 Task: Draw Realistic Clouds.
Action: Mouse moved to (367, 51)
Screenshot: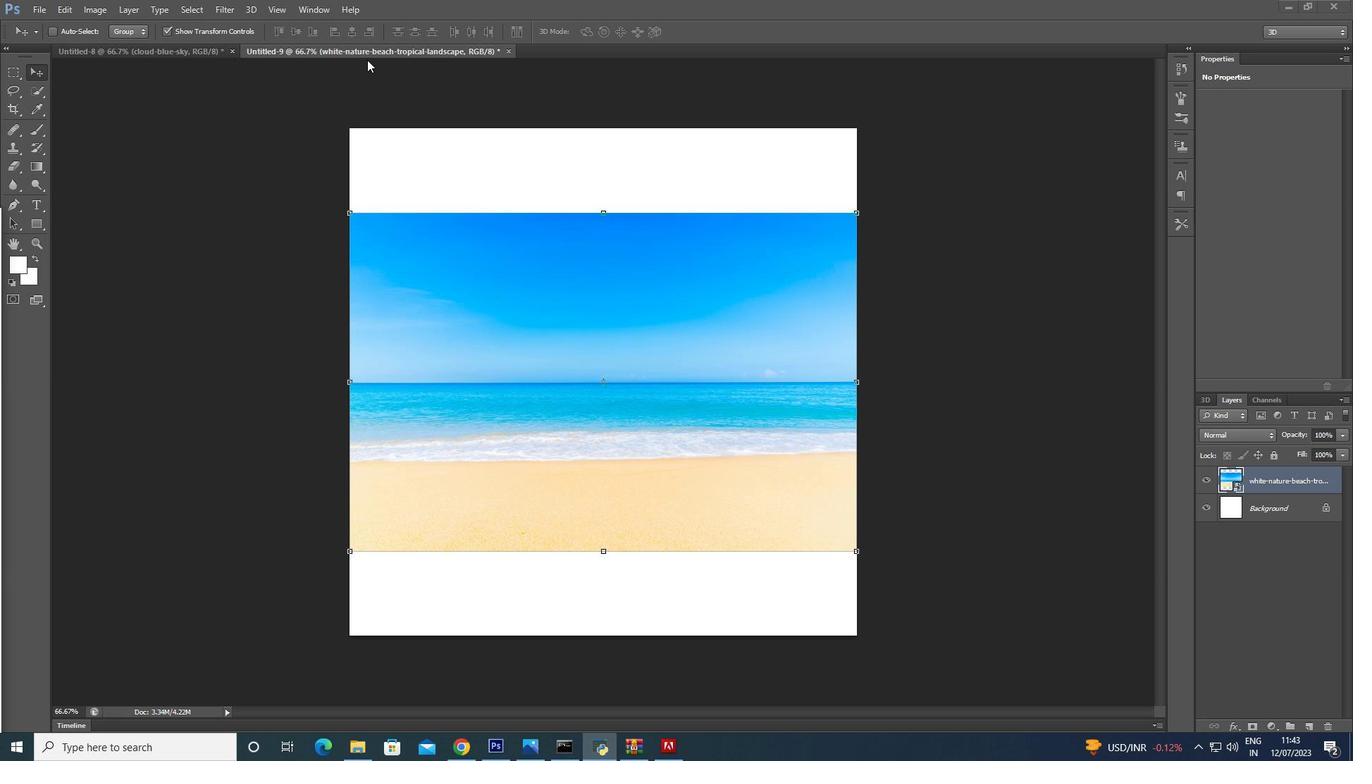 
Action: Mouse pressed left at (367, 51)
Screenshot: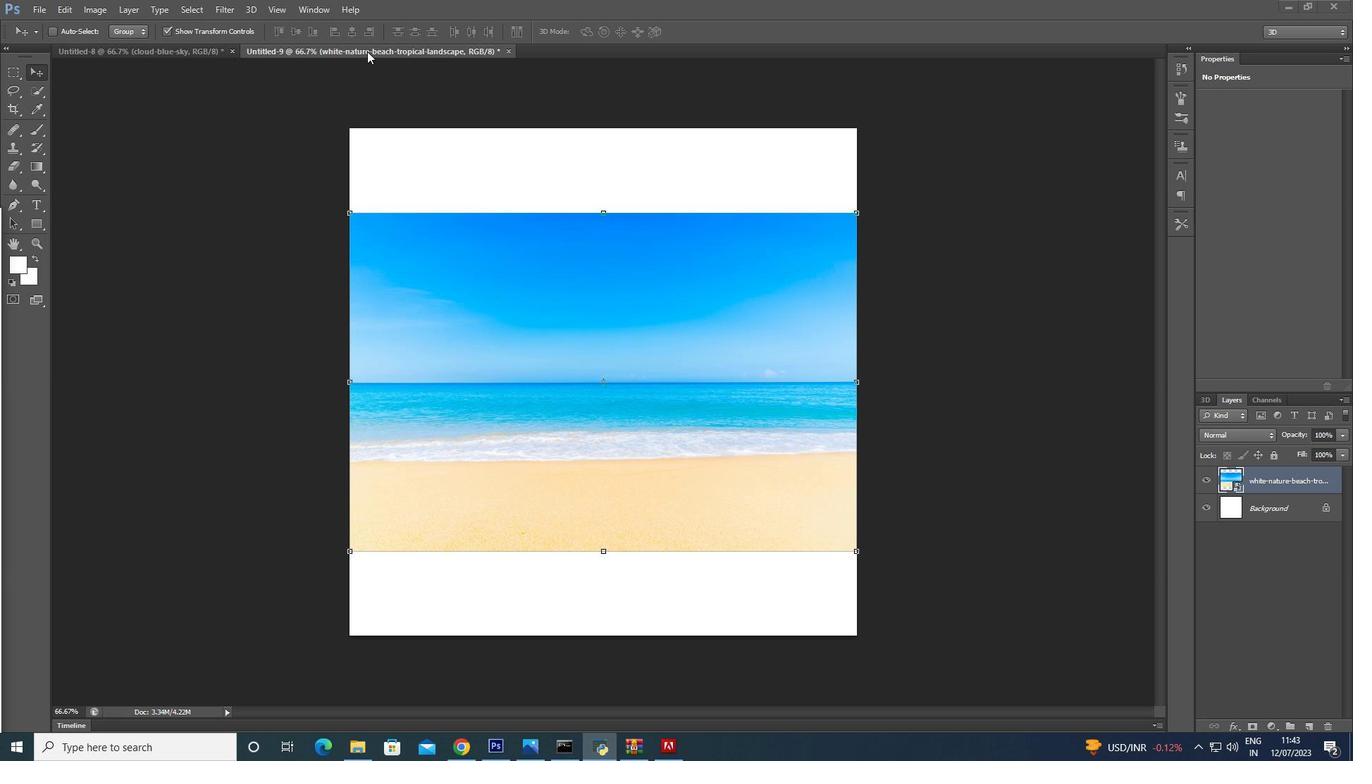 
Action: Mouse pressed left at (367, 51)
Screenshot: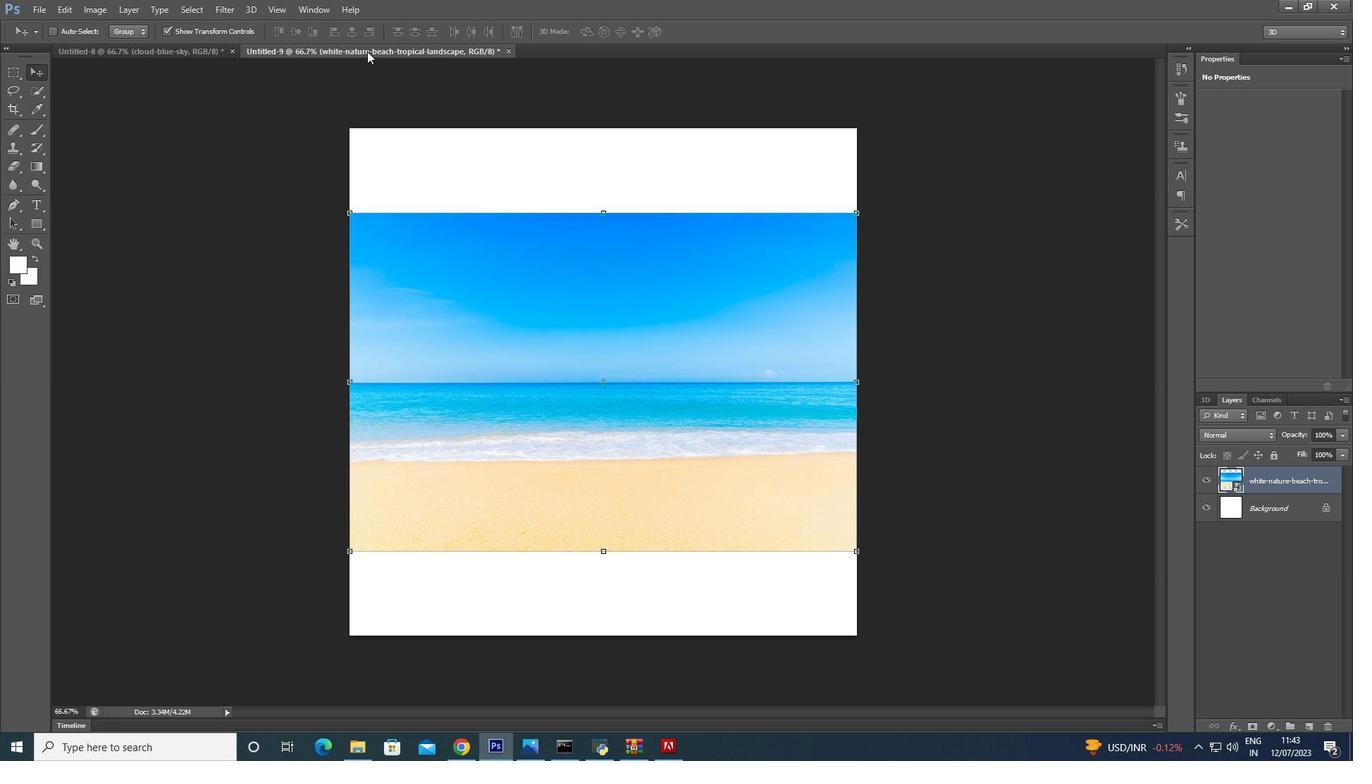 
Action: Mouse moved to (181, 52)
Screenshot: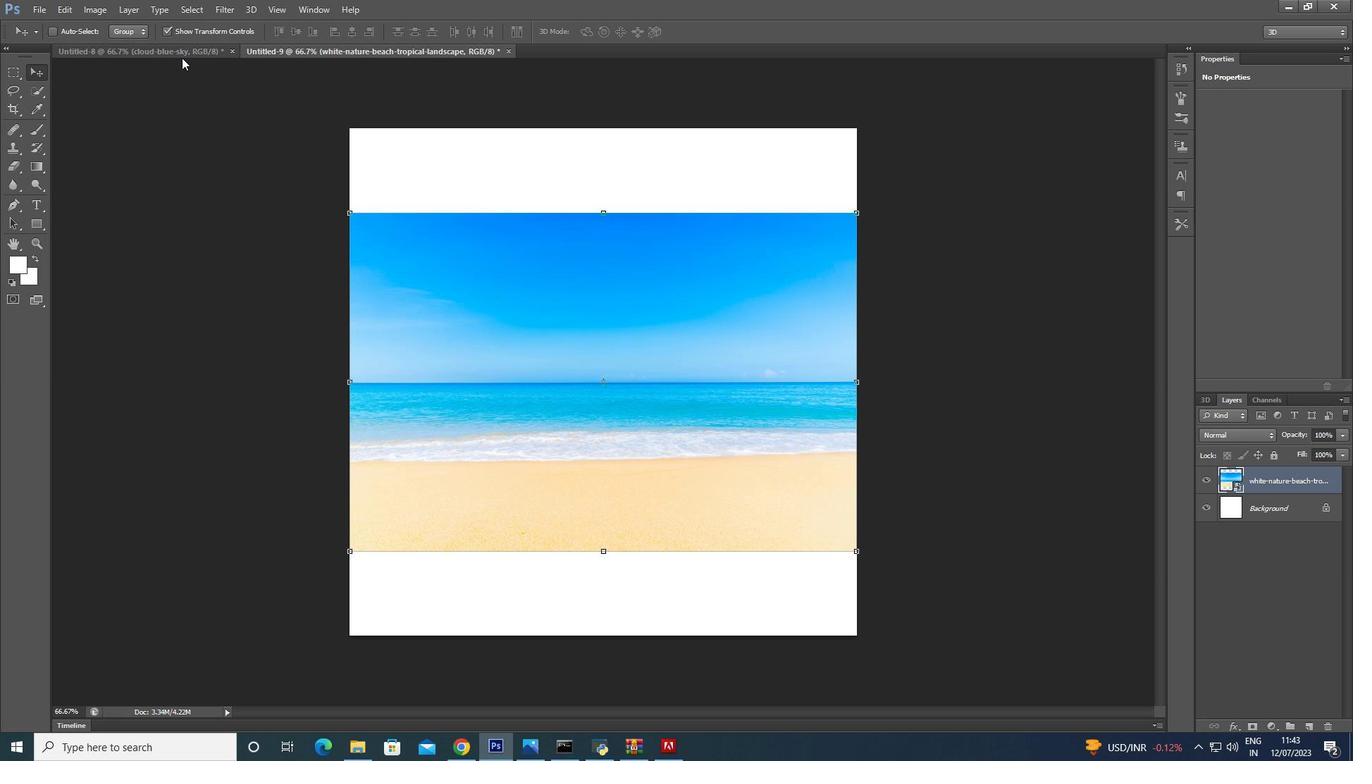 
Action: Mouse pressed left at (181, 52)
Screenshot: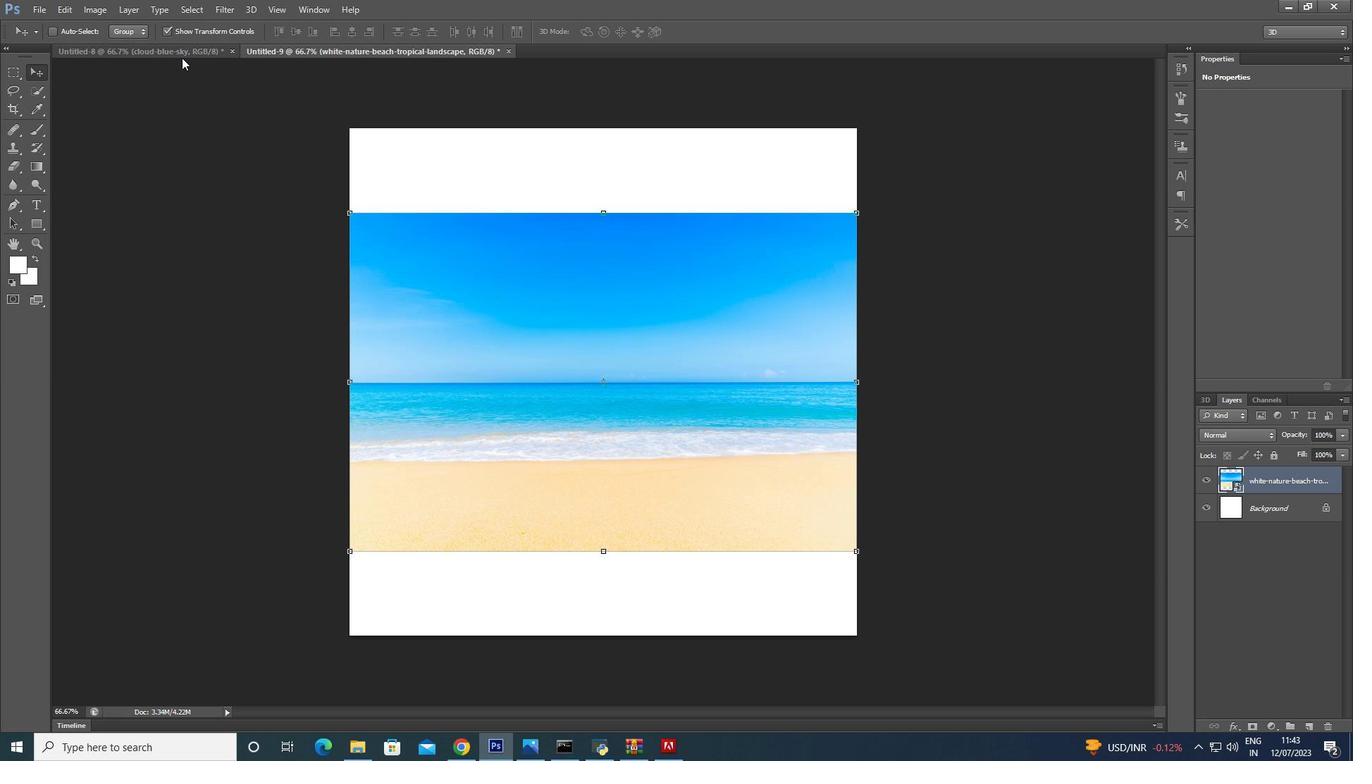 
Action: Mouse moved to (579, 348)
Screenshot: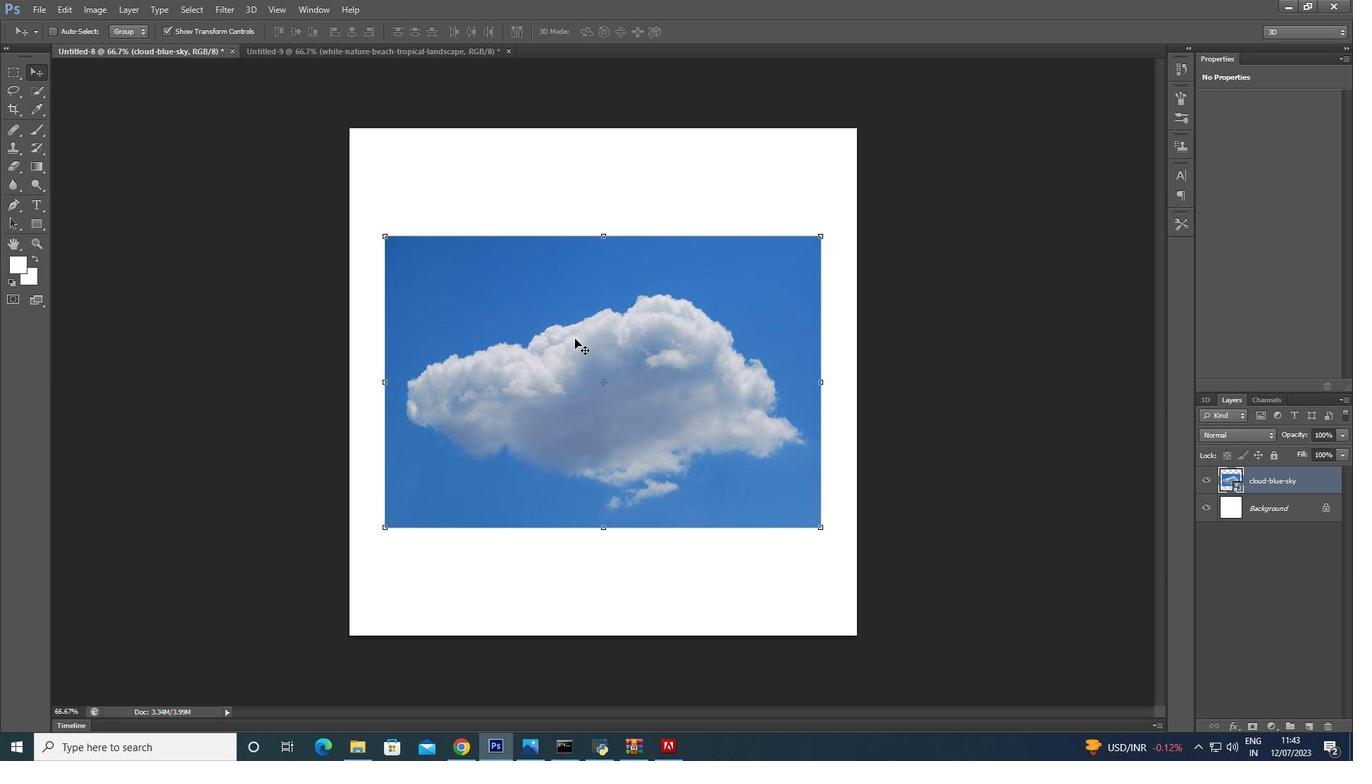 
Action: Mouse pressed left at (579, 348)
Screenshot: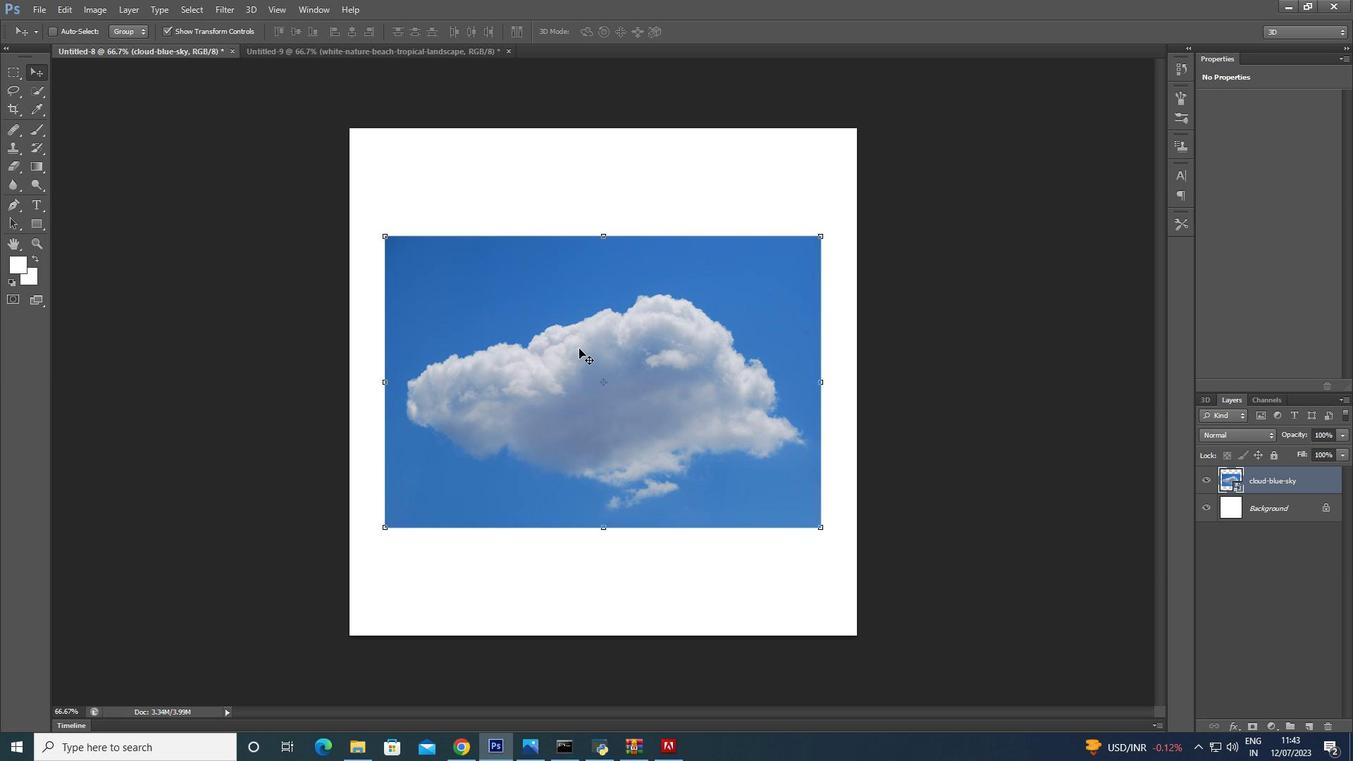 
Action: Mouse moved to (41, 93)
Screenshot: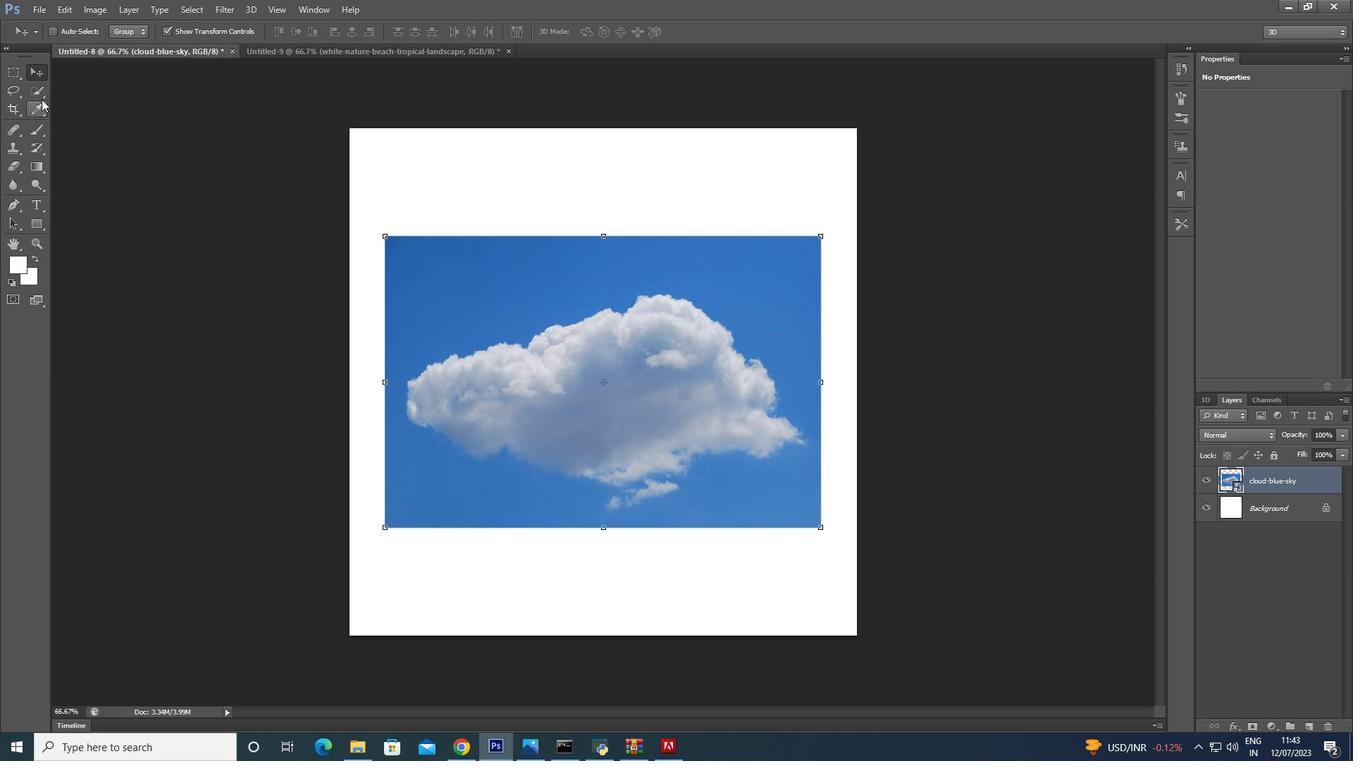 
Action: Mouse pressed left at (41, 93)
Screenshot: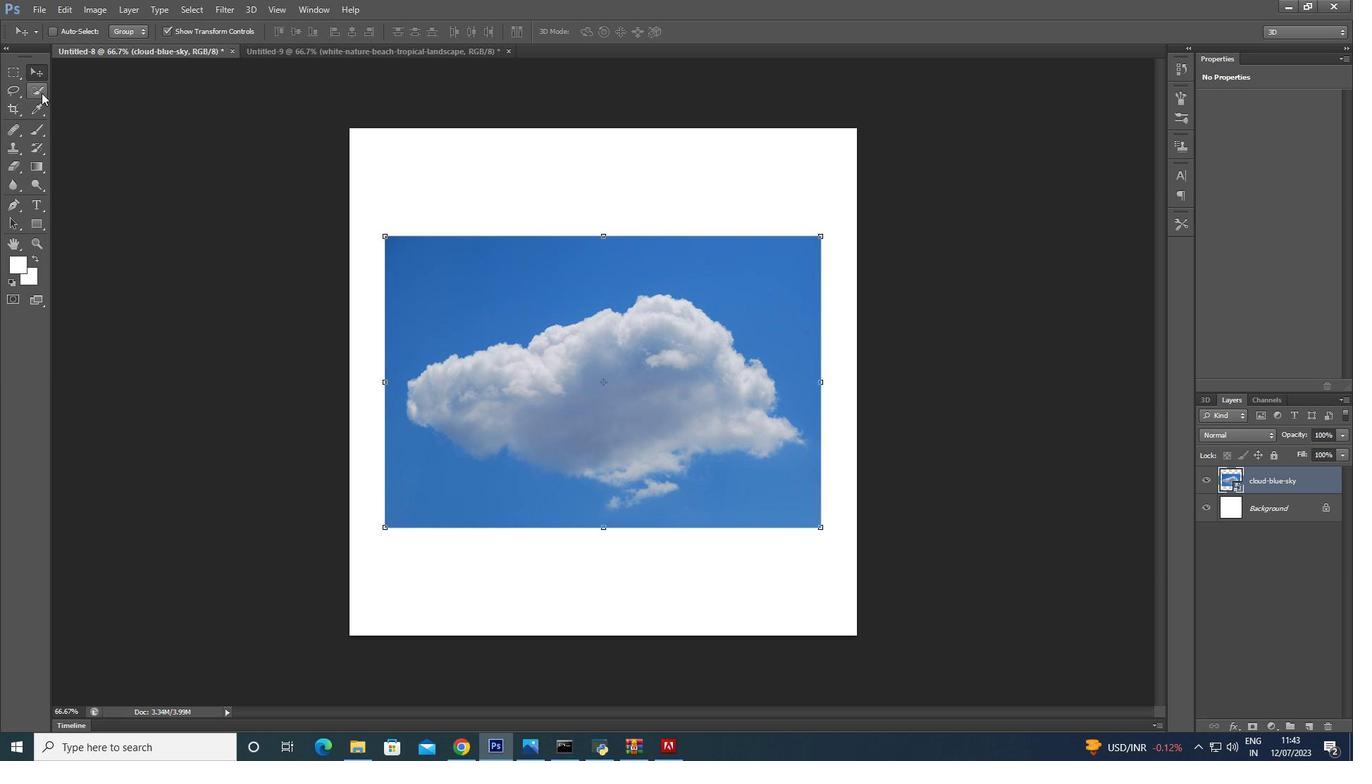 
Action: Mouse moved to (40, 93)
Screenshot: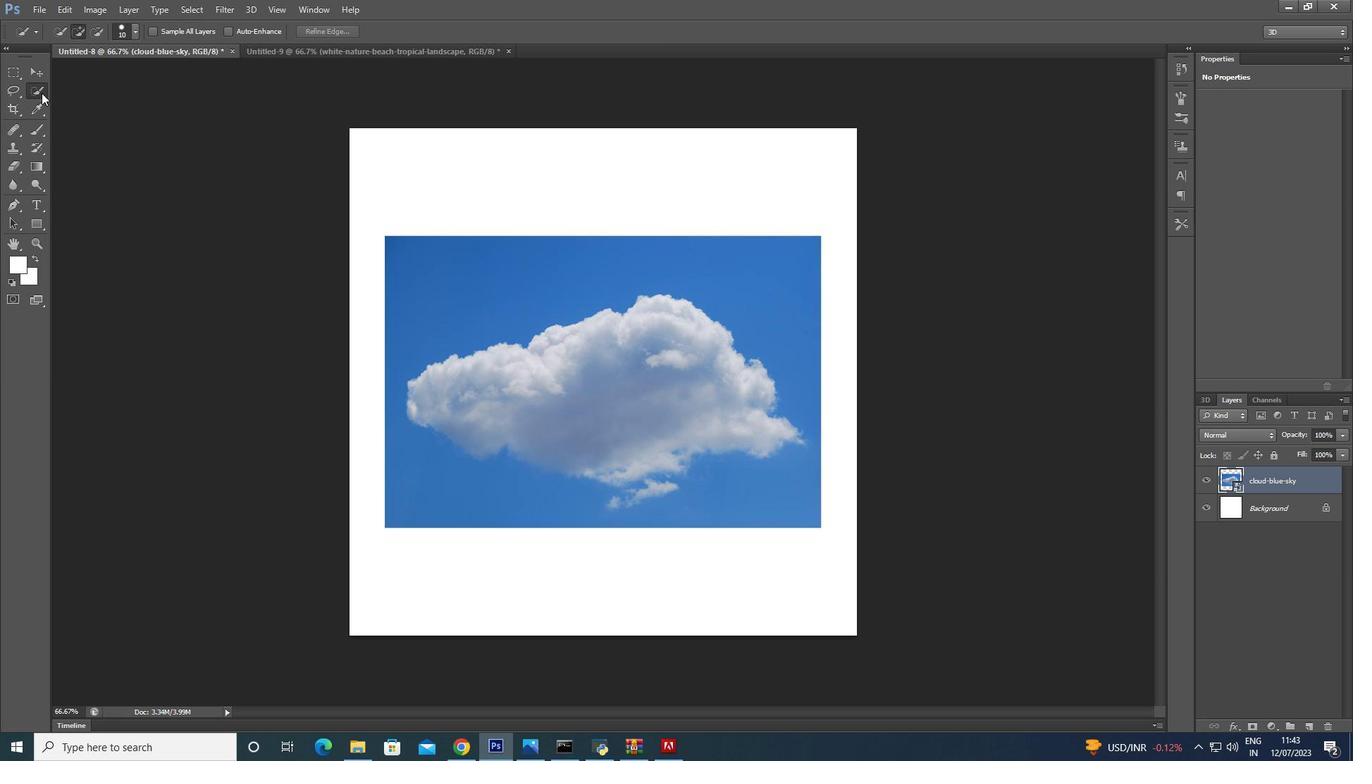 
Action: Mouse pressed left at (40, 93)
Screenshot: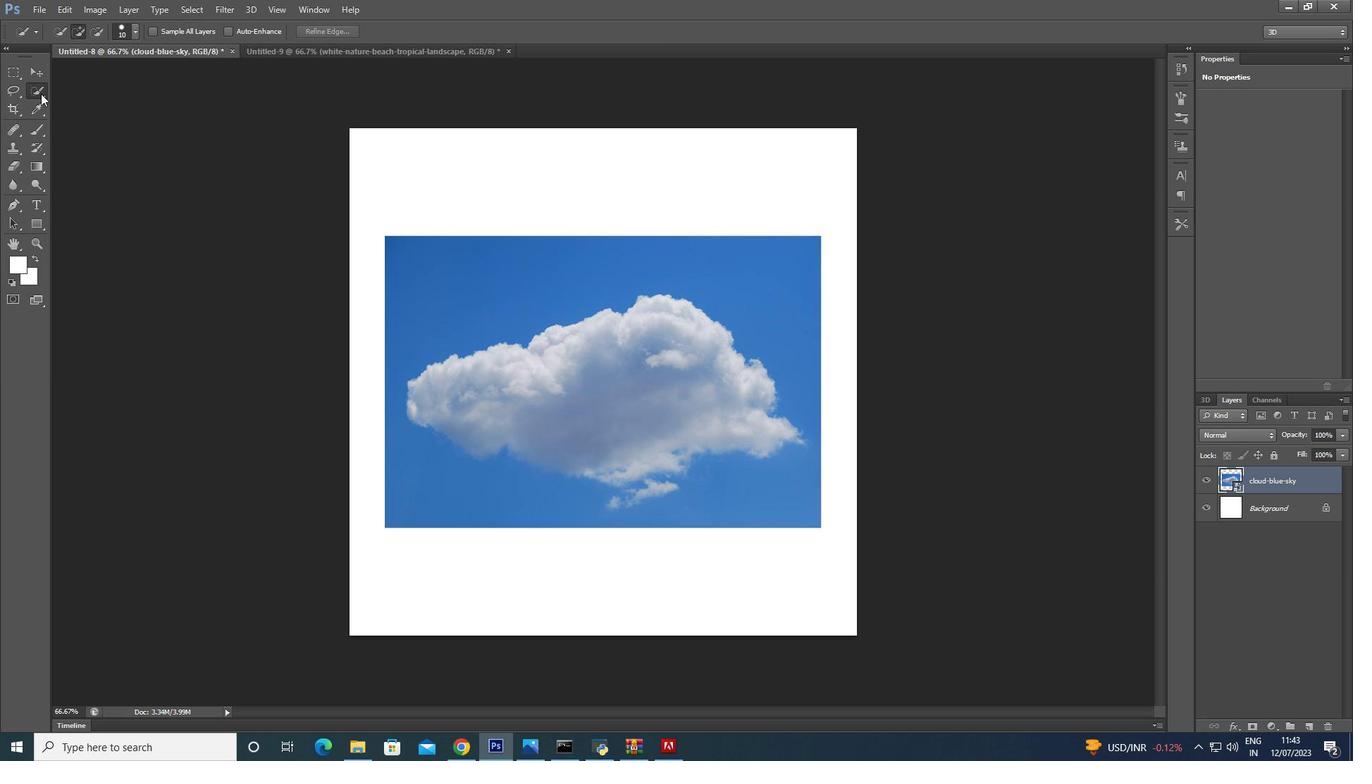 
Action: Mouse moved to (483, 323)
Screenshot: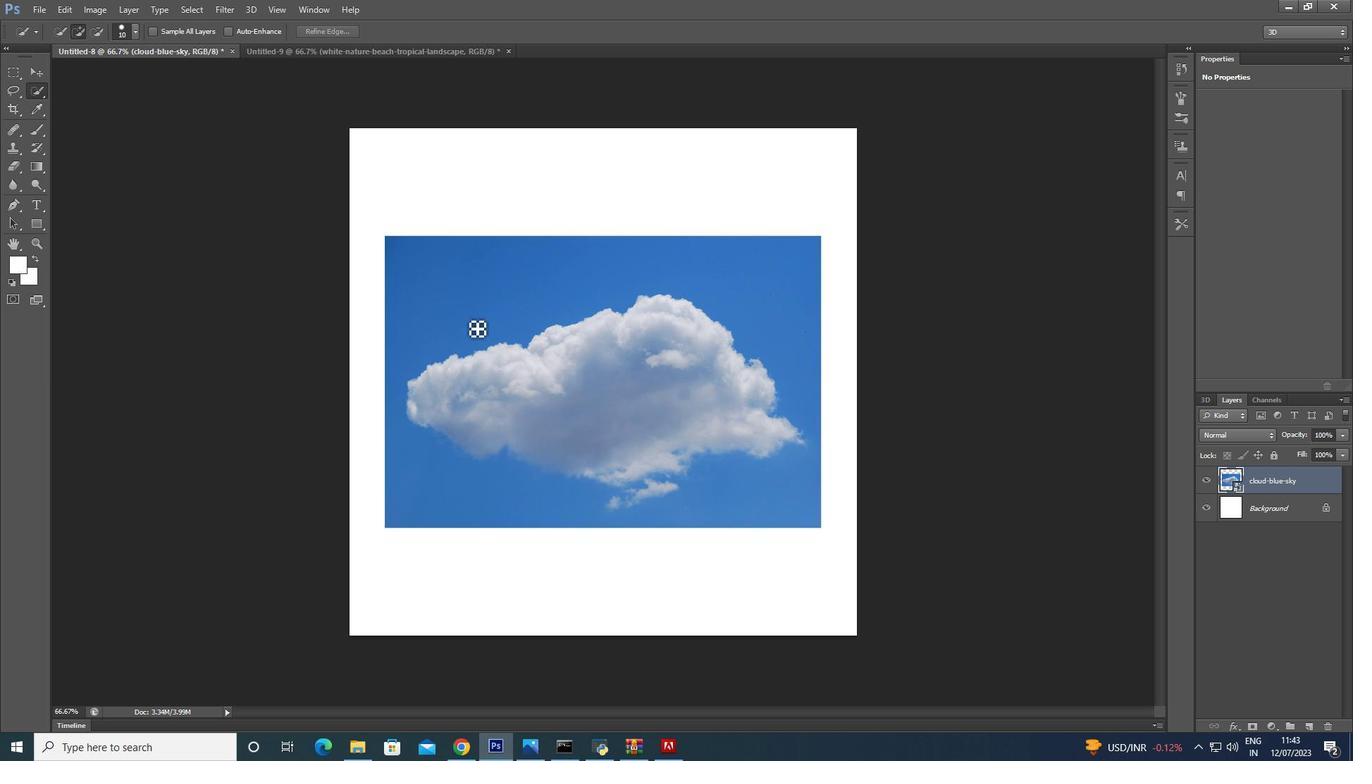
Action: Key pressed <Key.cmd_r><Key.cmd_r><Key.cmd_r><Key.cmd_r><Key.cmd_r><Key.cmd_r><Key.cmd_r><Key.cmd_r>[
Screenshot: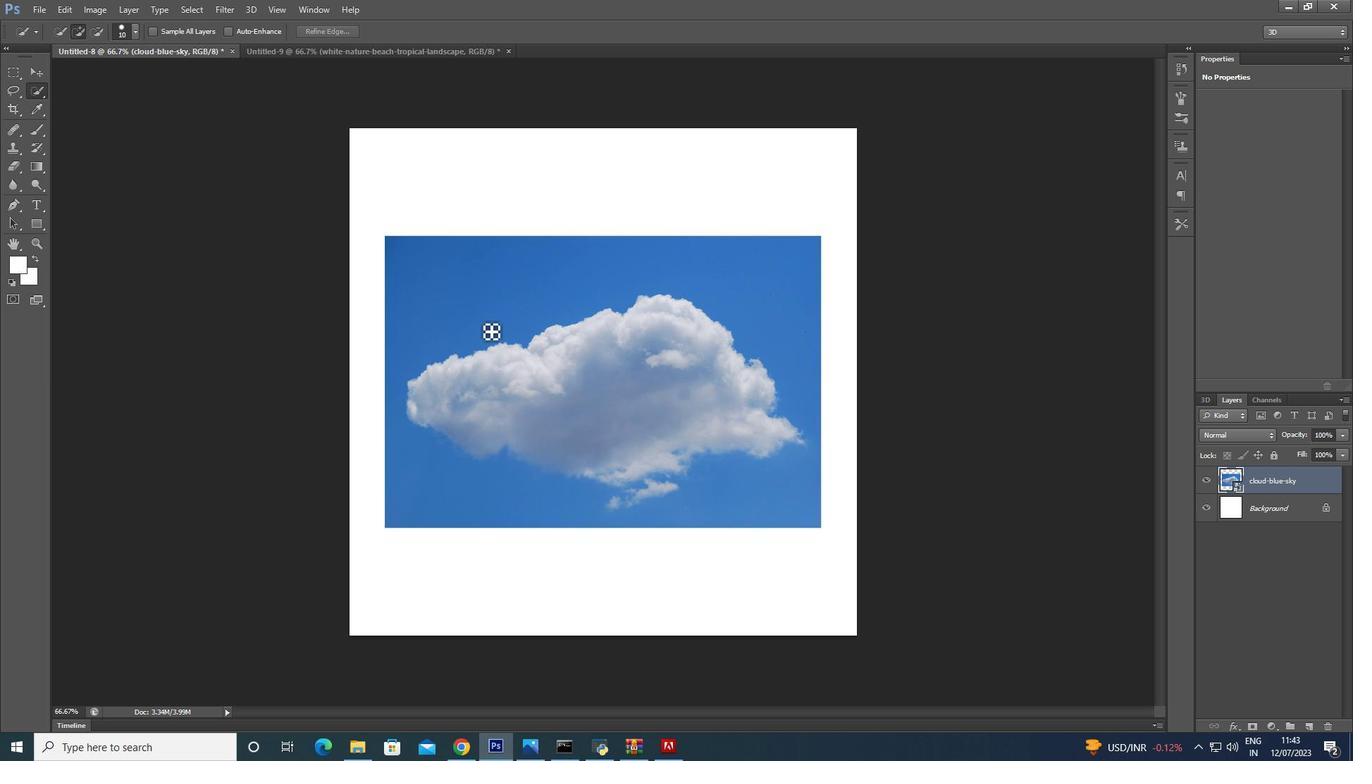 
Action: Mouse moved to (491, 323)
Screenshot: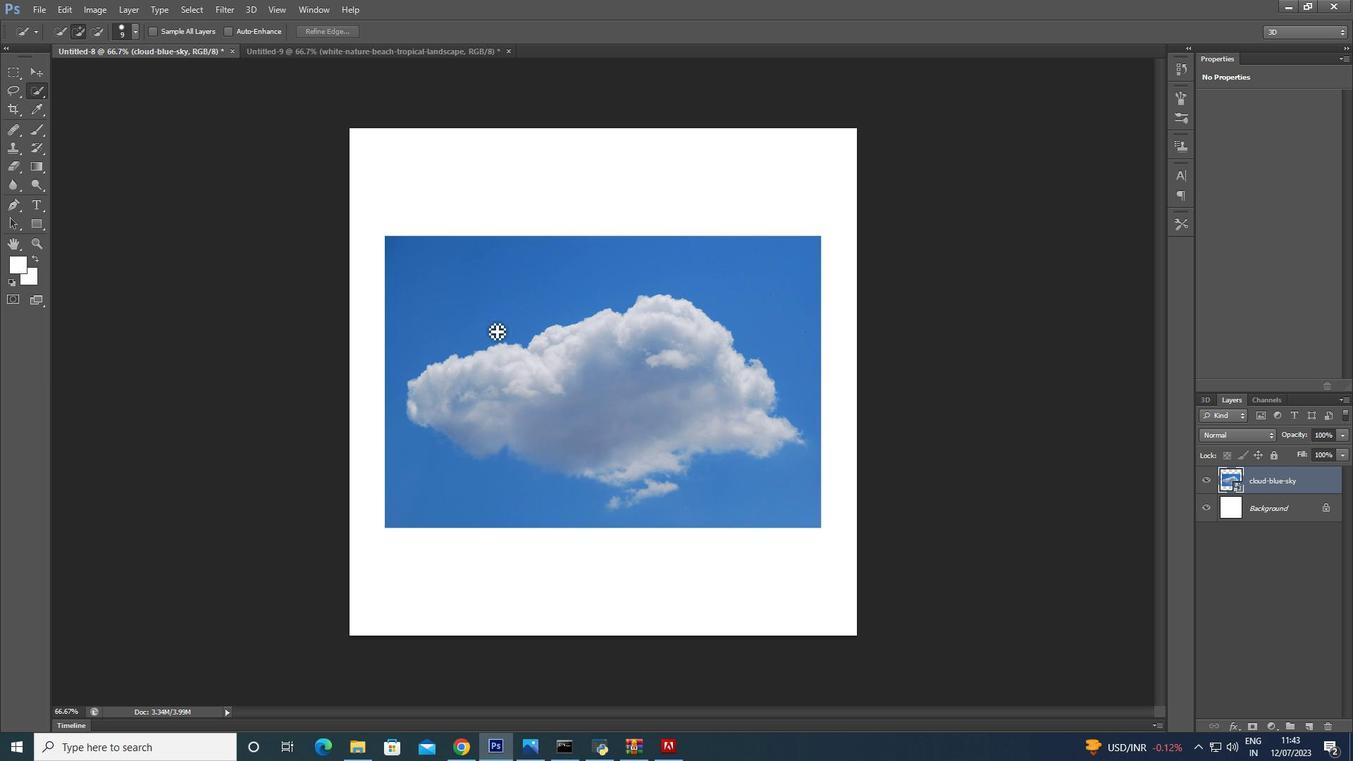 
Action: Key pressed [
Screenshot: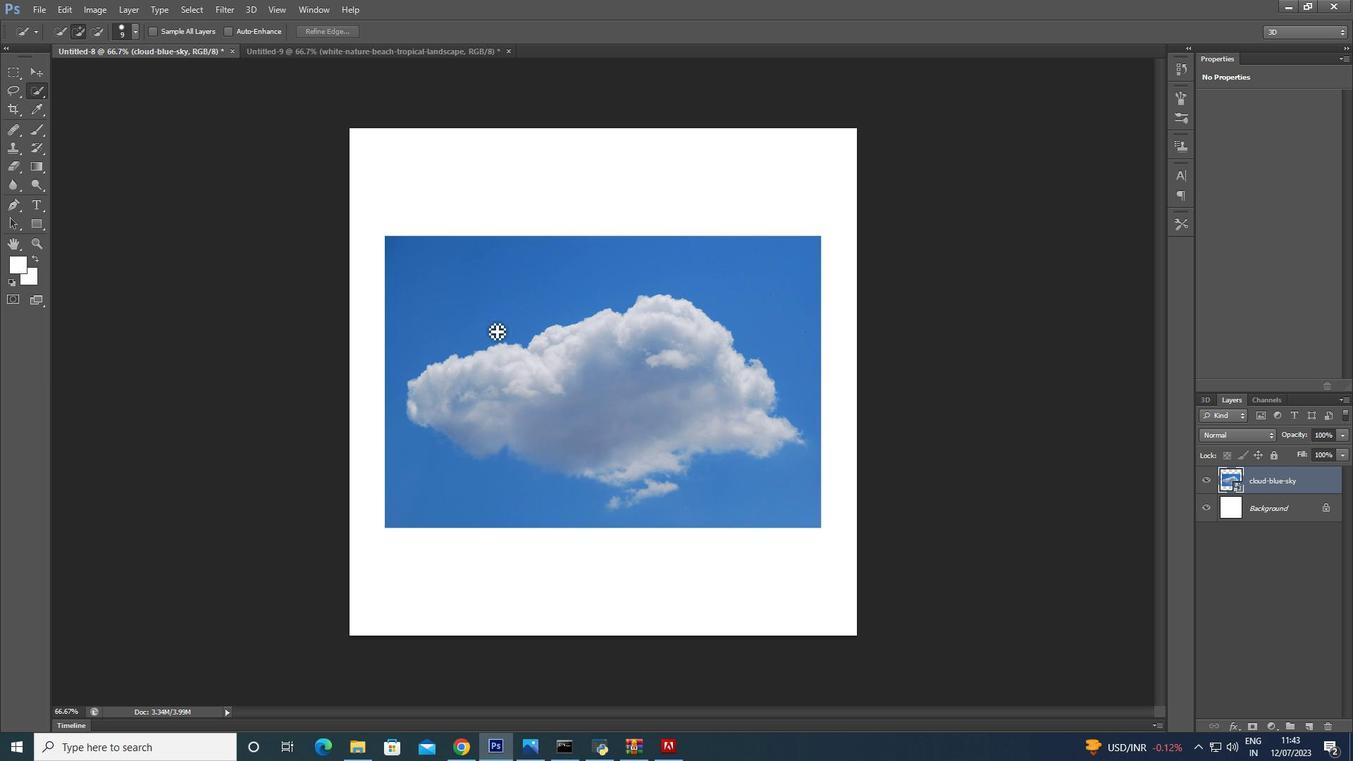 
Action: Mouse moved to (491, 323)
Screenshot: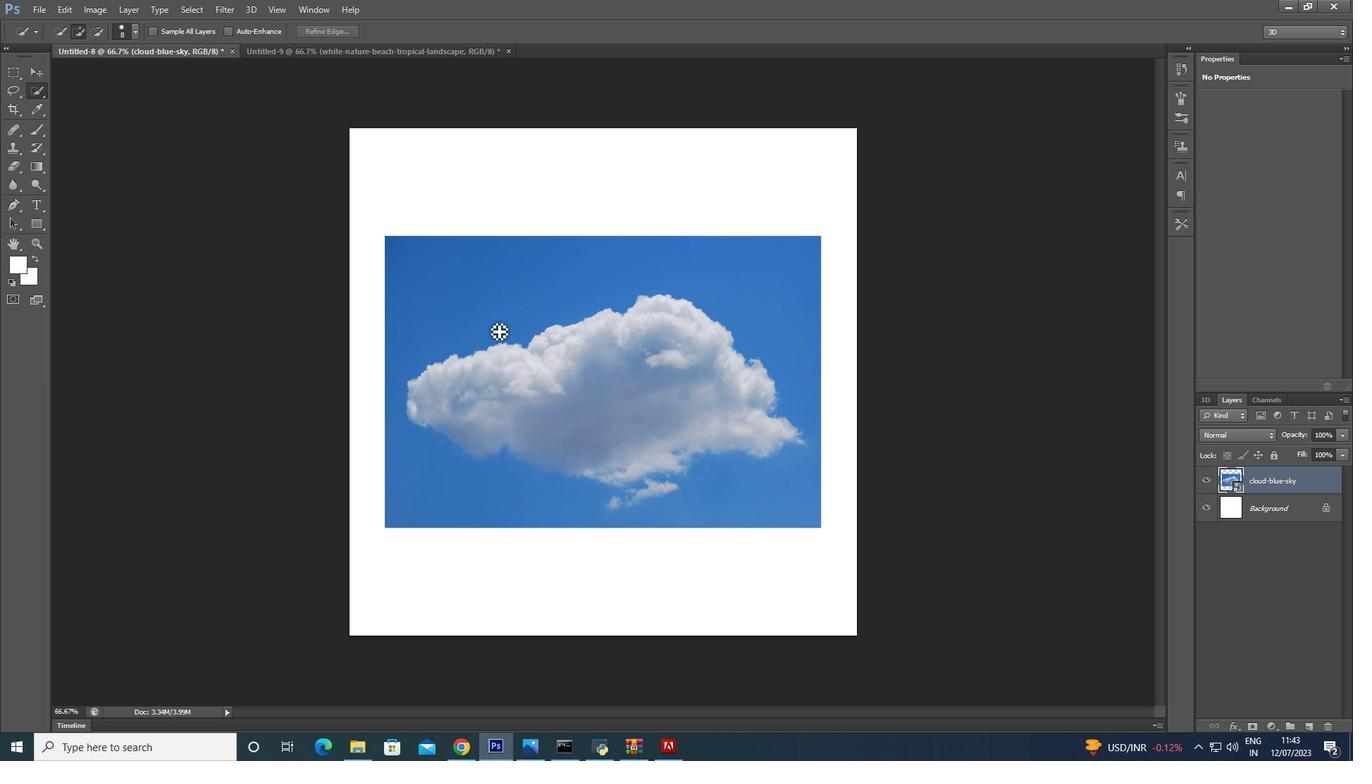 
Action: Key pressed []
Screenshot: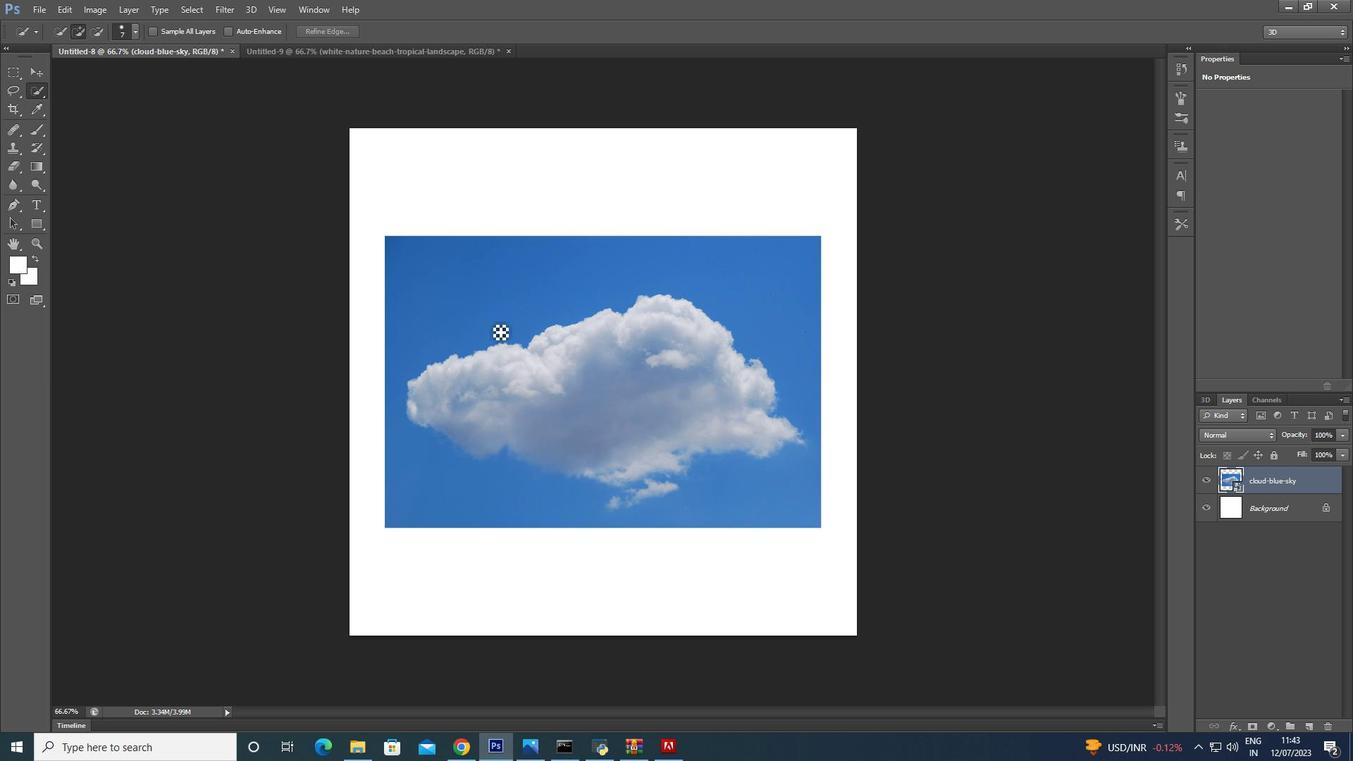 
Action: Mouse moved to (492, 323)
Screenshot: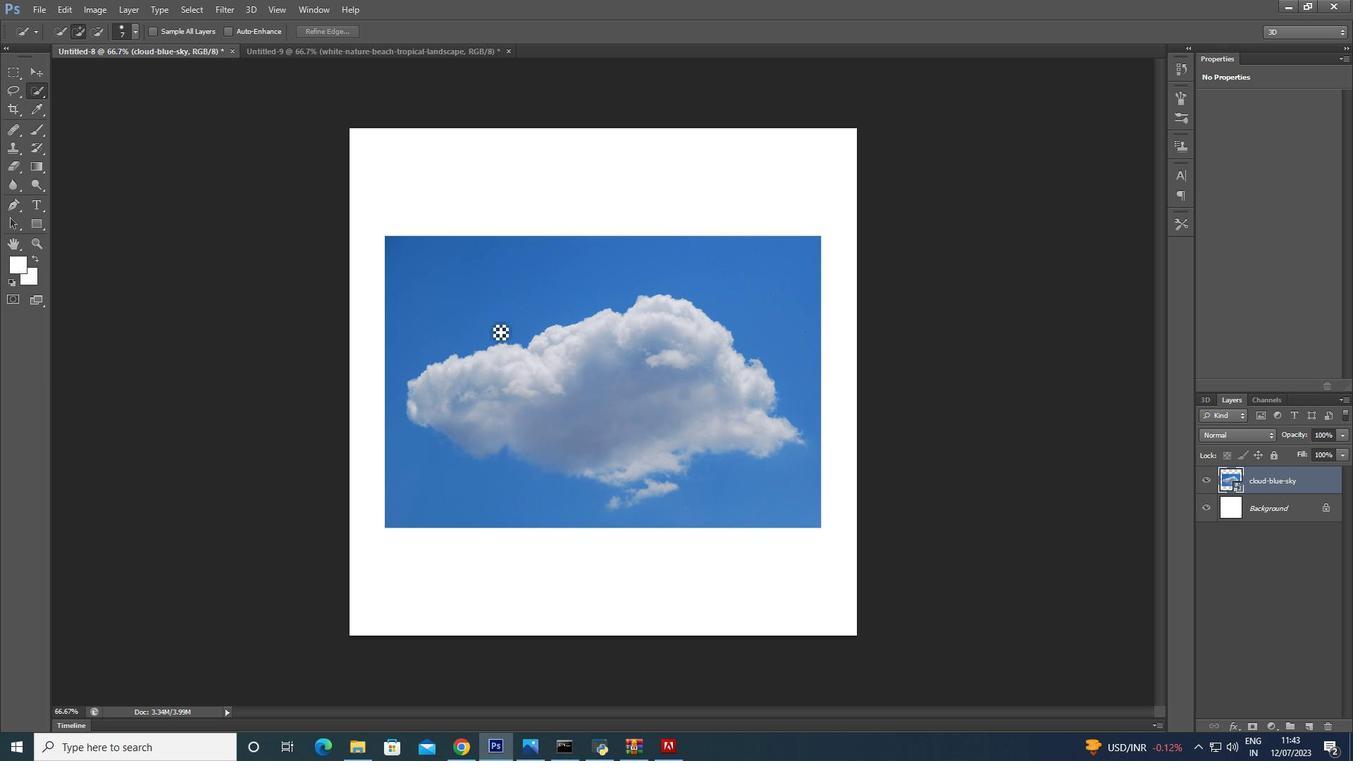 
Action: Key pressed ]
Screenshot: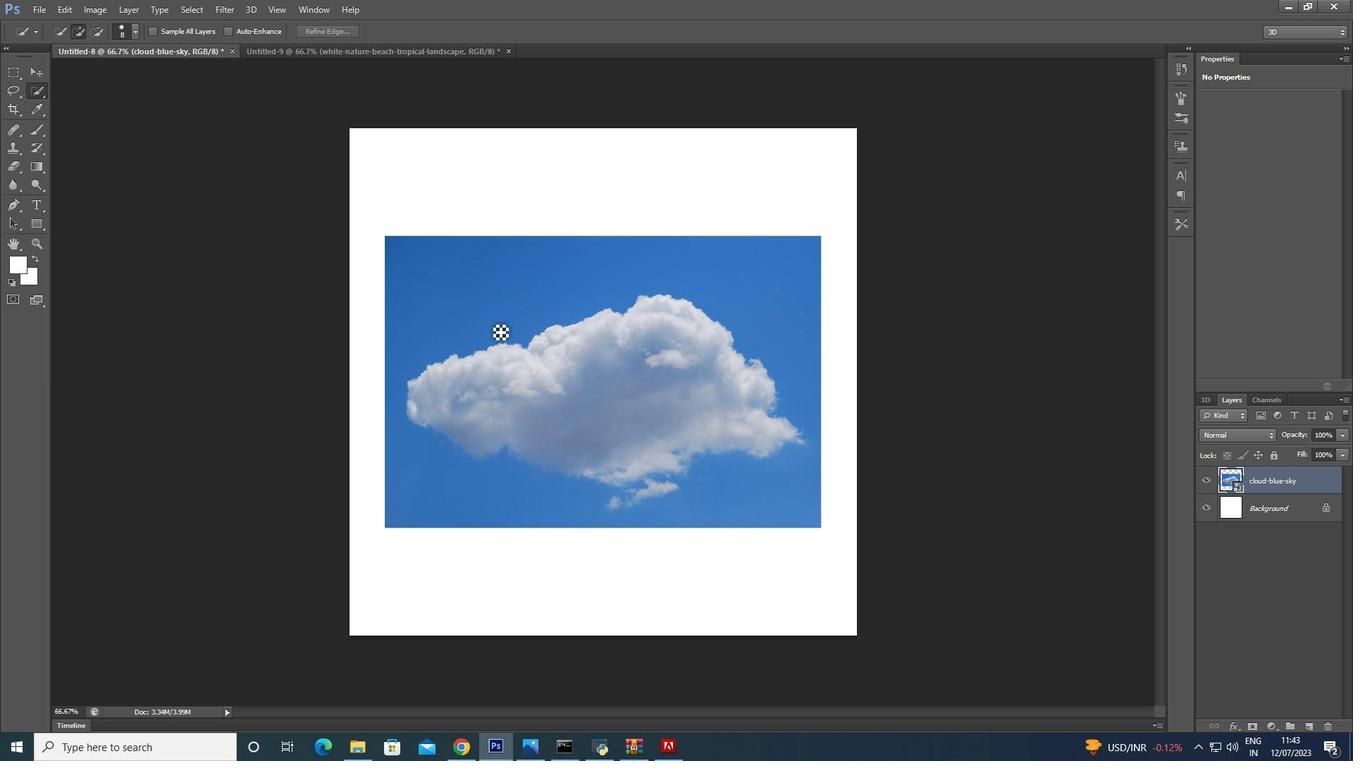 
Action: Mouse moved to (495, 323)
Screenshot: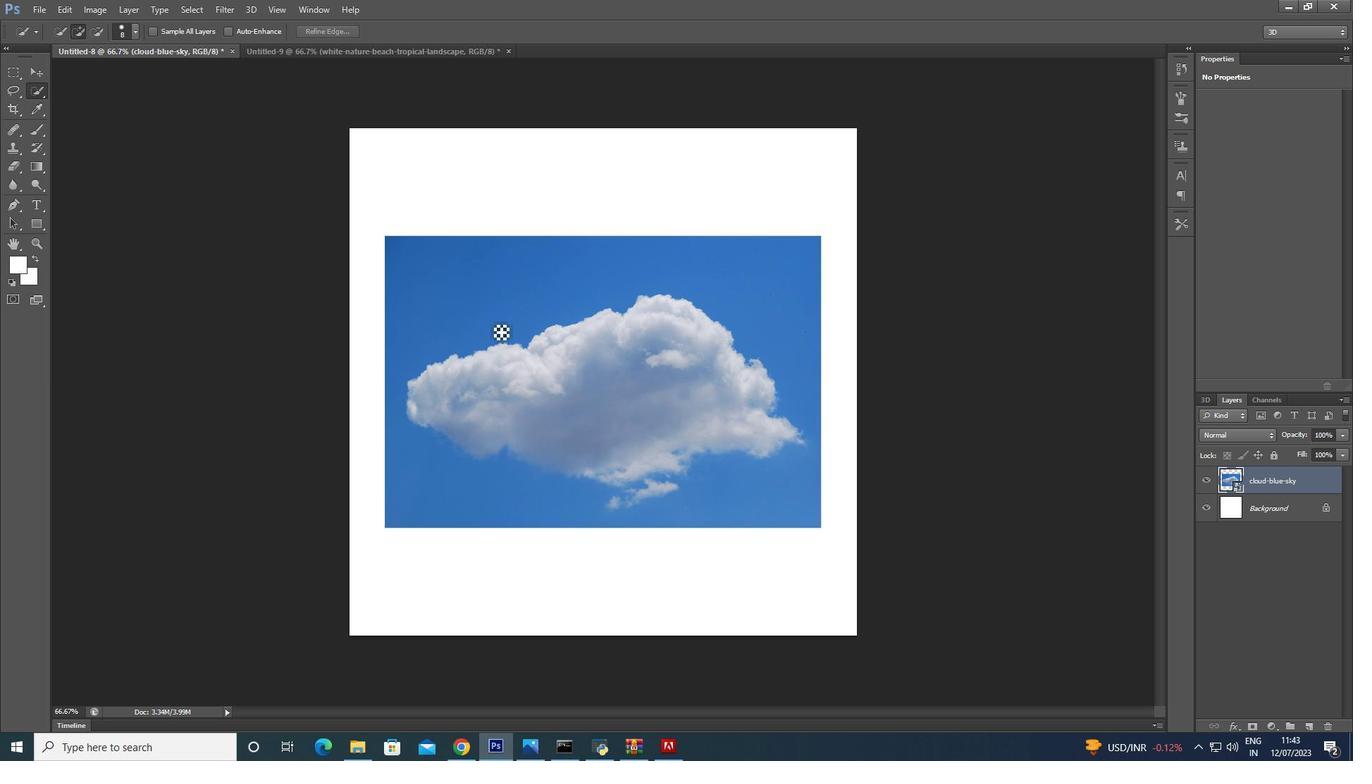 
Action: Key pressed ]
Screenshot: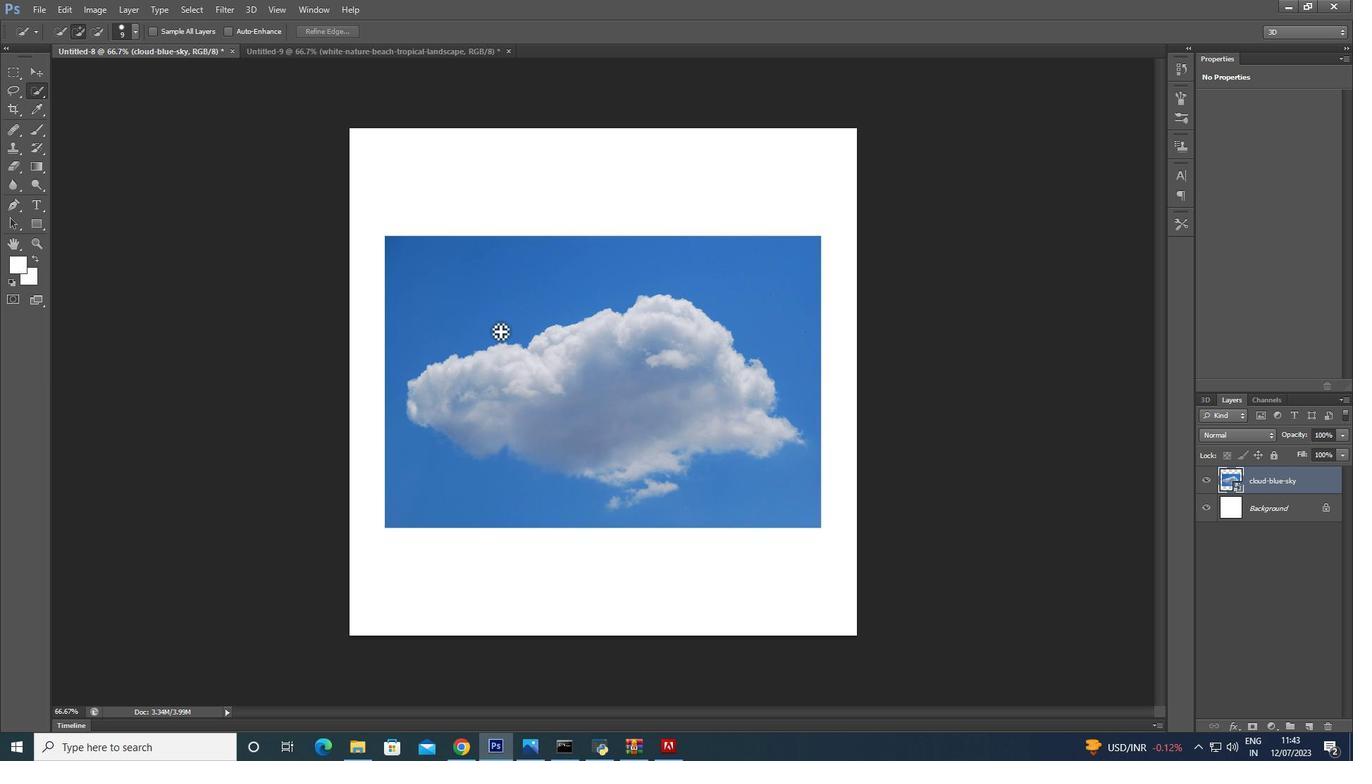 
Action: Mouse moved to (497, 323)
Screenshot: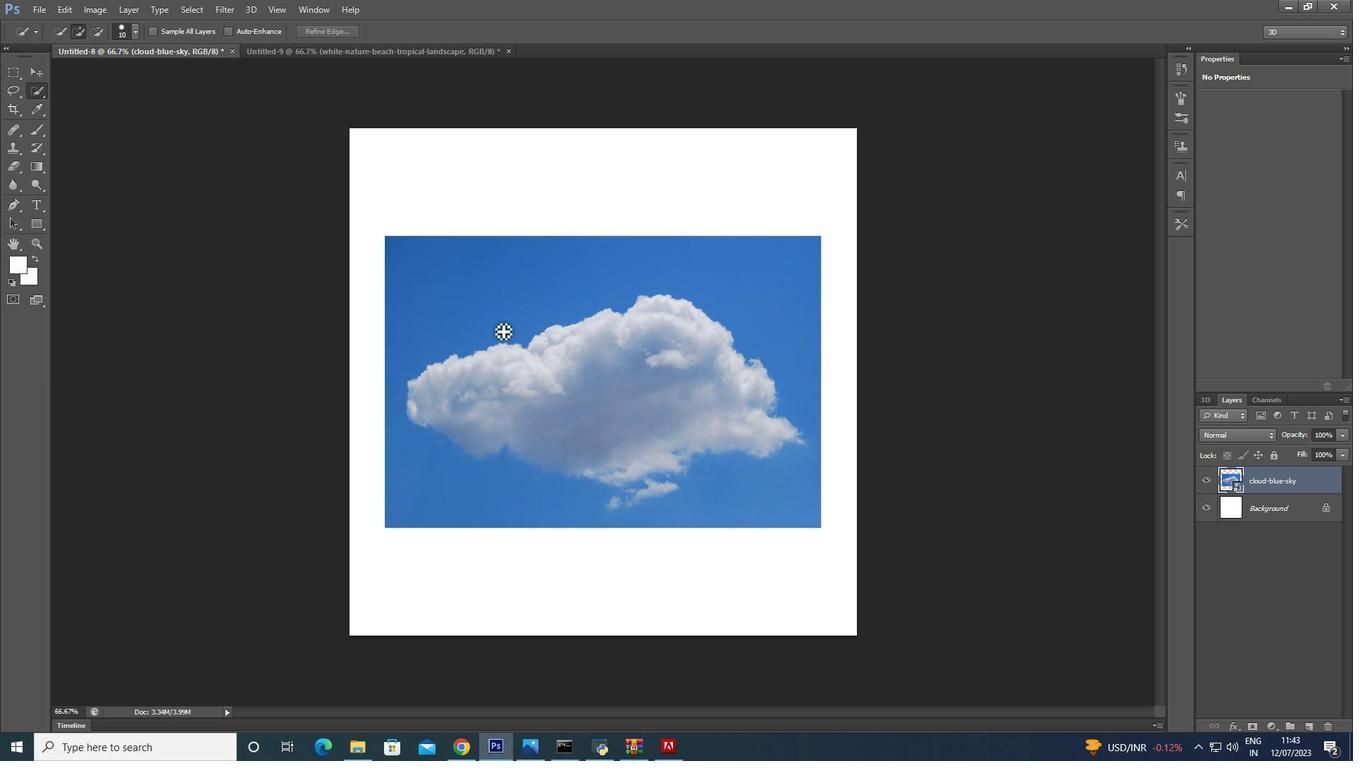 
Action: Key pressed ]
Screenshot: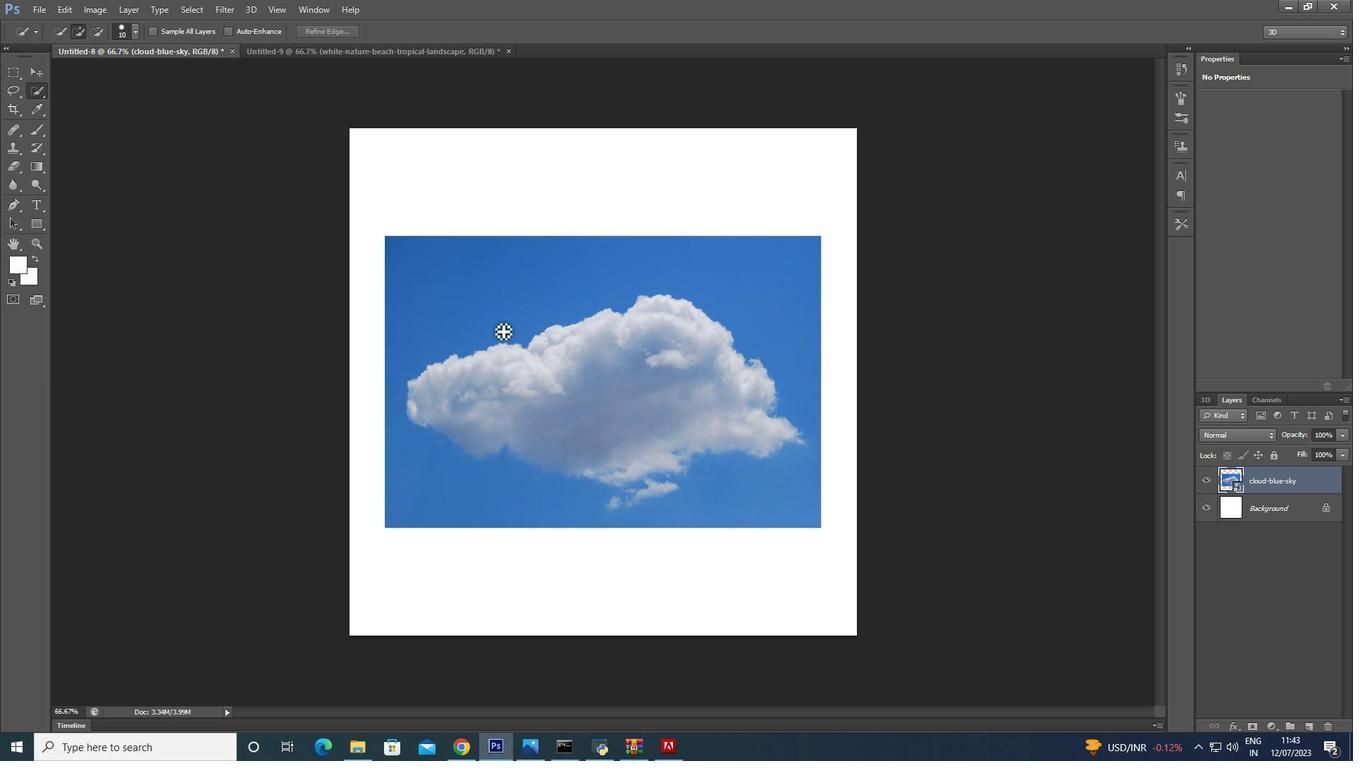 
Action: Mouse moved to (498, 323)
Screenshot: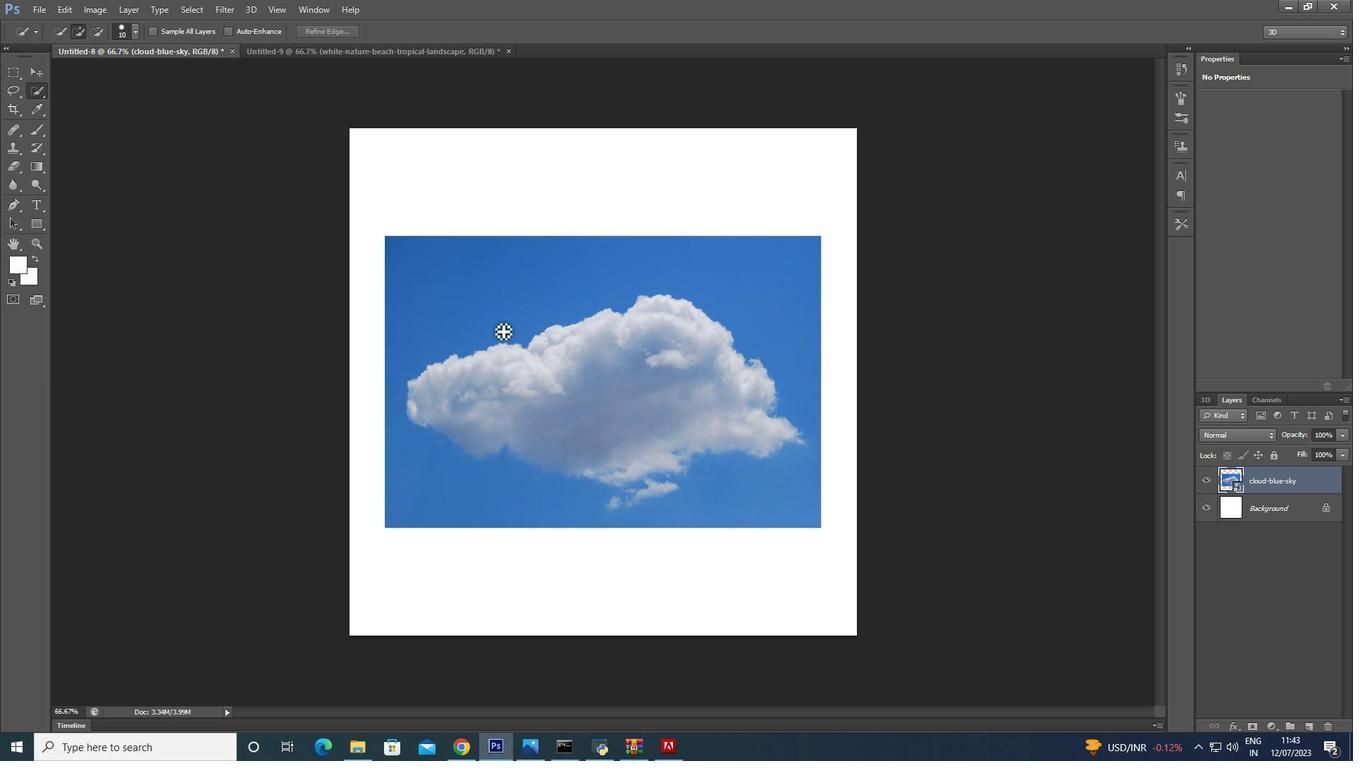 
Action: Key pressed ]]]]]]
Screenshot: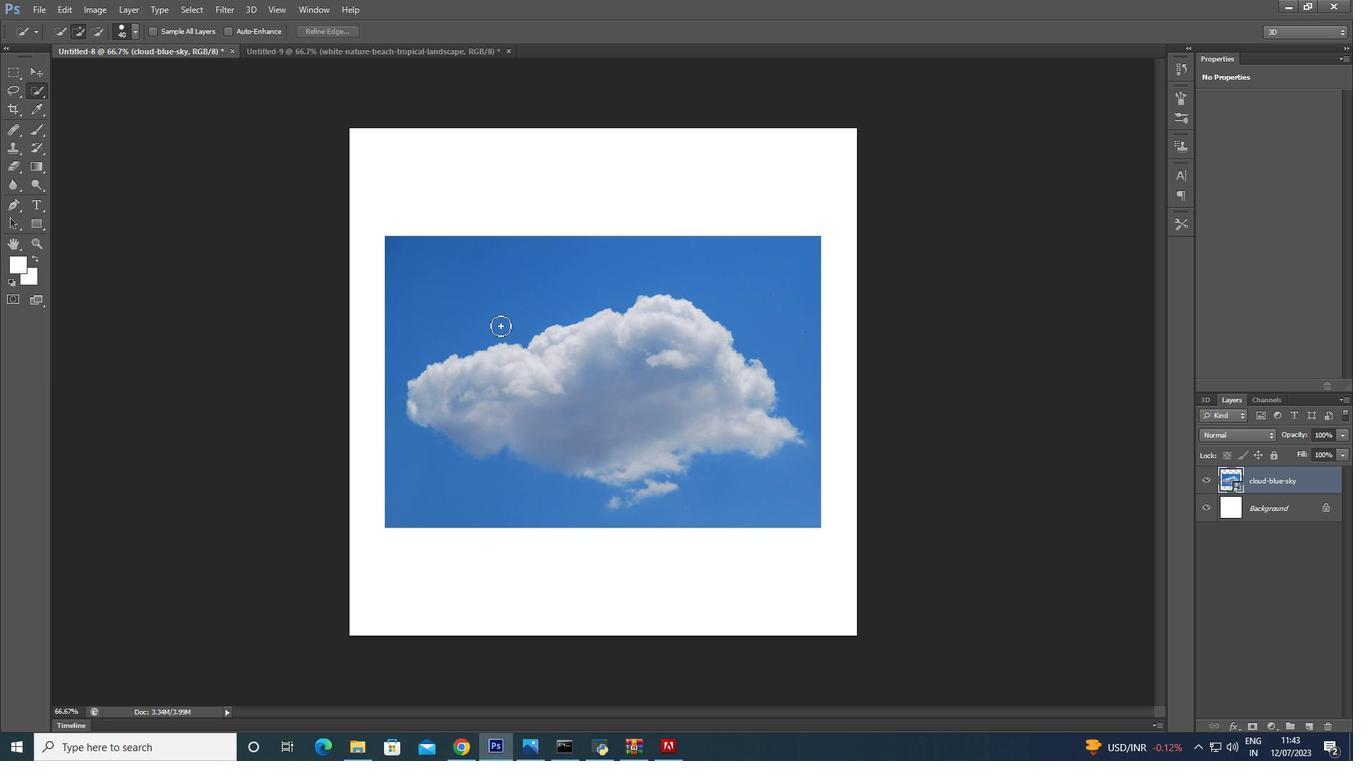 
Action: Mouse moved to (492, 343)
Screenshot: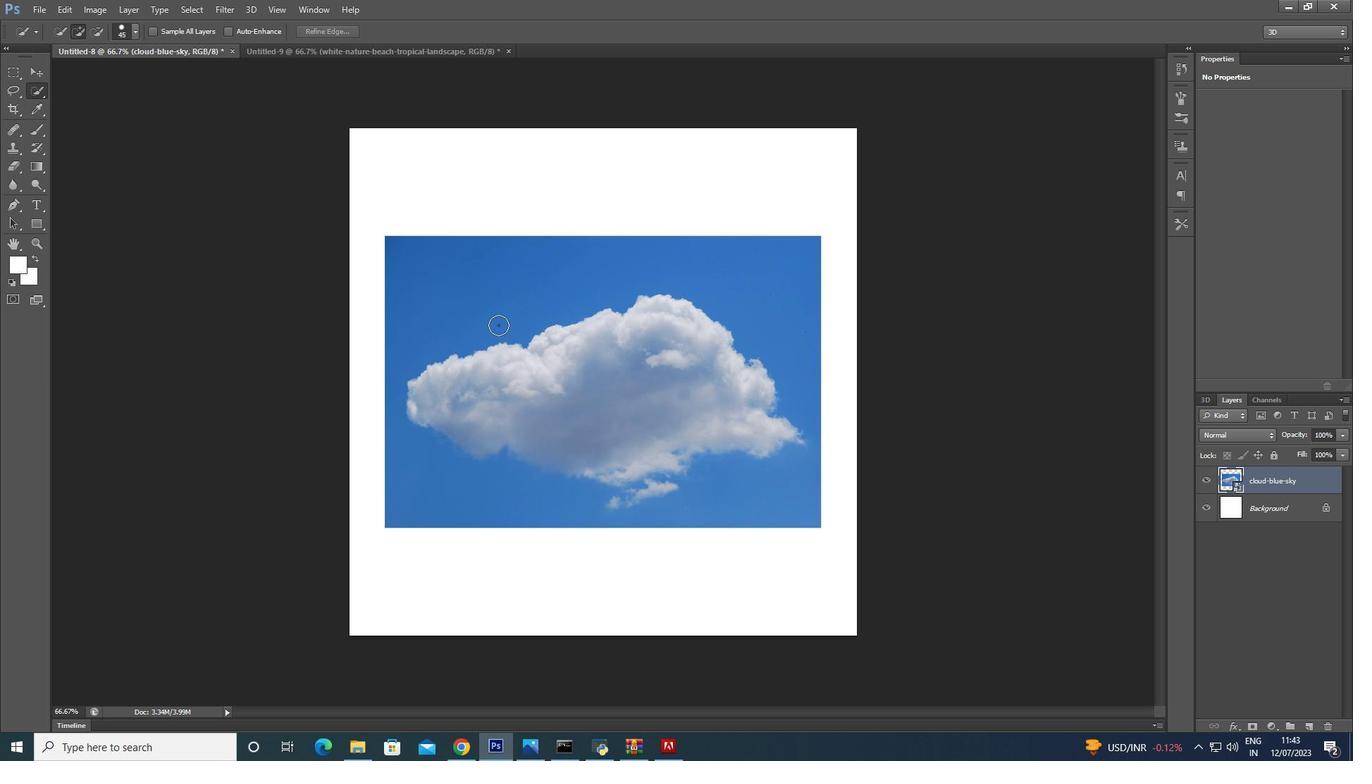 
Action: Key pressed ]
Screenshot: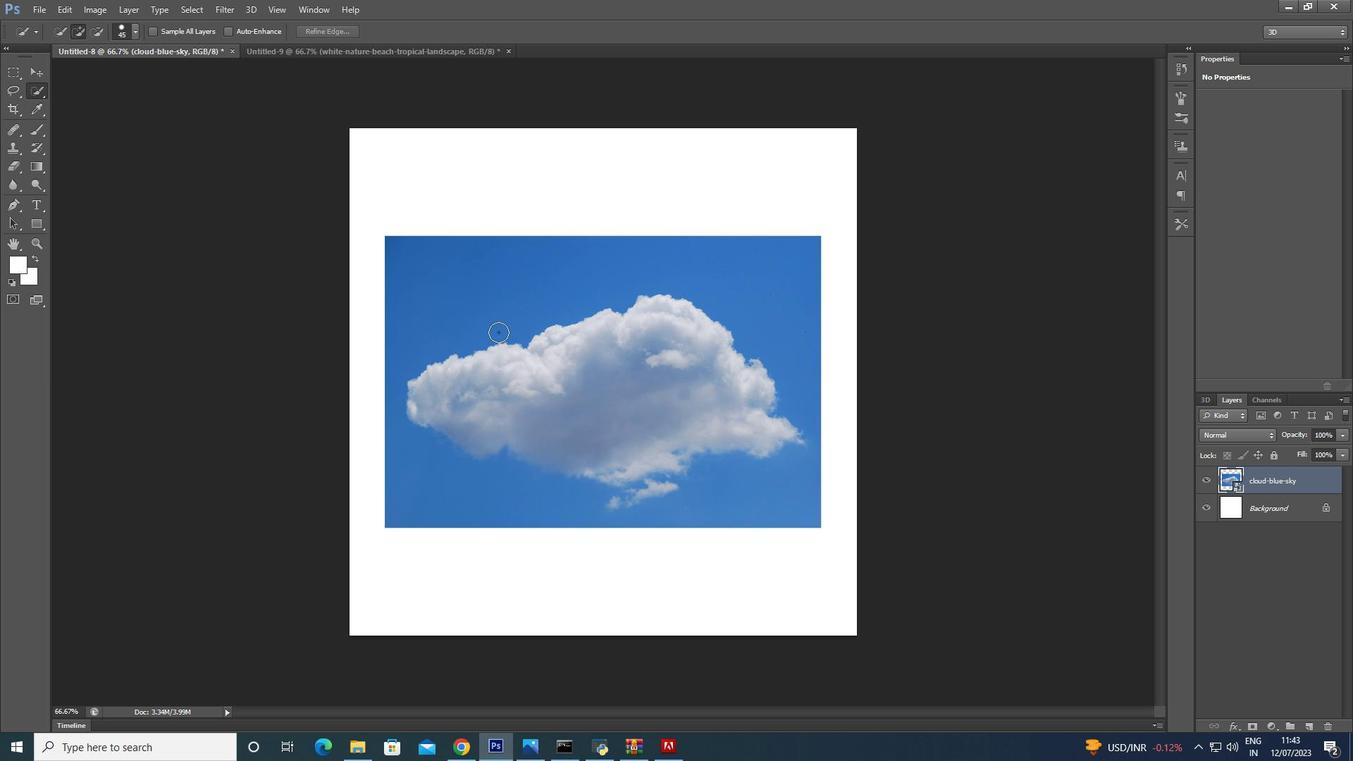 
Action: Mouse moved to (578, 332)
Screenshot: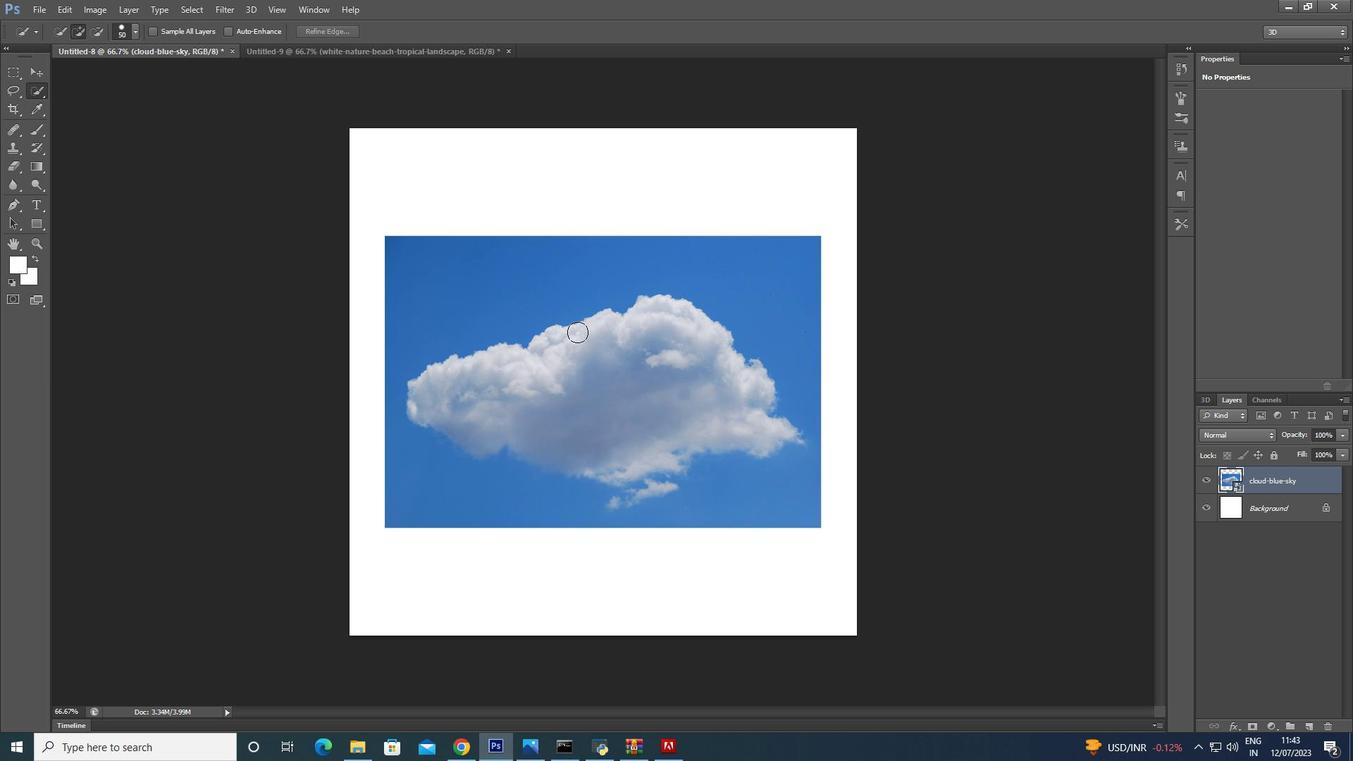 
Action: Mouse pressed left at (578, 332)
Screenshot: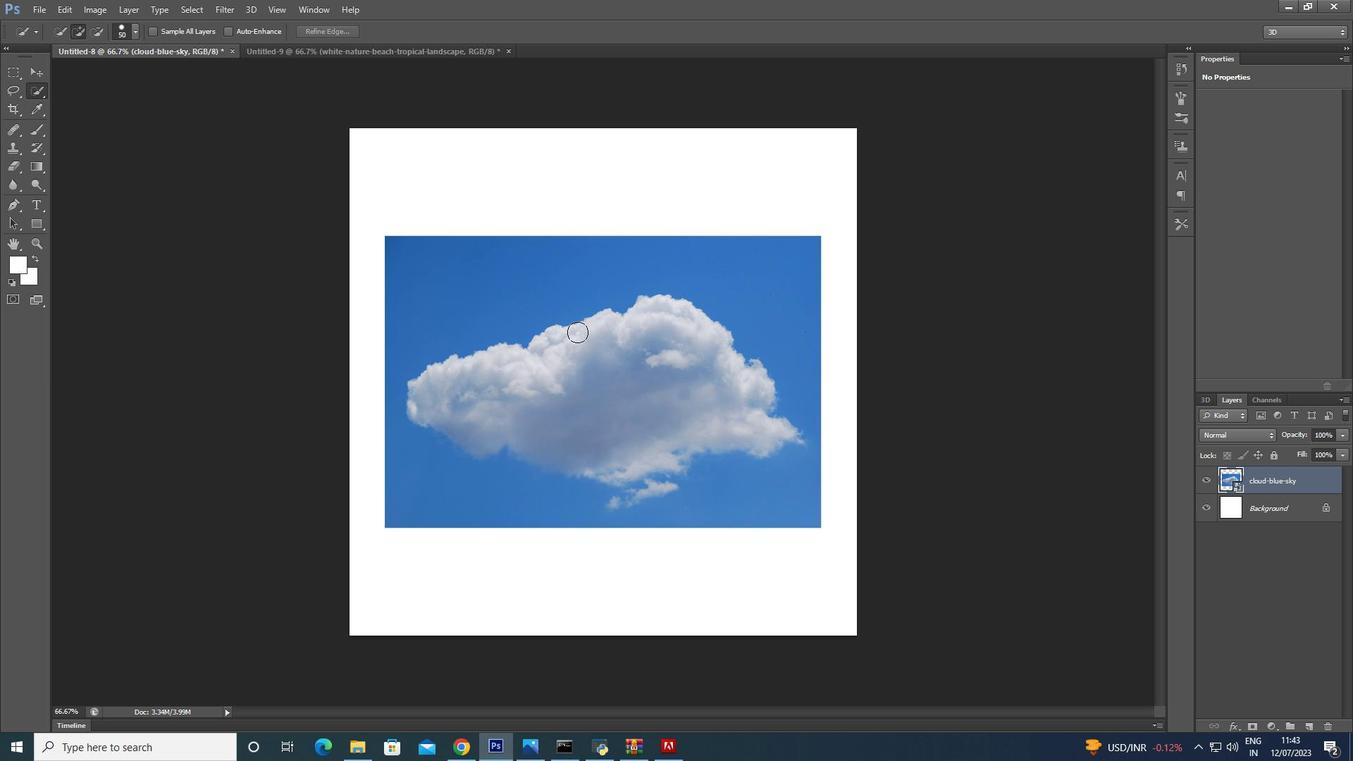 
Action: Mouse moved to (599, 335)
Screenshot: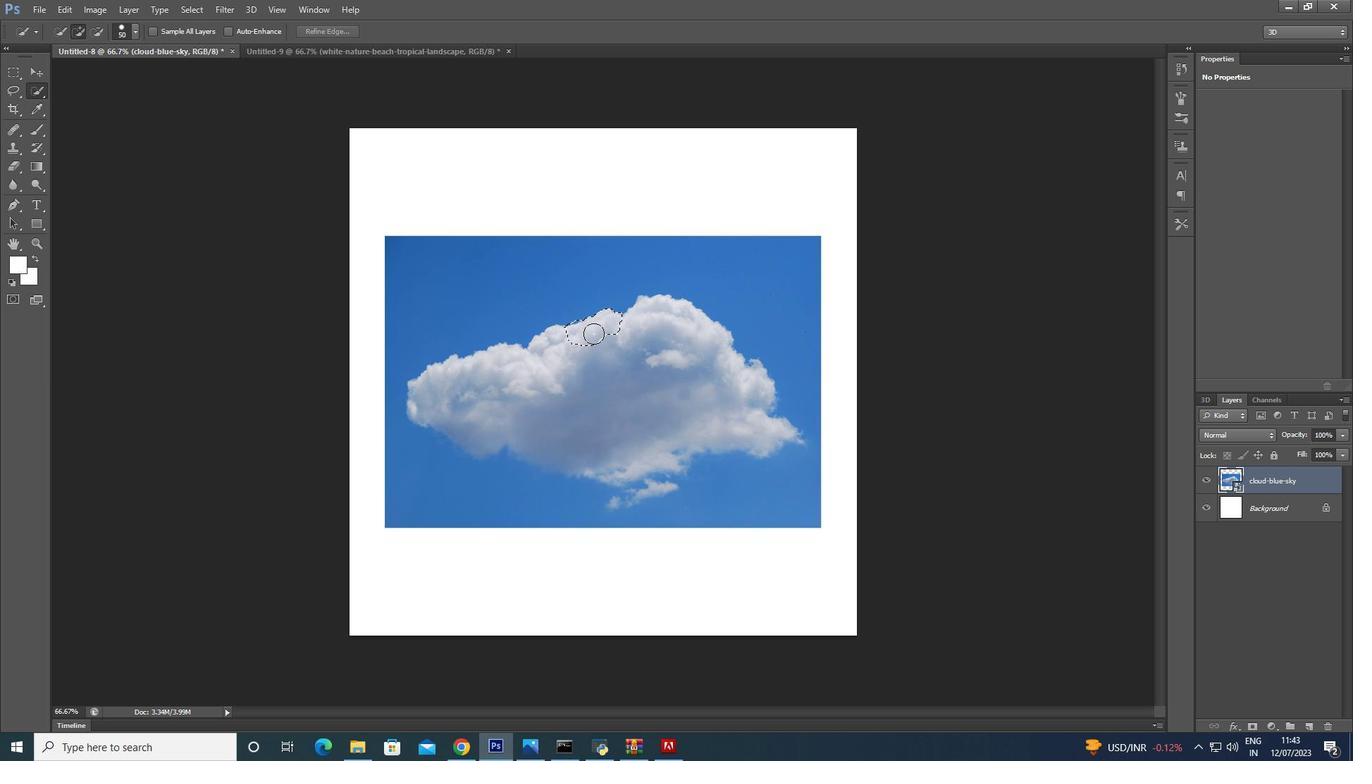 
Action: Mouse pressed left at (596, 335)
Screenshot: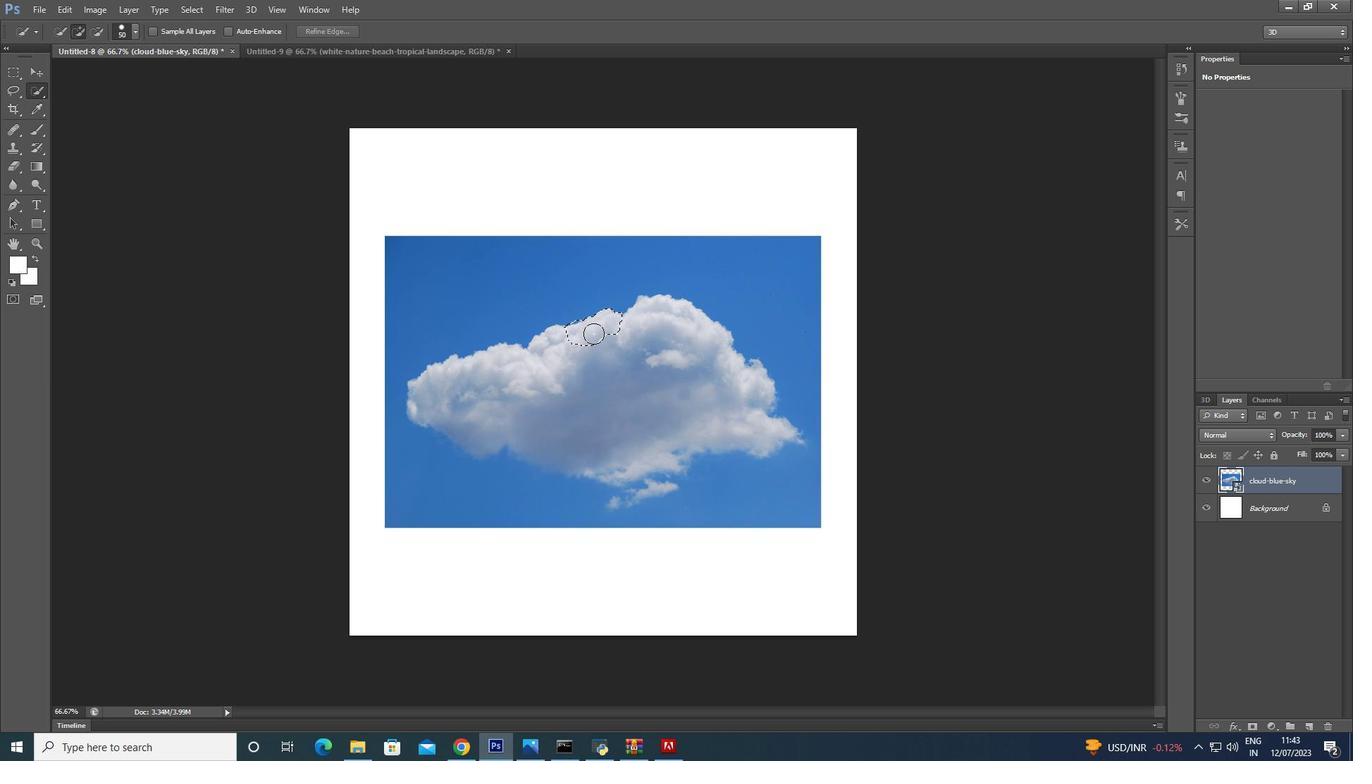 
Action: Mouse moved to (601, 336)
Screenshot: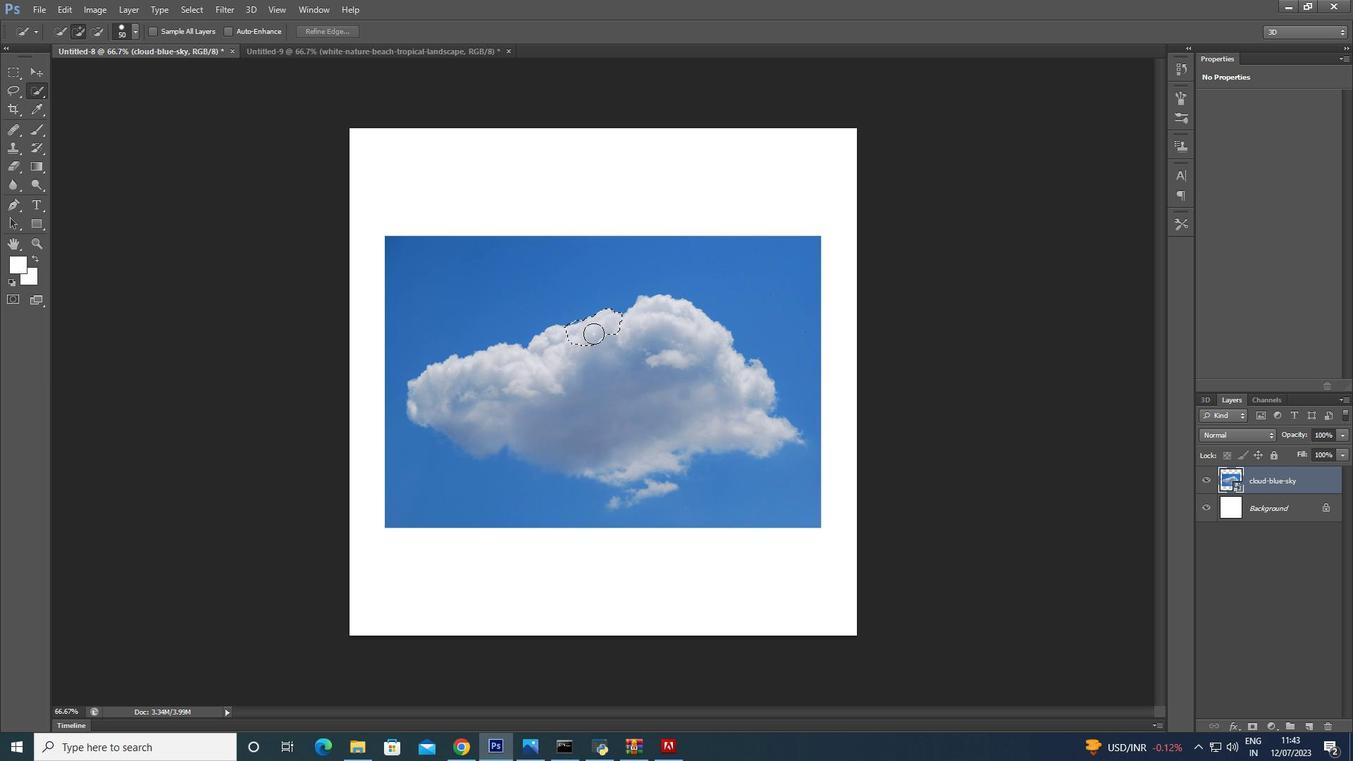 
Action: Mouse pressed left at (599, 335)
Screenshot: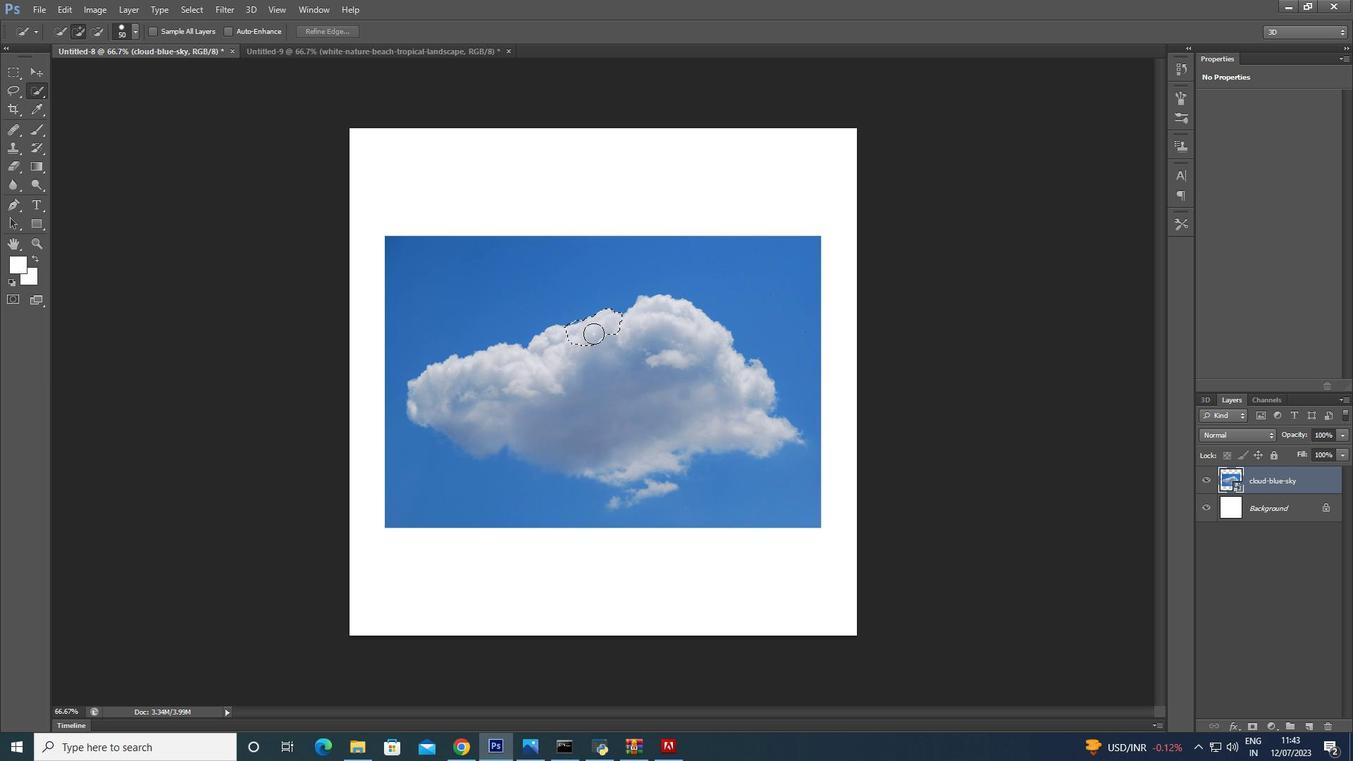
Action: Mouse moved to (606, 337)
Screenshot: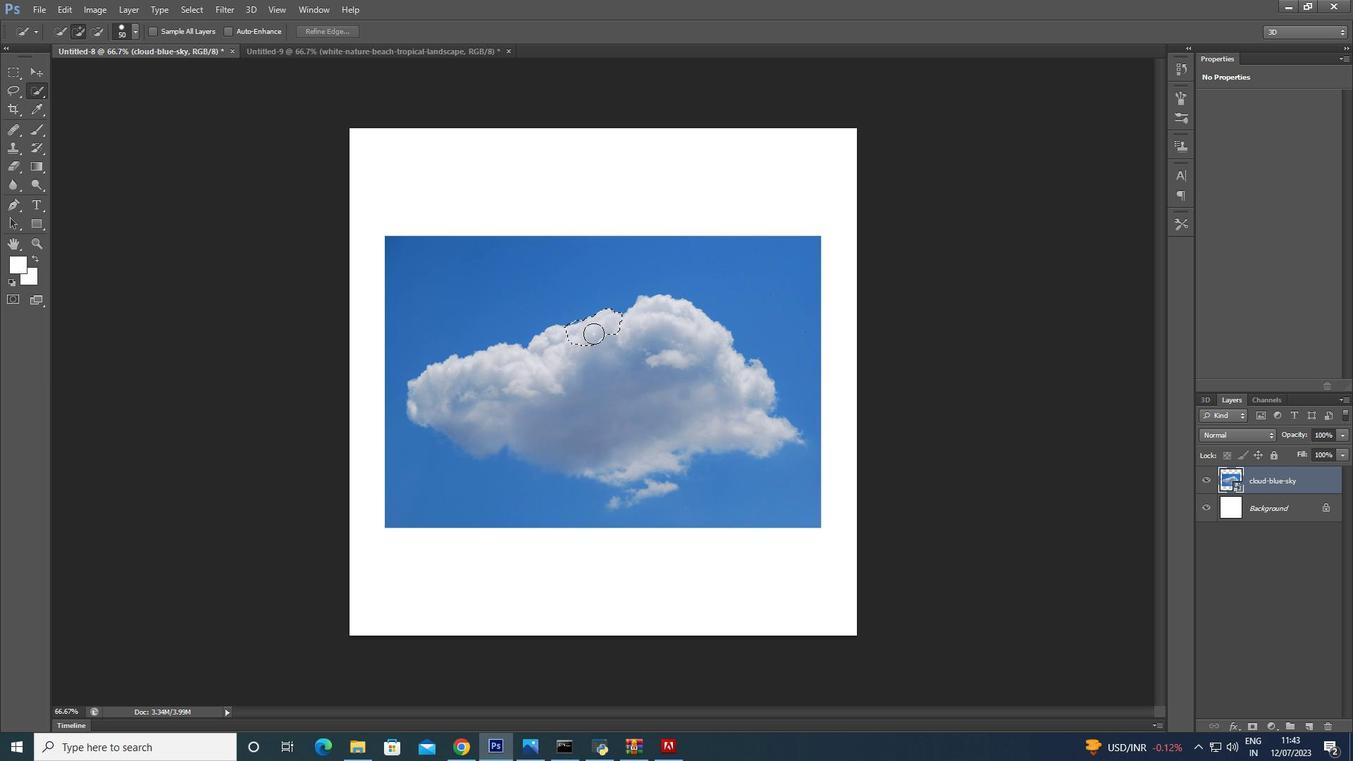 
Action: Mouse pressed right at (599, 335)
Screenshot: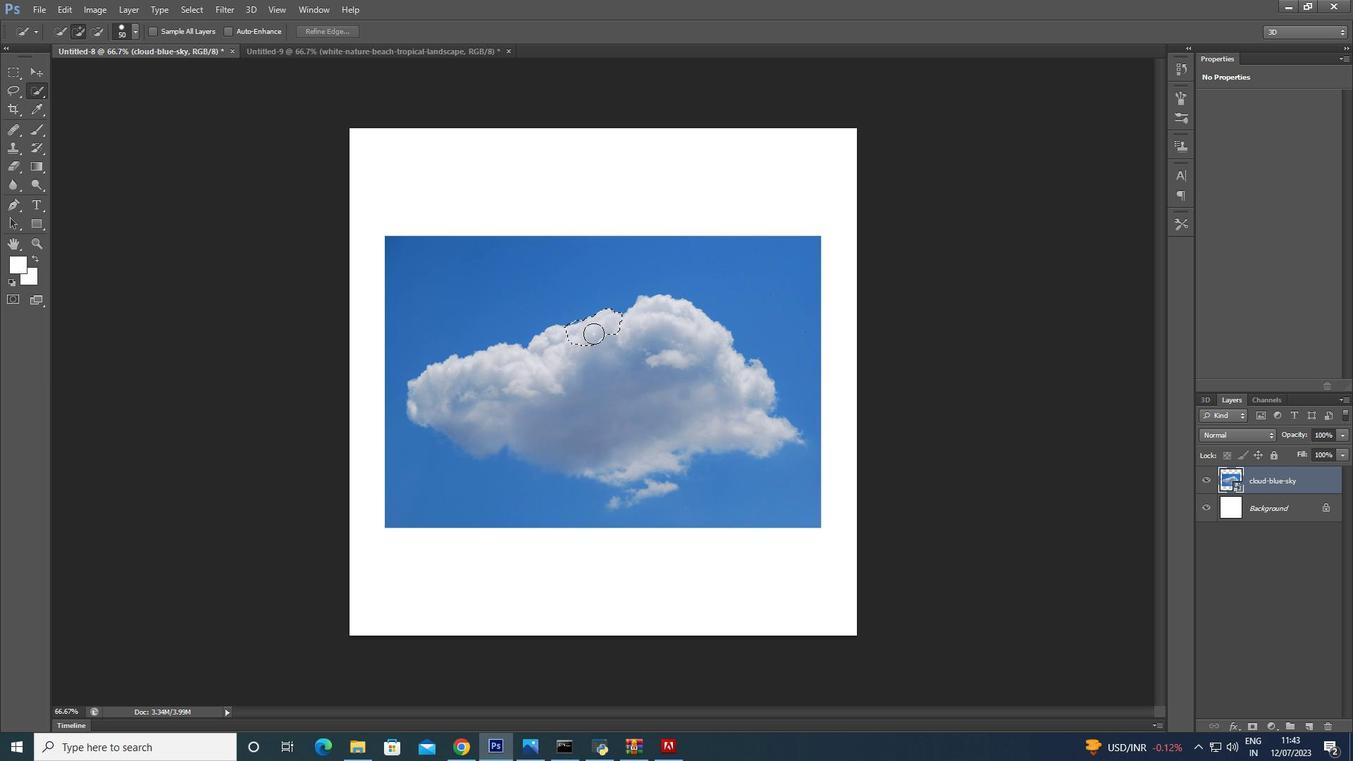 
Action: Mouse moved to (671, 374)
Screenshot: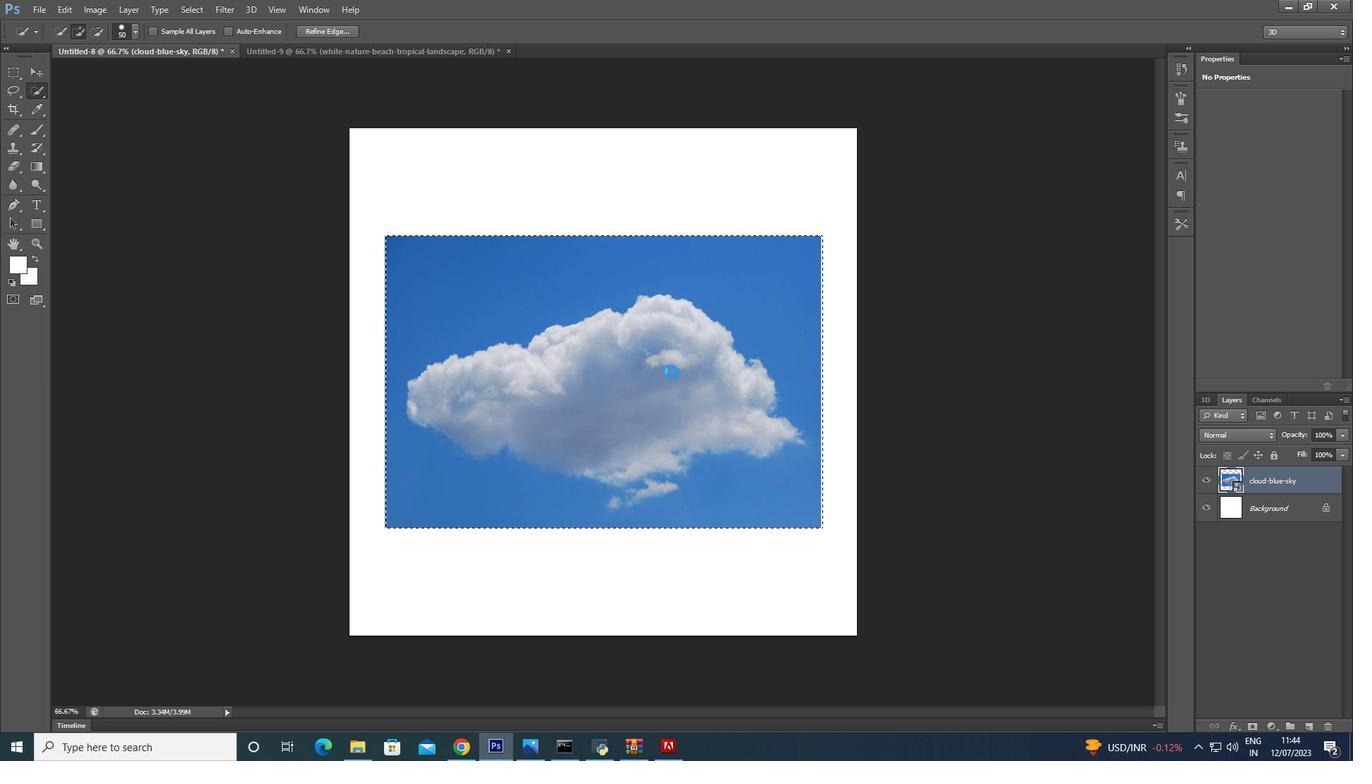 
Action: Mouse pressed left at (671, 374)
Screenshot: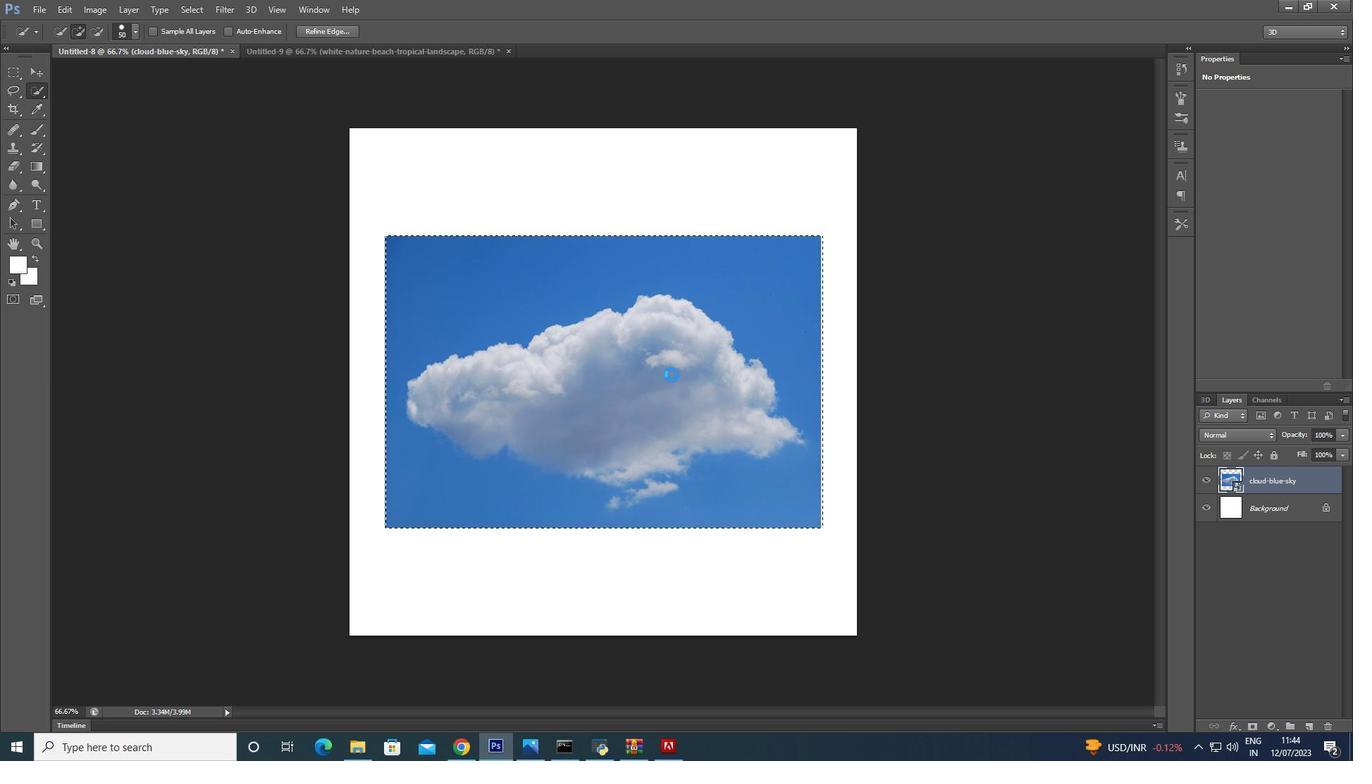 
Action: Mouse moved to (661, 357)
Screenshot: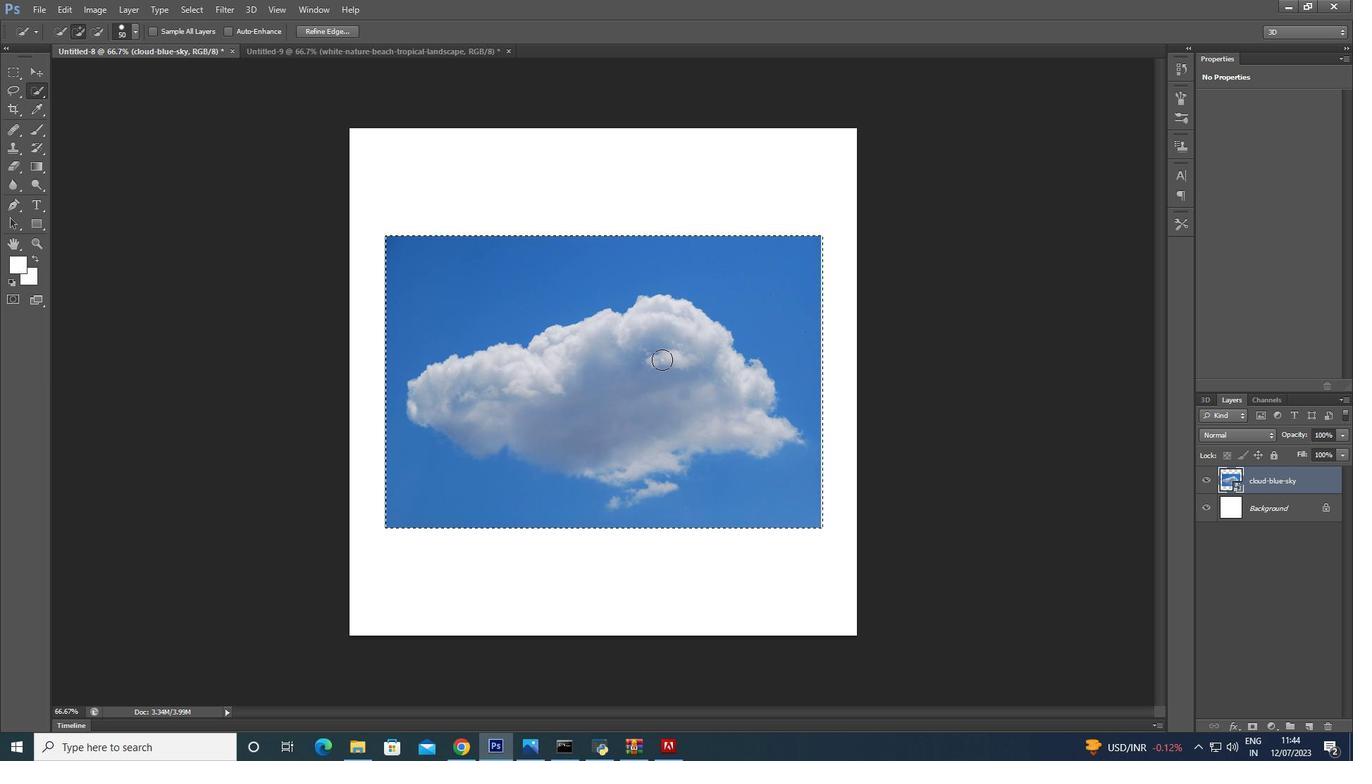 
Action: Key pressed ctrl+D
Screenshot: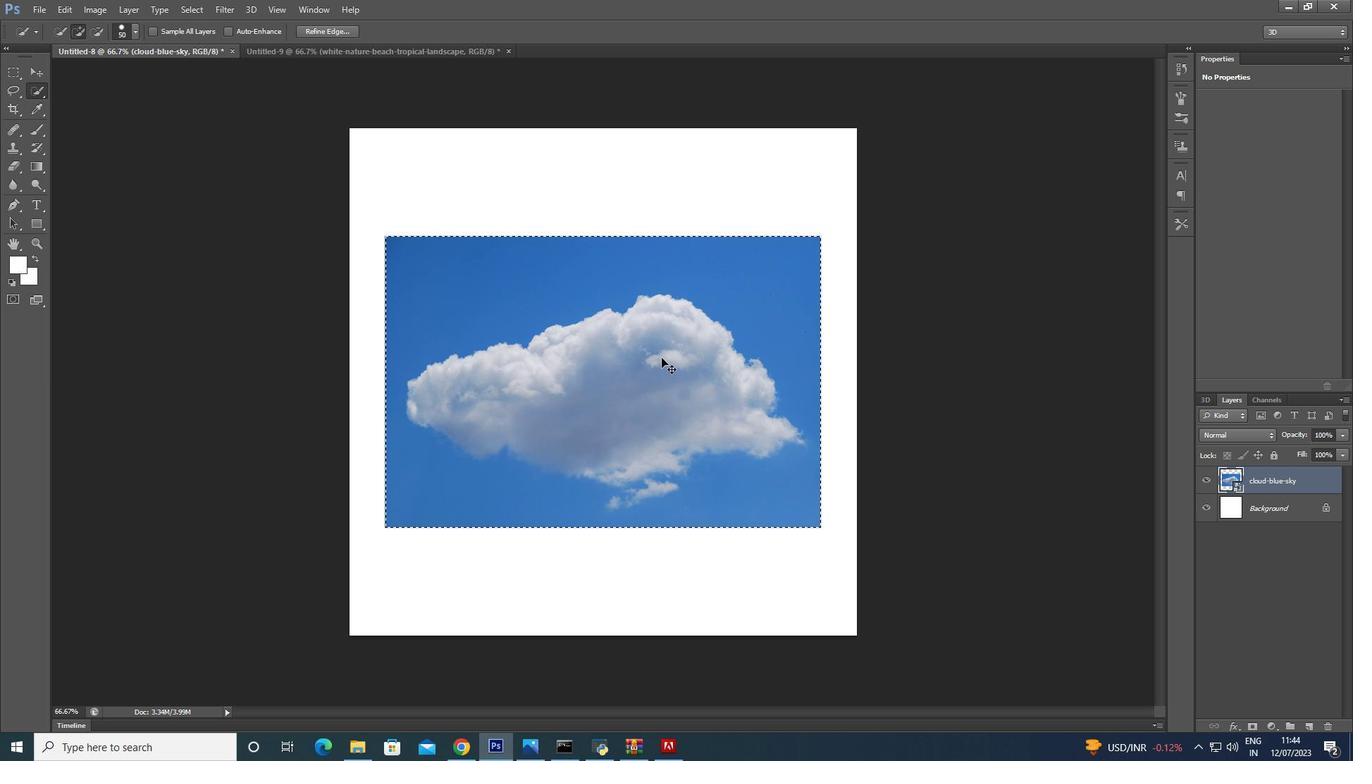 
Action: Mouse moved to (618, 321)
Screenshot: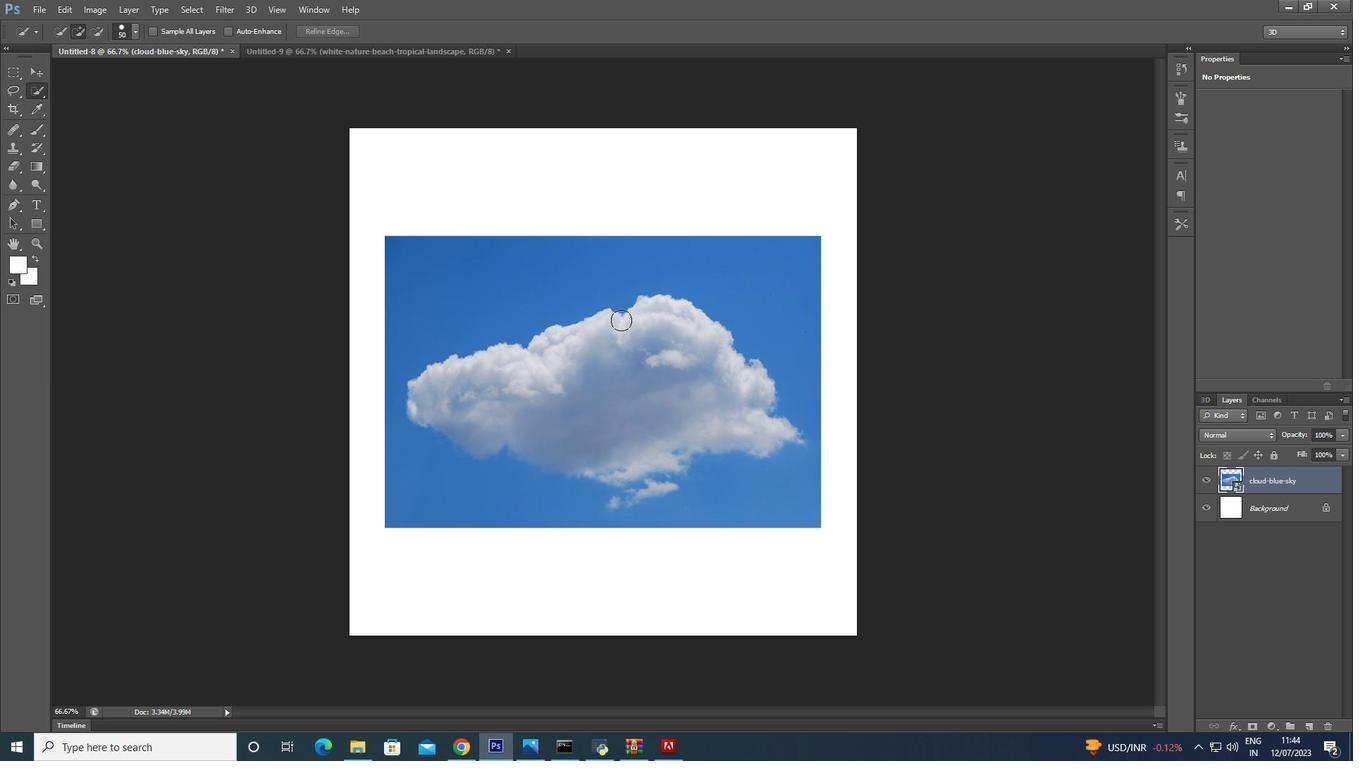 
Action: Mouse pressed left at (618, 321)
Screenshot: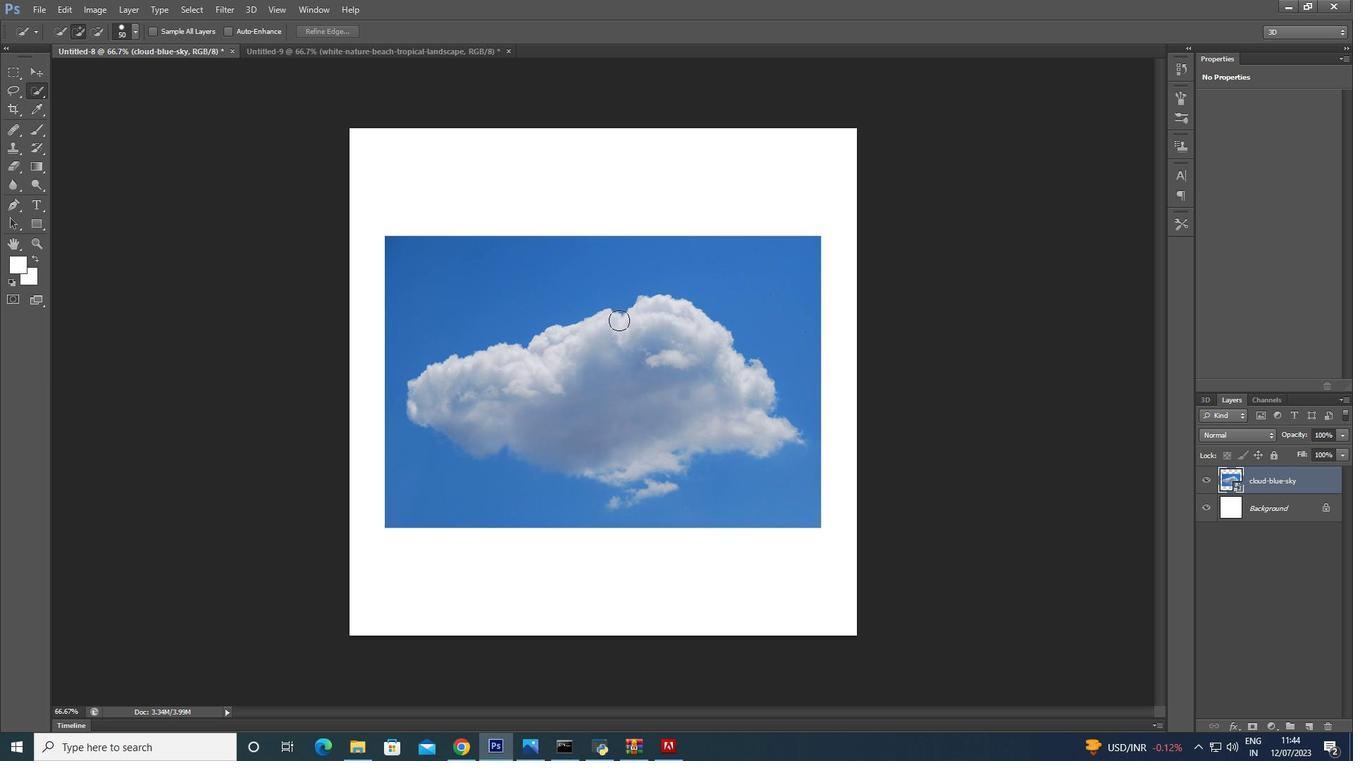 
Action: Mouse moved to (666, 353)
Screenshot: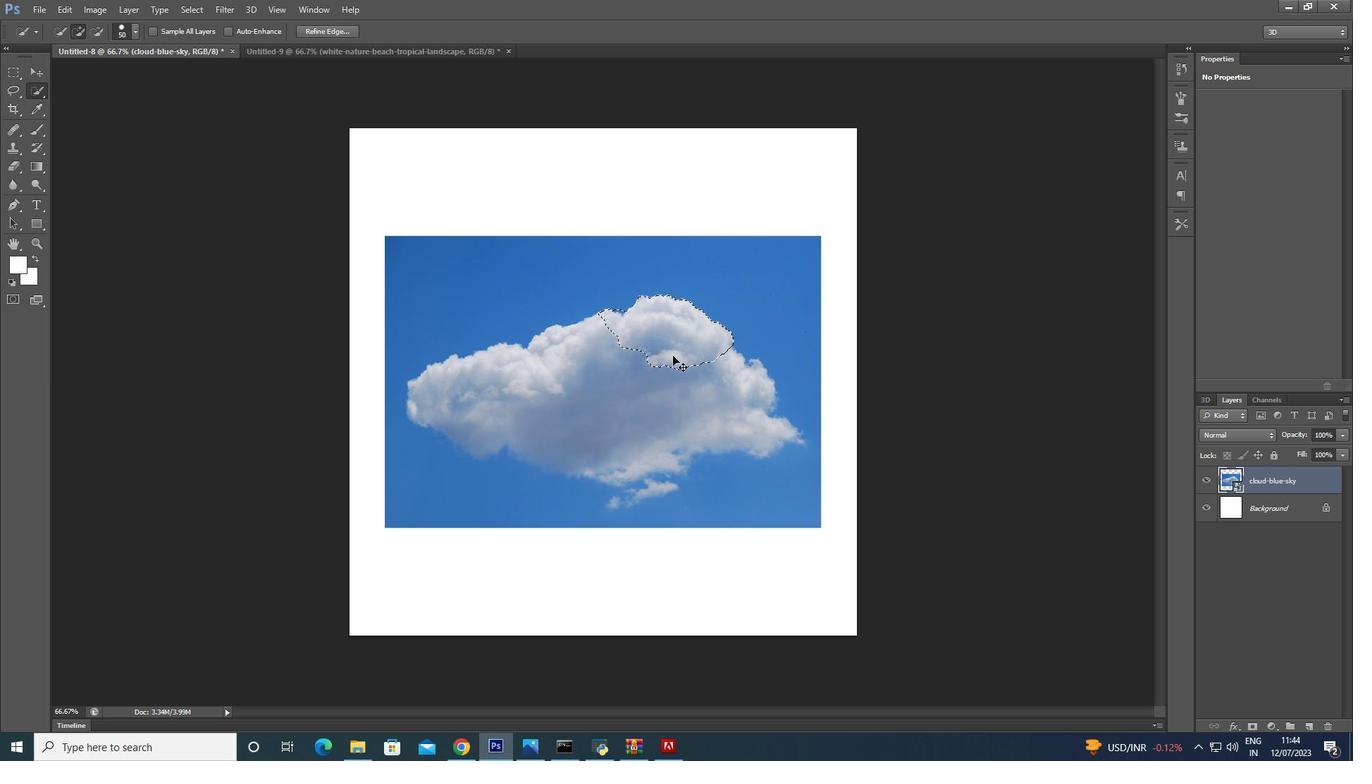 
Action: Key pressed ctrl+C<'\x03'><'\x03'><'\x03'><'\x03'><'\x03'><'\x03'><'\x03'><'\x03'><'\x03'><'\x03'>
Screenshot: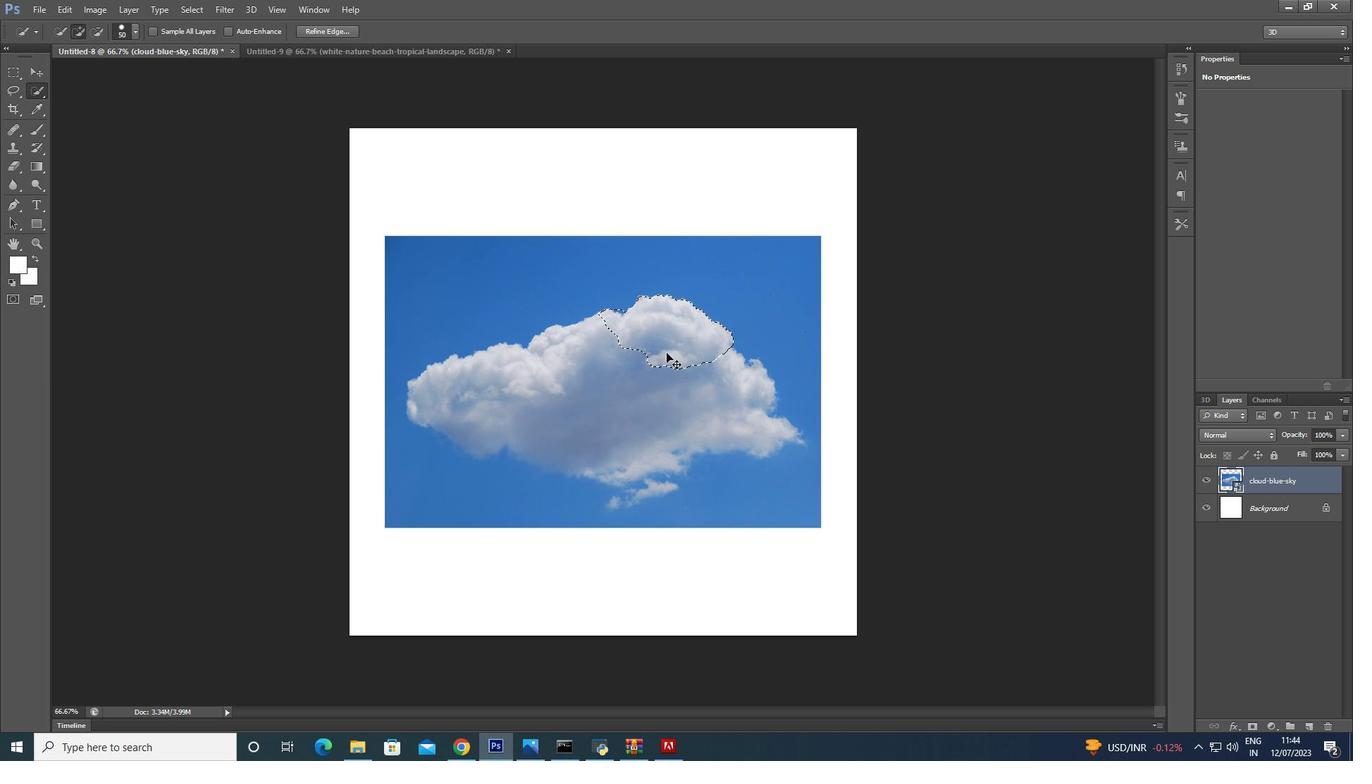 
Action: Mouse moved to (666, 353)
Screenshot: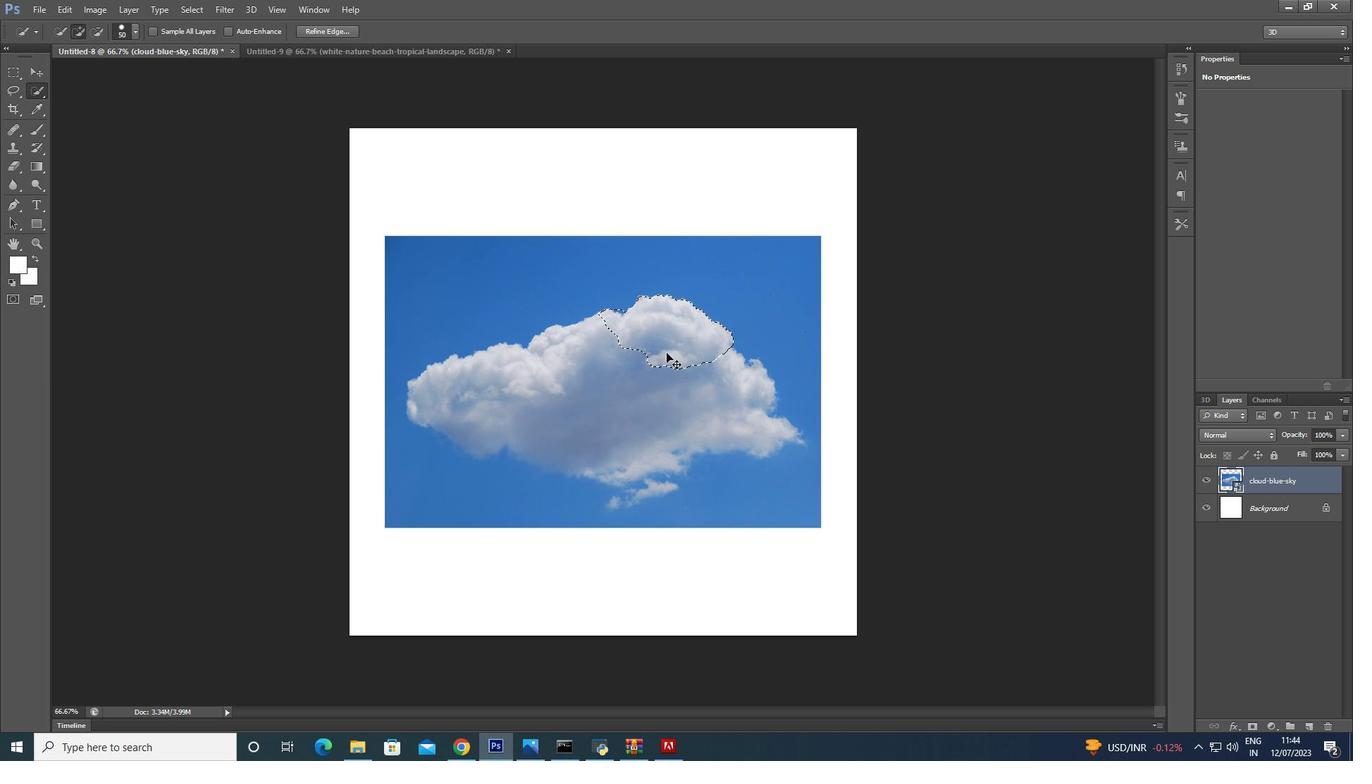 
Action: Key pressed <'\x03'>
Screenshot: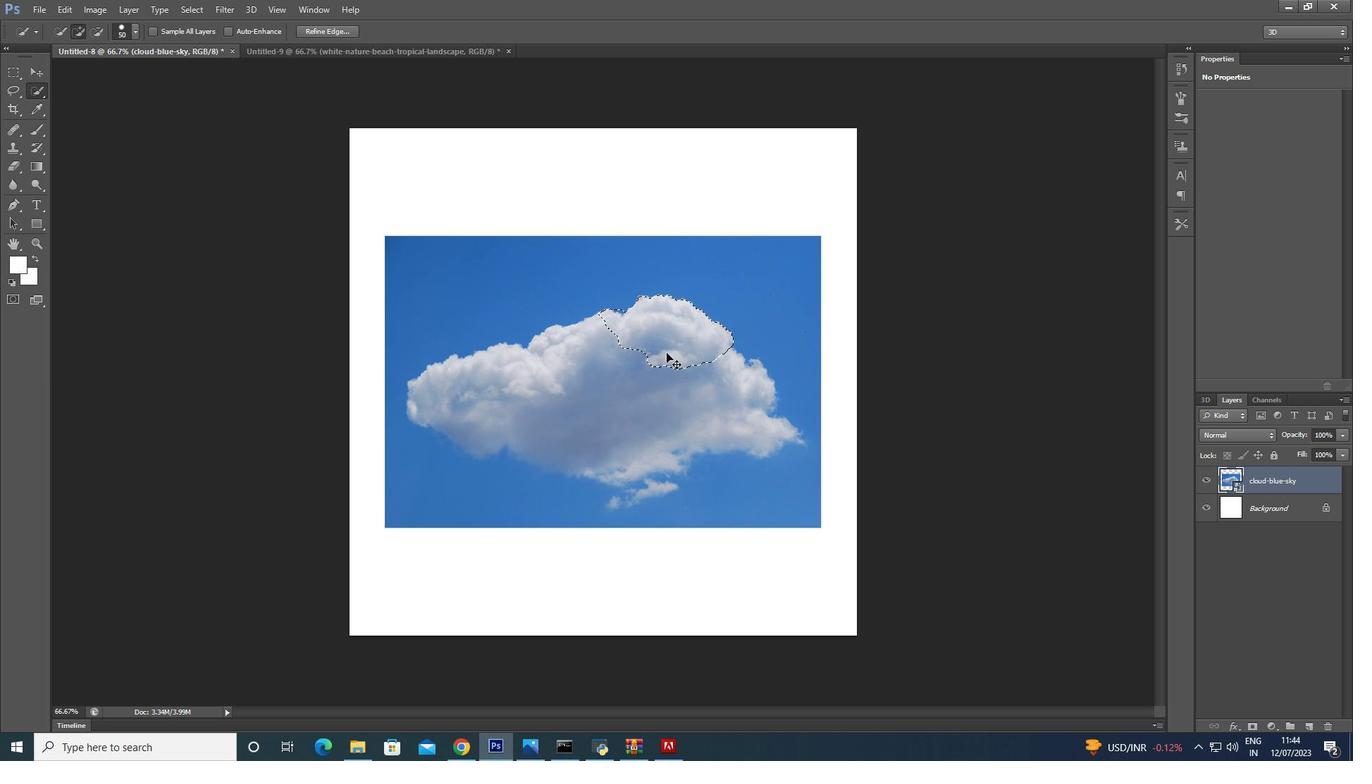 
Action: Mouse moved to (665, 350)
Screenshot: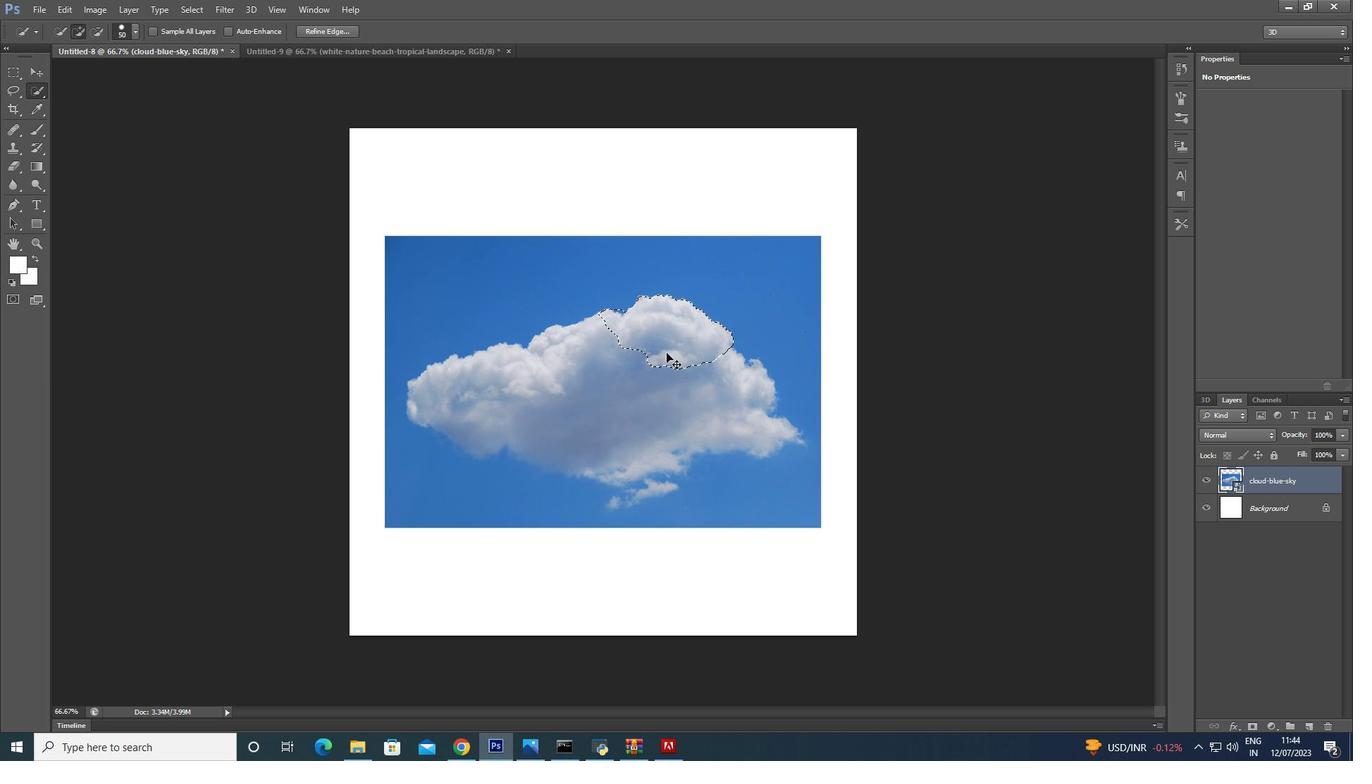 
Action: Key pressed <'\x03'>
Screenshot: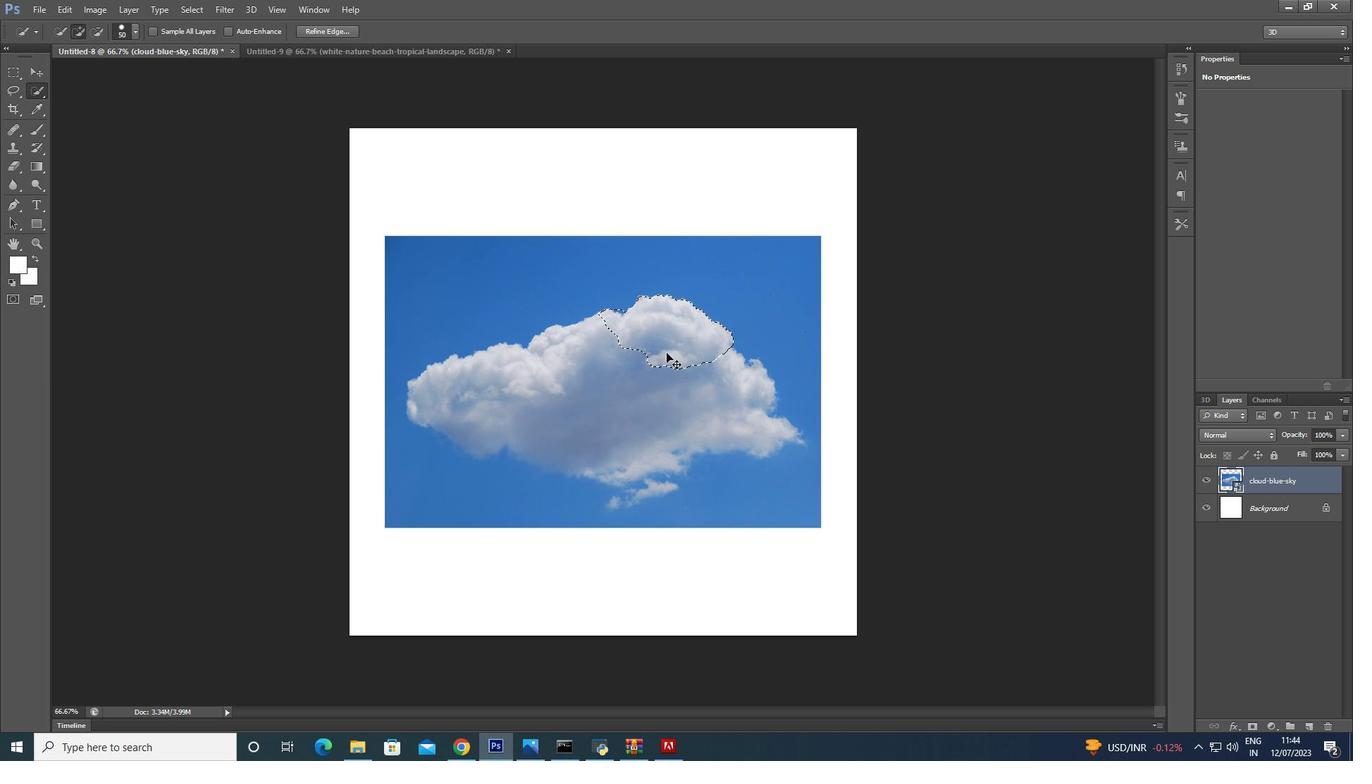 
Action: Mouse moved to (391, 50)
Screenshot: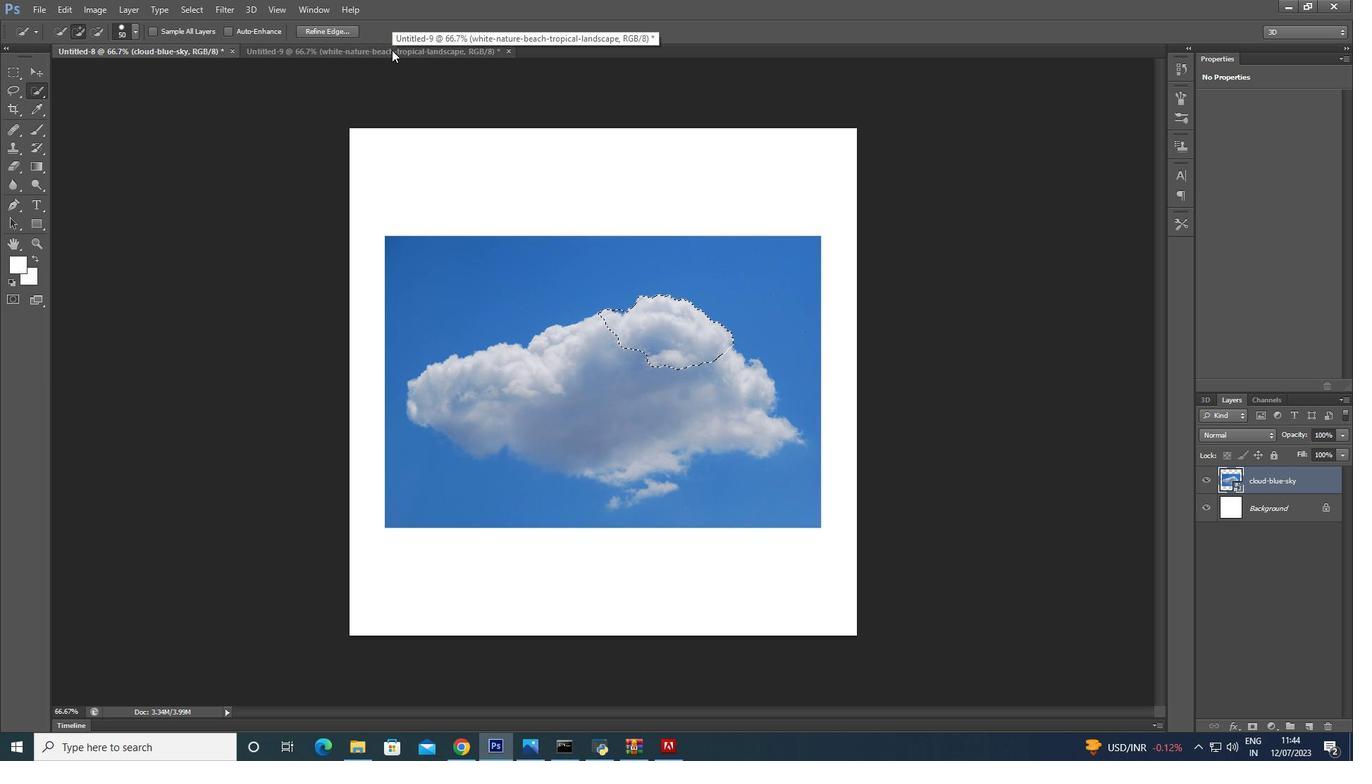 
Action: Mouse pressed left at (391, 50)
Screenshot: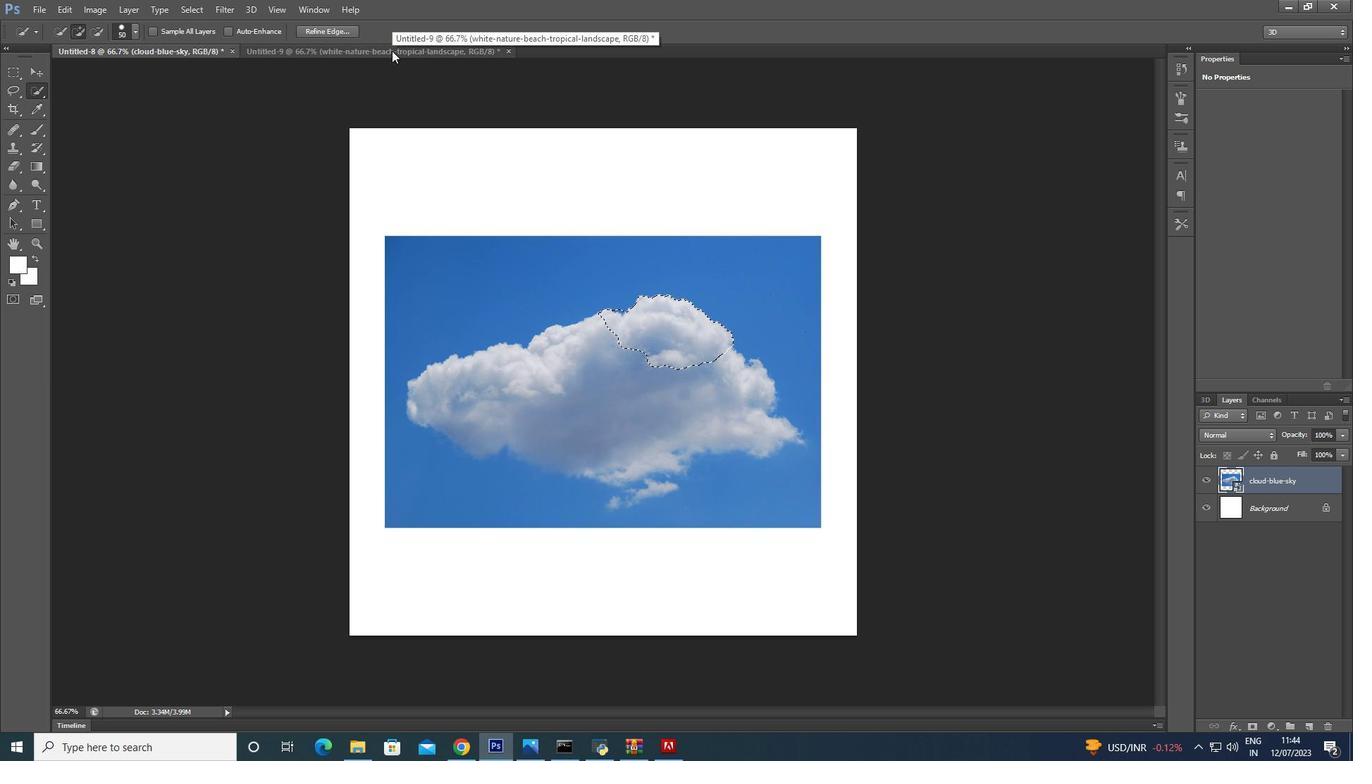 
Action: Mouse moved to (113, 56)
Screenshot: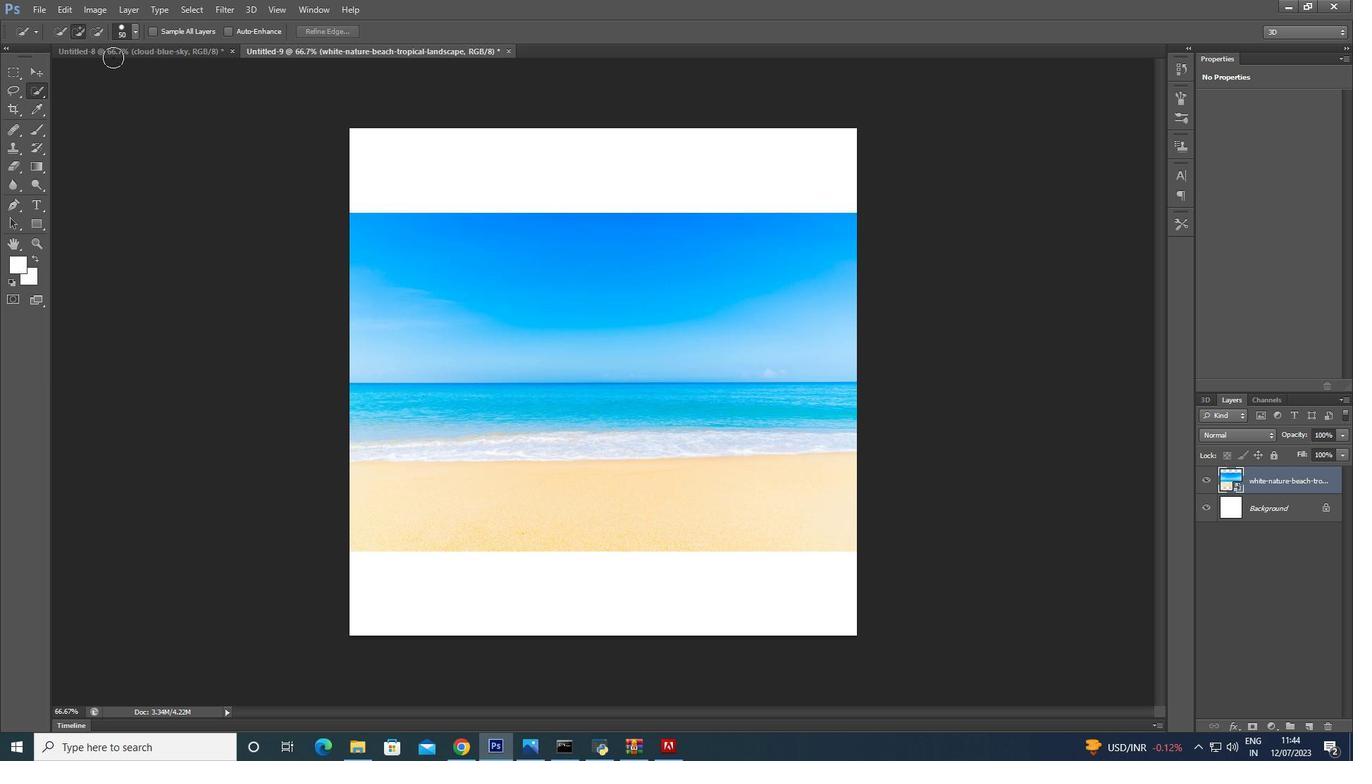 
Action: Mouse pressed left at (113, 56)
Screenshot: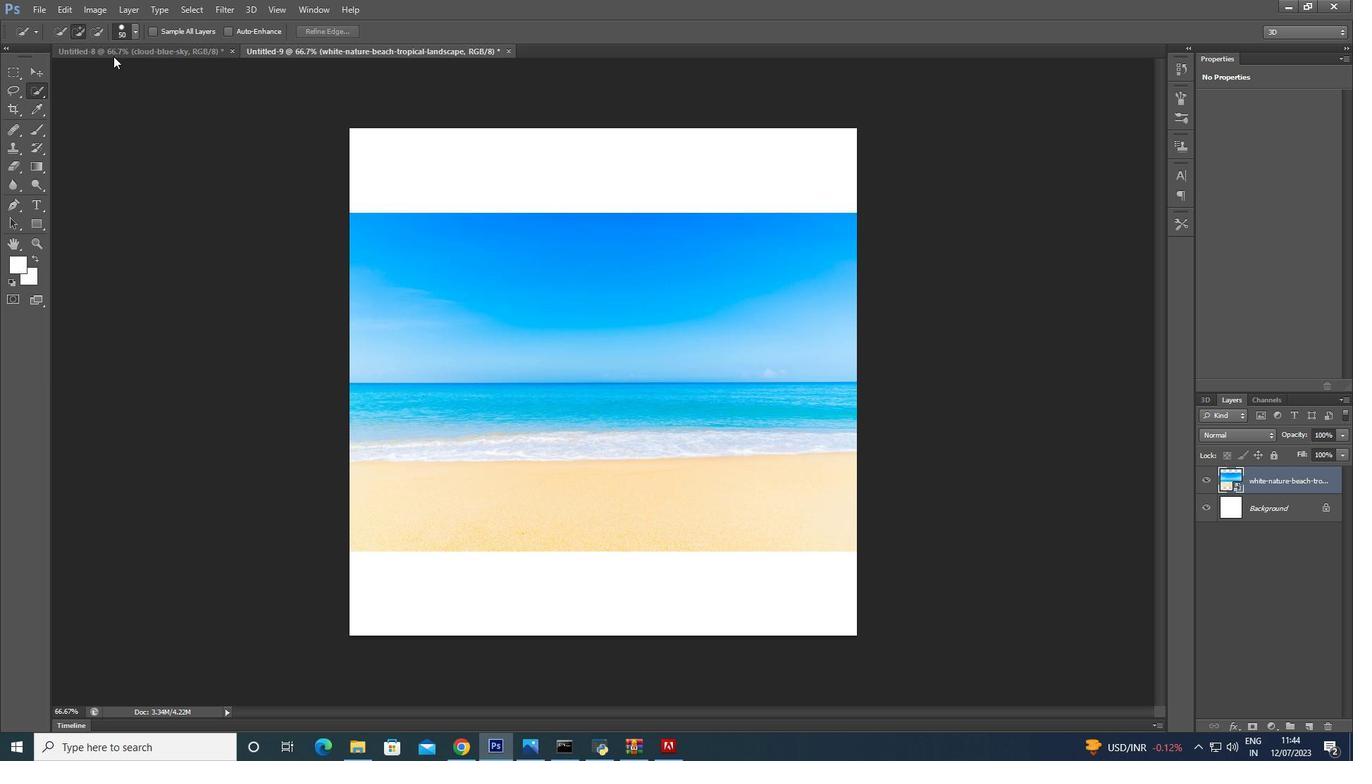 
Action: Mouse pressed right at (113, 56)
Screenshot: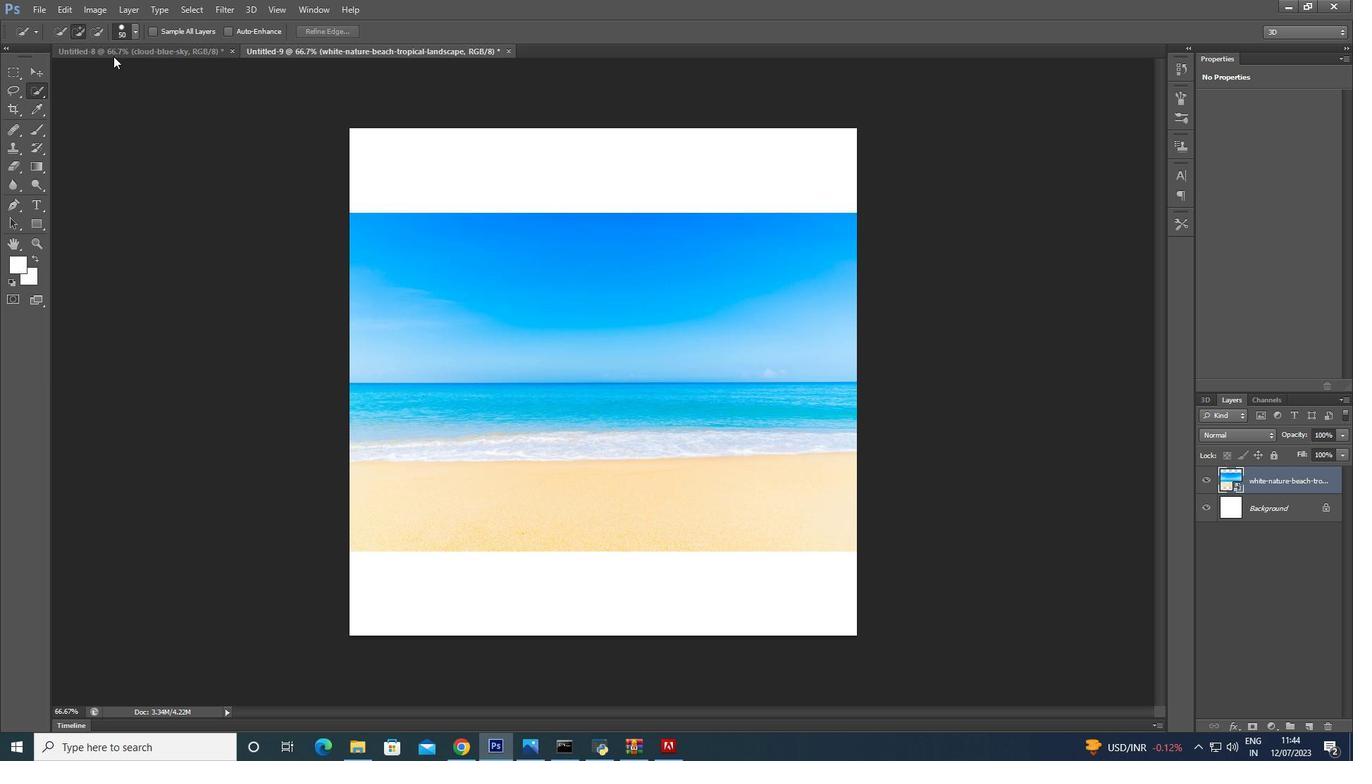 
Action: Mouse moved to (64, 9)
Screenshot: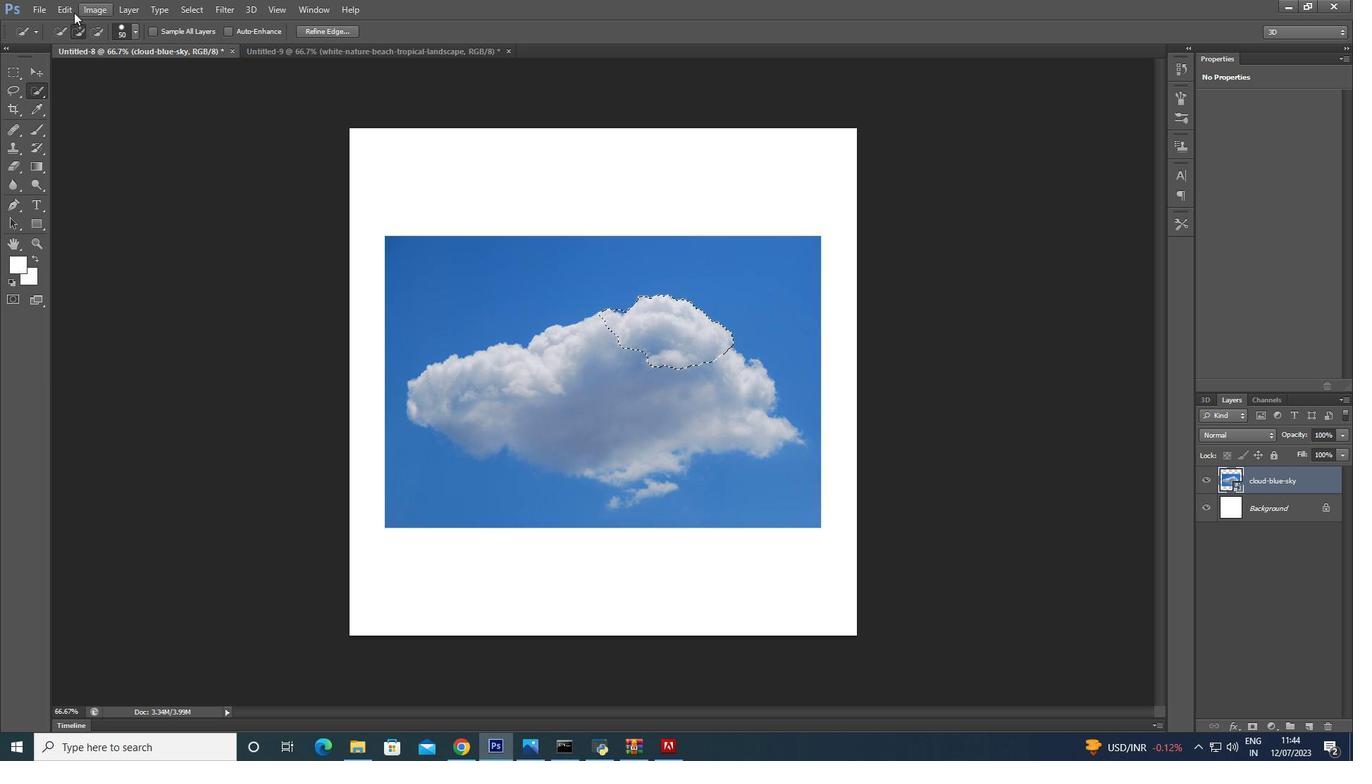 
Action: Mouse pressed left at (64, 9)
Screenshot: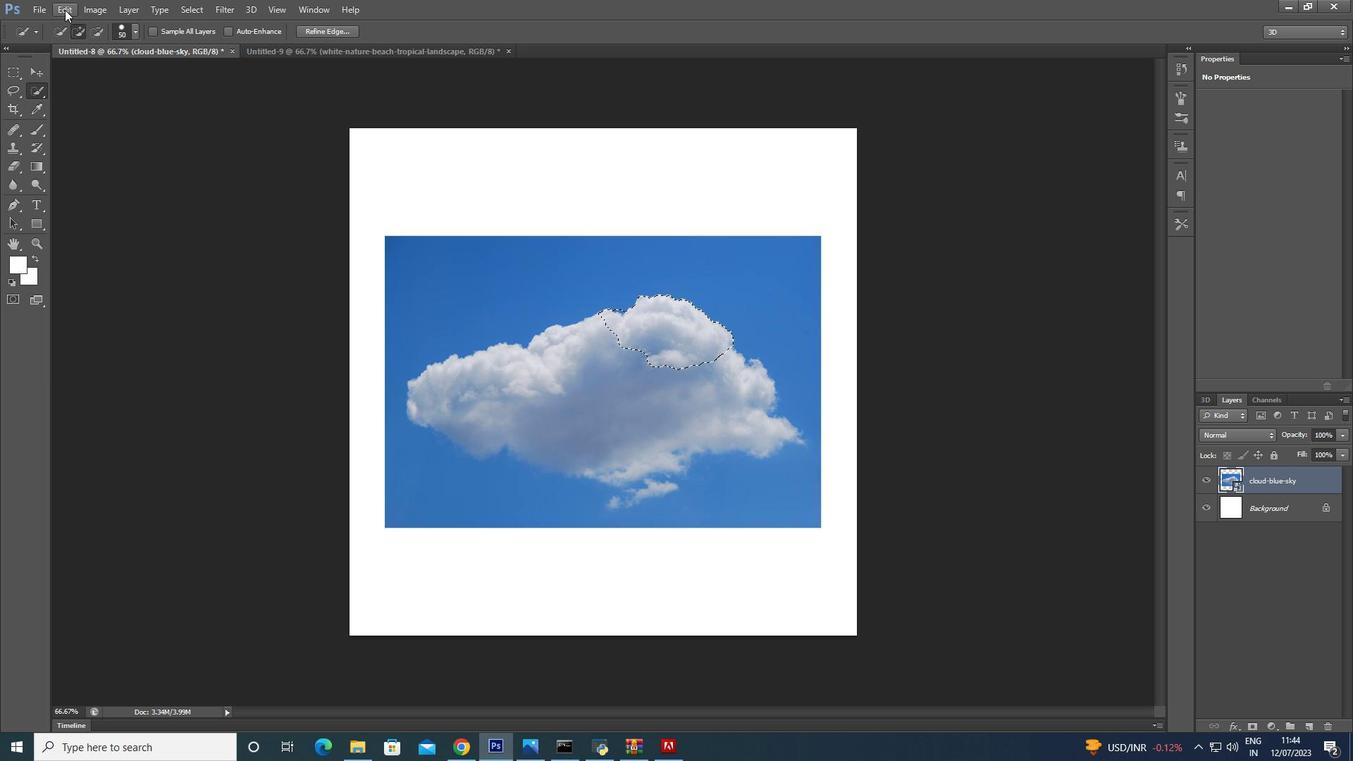 
Action: Mouse moved to (137, 326)
Screenshot: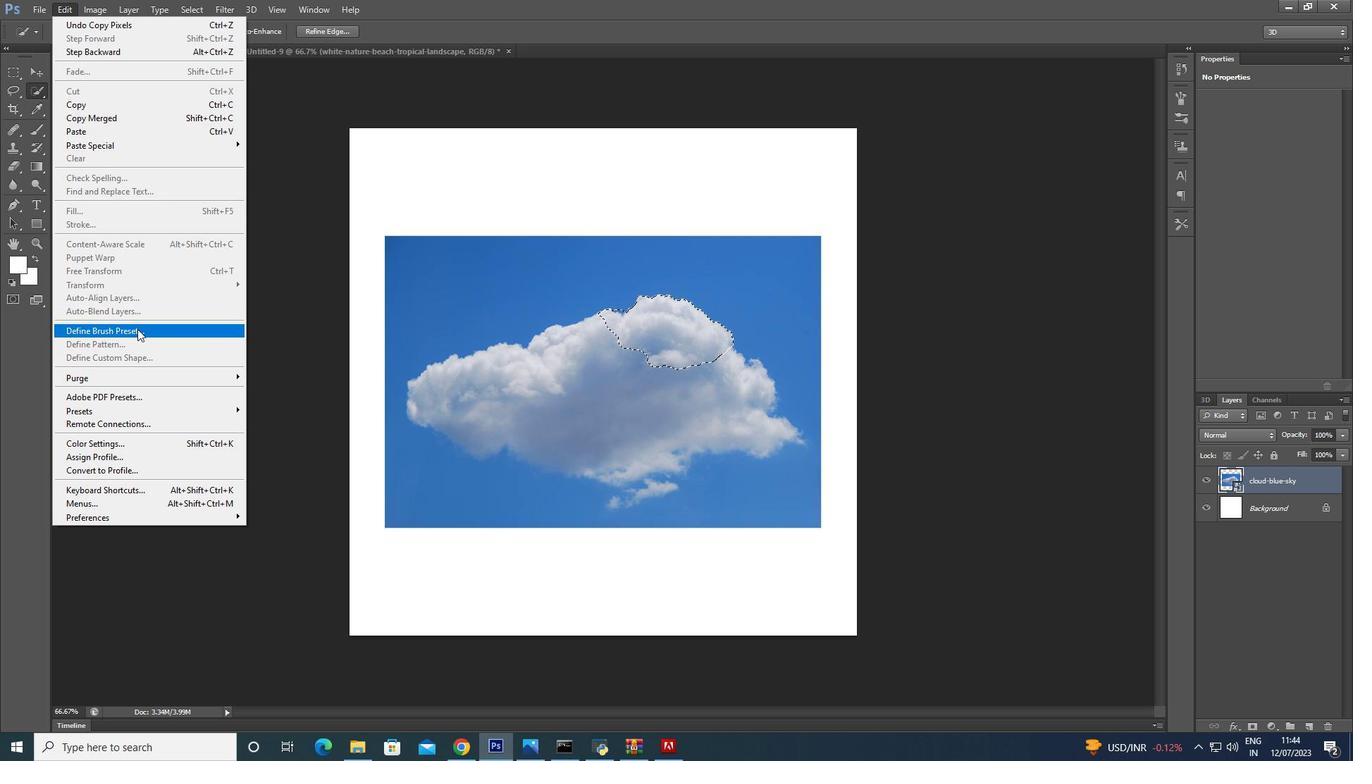 
Action: Mouse pressed left at (137, 326)
Screenshot: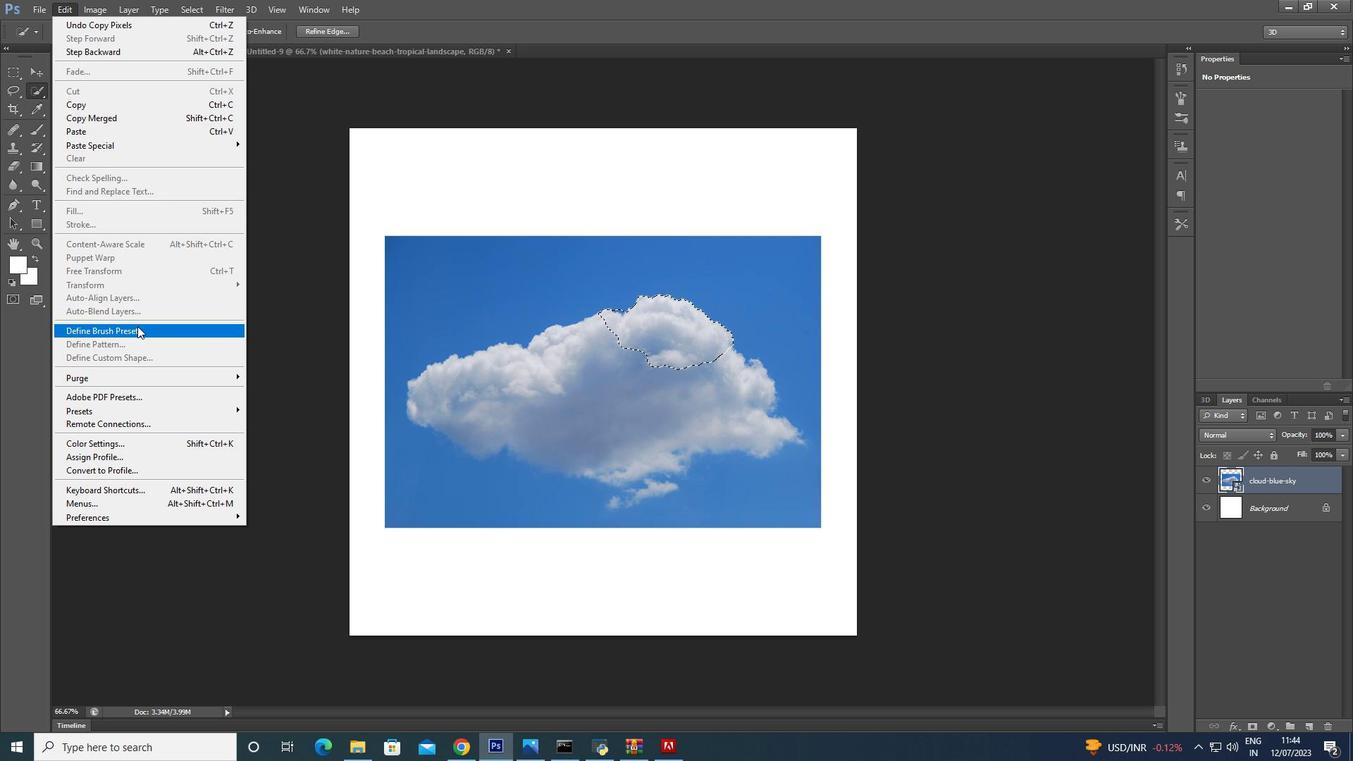 
Action: Mouse moved to (587, 257)
Screenshot: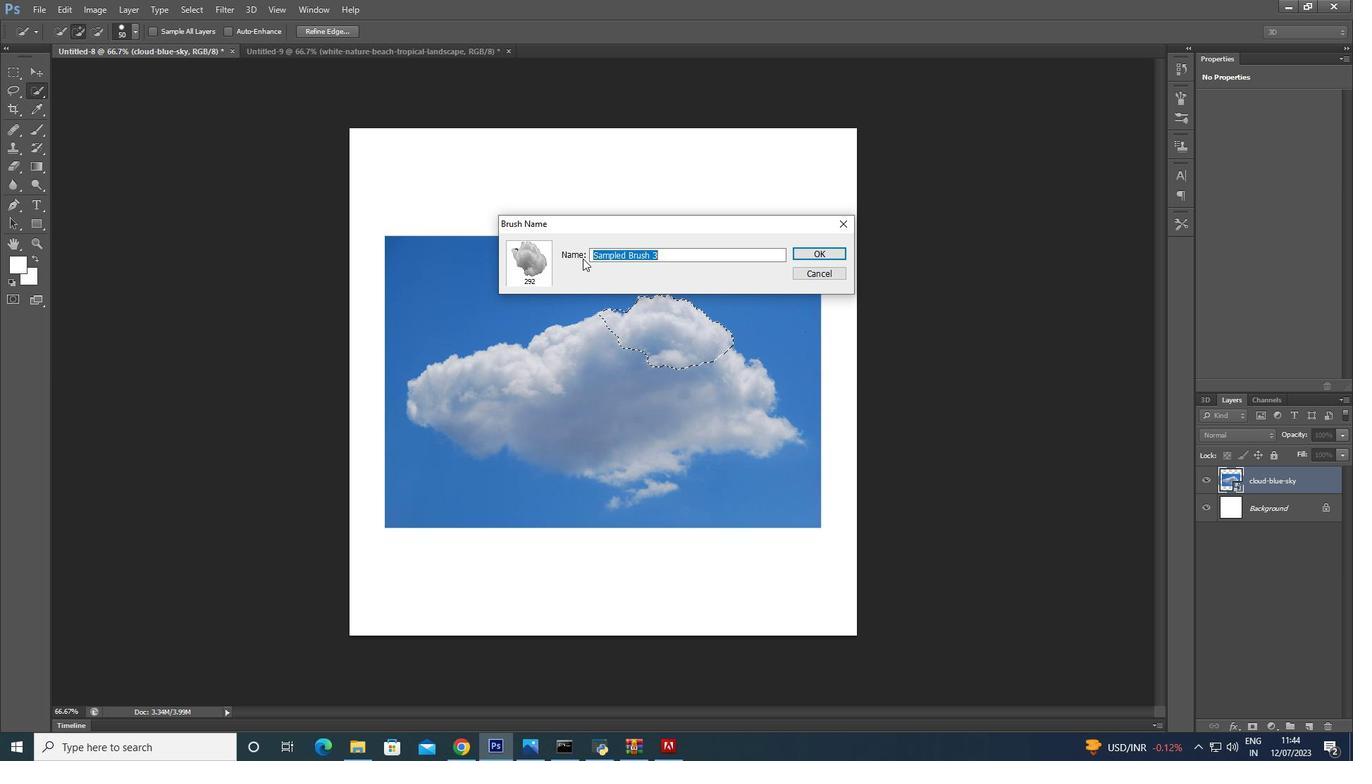 
Action: Key pressed cloud<Key.enter>
Screenshot: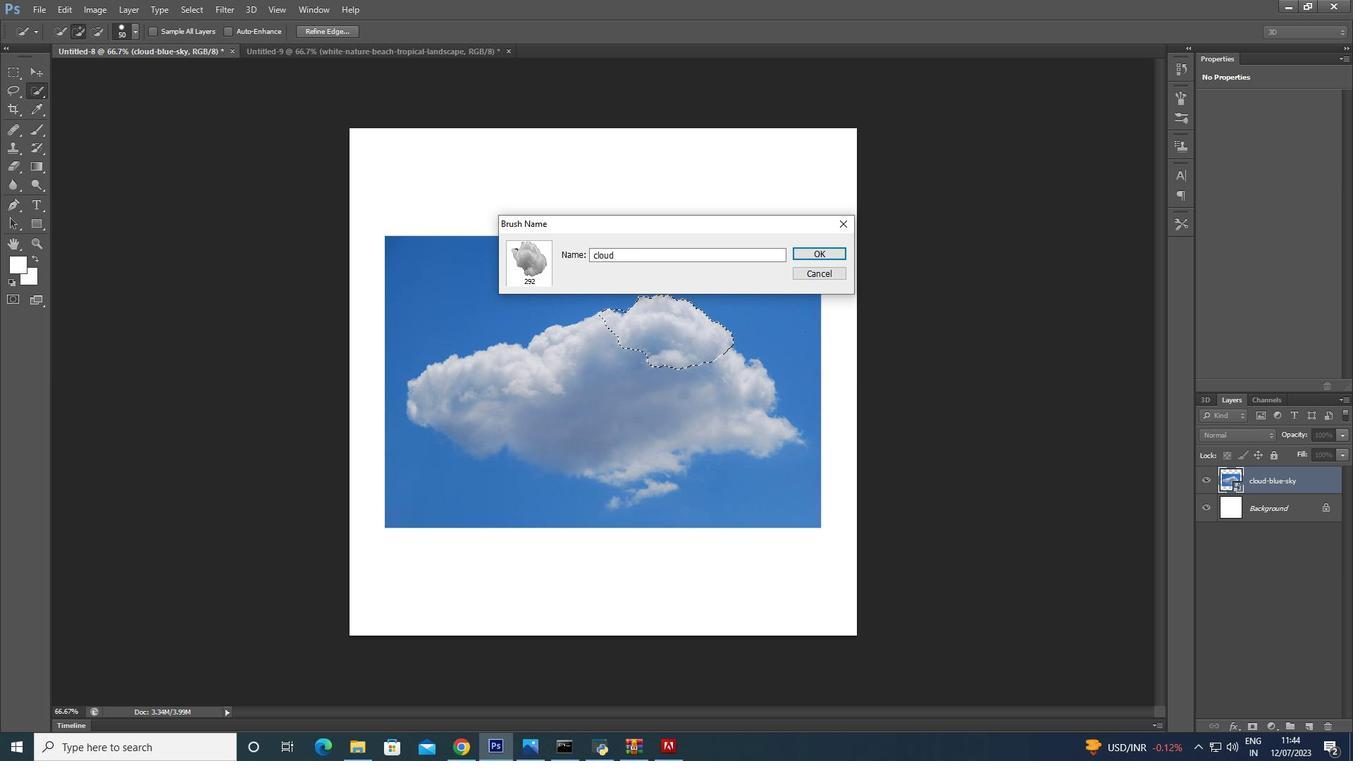 
Action: Mouse moved to (373, 50)
Screenshot: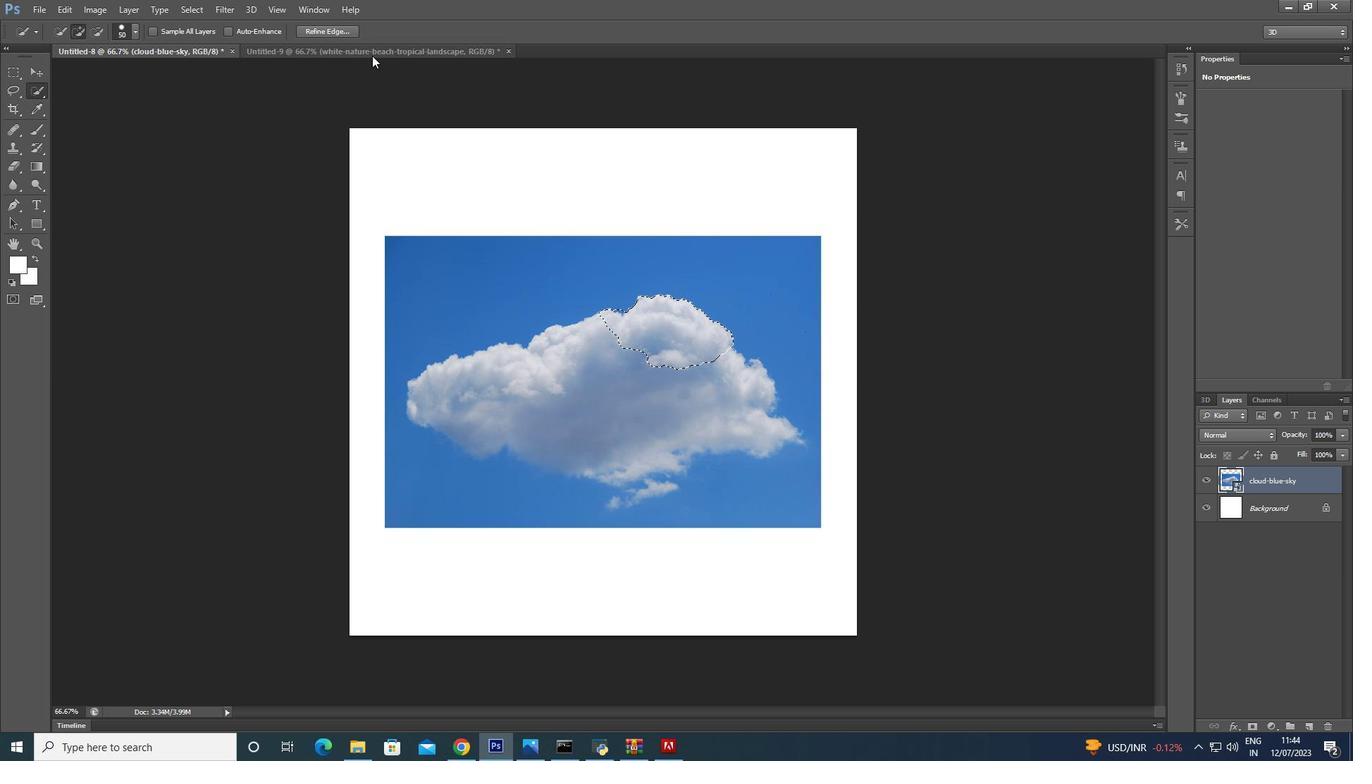 
Action: Mouse pressed left at (373, 50)
Screenshot: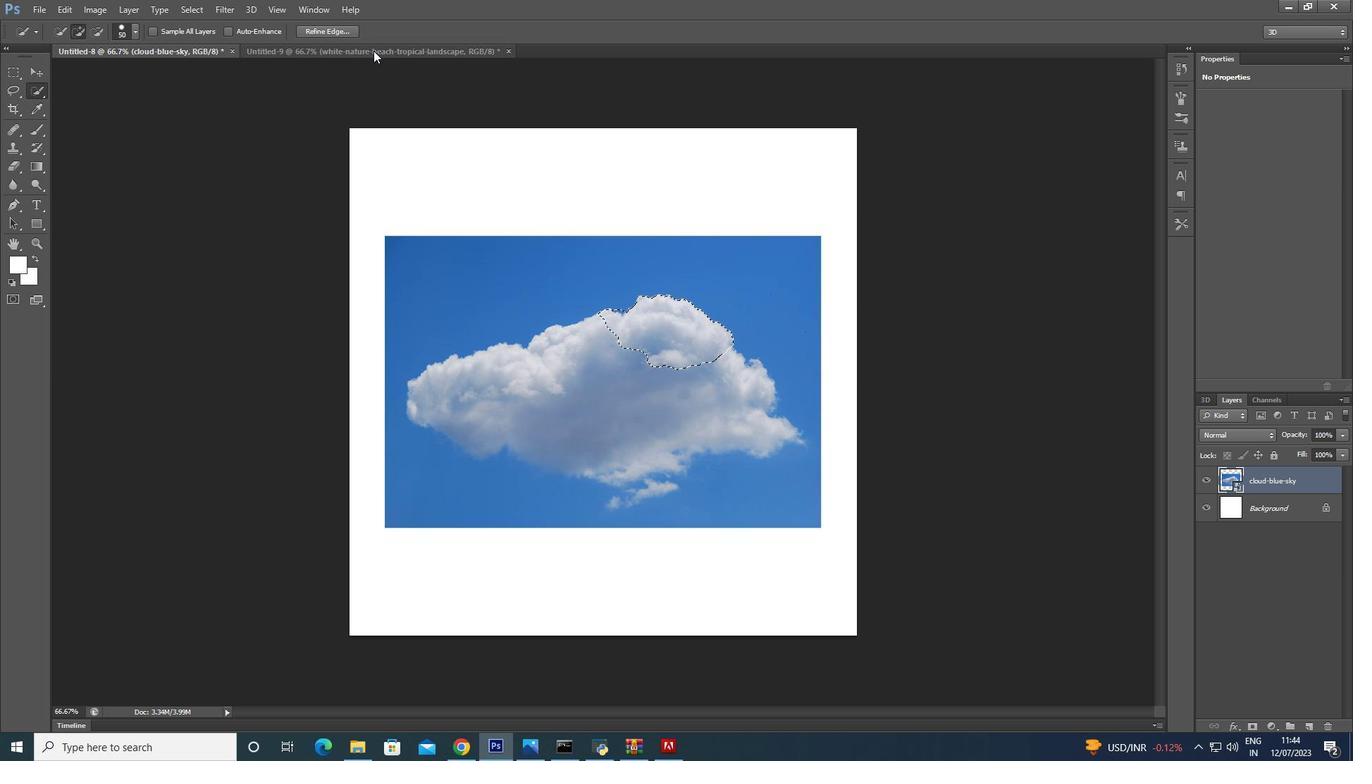 
Action: Mouse moved to (41, 135)
Screenshot: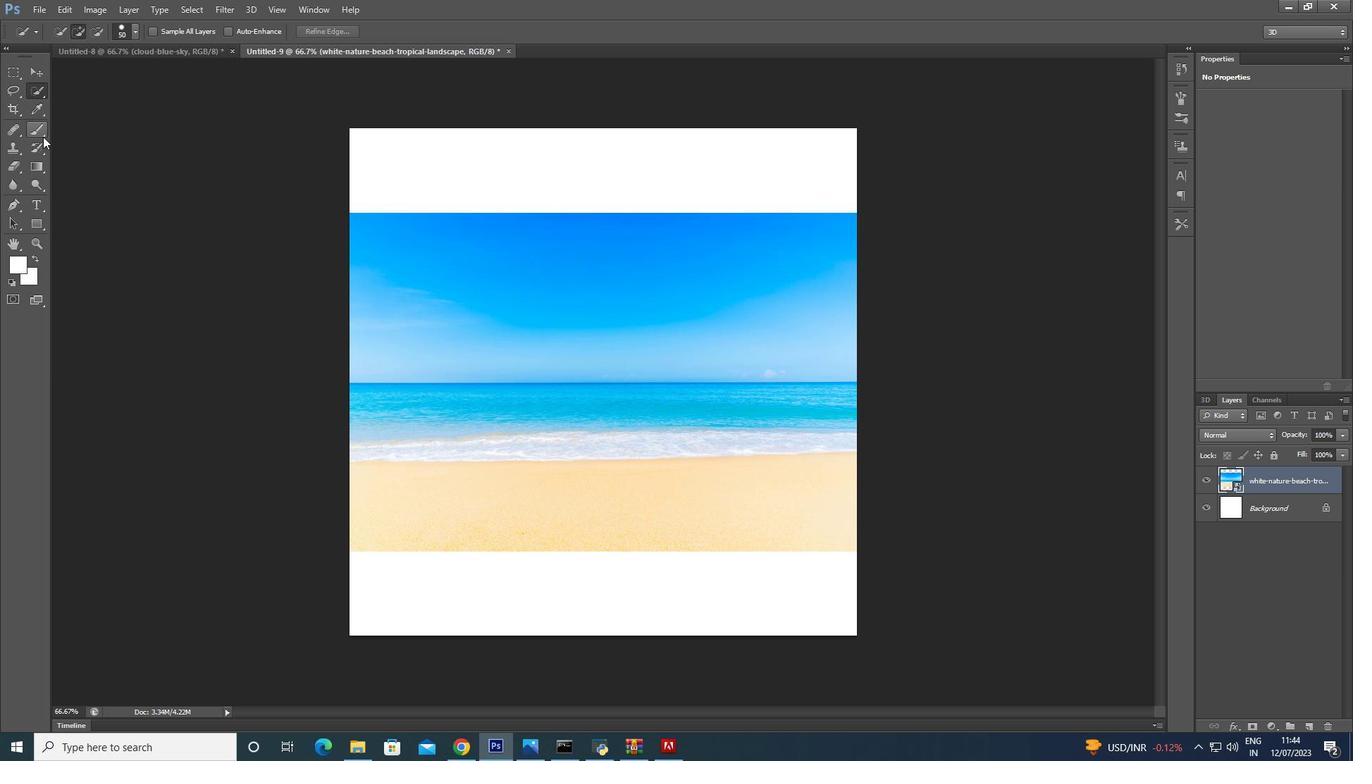 
Action: Mouse pressed left at (41, 135)
Screenshot: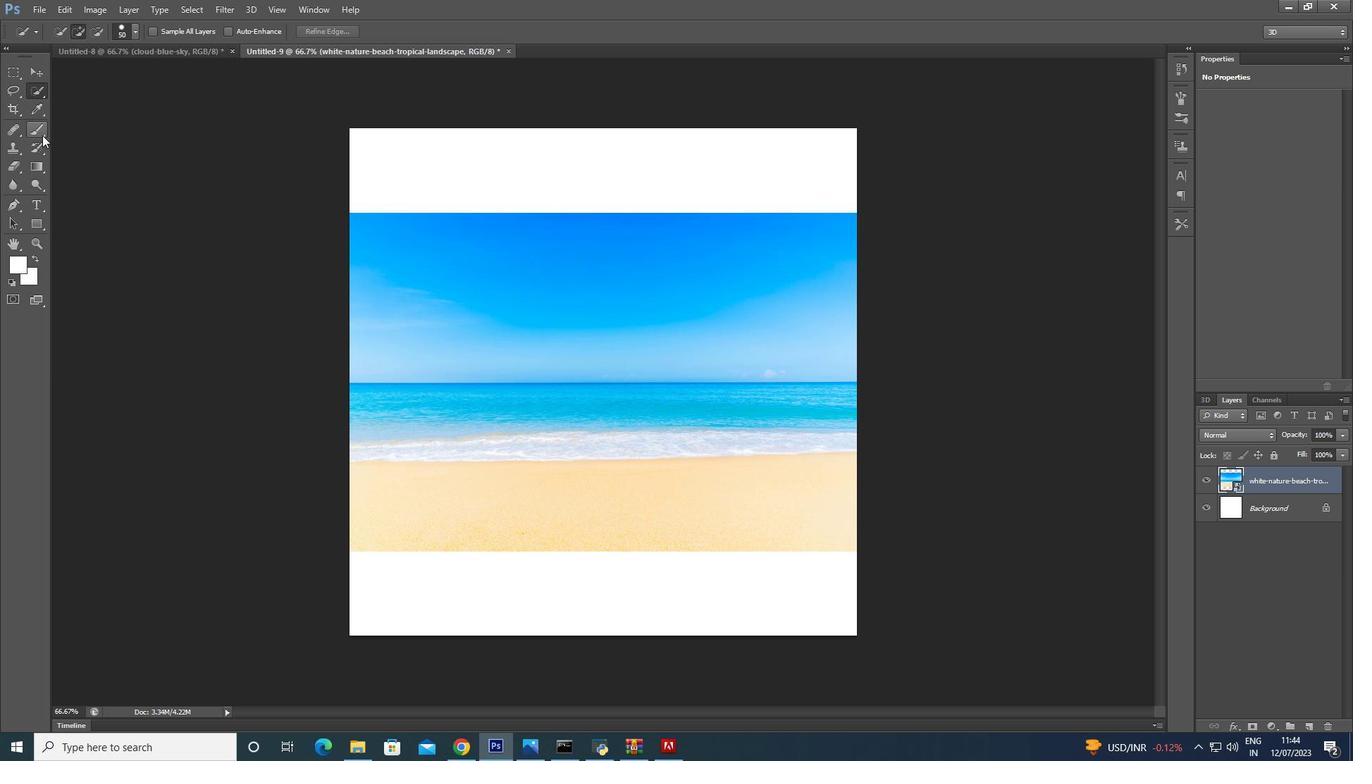 
Action: Mouse moved to (38, 133)
Screenshot: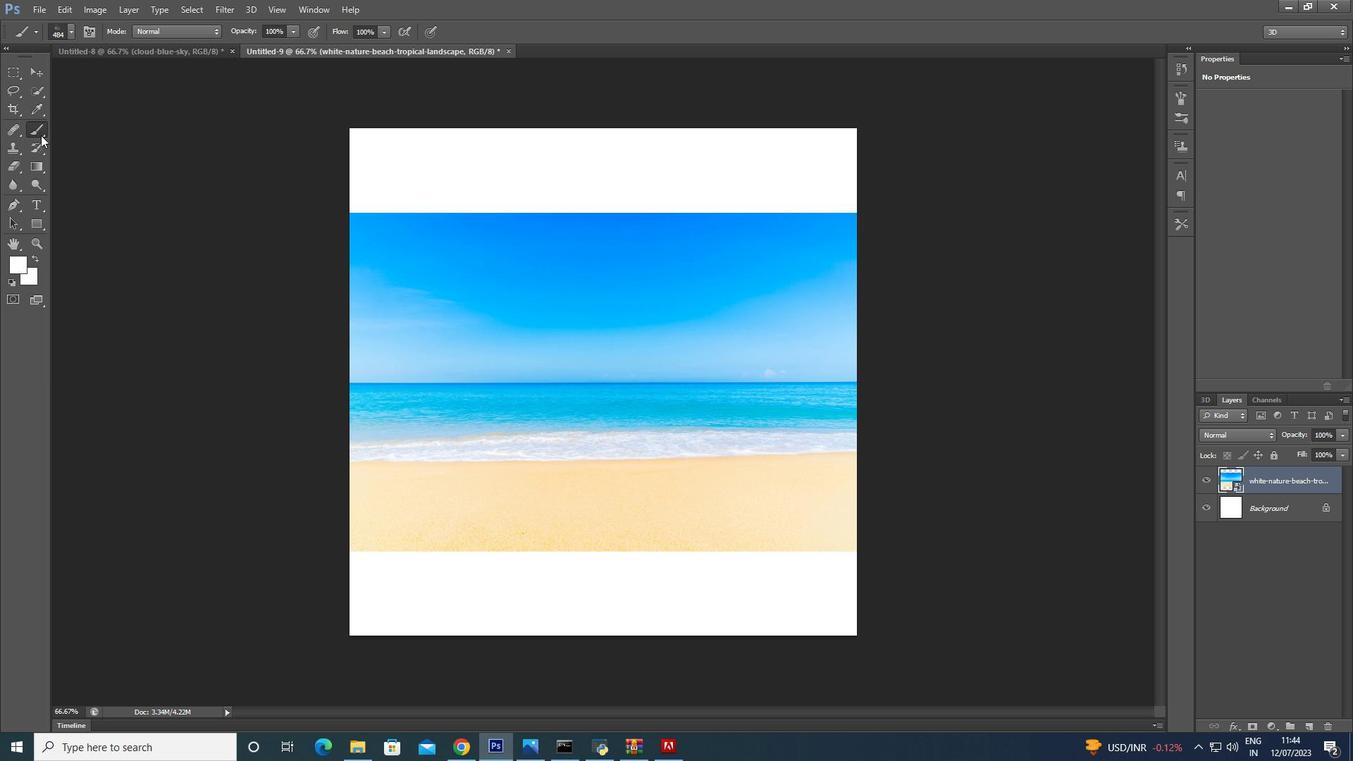 
Action: Mouse pressed left at (38, 133)
Screenshot: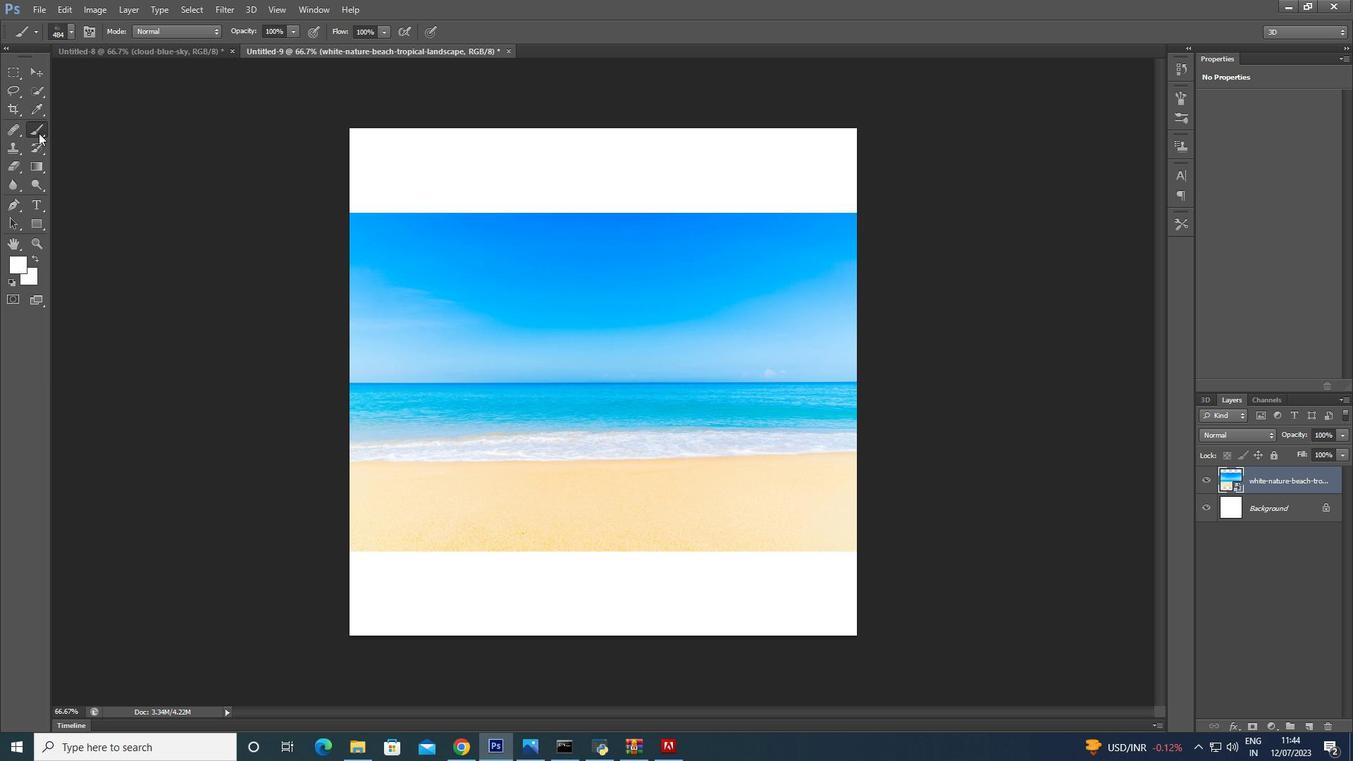 
Action: Mouse pressed right at (38, 133)
Screenshot: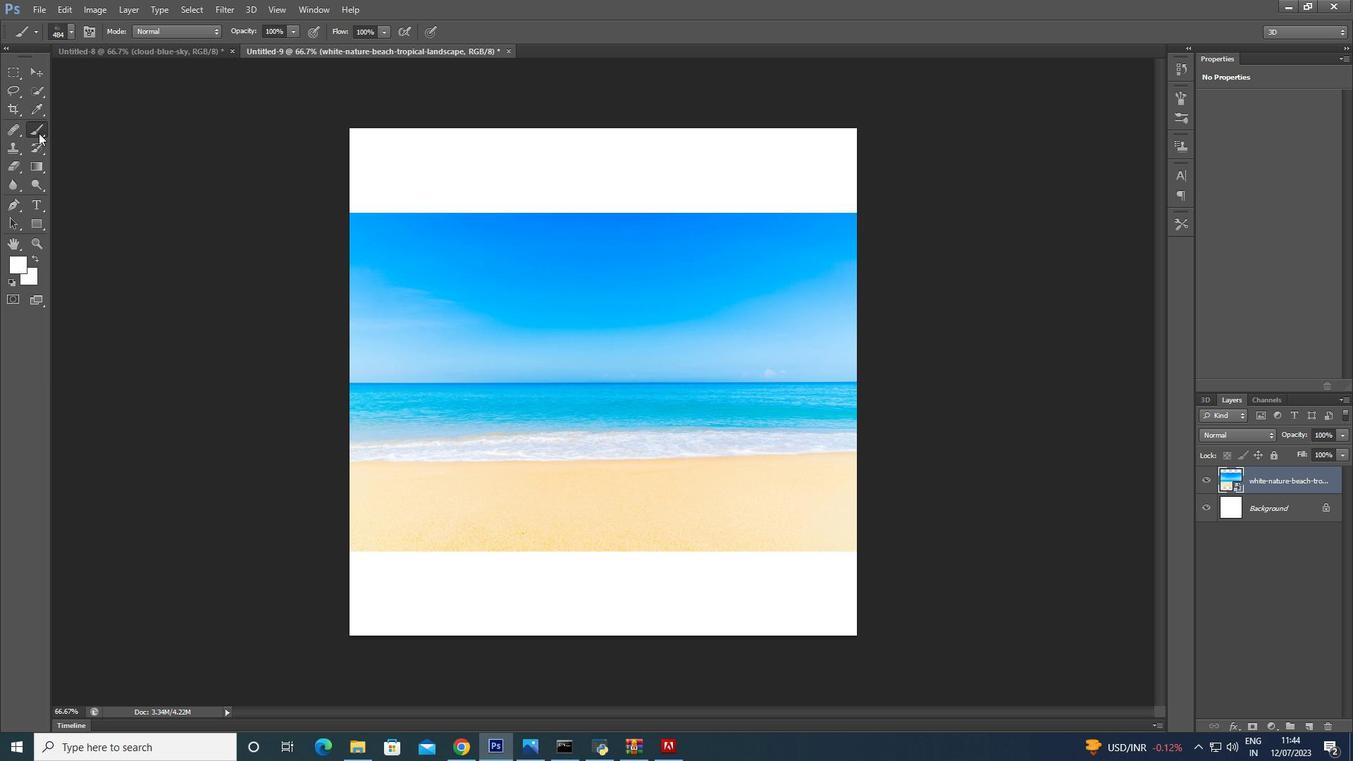 
Action: Mouse moved to (84, 128)
Screenshot: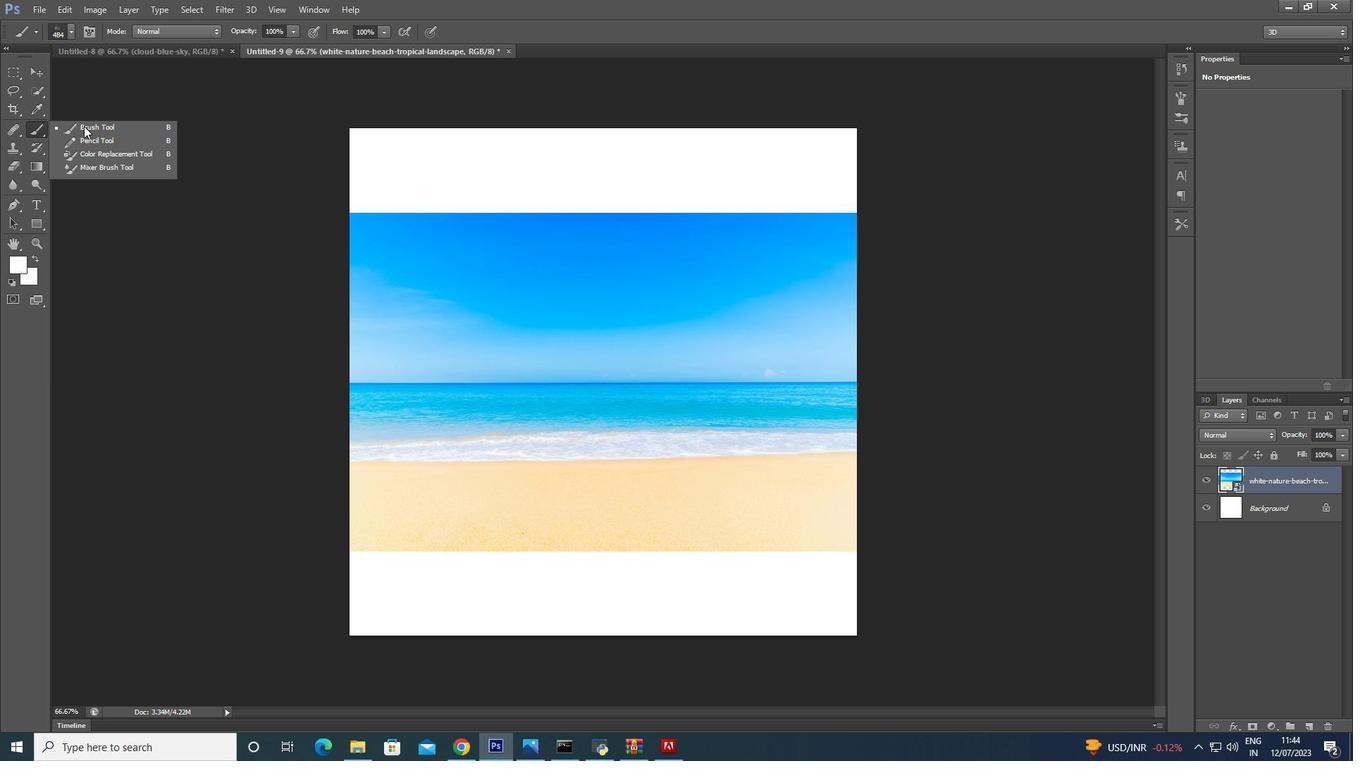 
Action: Mouse pressed left at (84, 128)
Screenshot: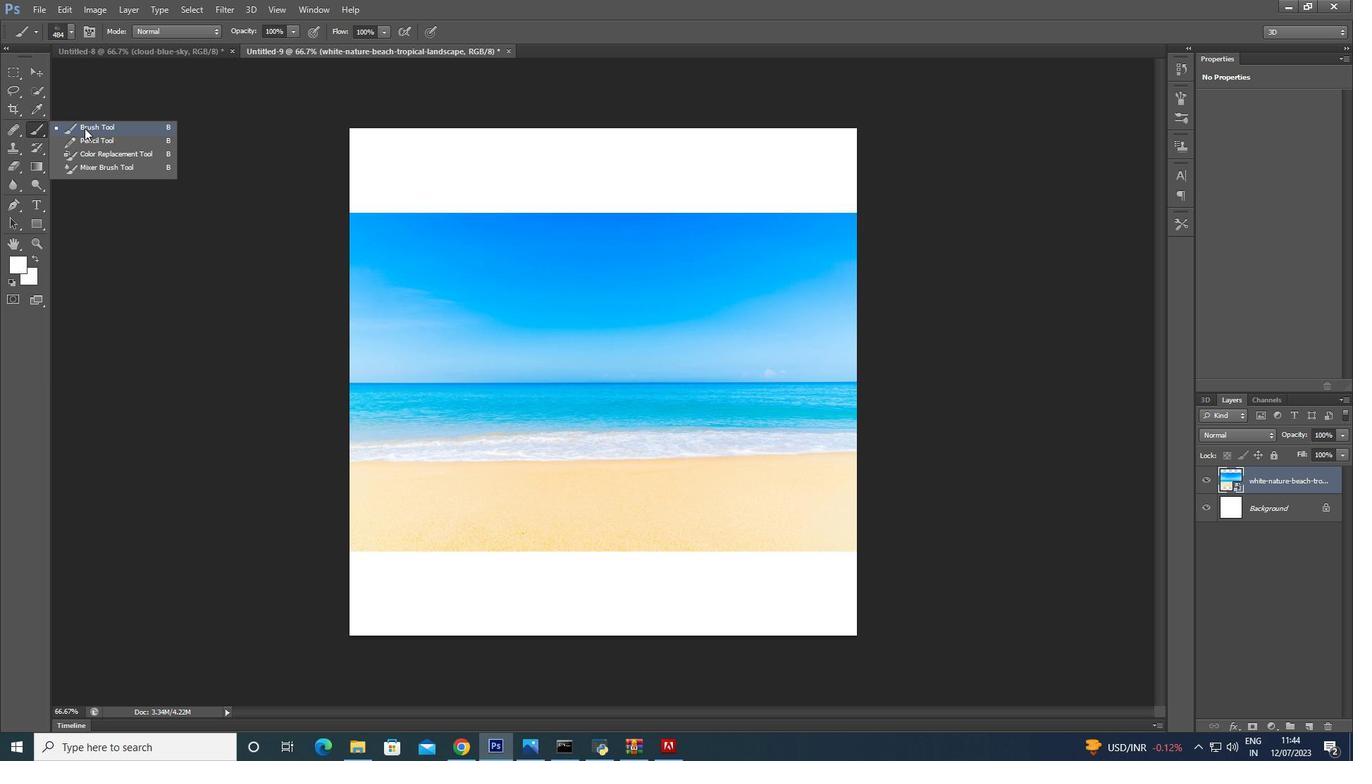 
Action: Mouse pressed right at (84, 128)
Screenshot: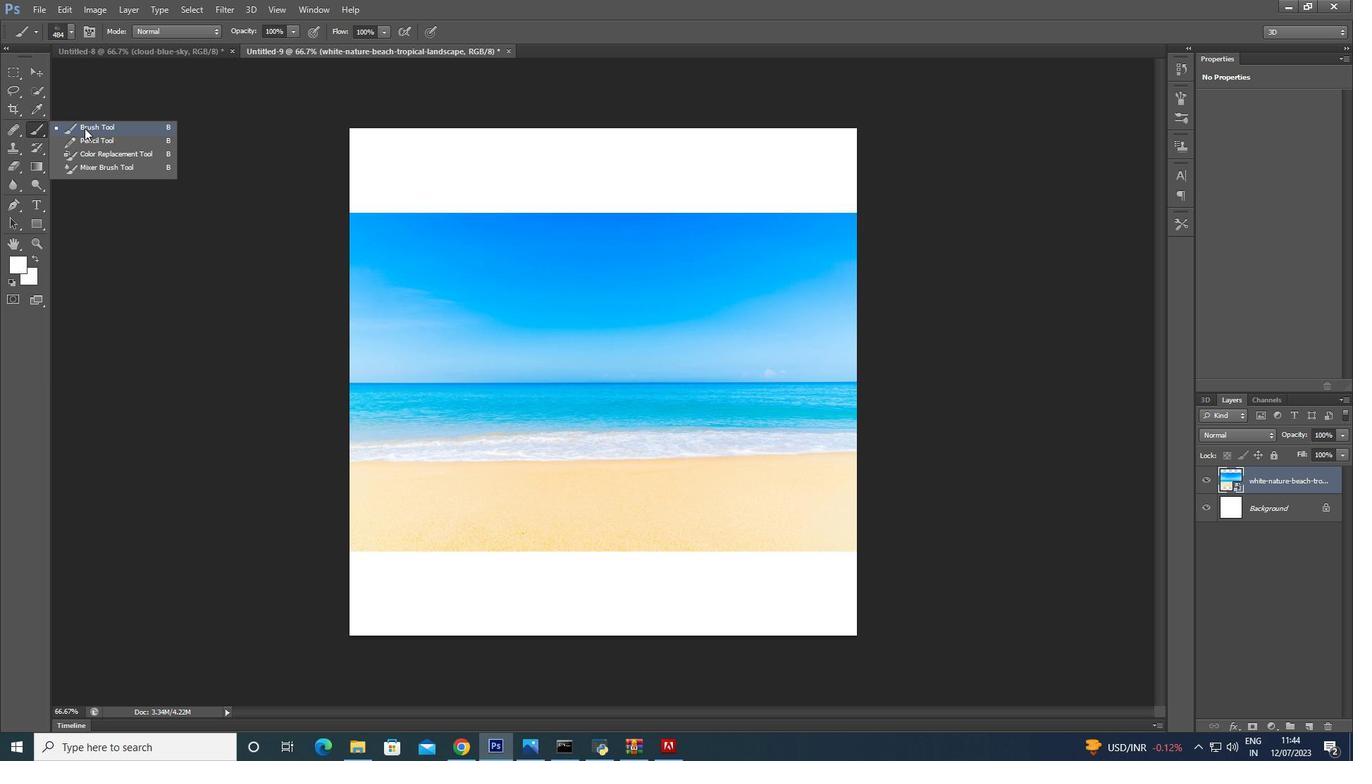 
Action: Mouse moved to (104, 128)
Screenshot: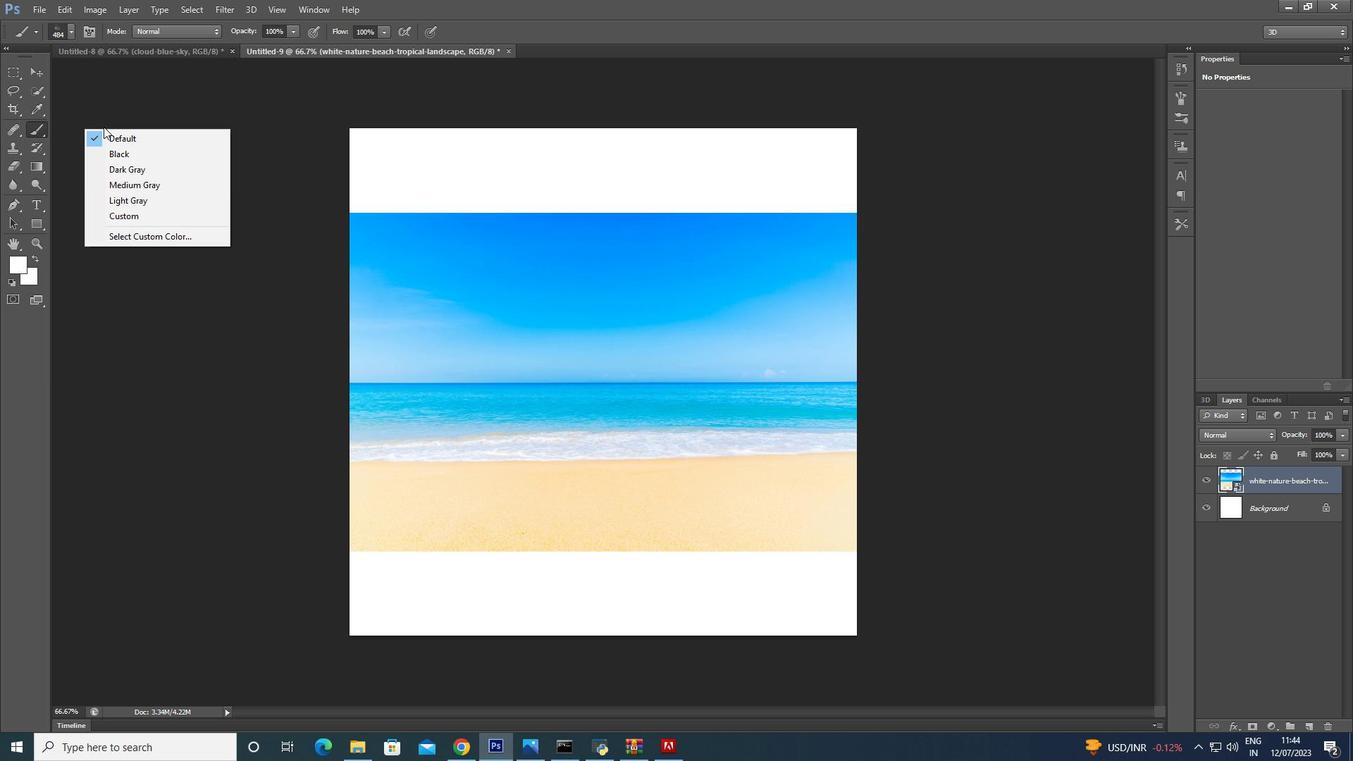 
Action: Mouse pressed left at (104, 128)
Screenshot: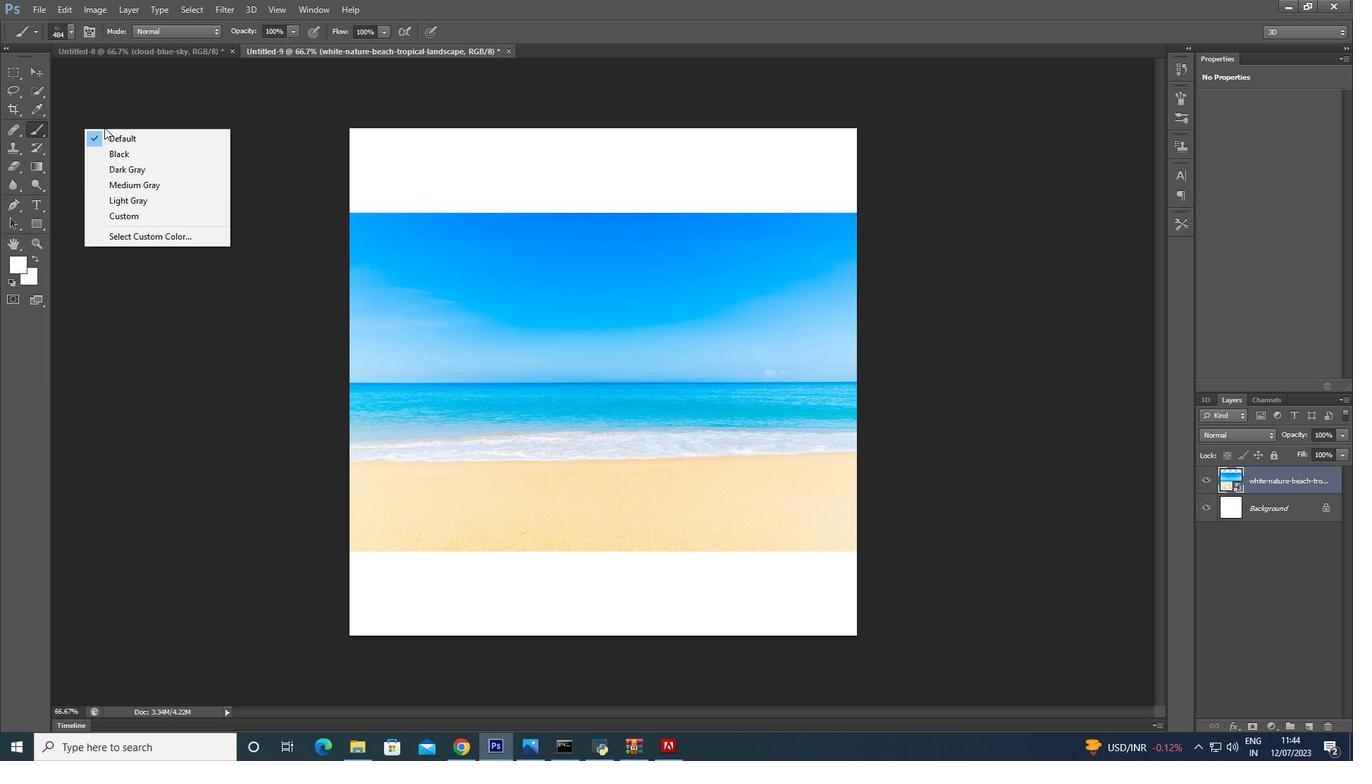 
Action: Mouse pressed right at (104, 128)
Screenshot: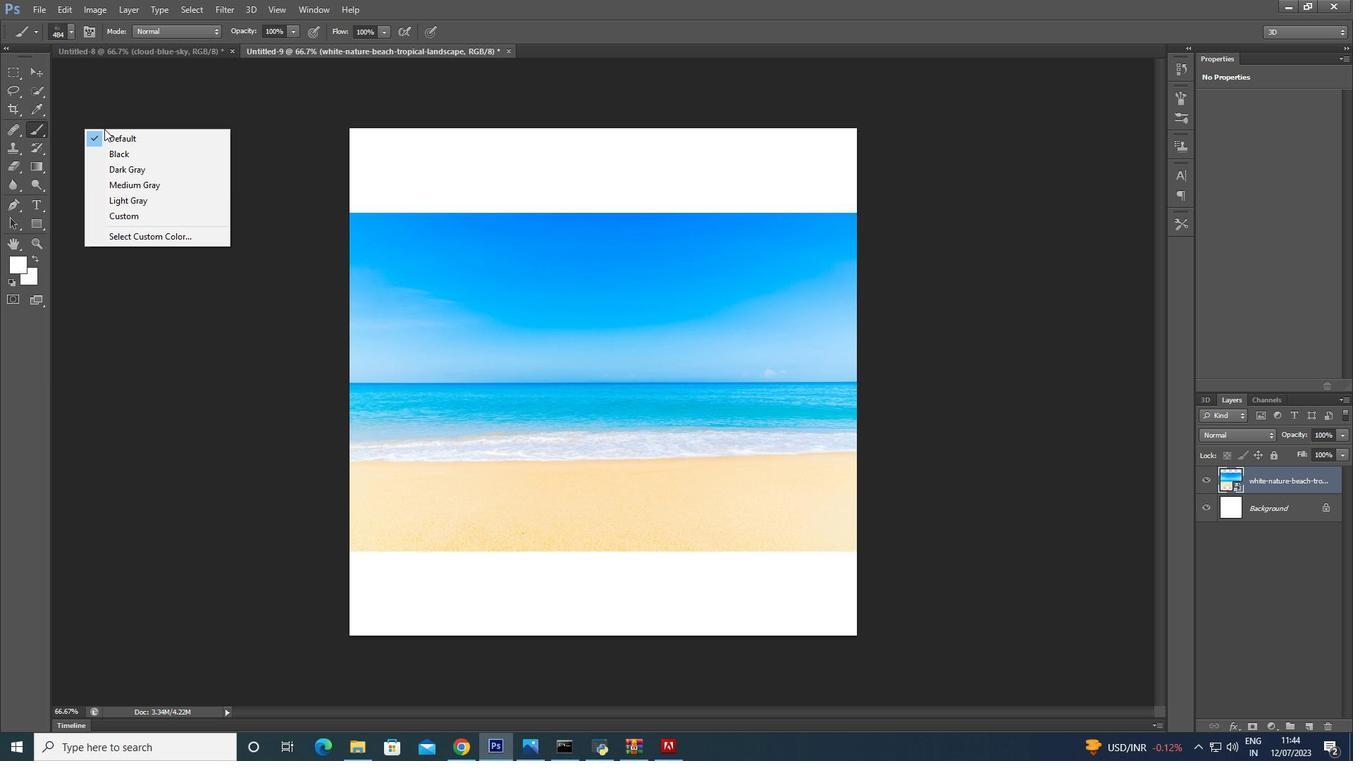 
Action: Mouse moved to (72, 28)
Screenshot: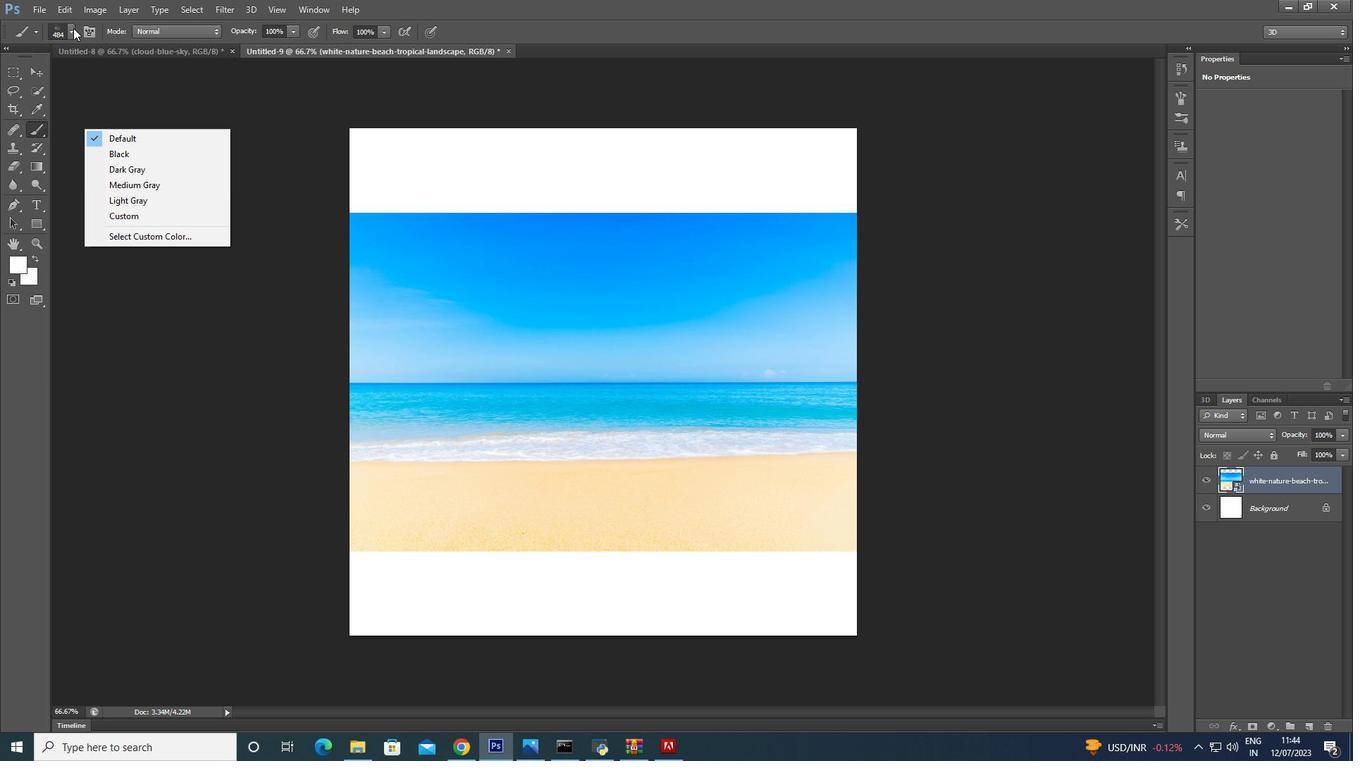 
Action: Mouse pressed left at (72, 28)
Screenshot: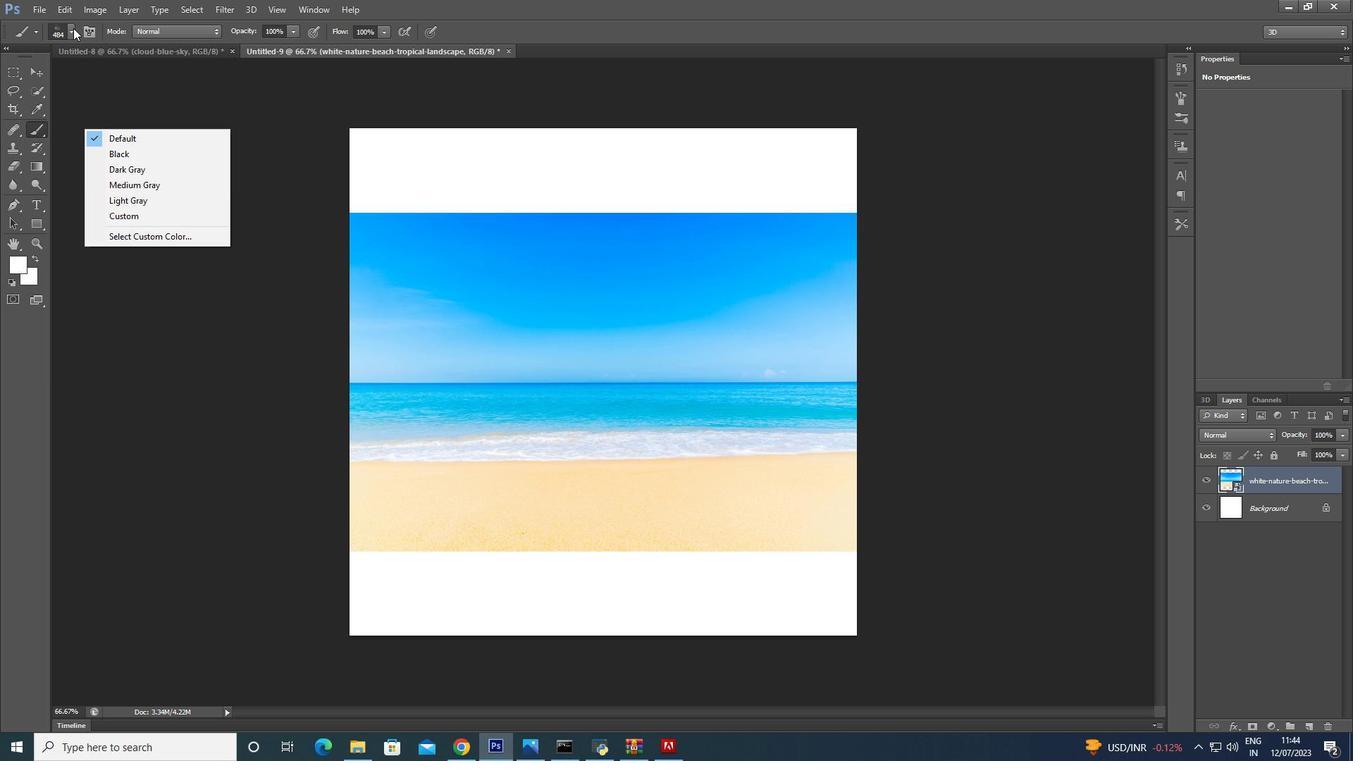 
Action: Mouse moved to (71, 36)
Screenshot: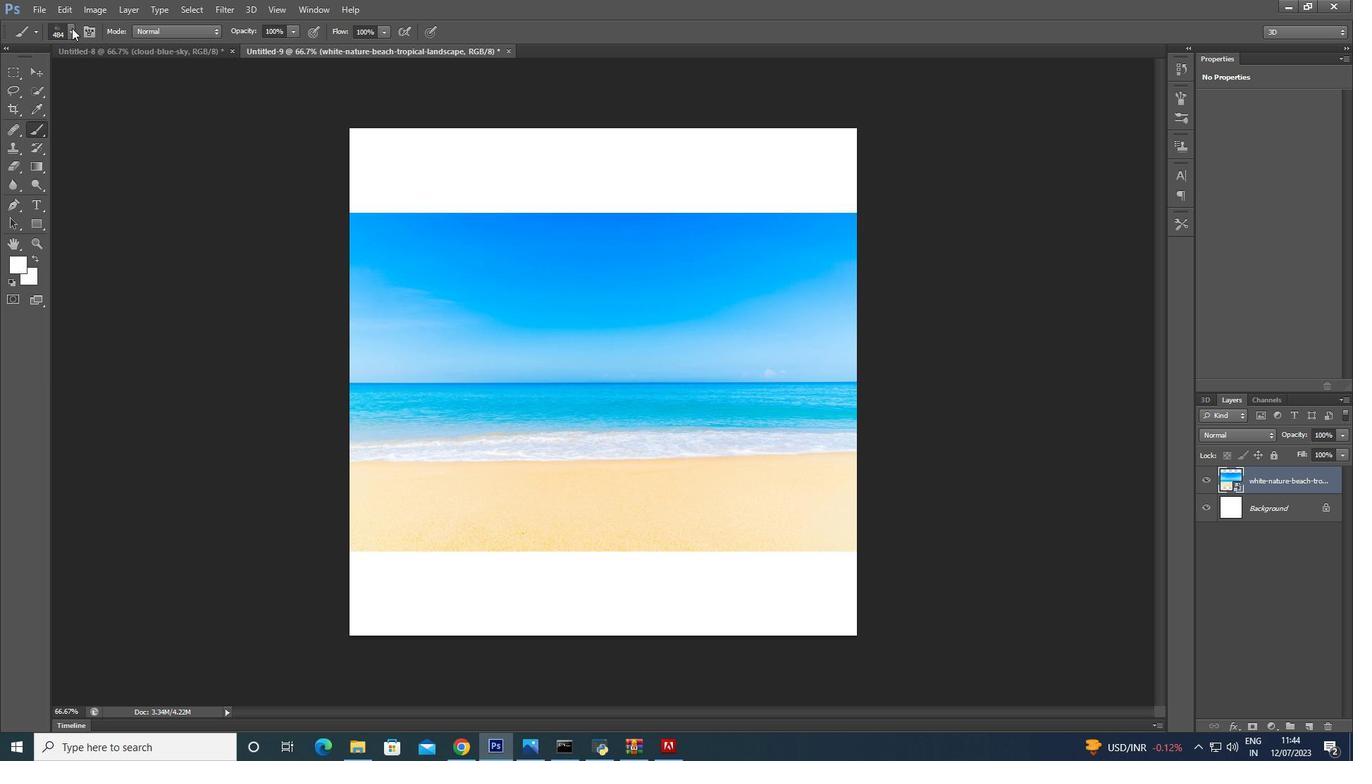 
Action: Mouse pressed left at (71, 36)
Screenshot: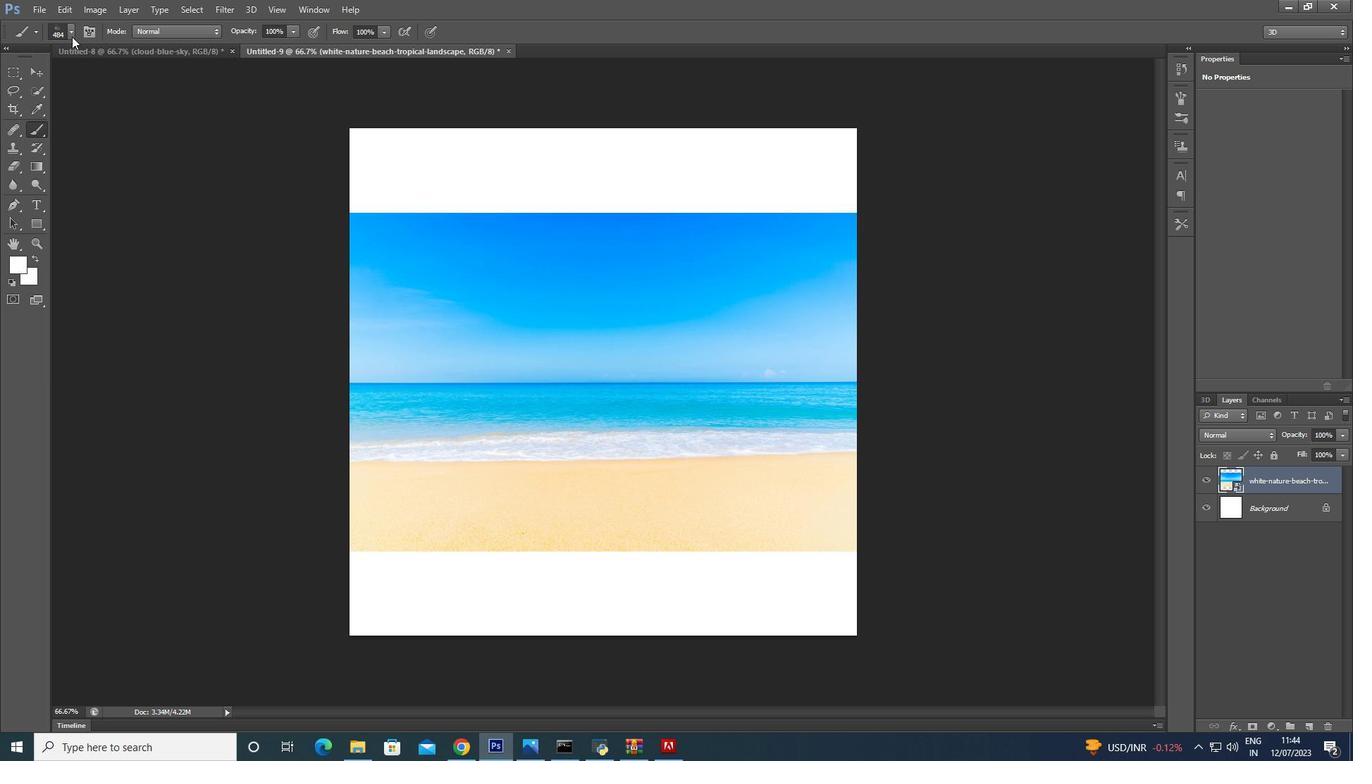 
Action: Mouse moved to (101, 168)
Screenshot: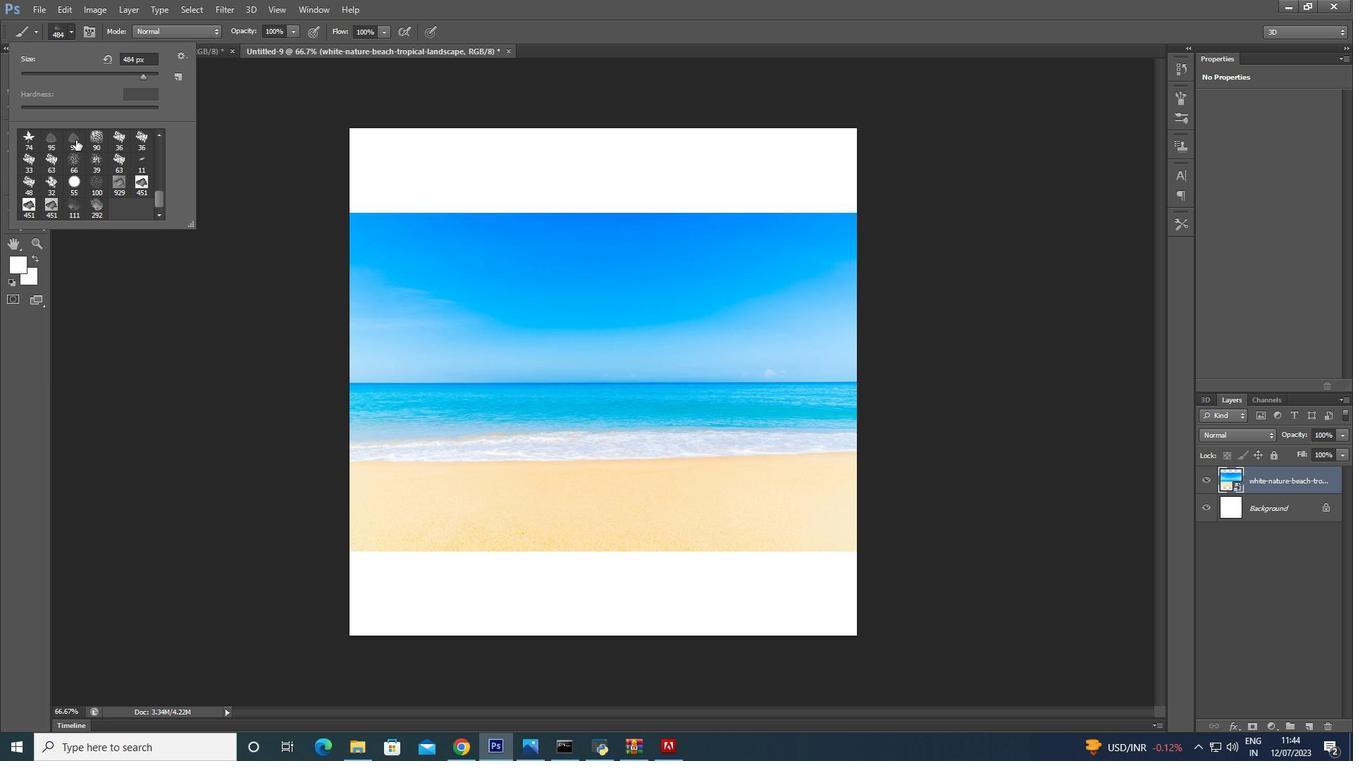 
Action: Mouse scrolled (101, 167) with delta (0, 0)
Screenshot: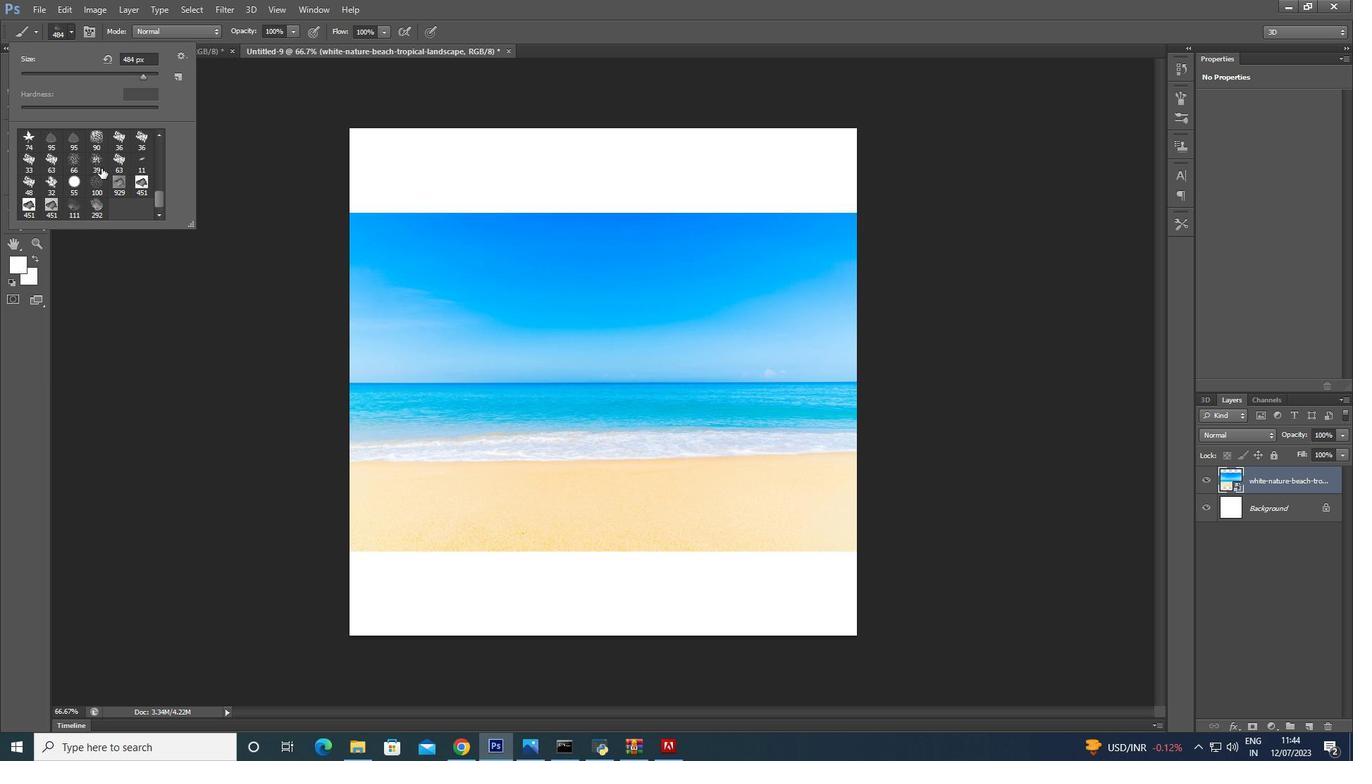 
Action: Mouse moved to (102, 168)
Screenshot: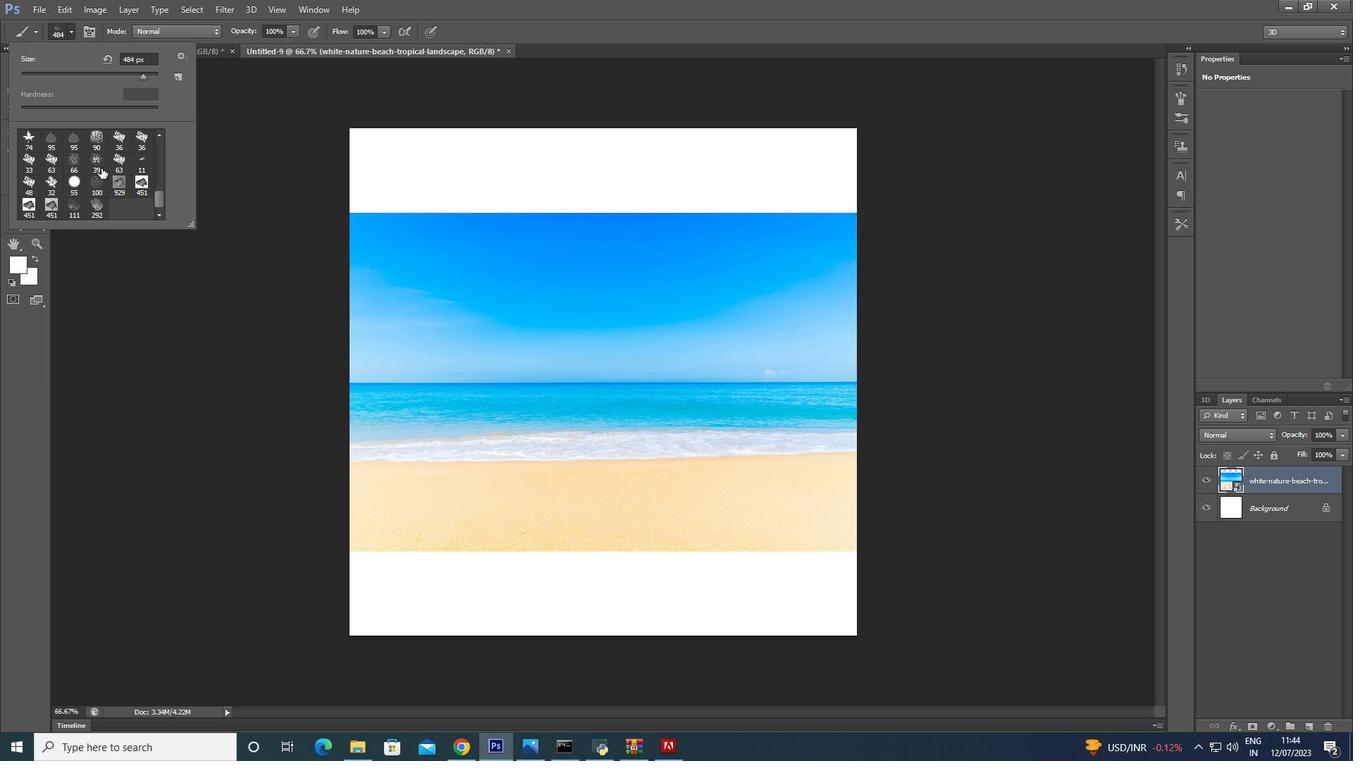 
Action: Mouse scrolled (102, 167) with delta (0, 0)
Screenshot: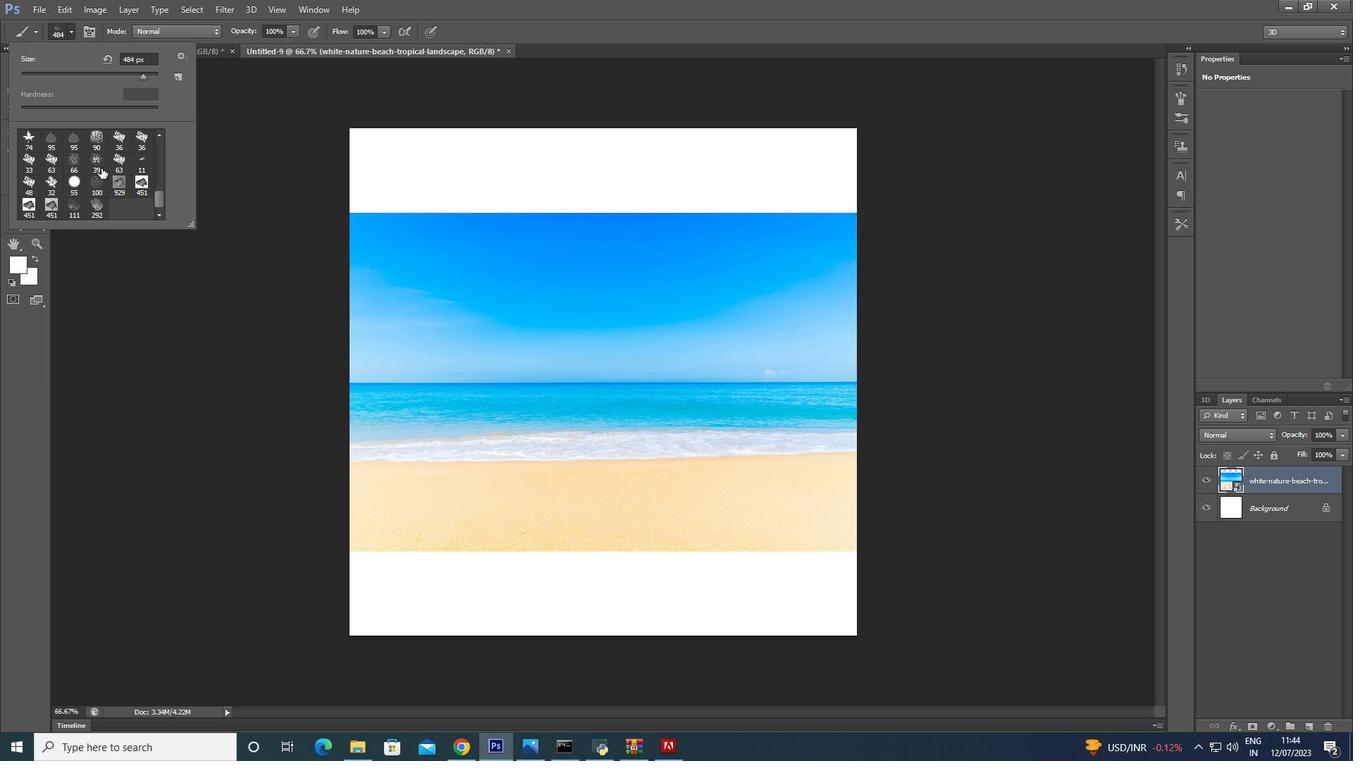 
Action: Mouse scrolled (102, 167) with delta (0, 0)
Screenshot: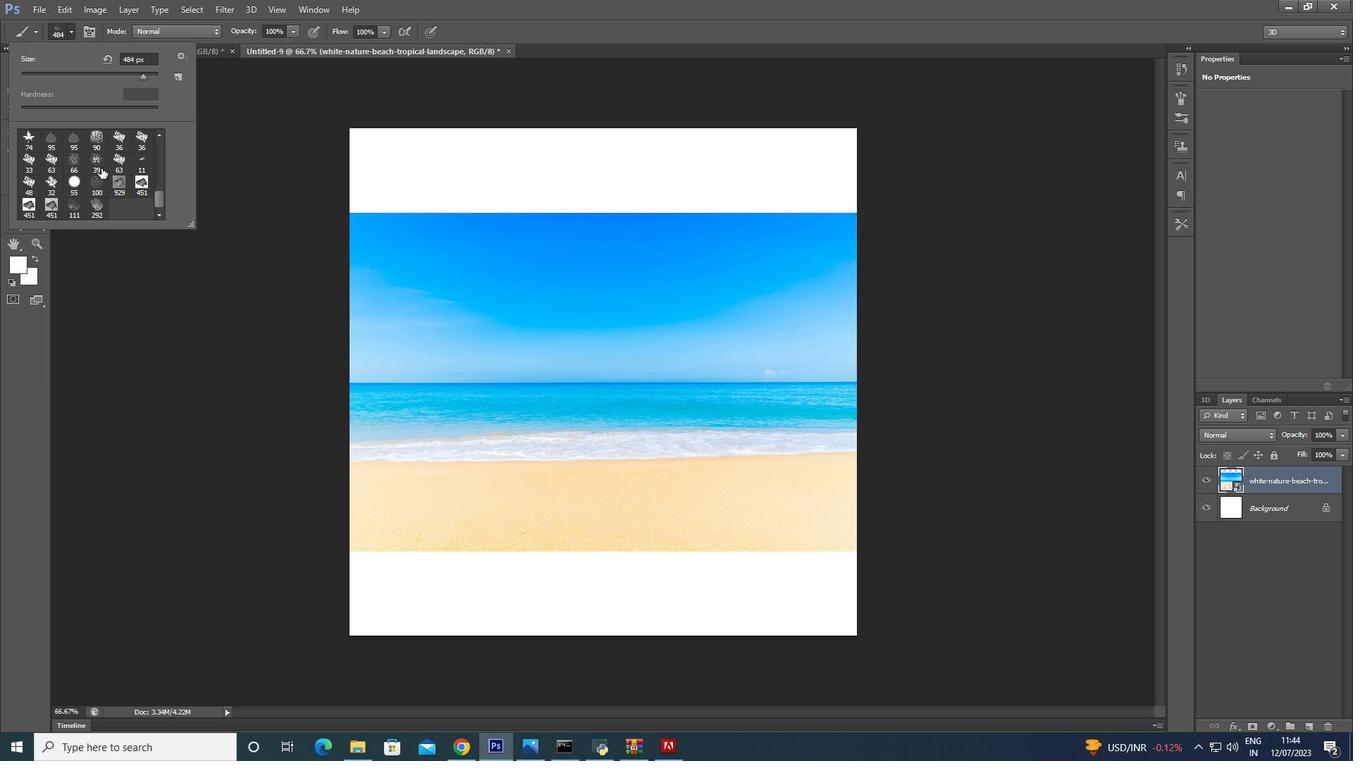 
Action: Mouse moved to (94, 207)
Screenshot: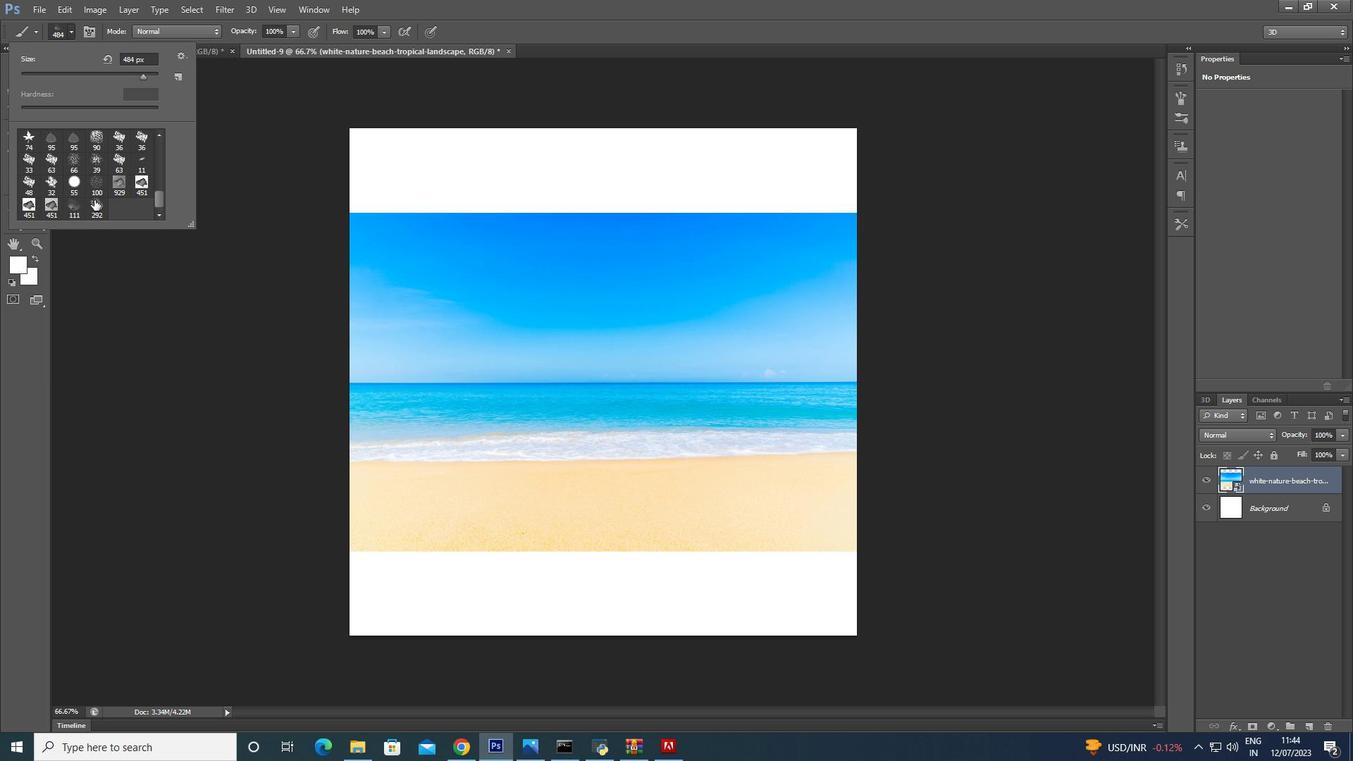 
Action: Mouse pressed left at (94, 207)
Screenshot: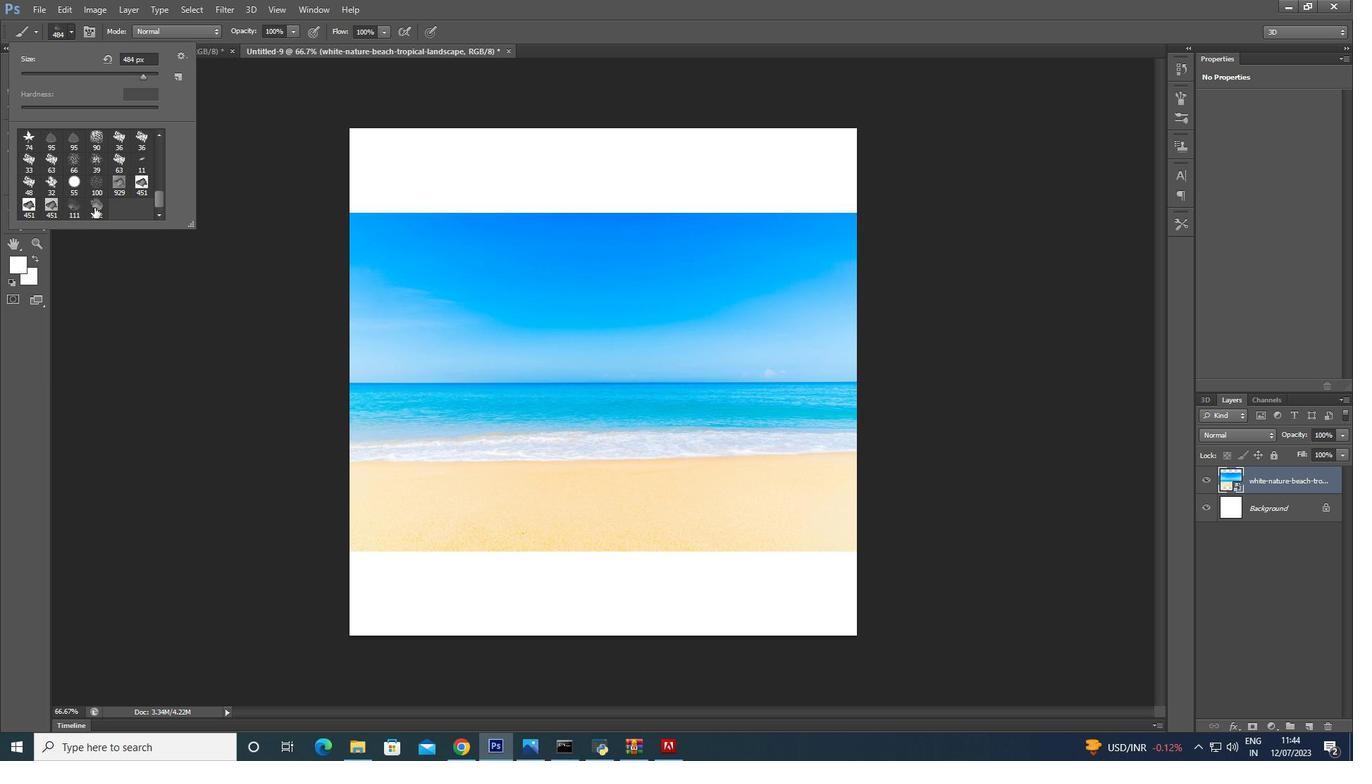 
Action: Mouse moved to (1286, 484)
Screenshot: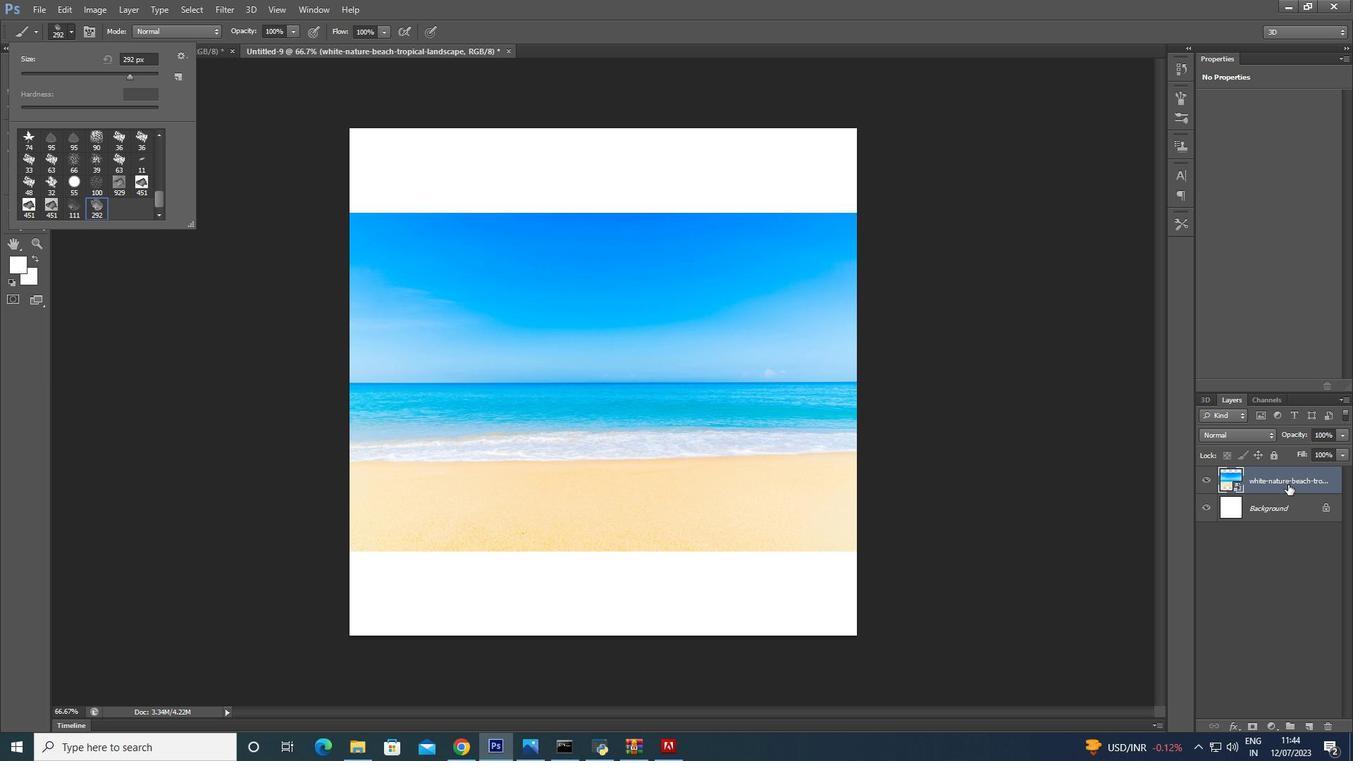 
Action: Mouse pressed left at (1286, 484)
Screenshot: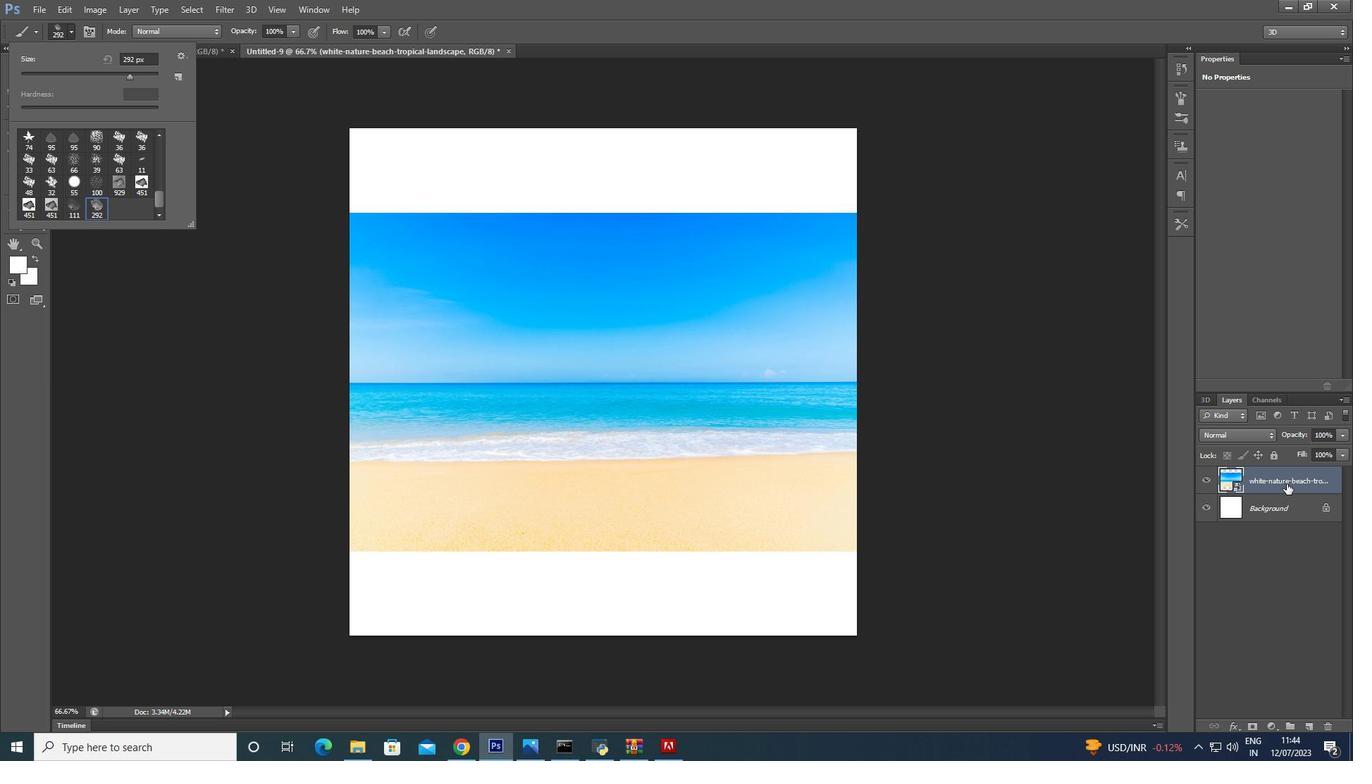 
Action: Mouse moved to (510, 295)
Screenshot: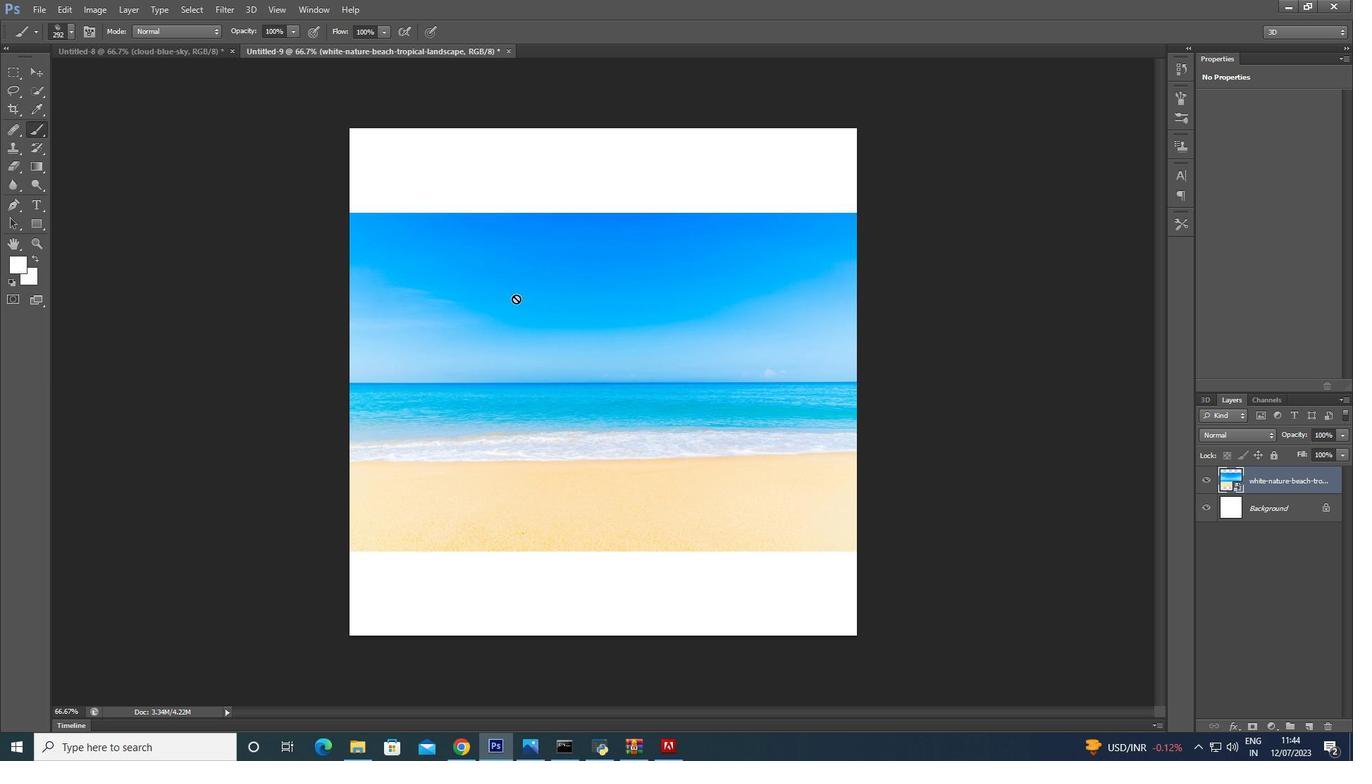 
Action: Mouse pressed left at (510, 295)
Screenshot: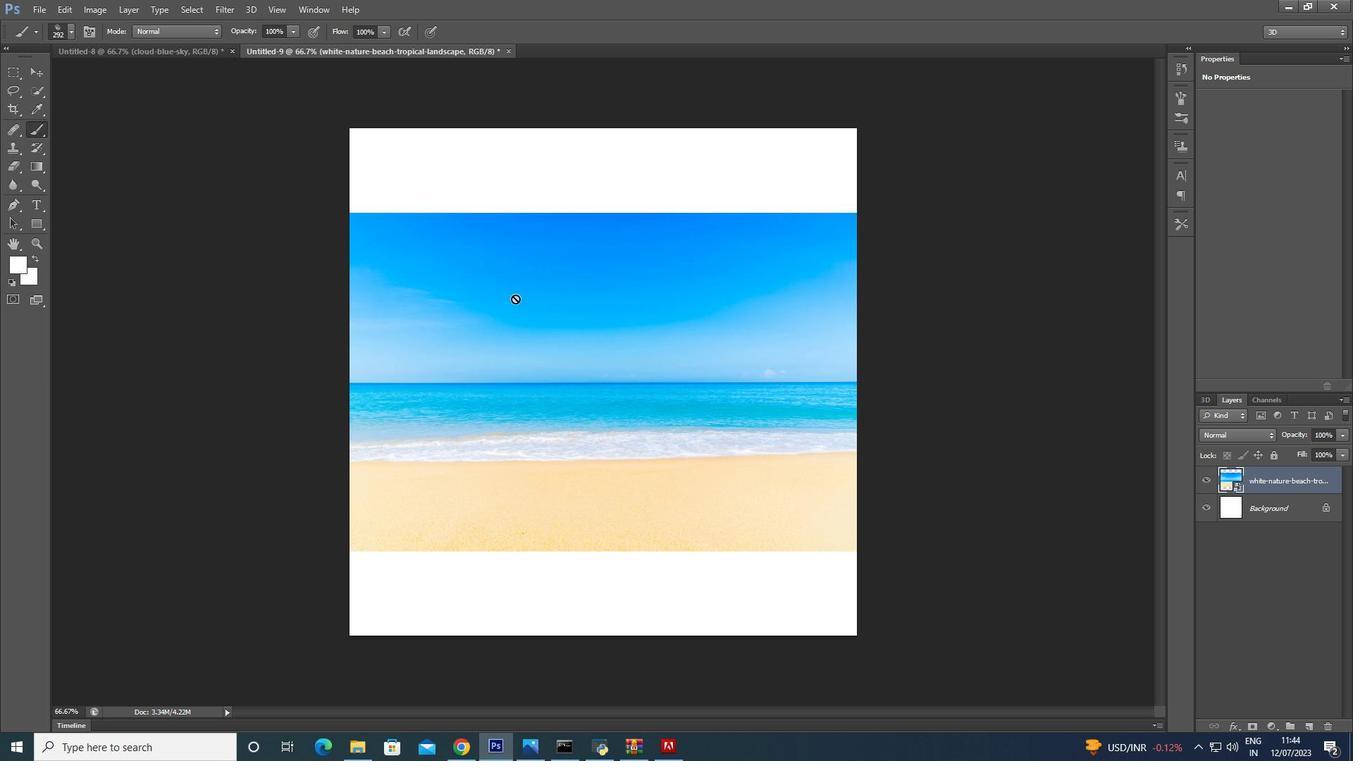 
Action: Mouse moved to (639, 287)
Screenshot: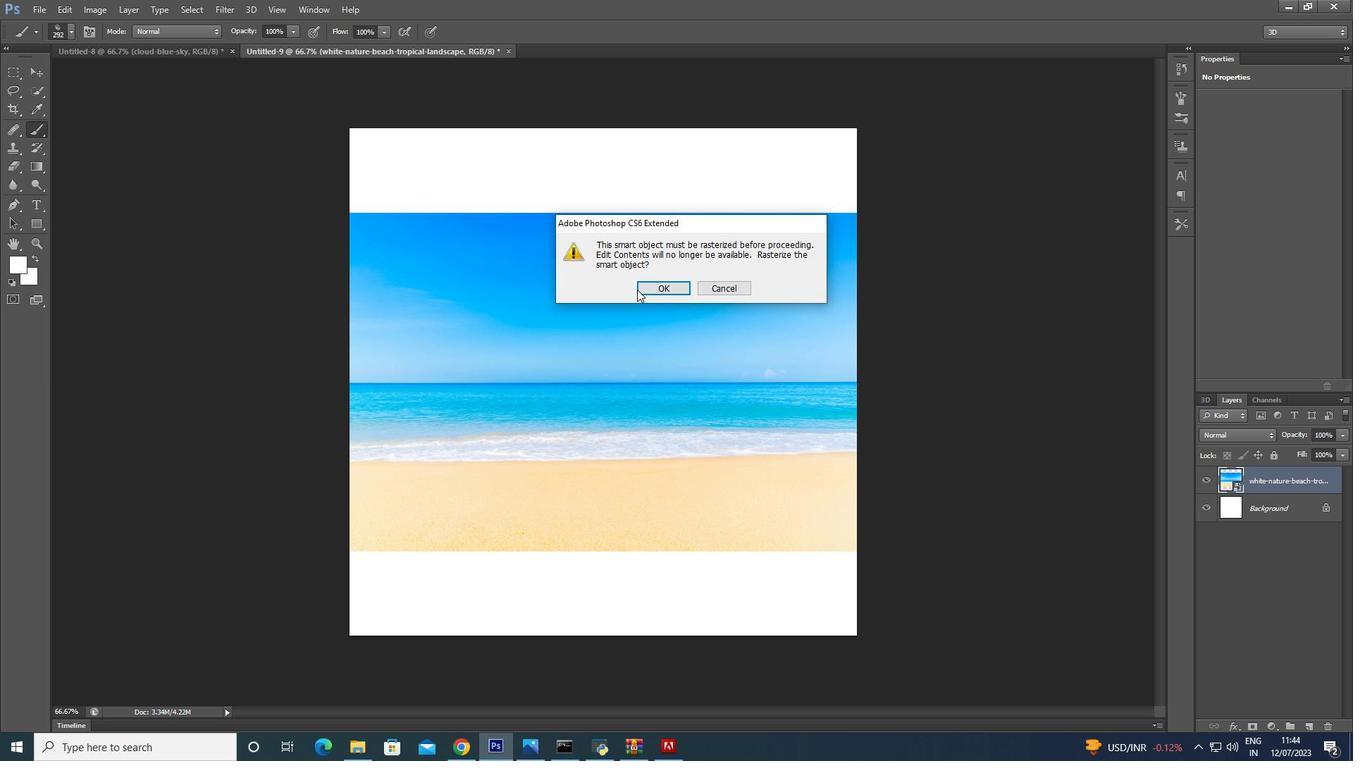 
Action: Mouse pressed left at (639, 287)
Screenshot: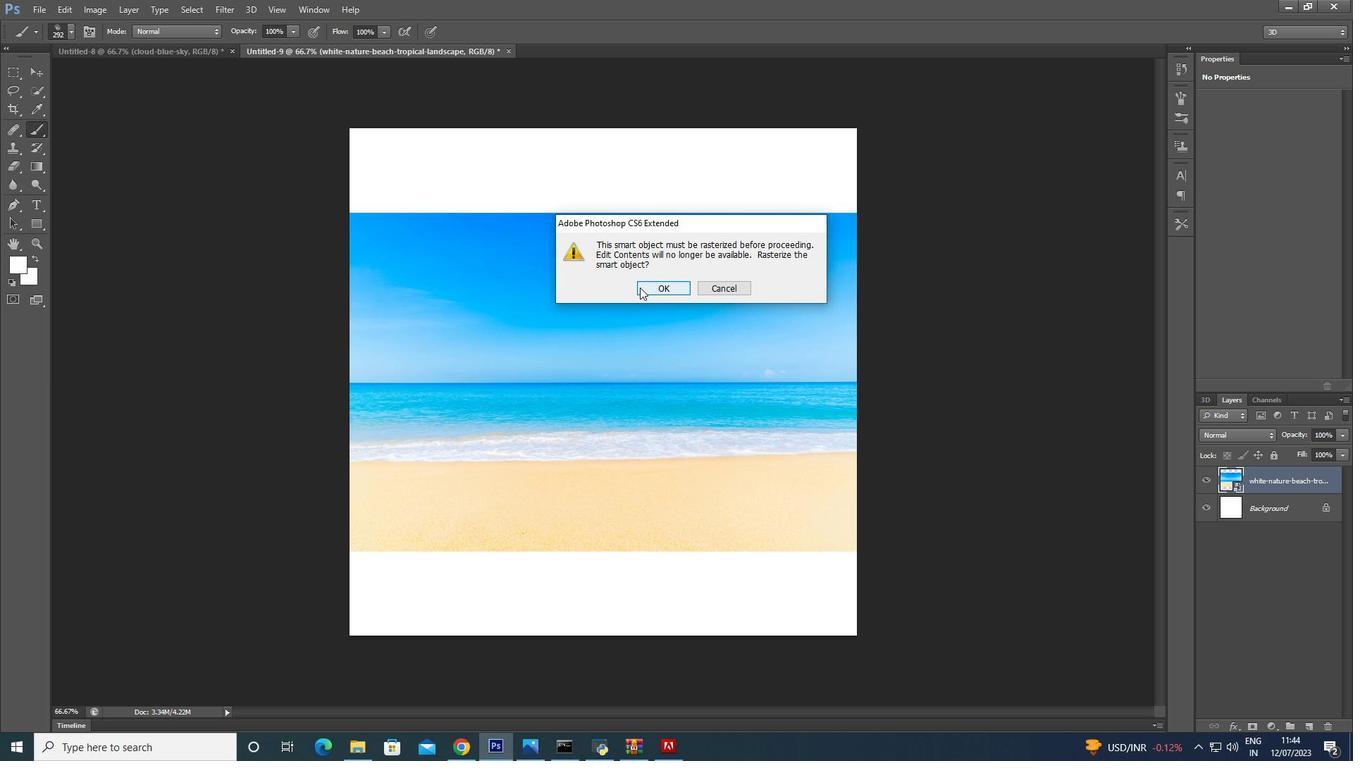 
Action: Mouse moved to (431, 262)
Screenshot: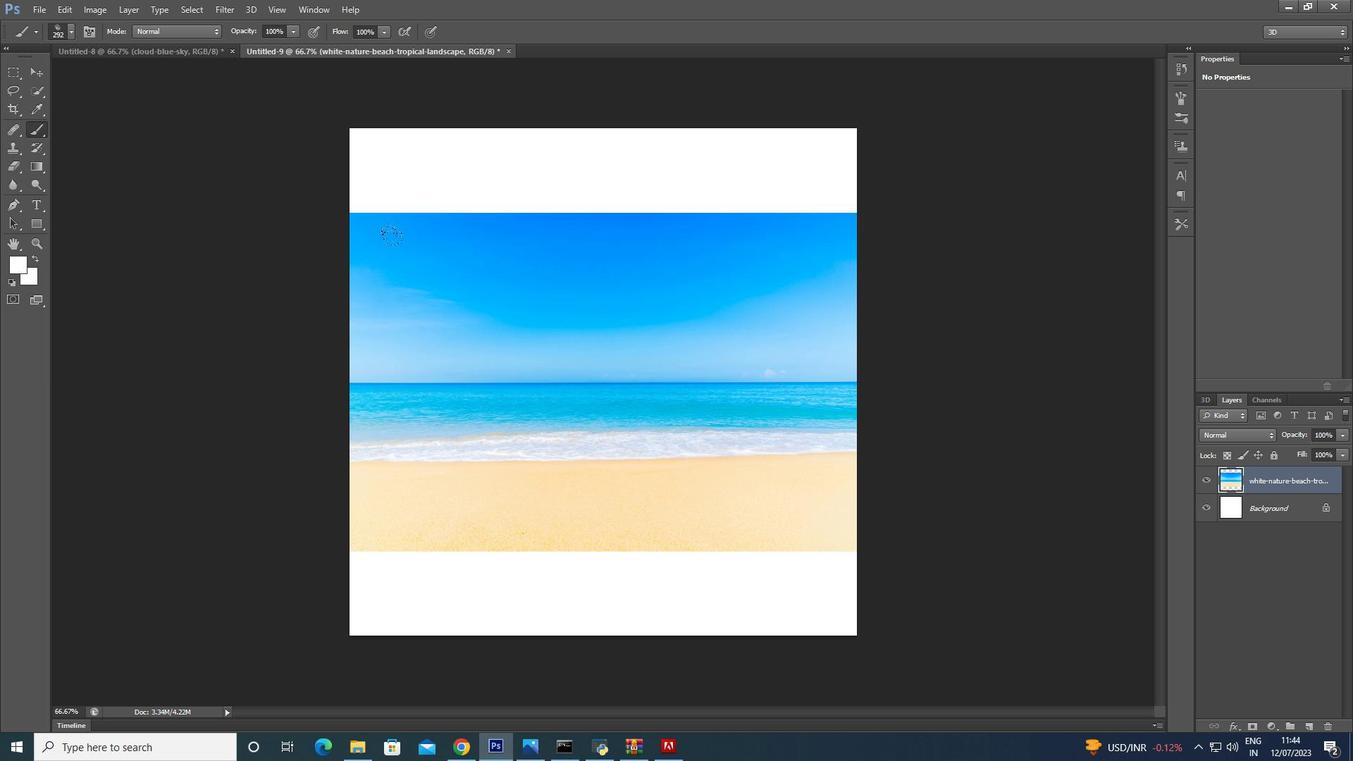
Action: Mouse pressed left at (431, 262)
Screenshot: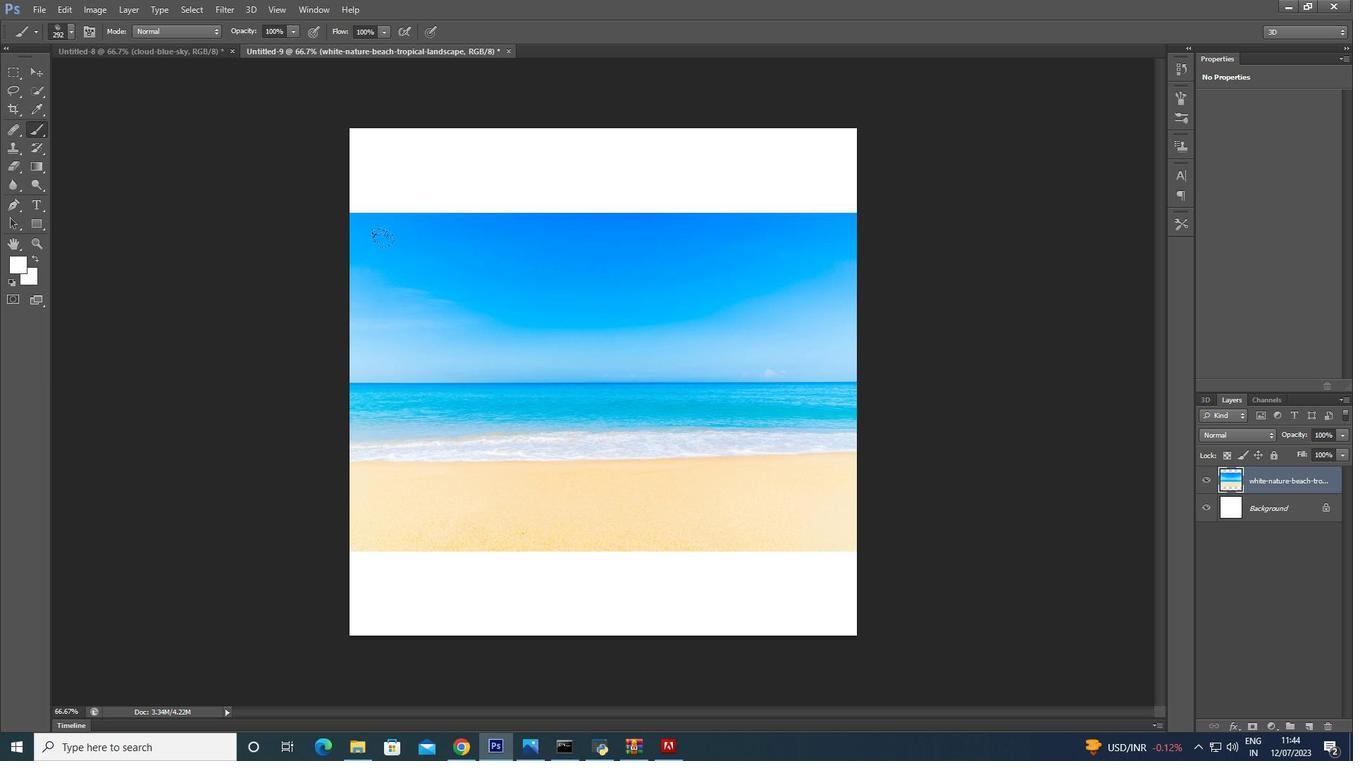 
Action: Mouse pressed right at (431, 262)
Screenshot: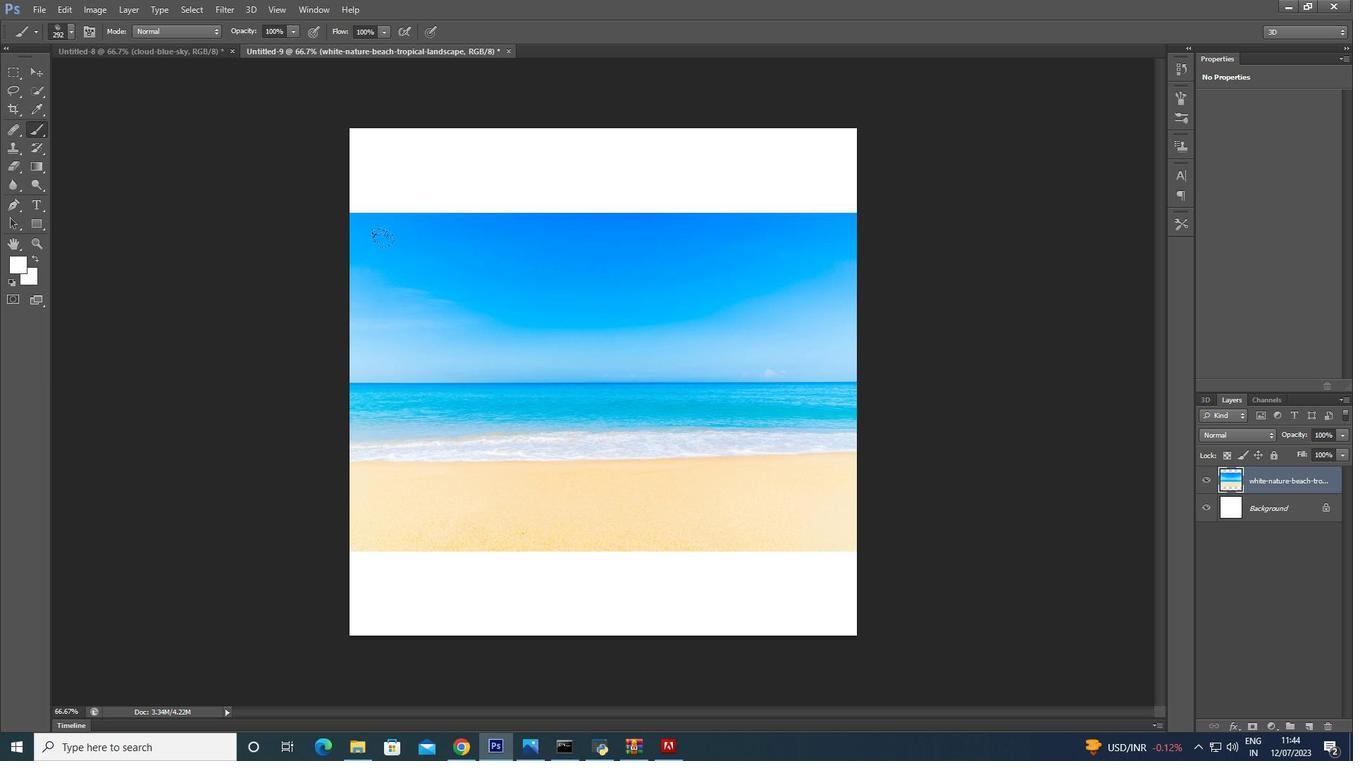 
Action: Mouse moved to (503, 251)
Screenshot: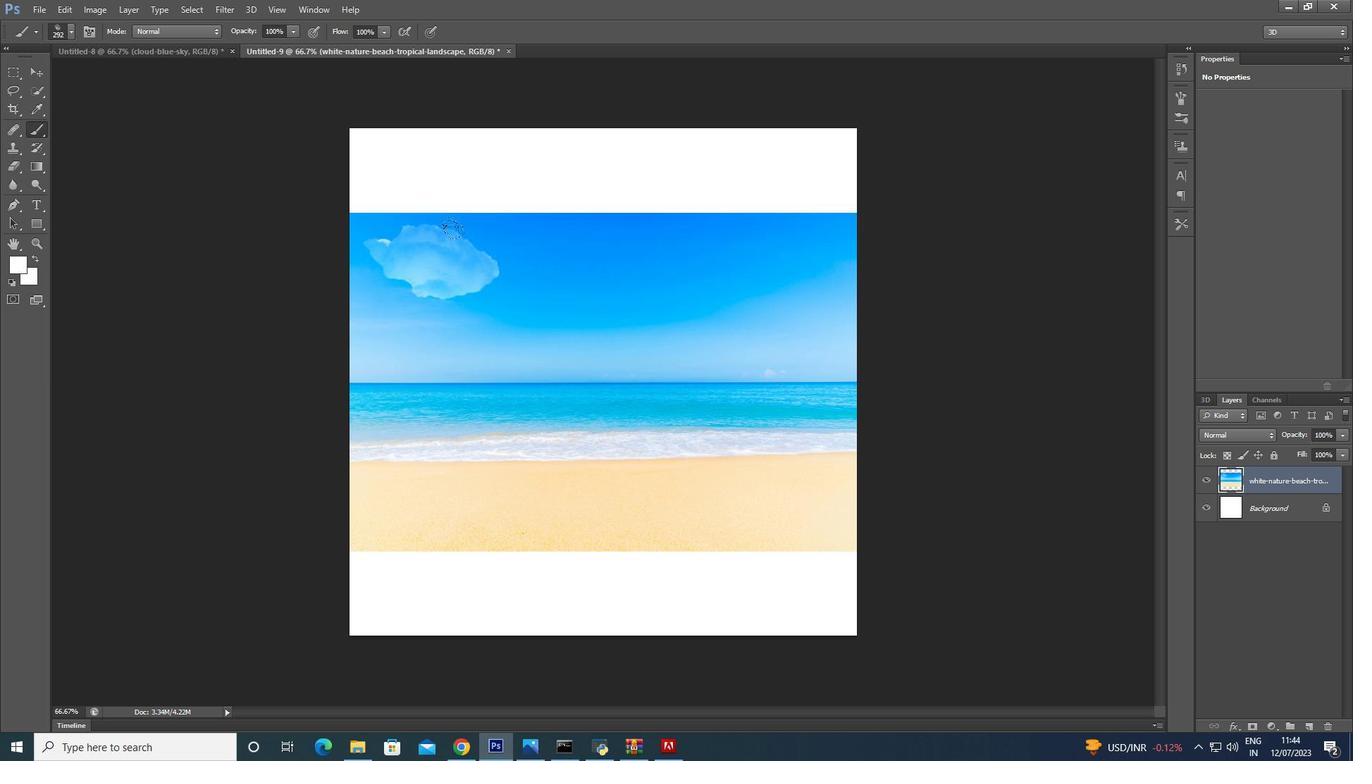 
Action: Mouse pressed left at (503, 251)
Screenshot: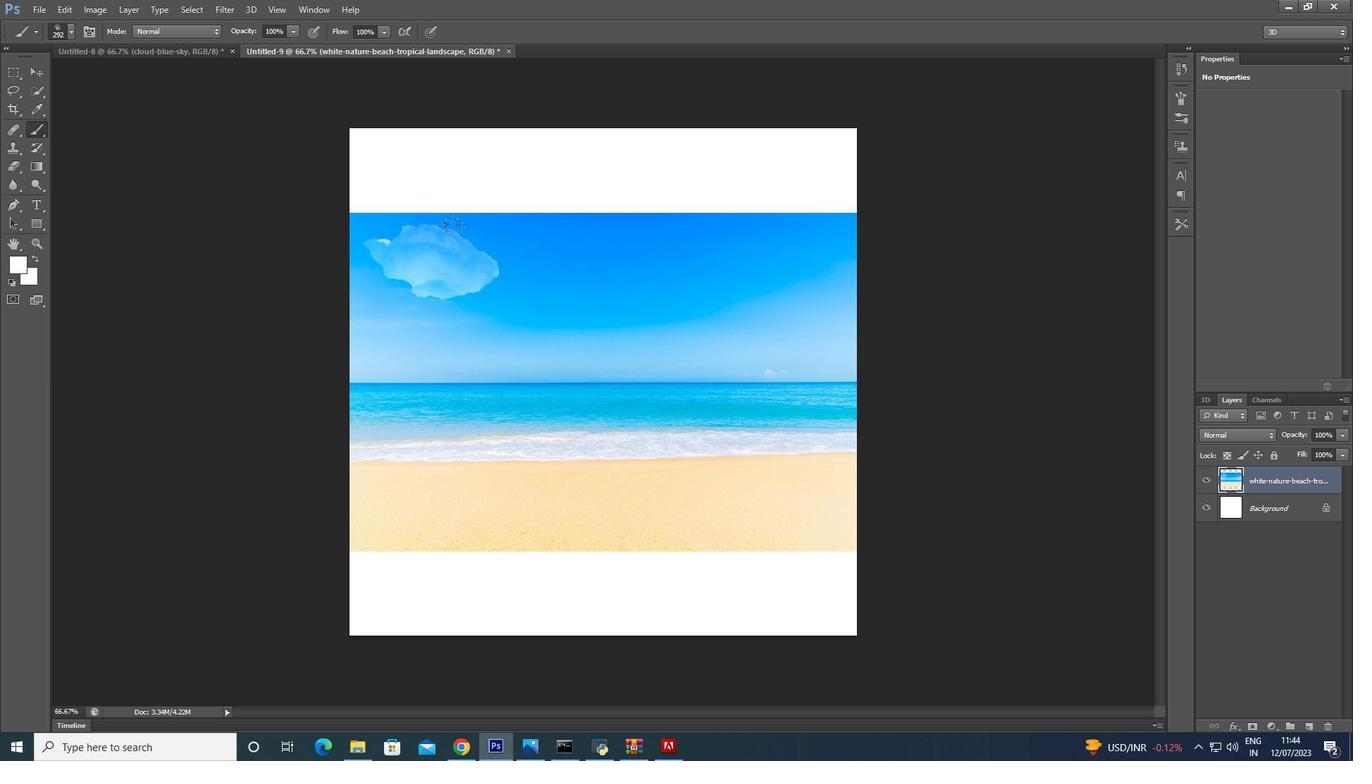 
Action: Mouse pressed right at (503, 251)
Screenshot: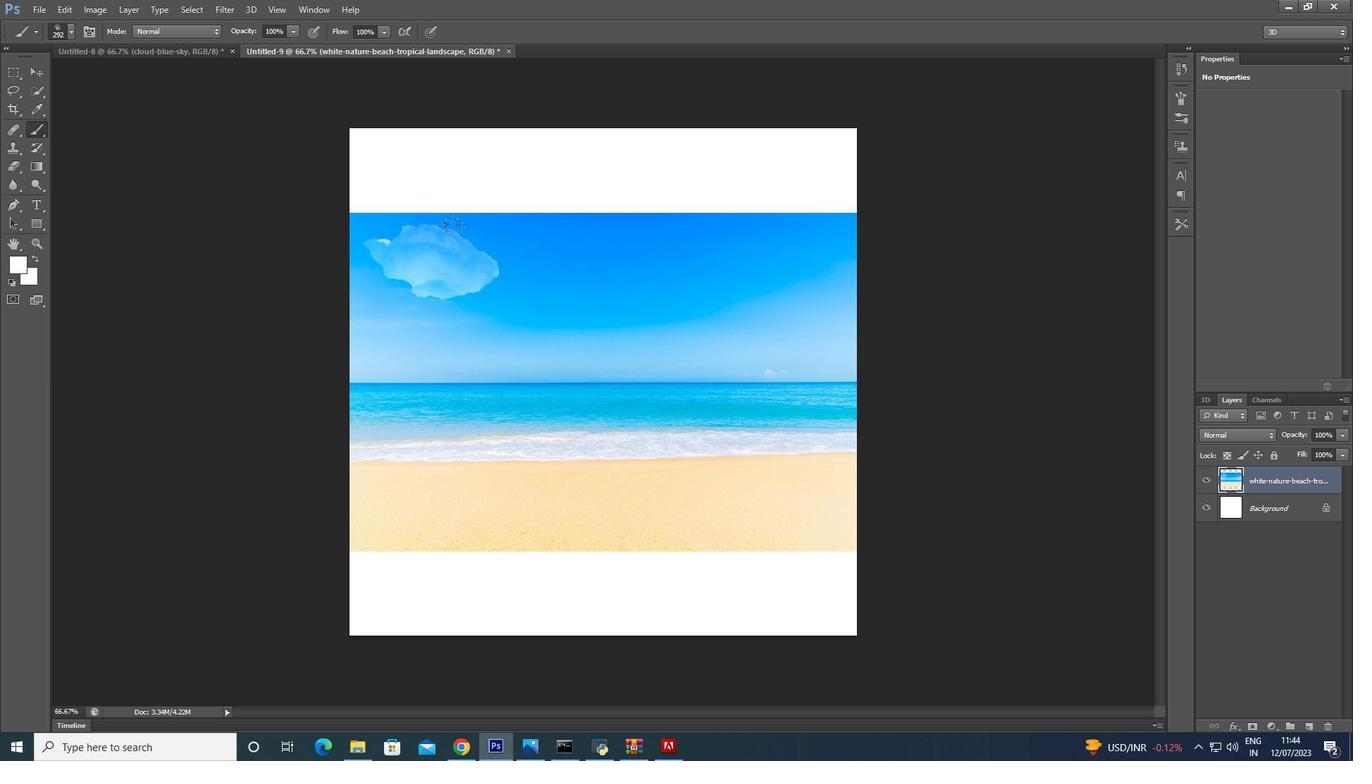 
Action: Mouse moved to (756, 255)
Screenshot: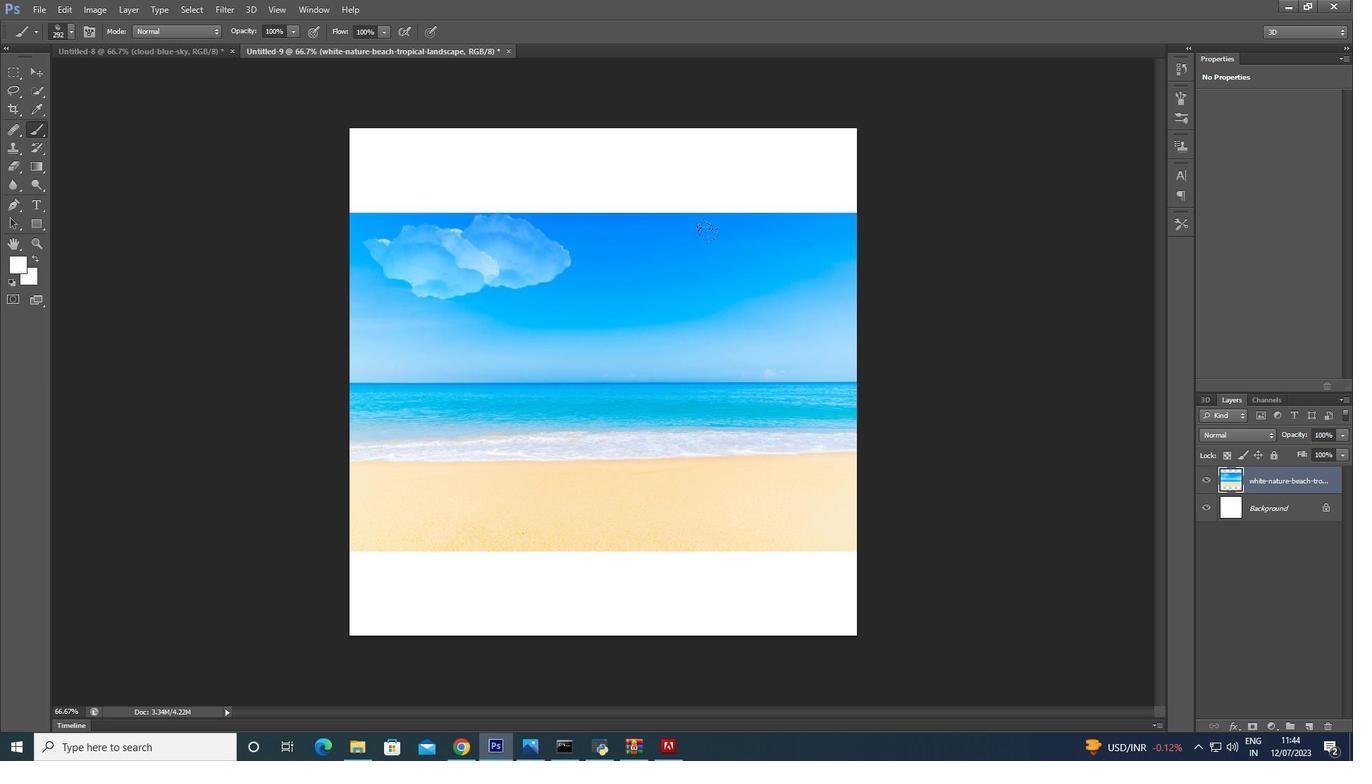 
Action: Mouse pressed left at (756, 255)
Screenshot: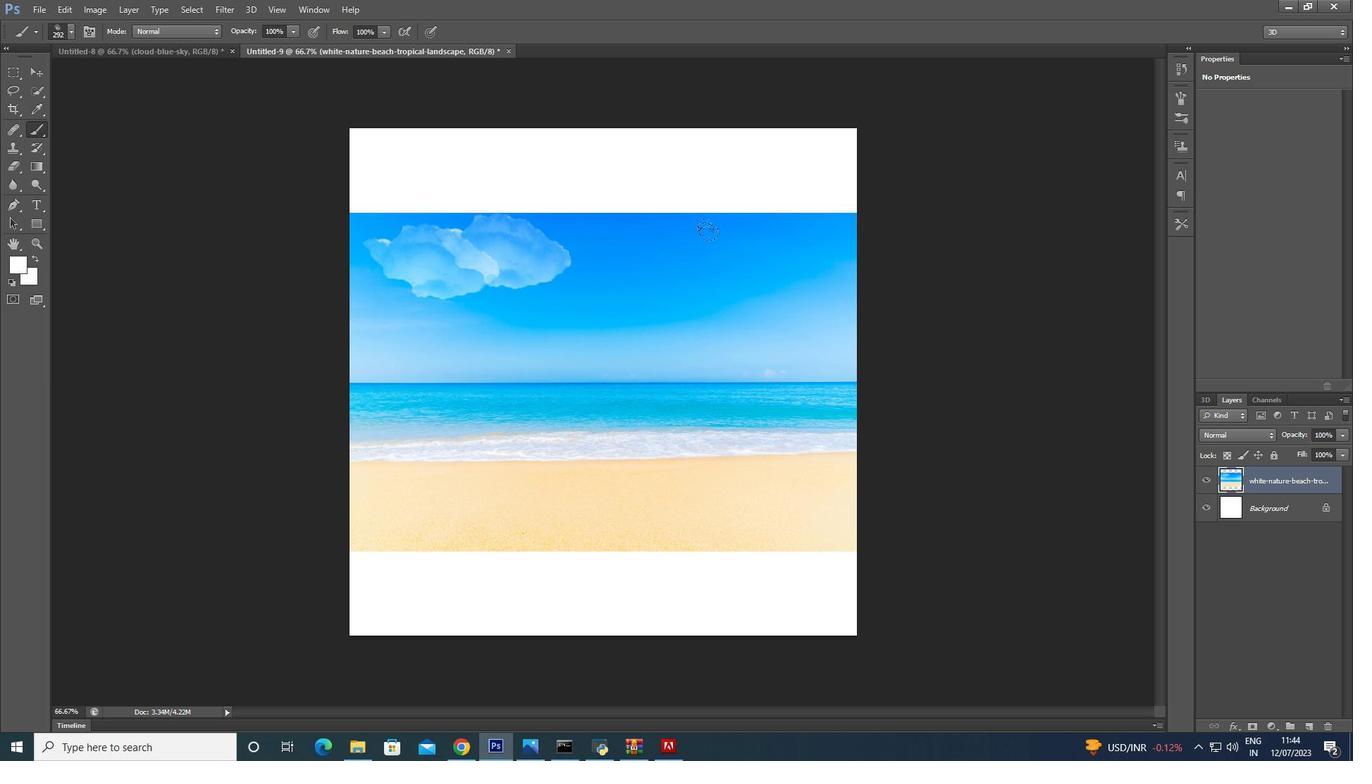 
Action: Mouse moved to (670, 279)
Screenshot: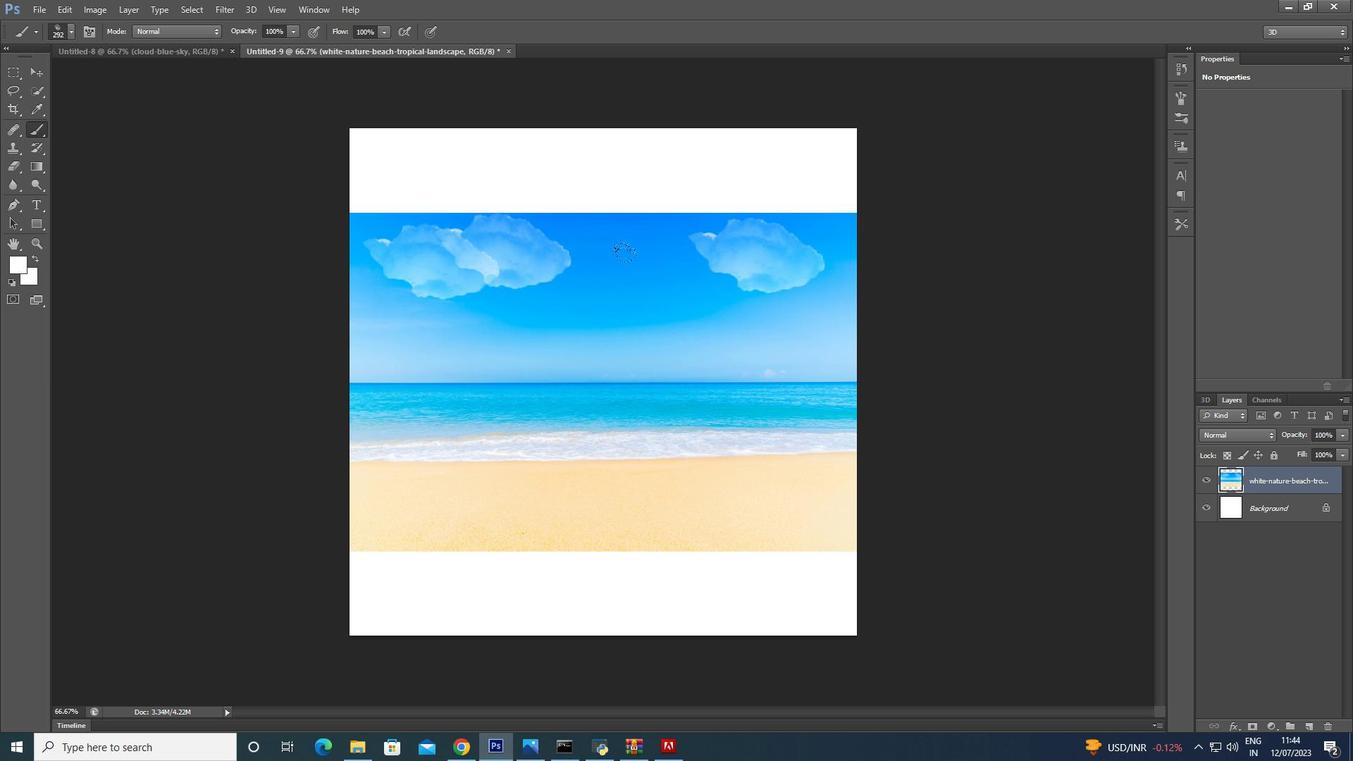 
Action: Mouse pressed left at (670, 279)
Screenshot: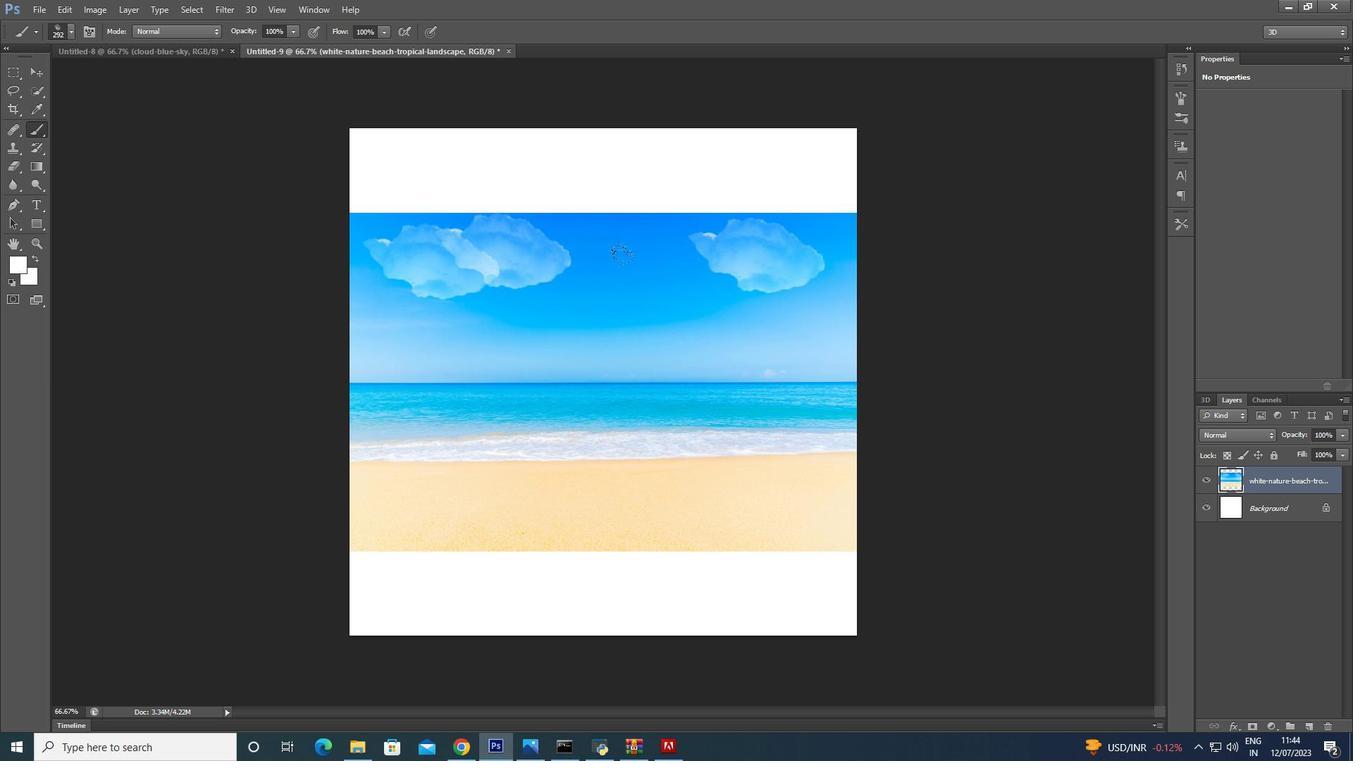 
Action: Mouse moved to (762, 312)
Screenshot: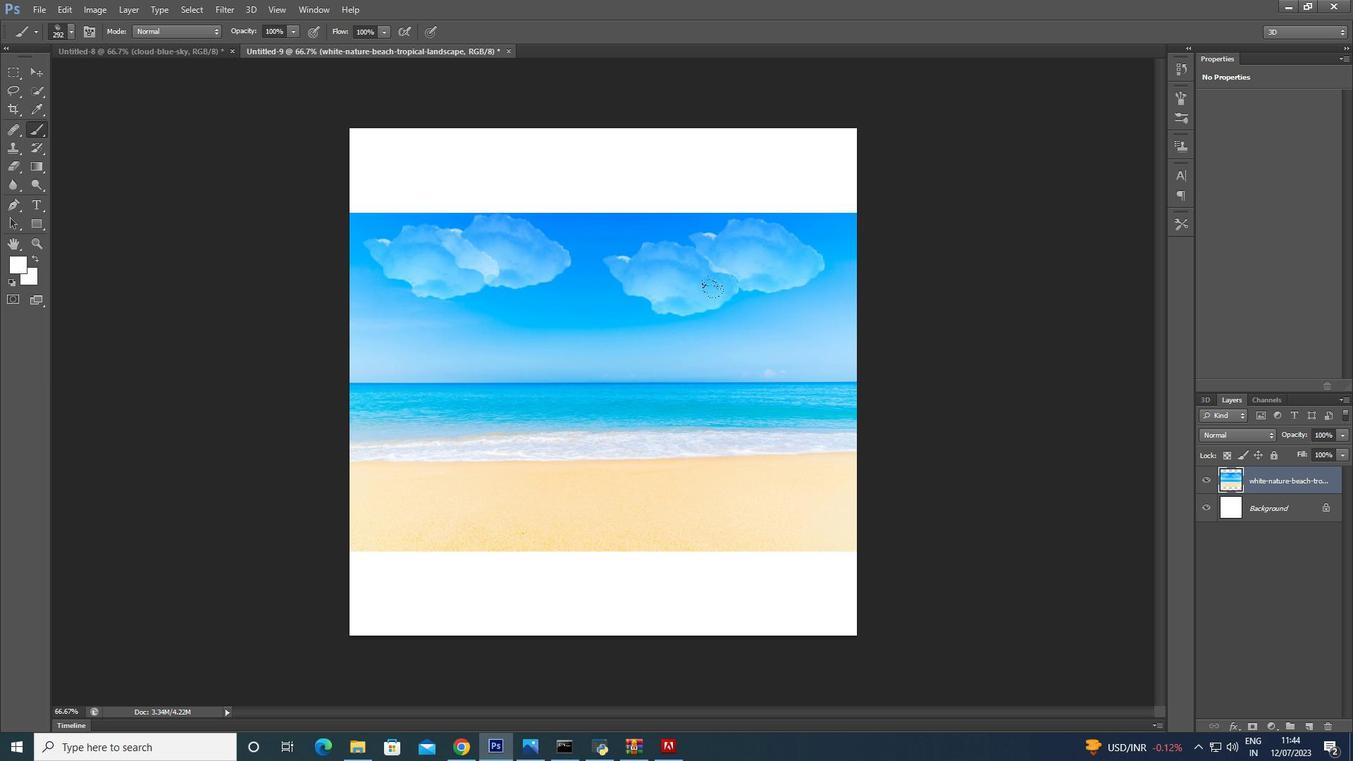 
Action: Mouse pressed left at (762, 312)
Screenshot: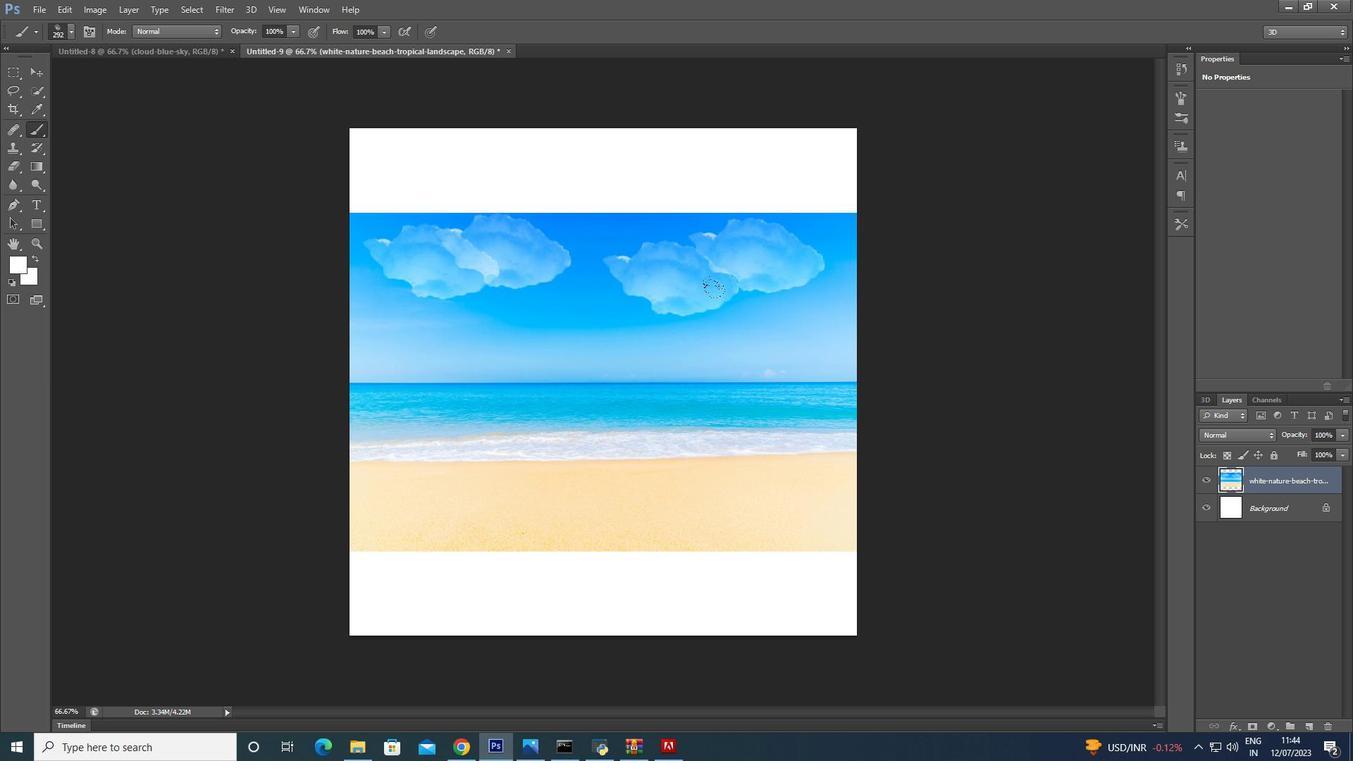 
Action: Mouse moved to (602, 249)
Screenshot: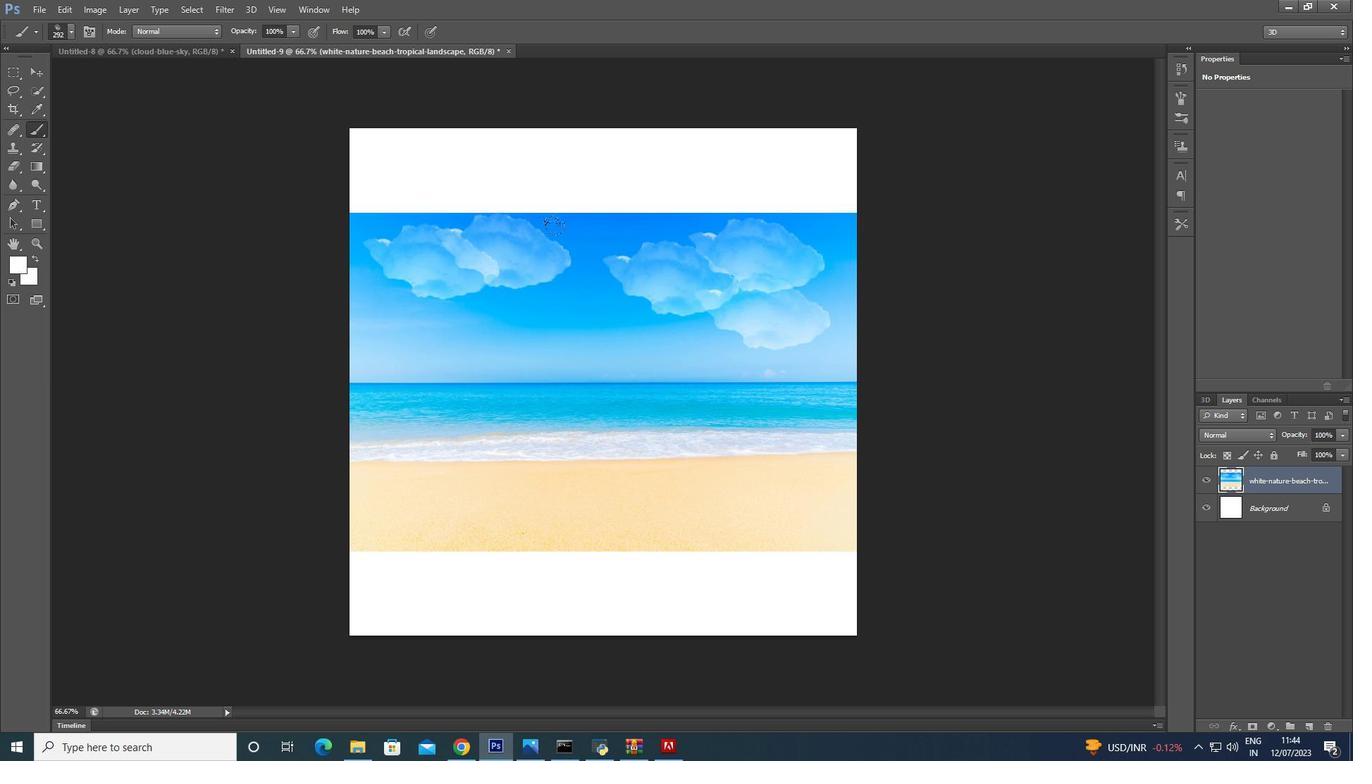 
Action: Mouse pressed left at (602, 249)
Screenshot: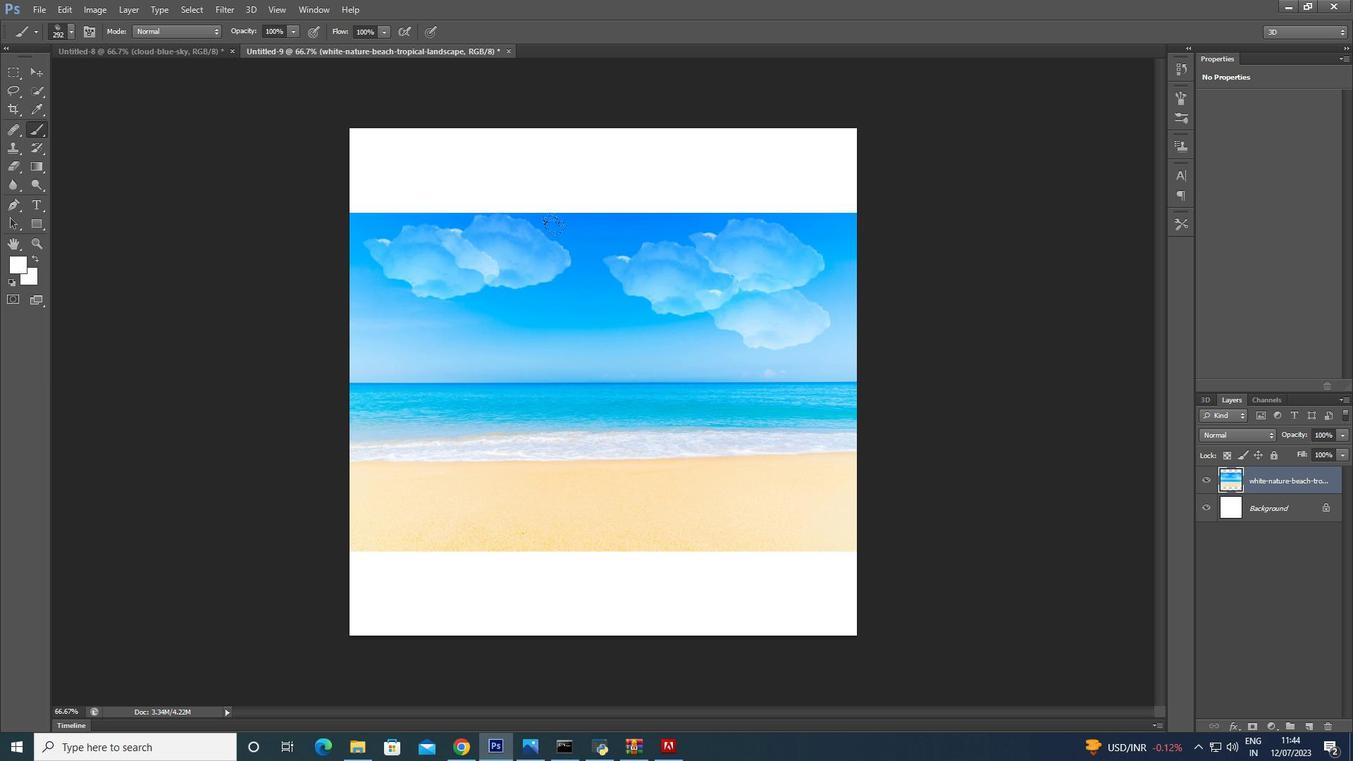 
Action: Mouse moved to (412, 242)
Screenshot: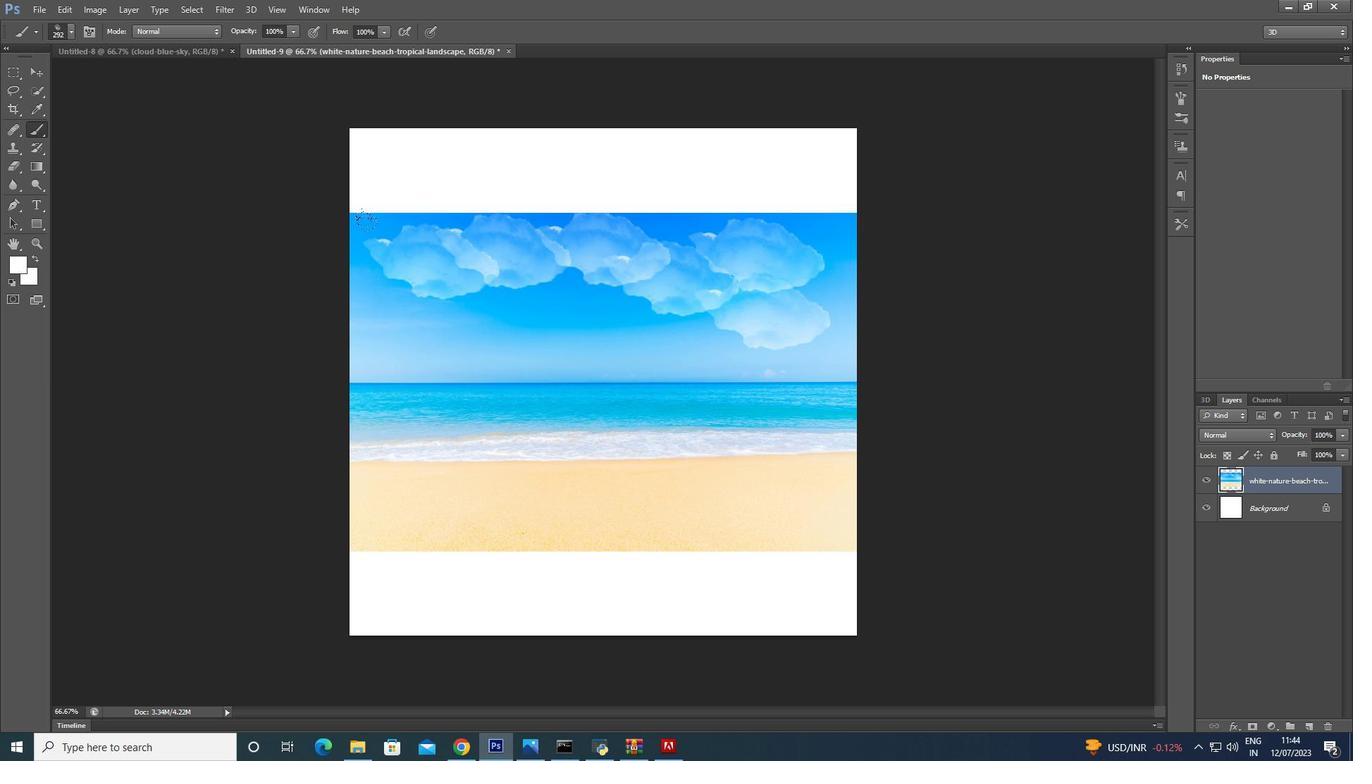 
Action: Mouse pressed left at (412, 242)
Screenshot: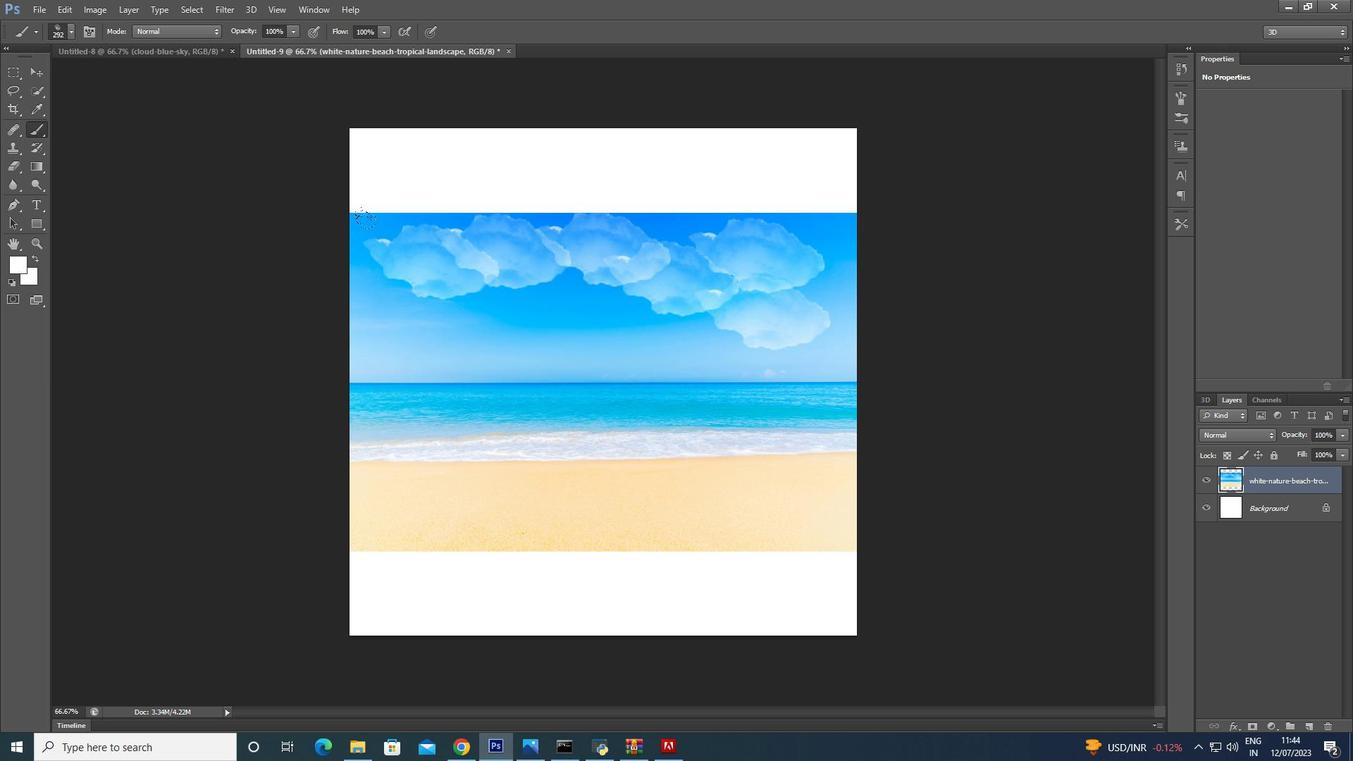 
Action: Mouse moved to (458, 233)
Screenshot: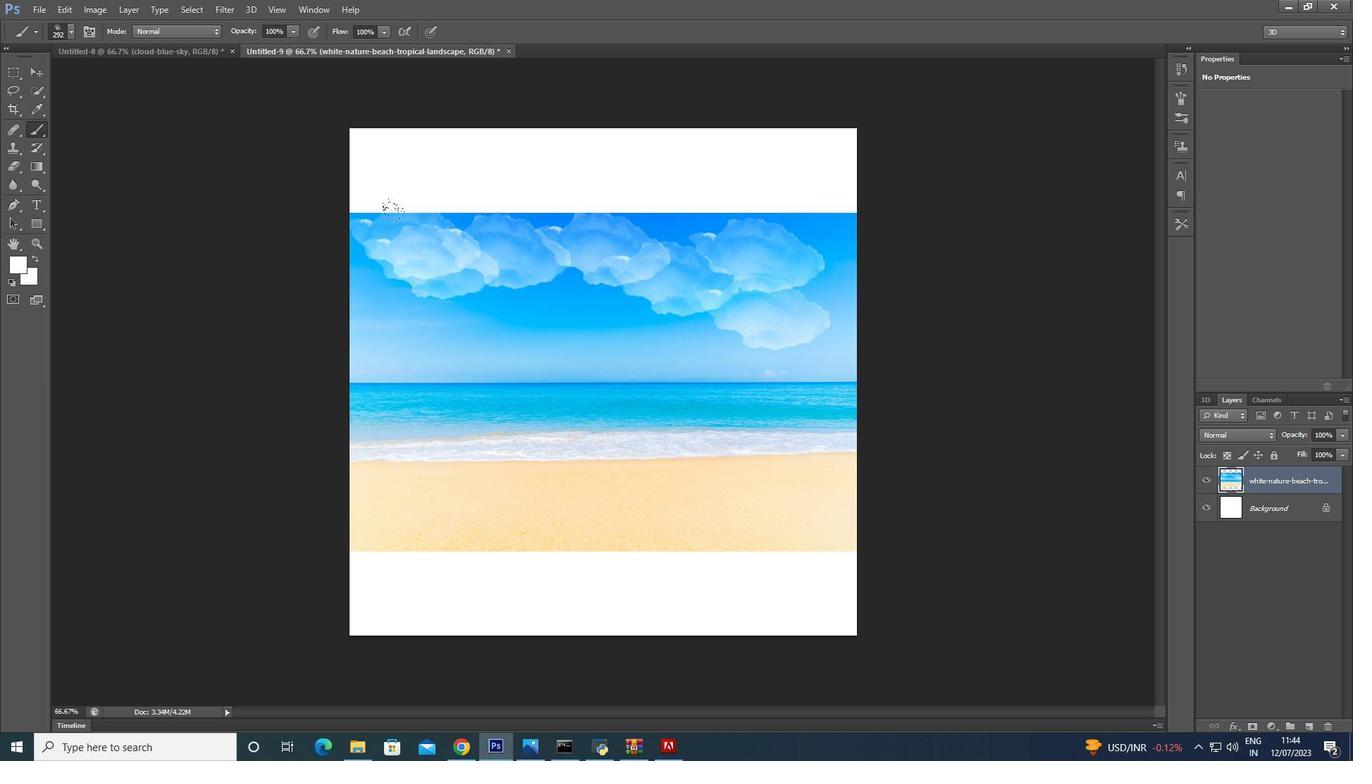 
Action: Mouse pressed left at (458, 233)
Screenshot: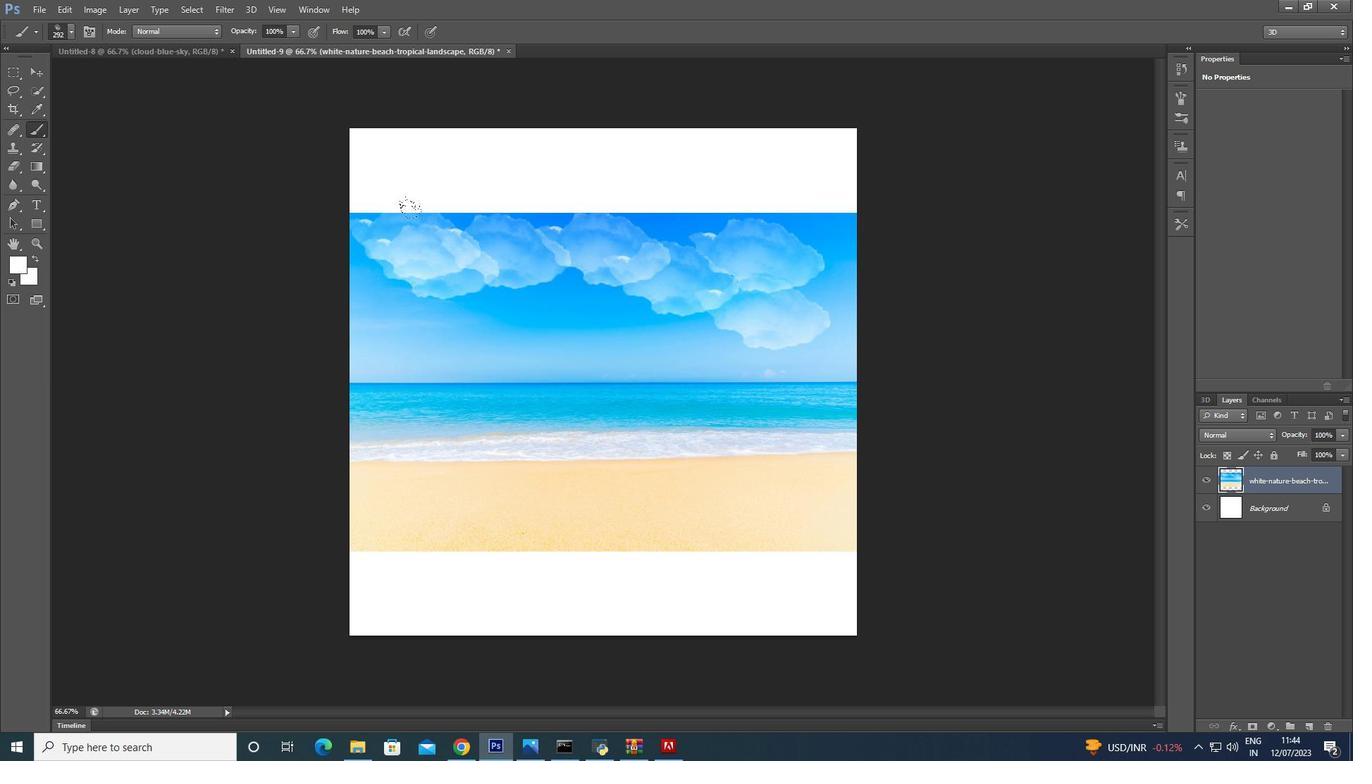 
Action: Mouse moved to (753, 240)
Screenshot: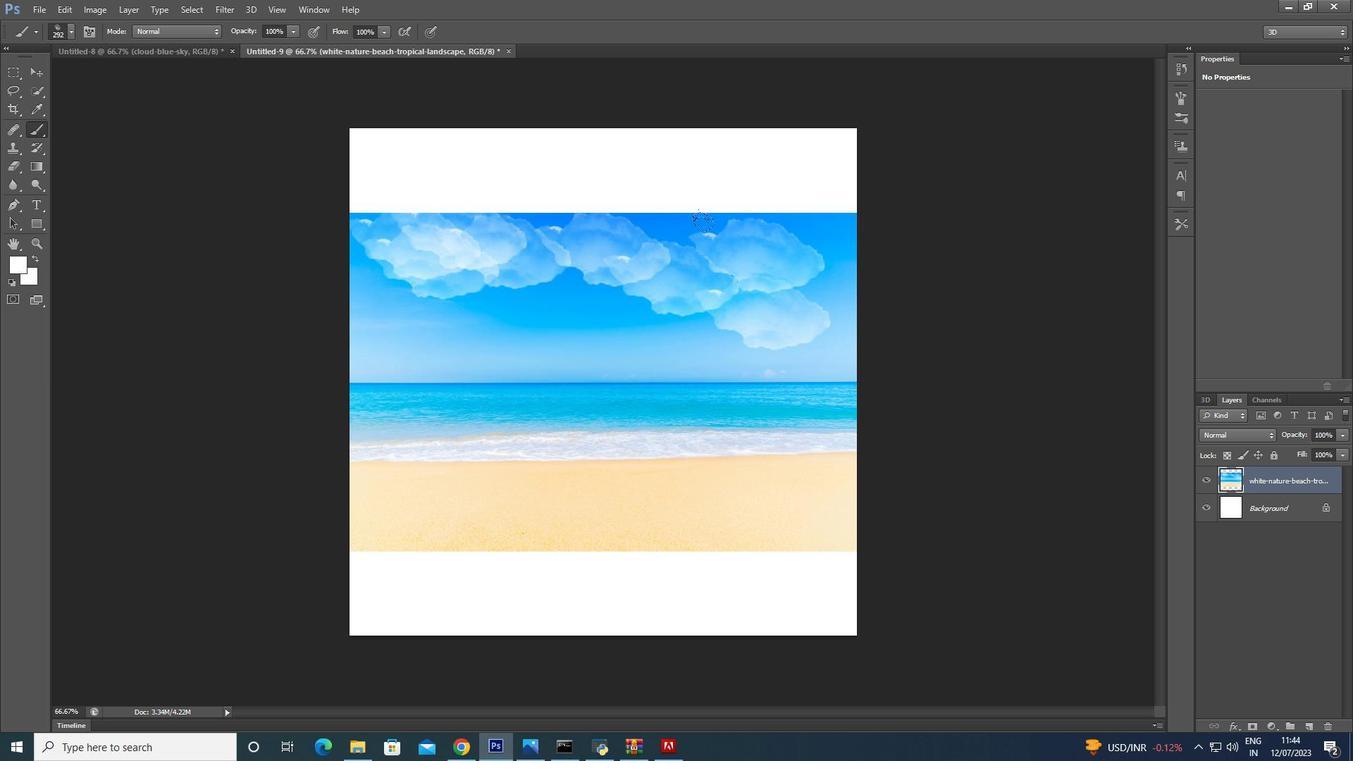 
Action: Mouse pressed left at (753, 240)
Screenshot: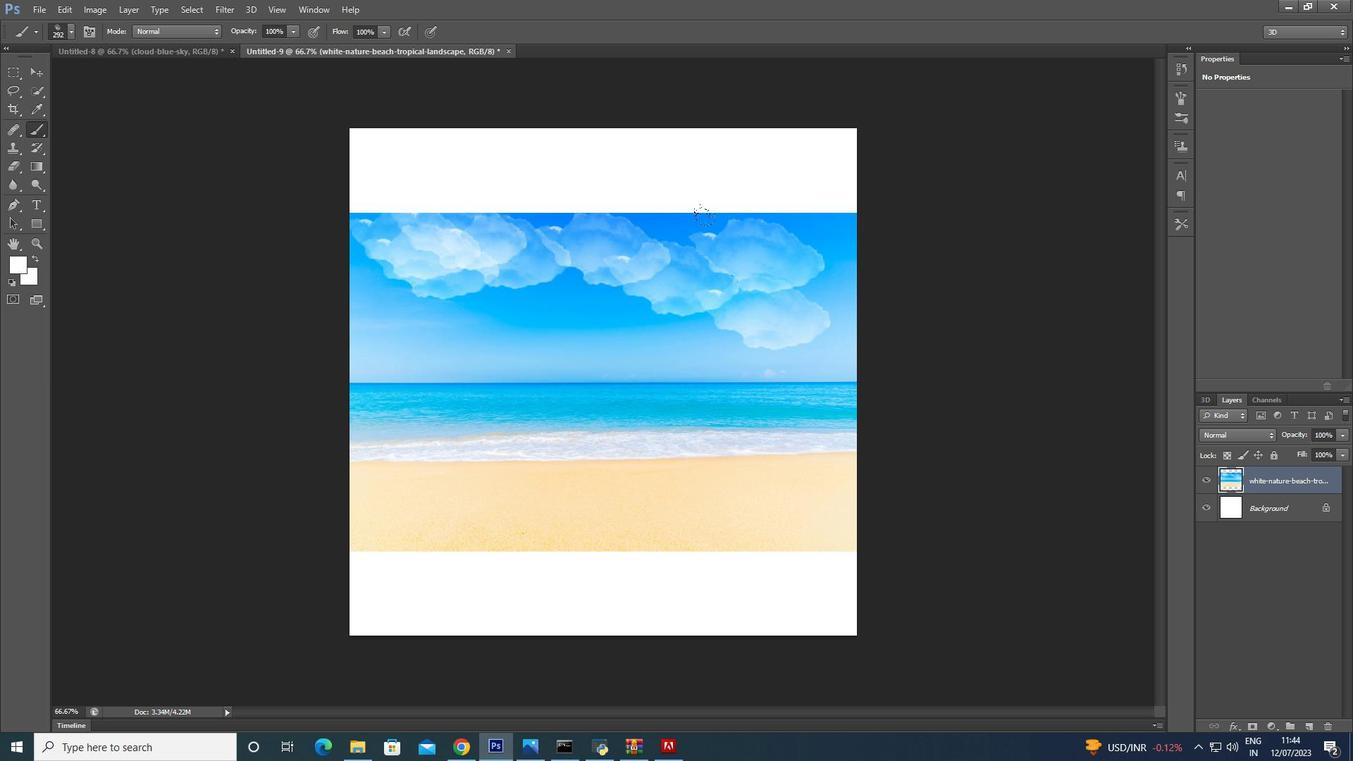 
Action: Mouse moved to (797, 238)
Screenshot: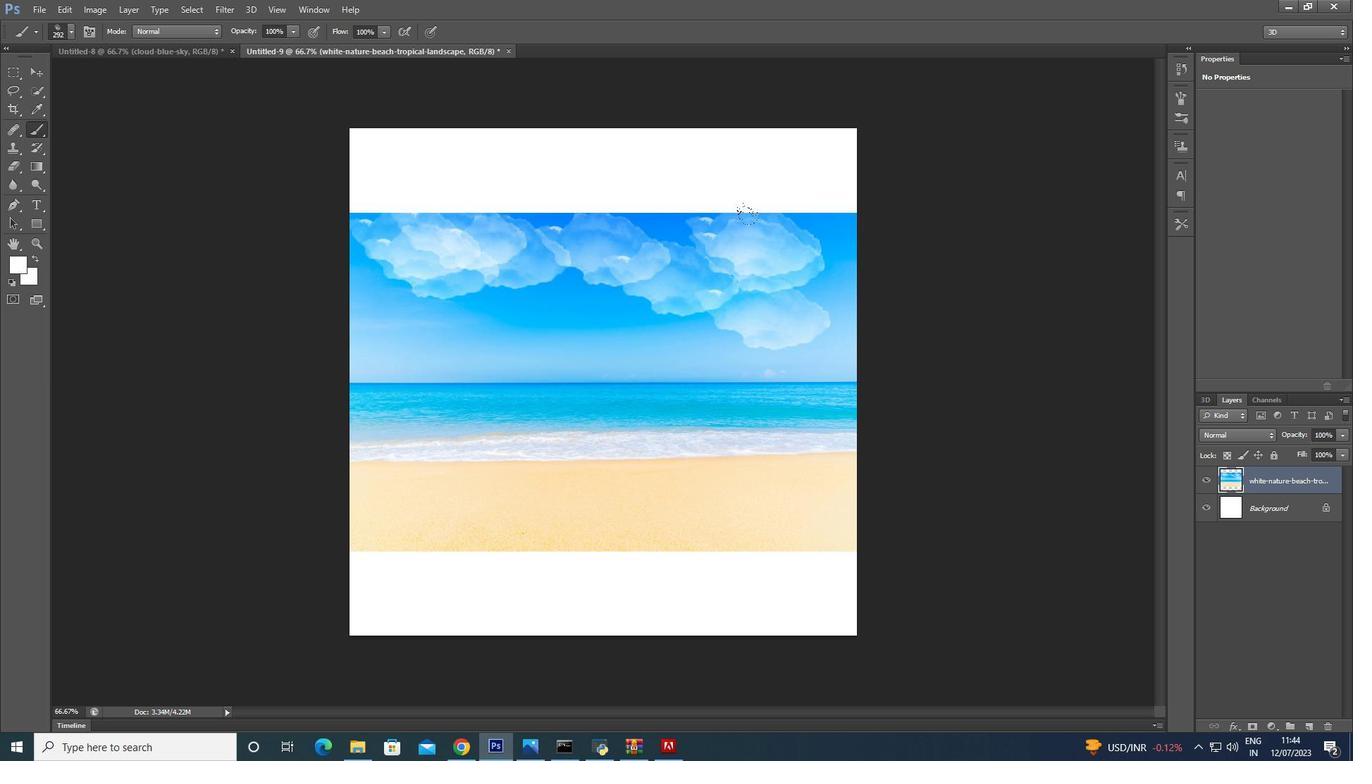 
Action: Mouse pressed left at (797, 238)
Screenshot: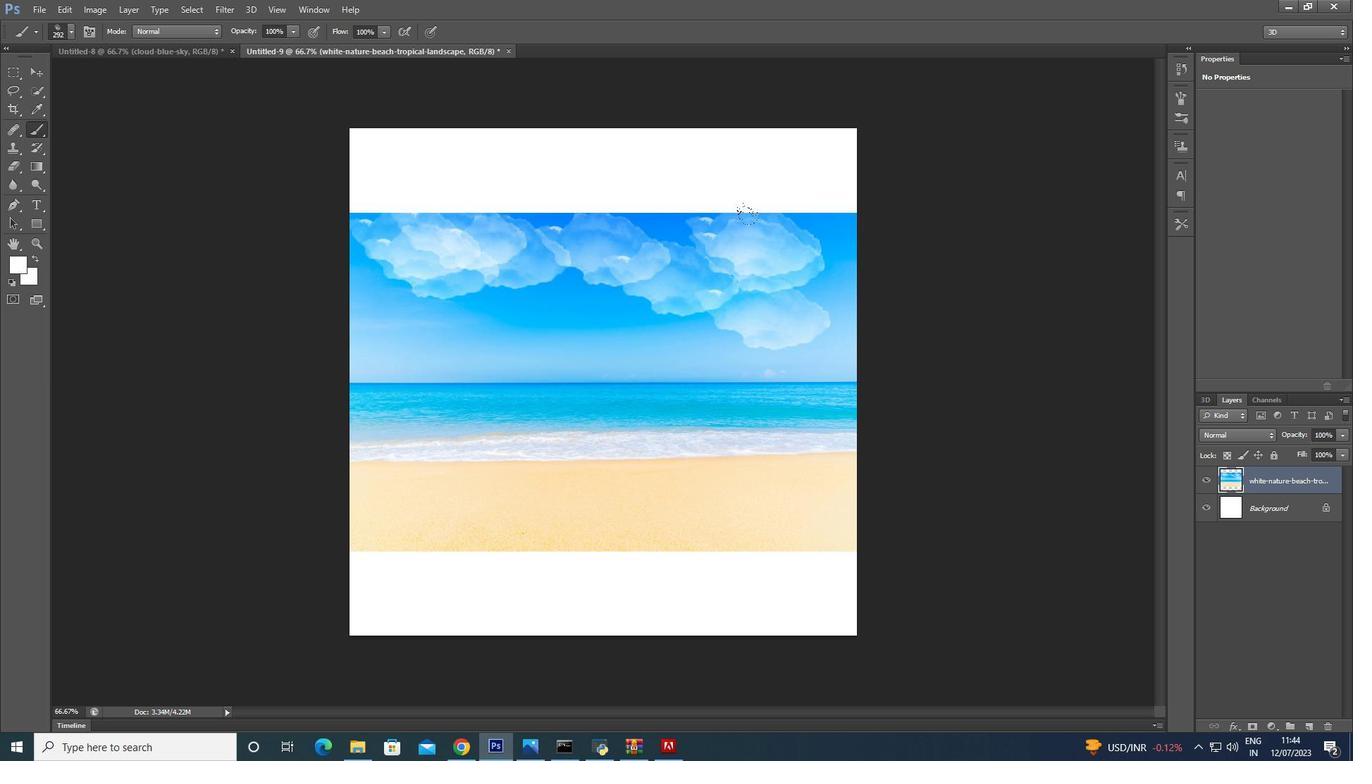 
Action: Mouse moved to (689, 236)
Screenshot: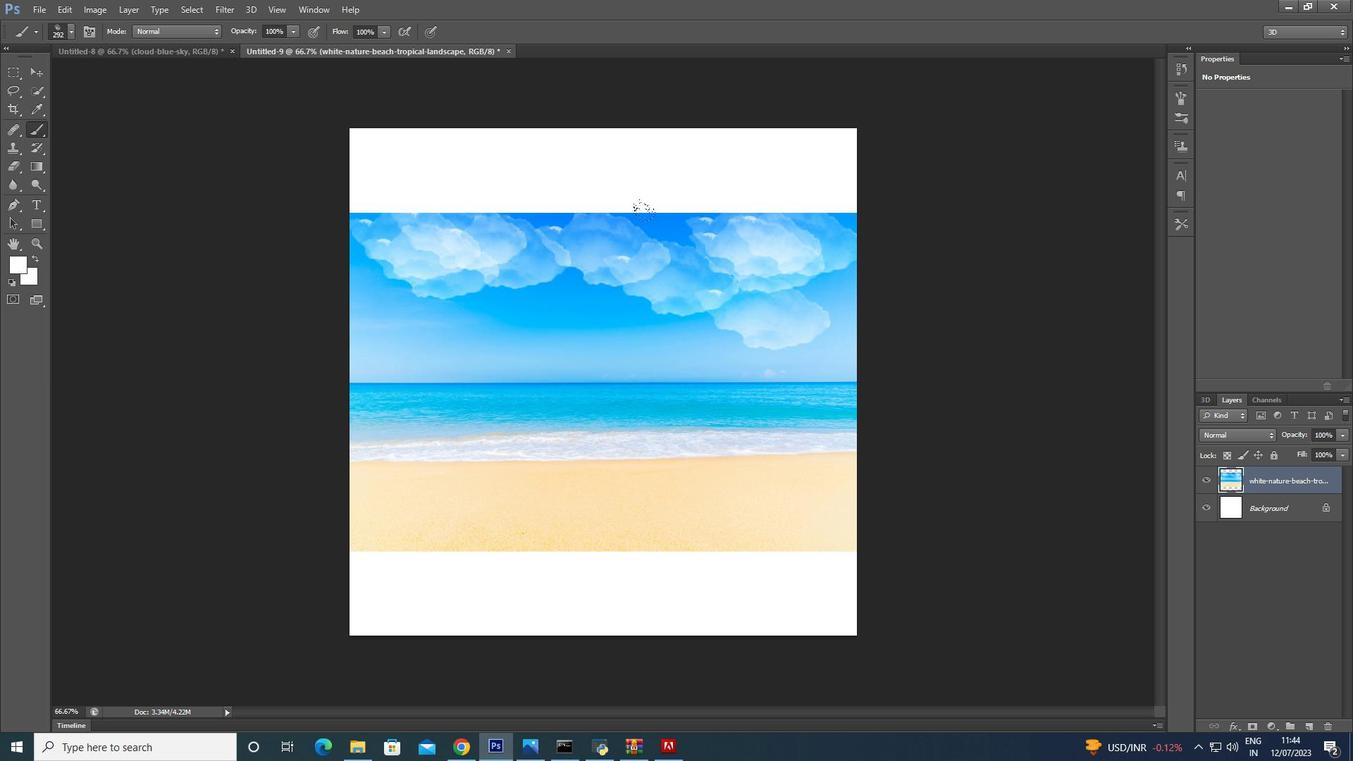 
Action: Mouse pressed left at (689, 236)
Screenshot: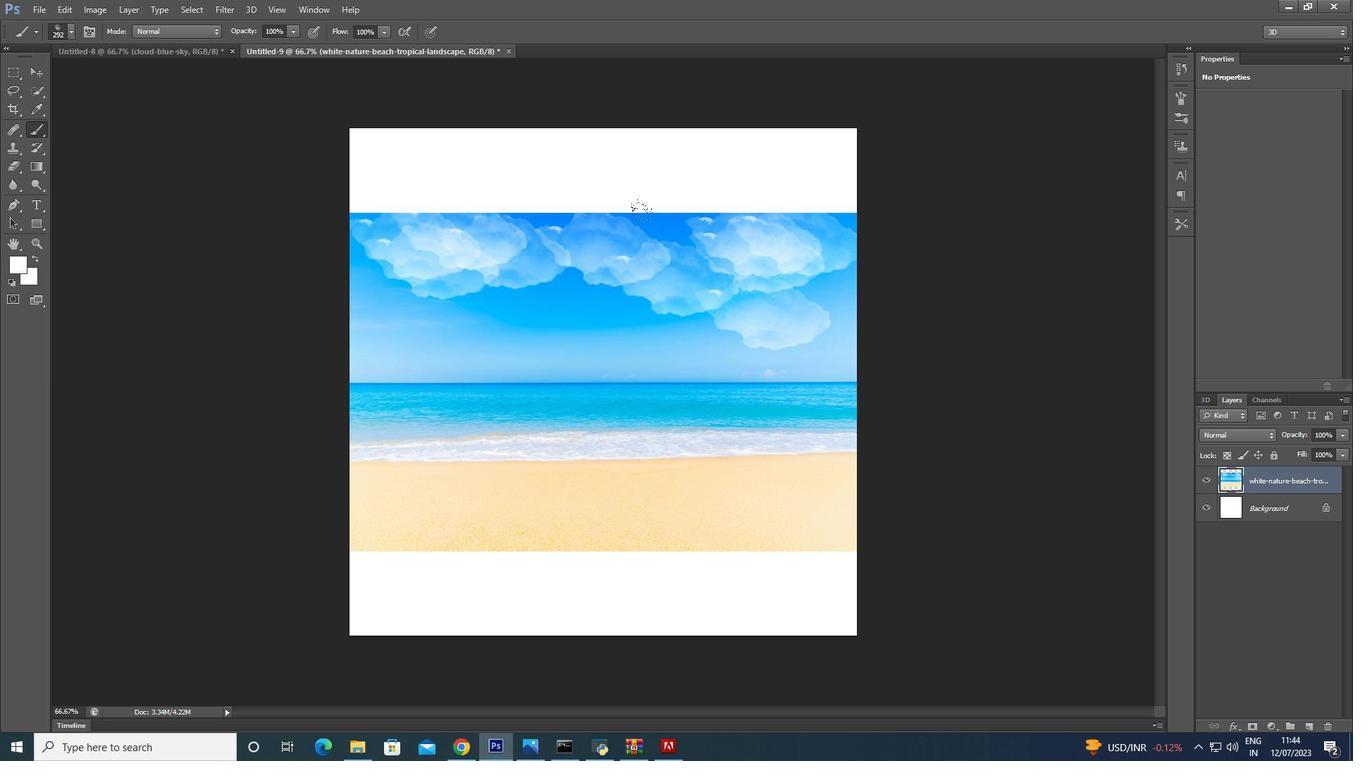 
Action: Mouse moved to (391, 269)
Screenshot: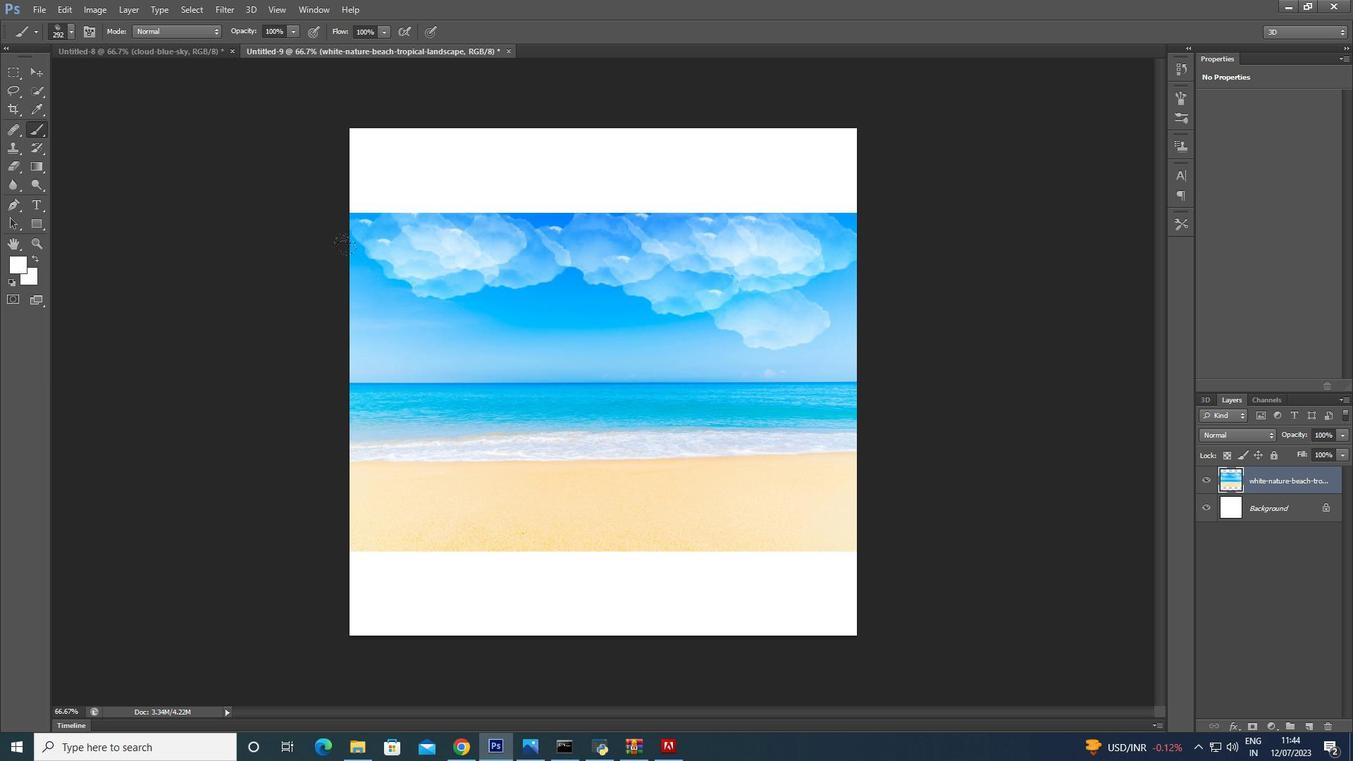
Action: Mouse pressed left at (391, 269)
Screenshot: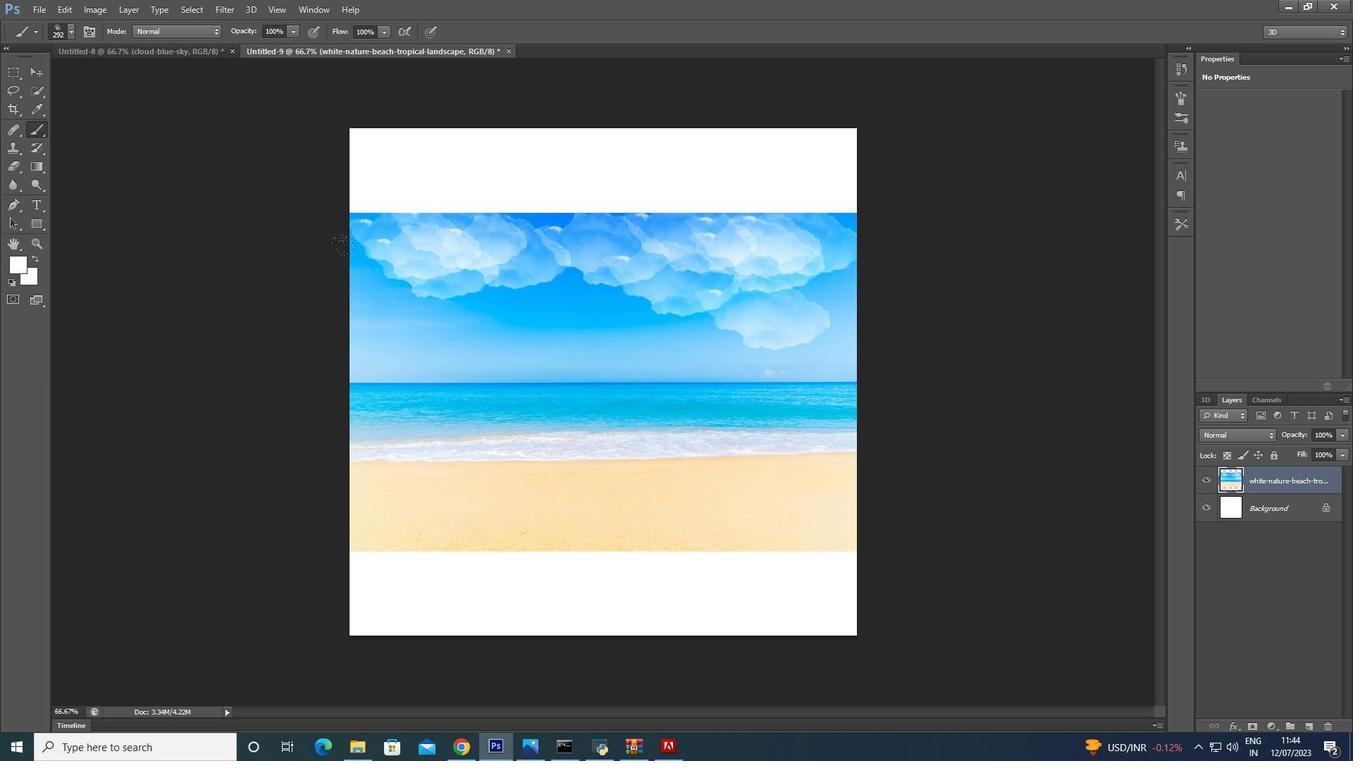 
Action: Mouse moved to (32, 73)
Screenshot: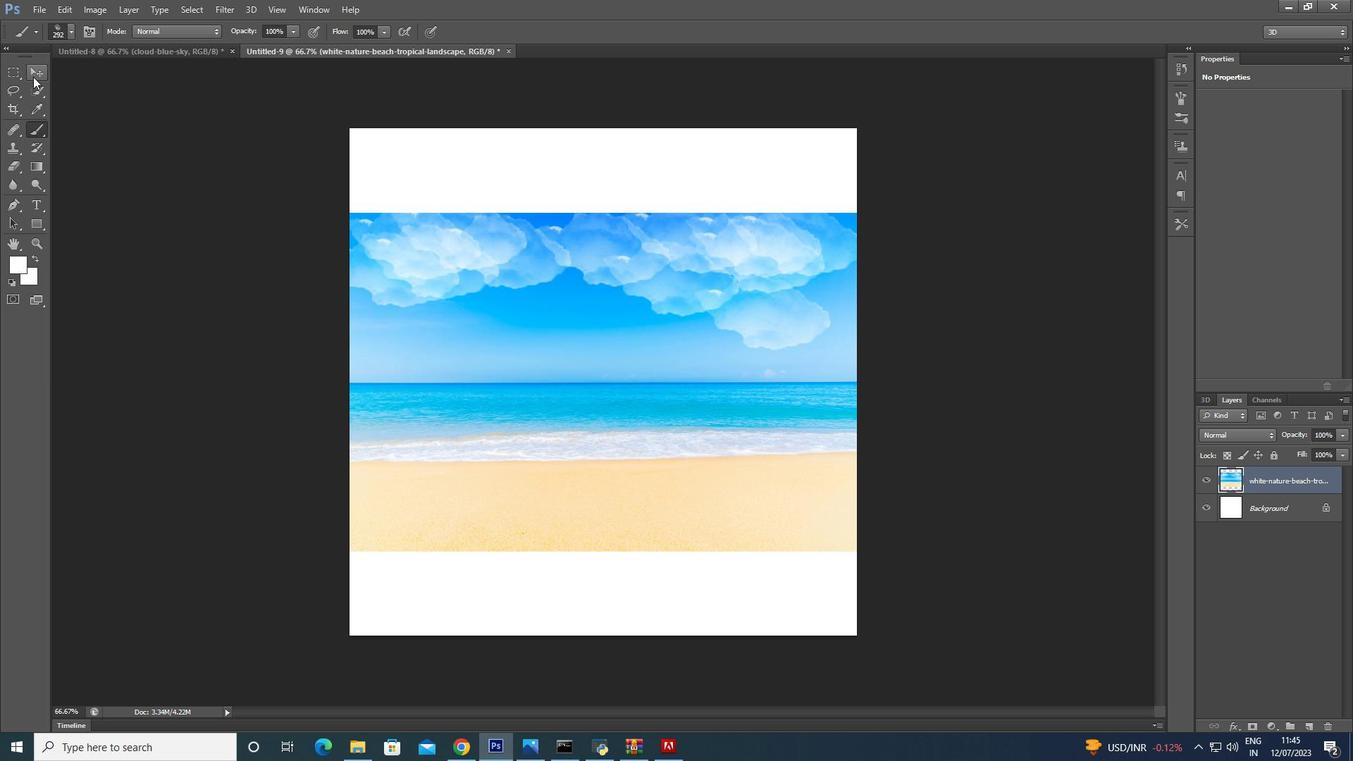 
Action: Mouse pressed left at (32, 73)
Screenshot: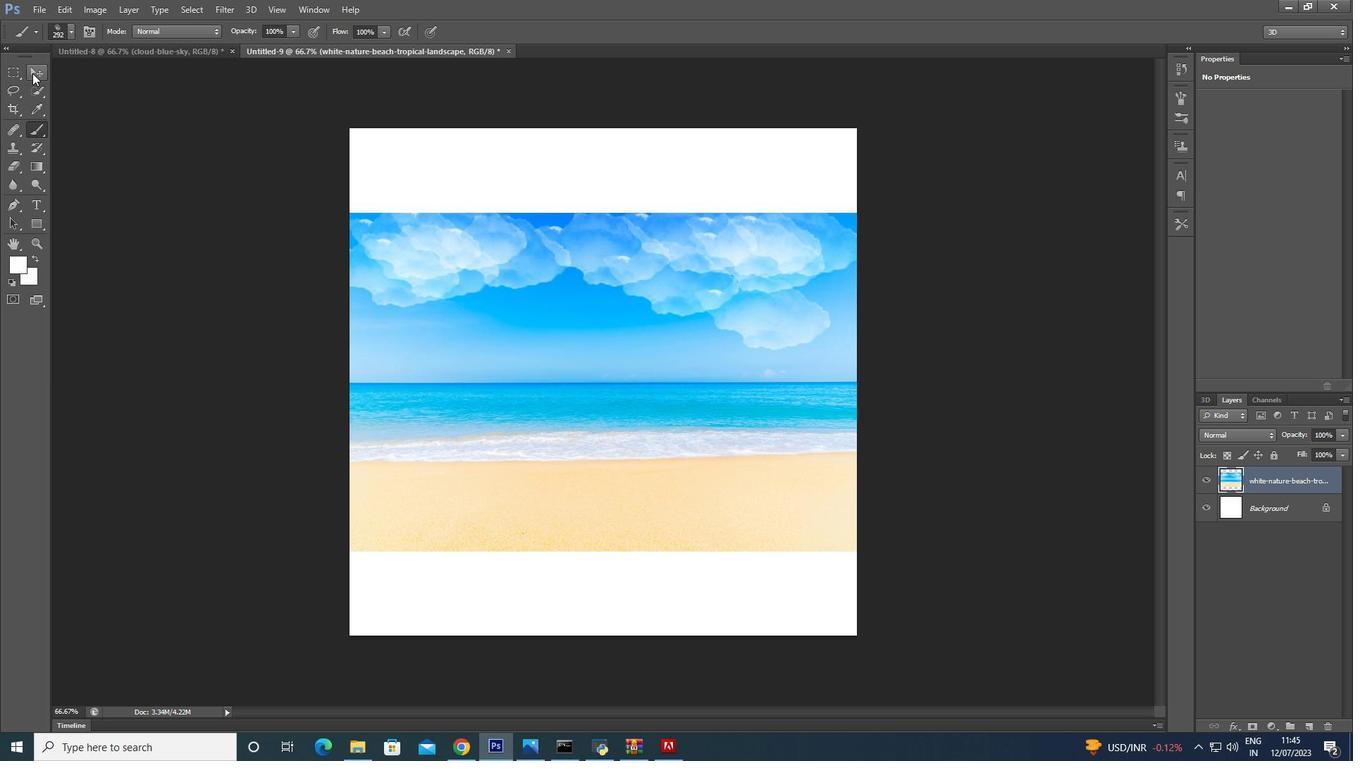
Action: Mouse moved to (585, 525)
Screenshot: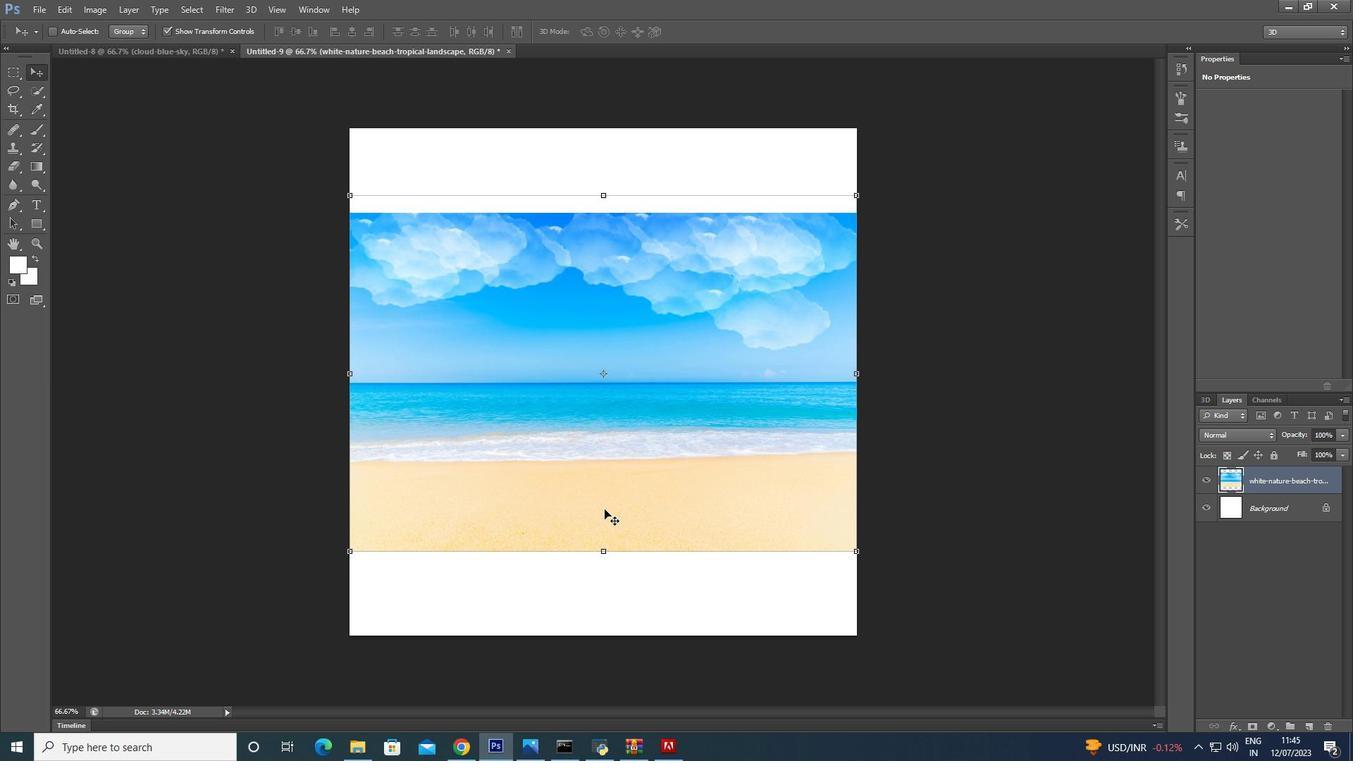 
Action: Key pressed <Key.shift>
Screenshot: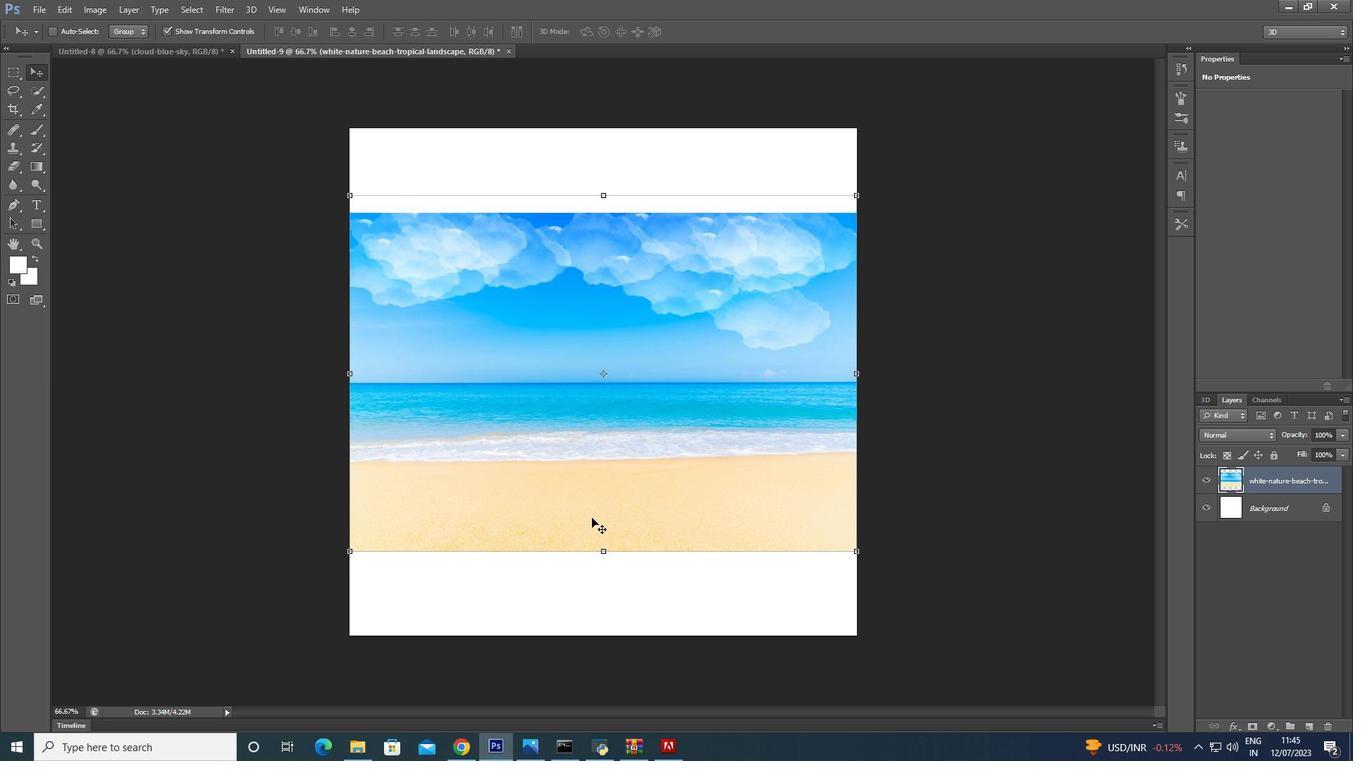 
Action: Mouse moved to (596, 200)
Screenshot: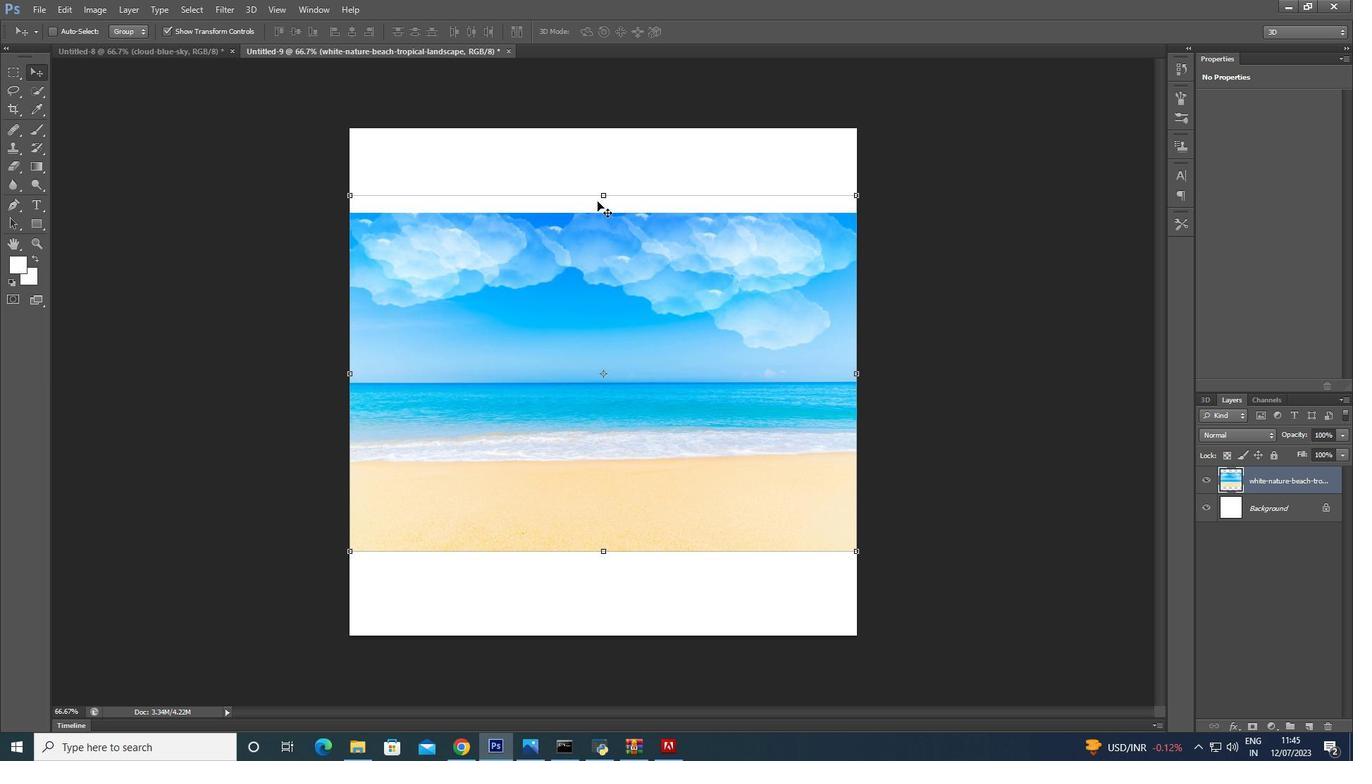 
Action: Key pressed <Key.shift>
Screenshot: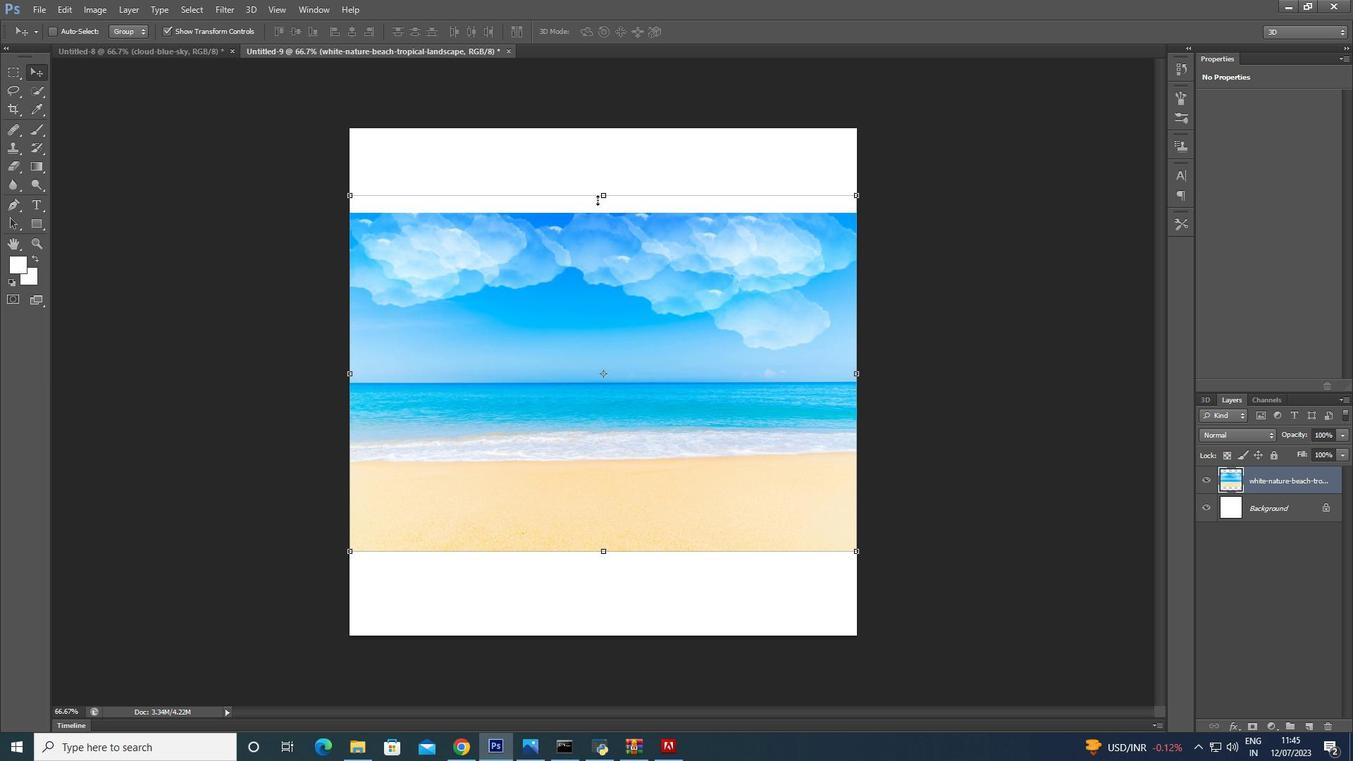 
Action: Mouse moved to (599, 194)
Screenshot: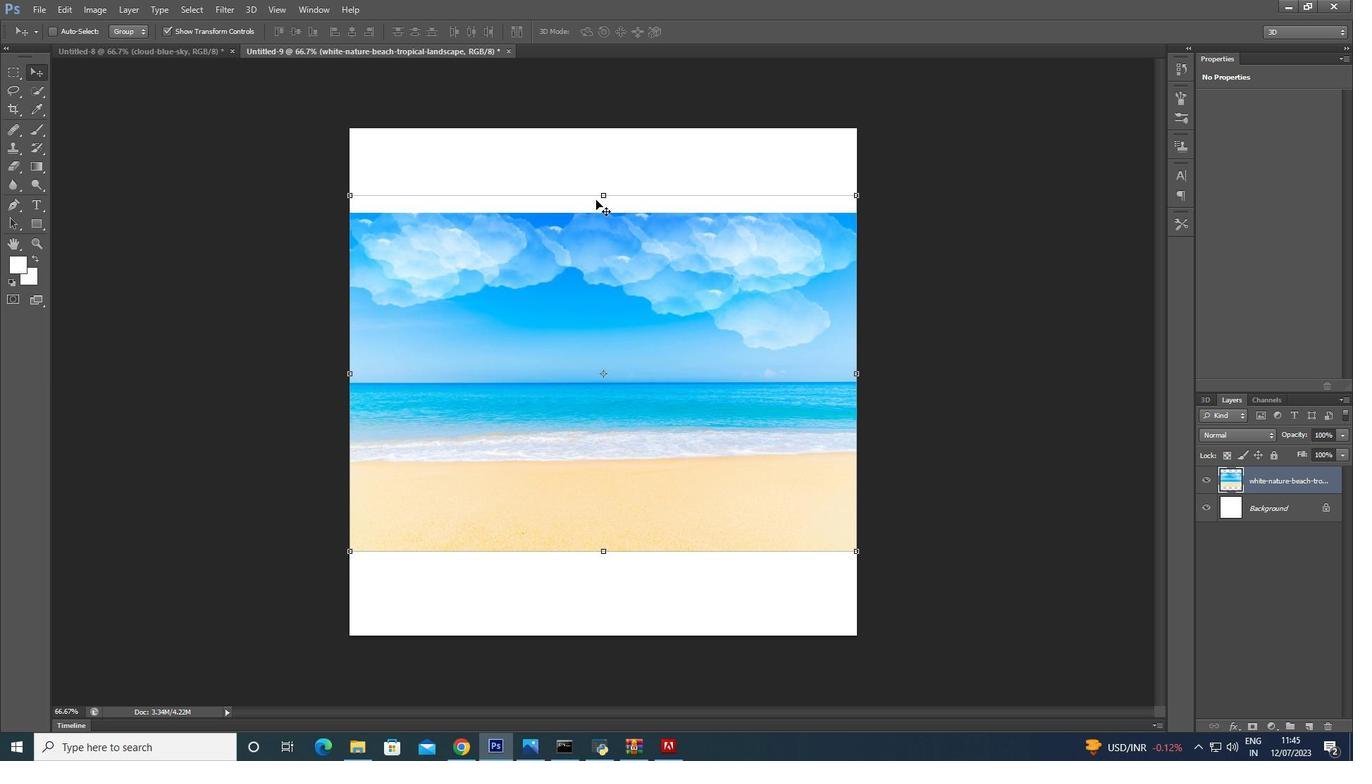 
Action: Key pressed <Key.shift>
Screenshot: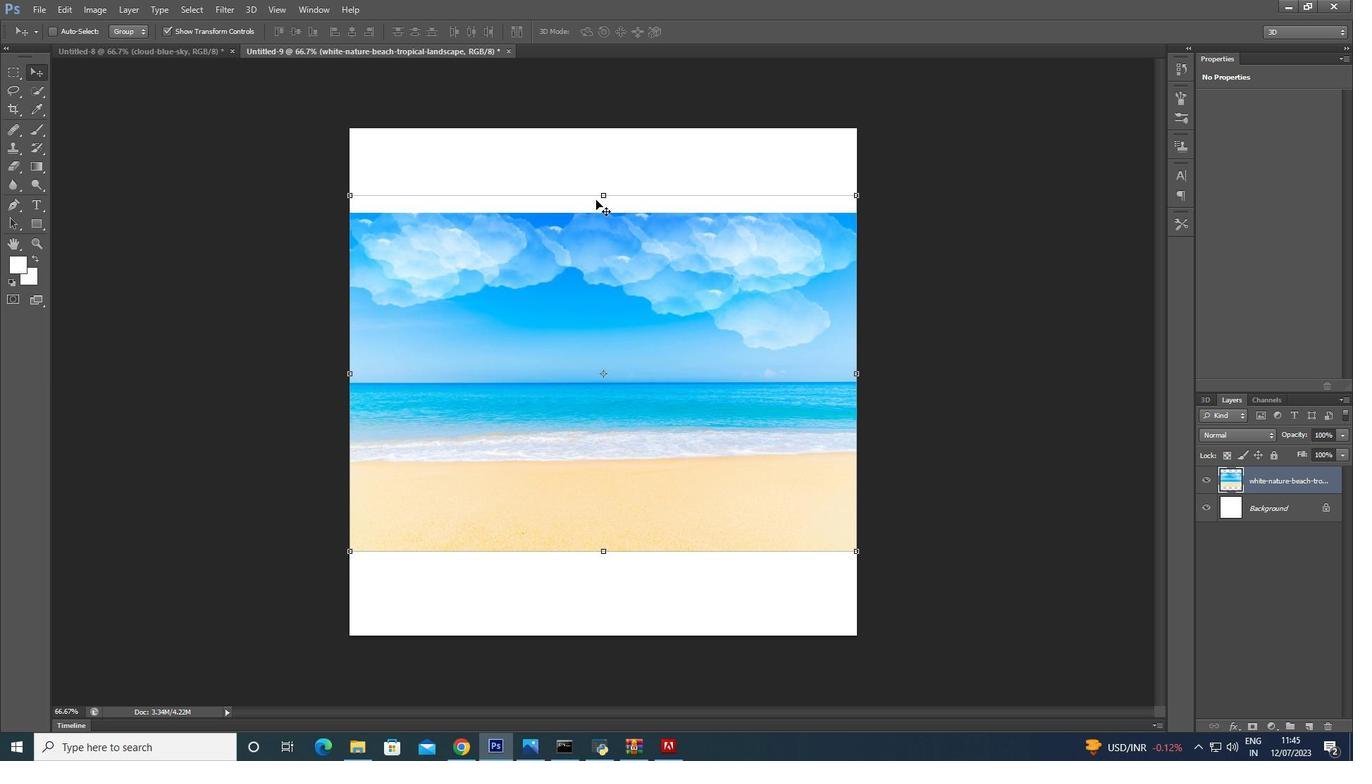 
Action: Mouse moved to (601, 190)
Screenshot: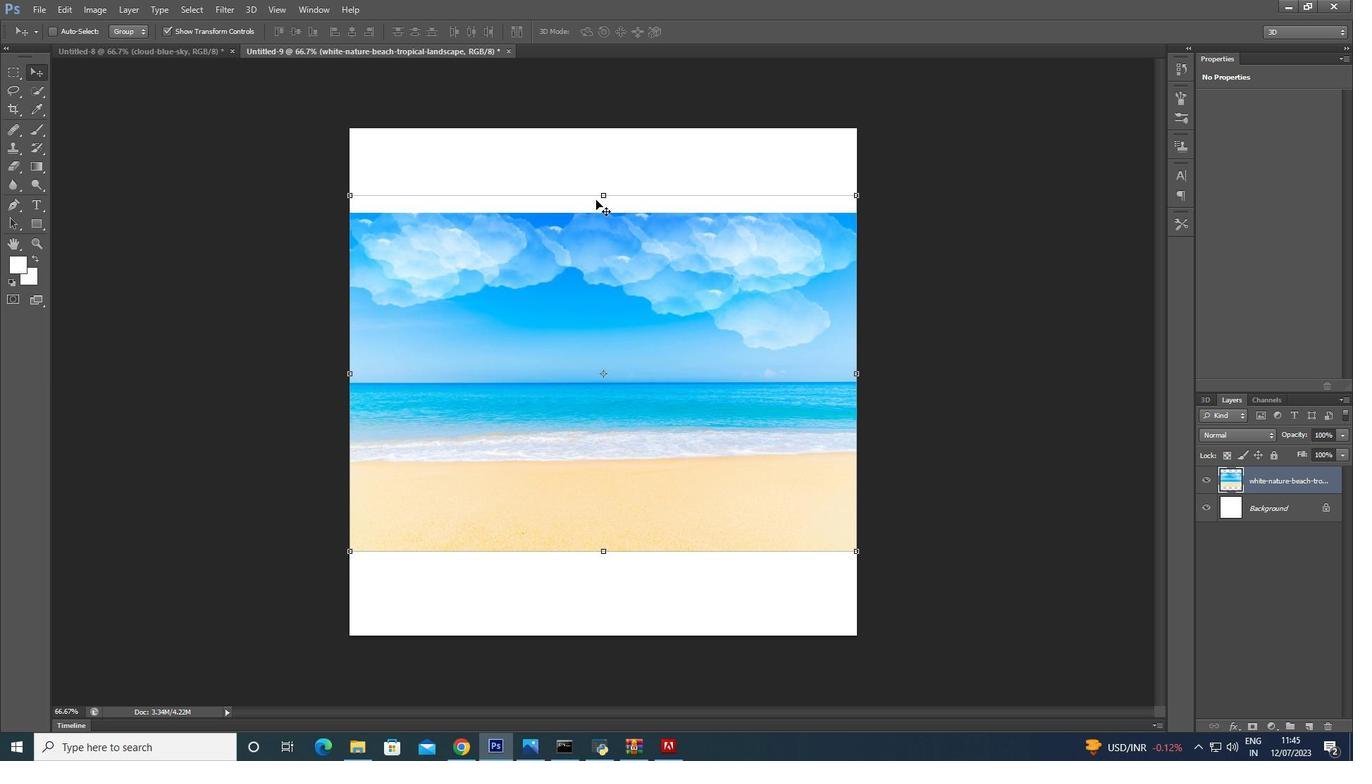 
Action: Key pressed <Key.shift>
Screenshot: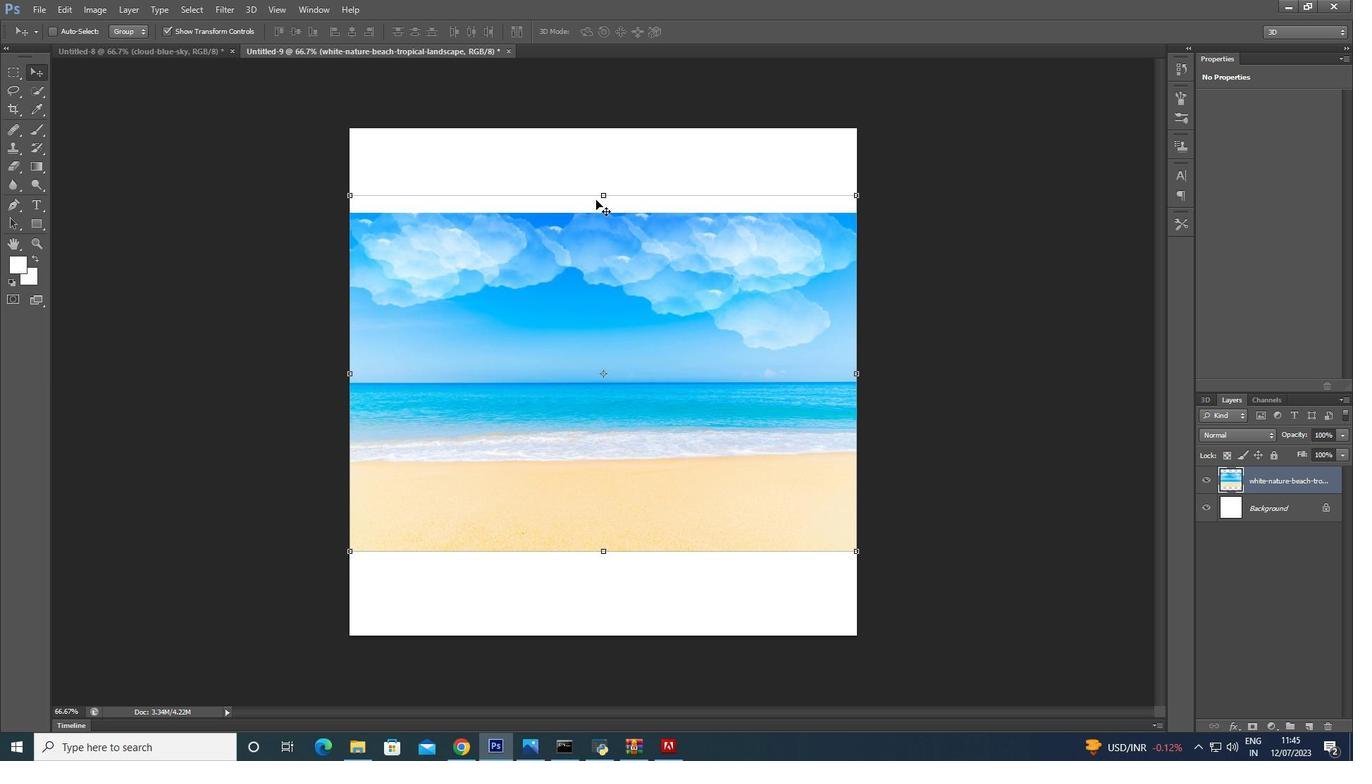 
Action: Mouse moved to (601, 189)
Screenshot: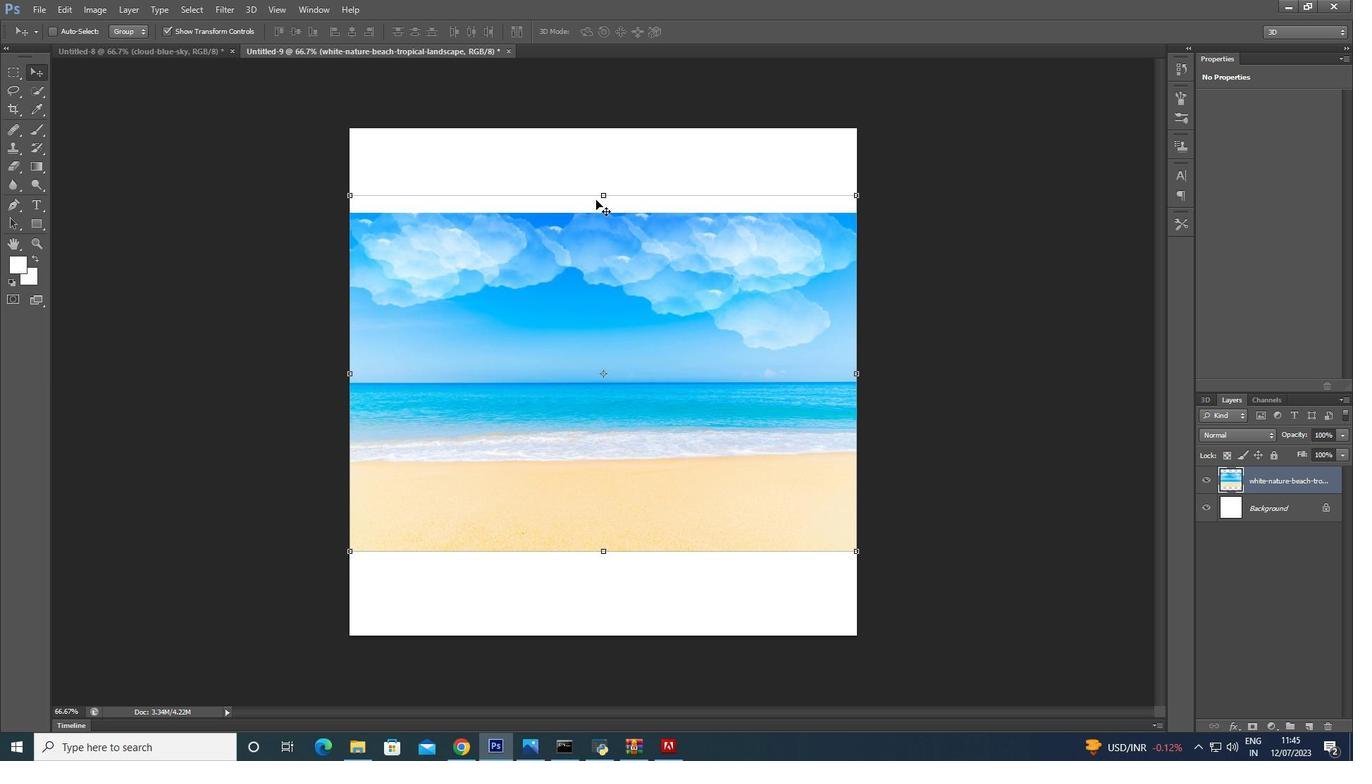 
Action: Key pressed <Key.shift><Key.shift><Key.shift><Key.shift><Key.shift><Key.shift><Key.shift>
Screenshot: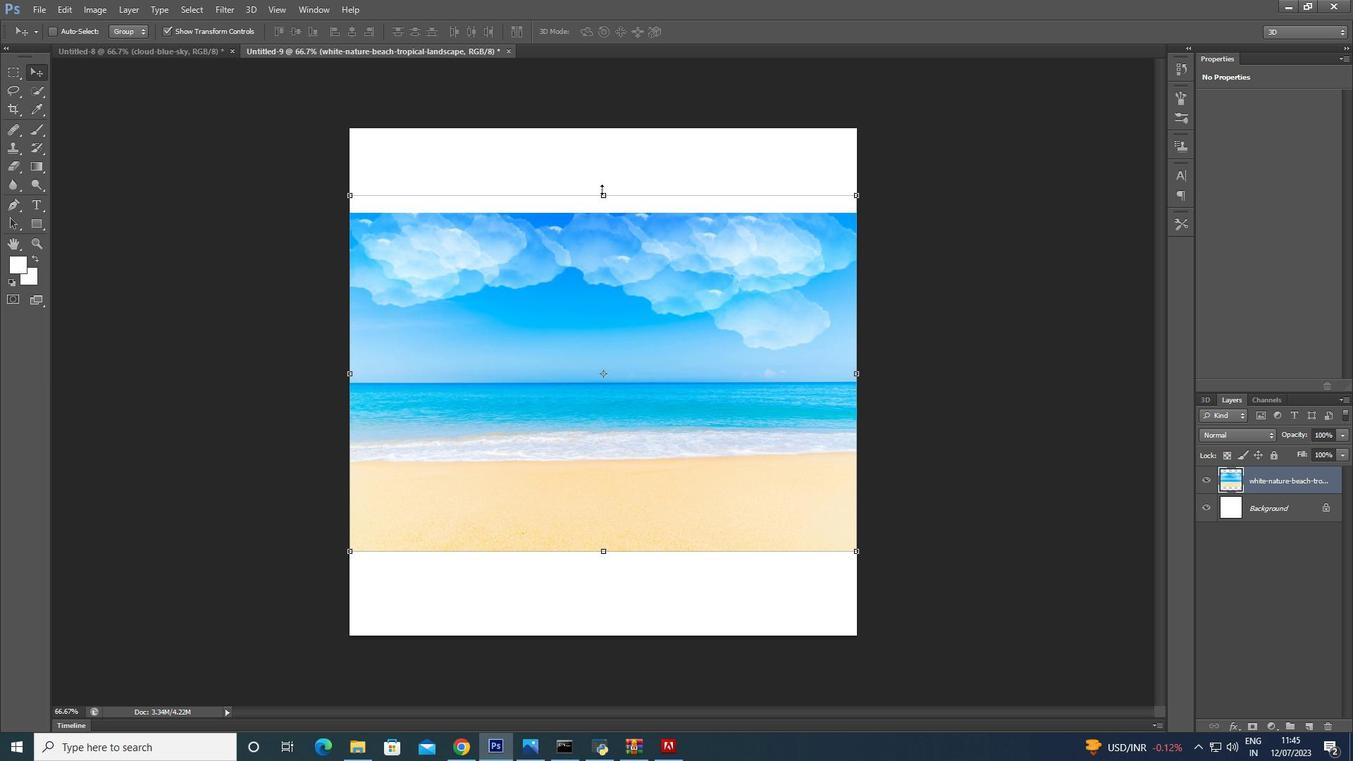 
Action: Mouse moved to (602, 189)
Screenshot: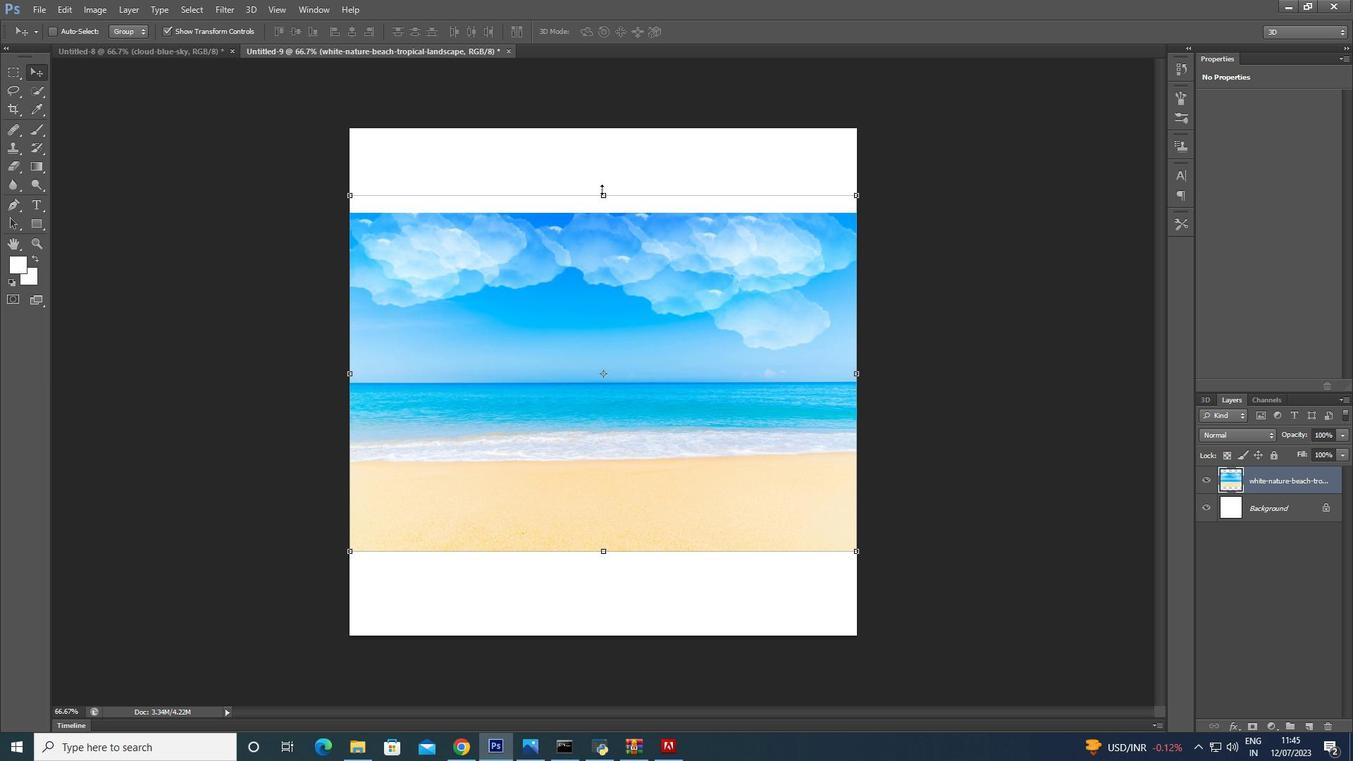 
Action: Key pressed <Key.shift>
Screenshot: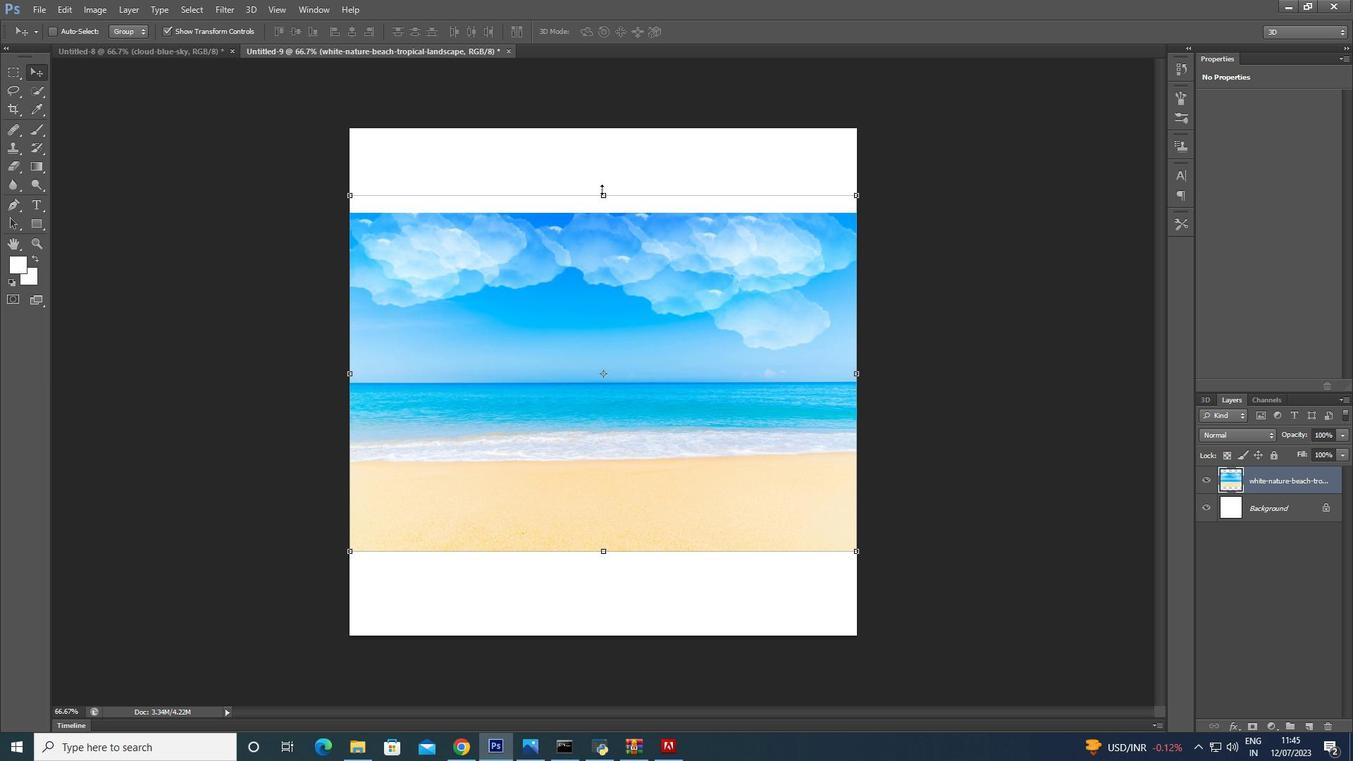 
Action: Mouse moved to (602, 190)
Screenshot: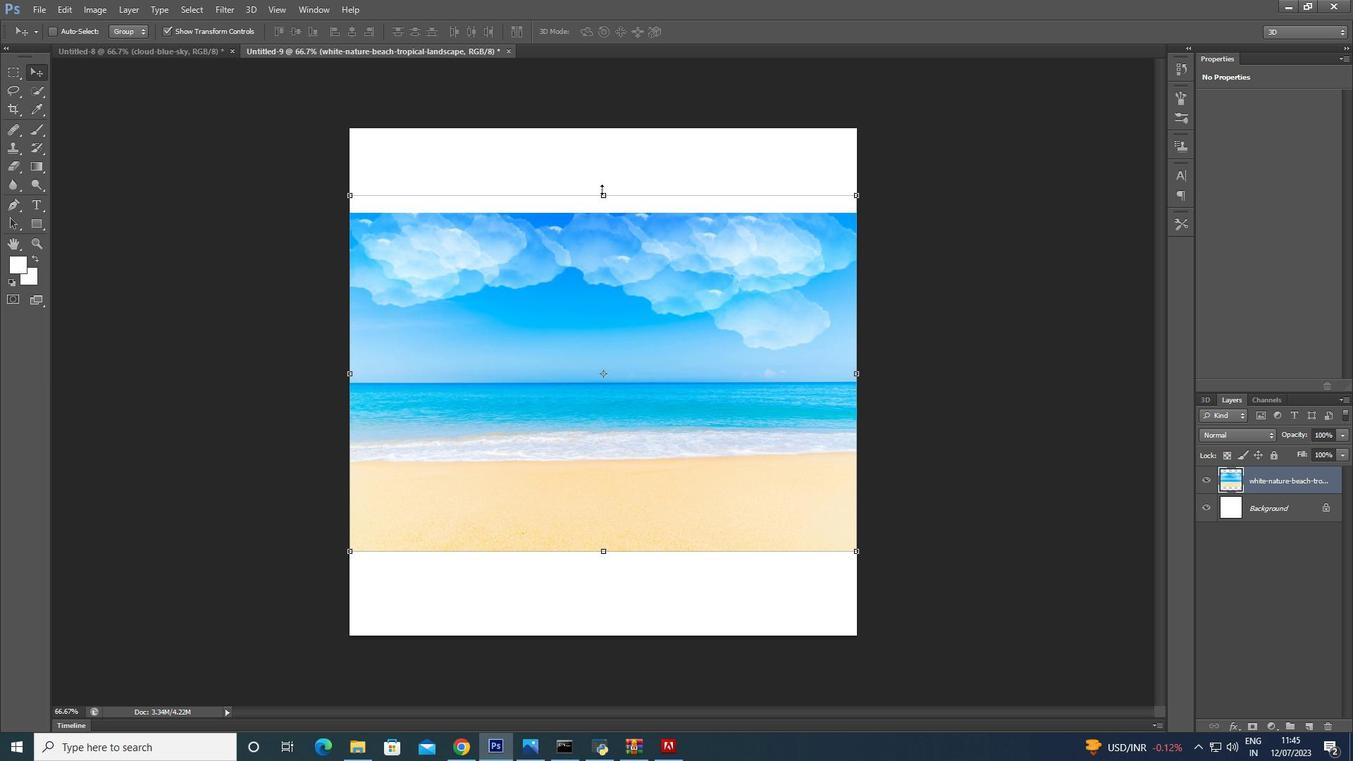 
Action: Key pressed <Key.shift>
Screenshot: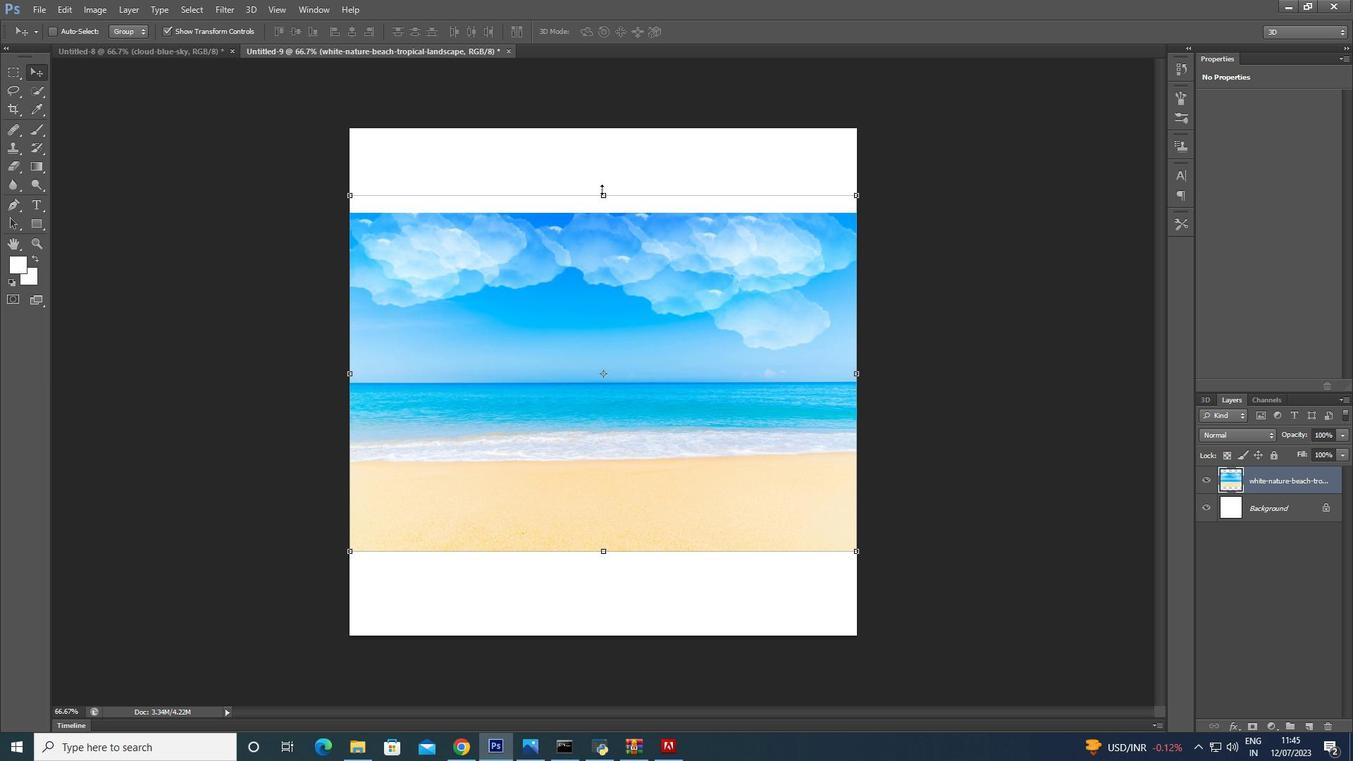 
Action: Mouse moved to (602, 192)
Screenshot: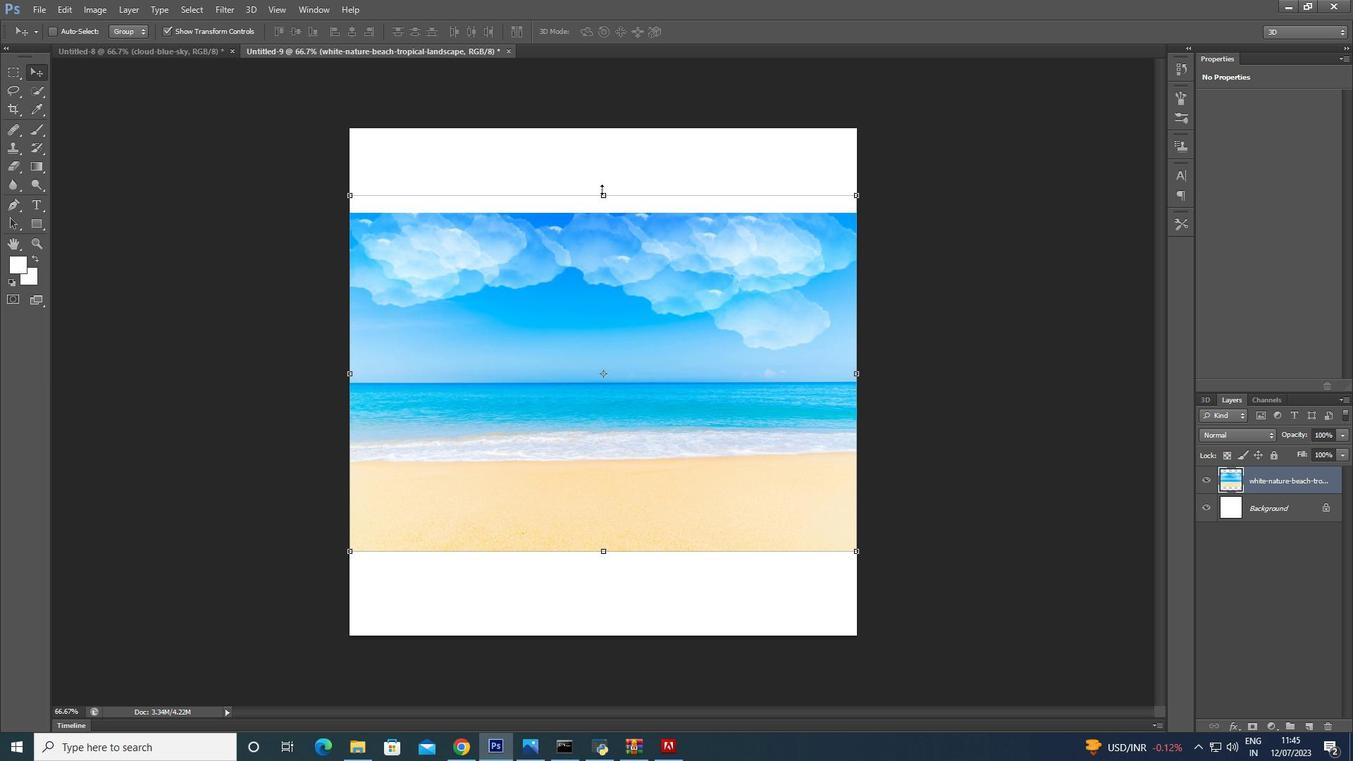 
Action: Key pressed <Key.shift>
Screenshot: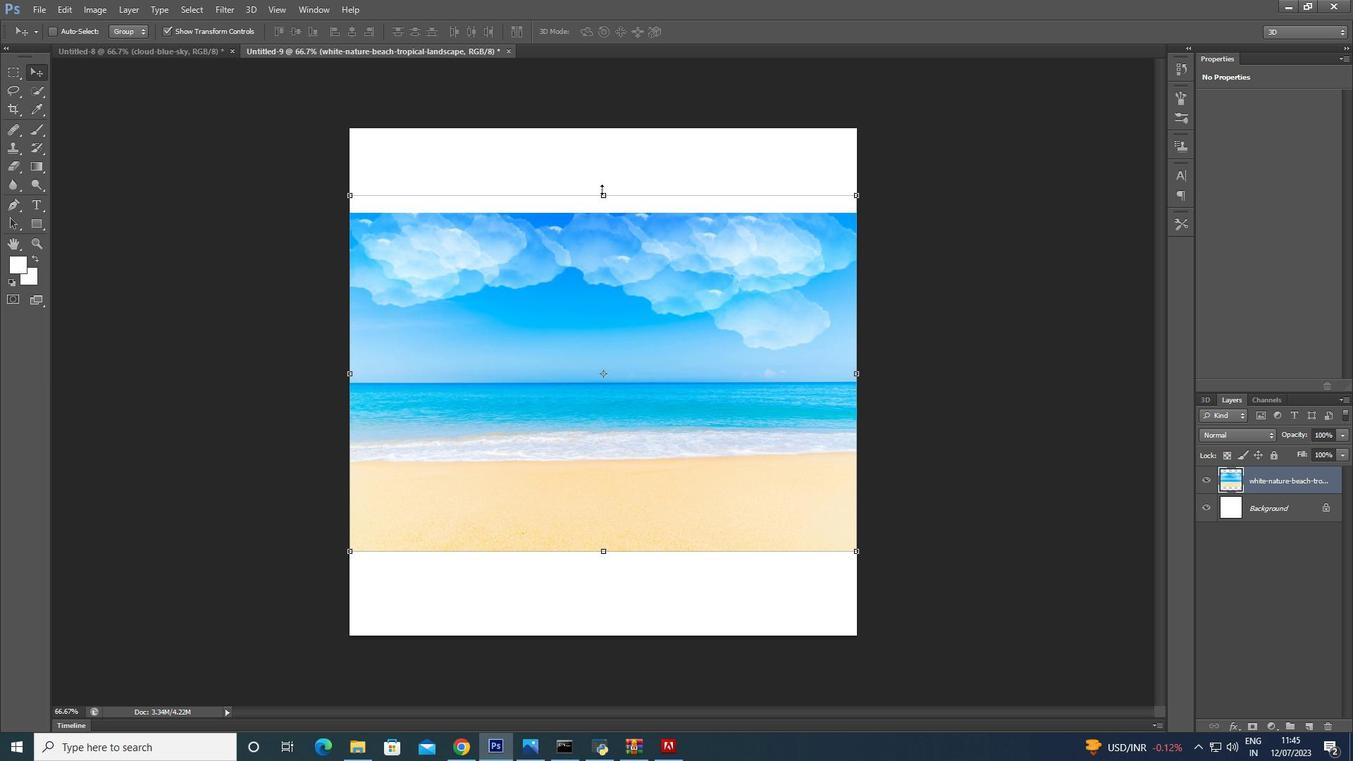 
Action: Mouse moved to (602, 193)
Screenshot: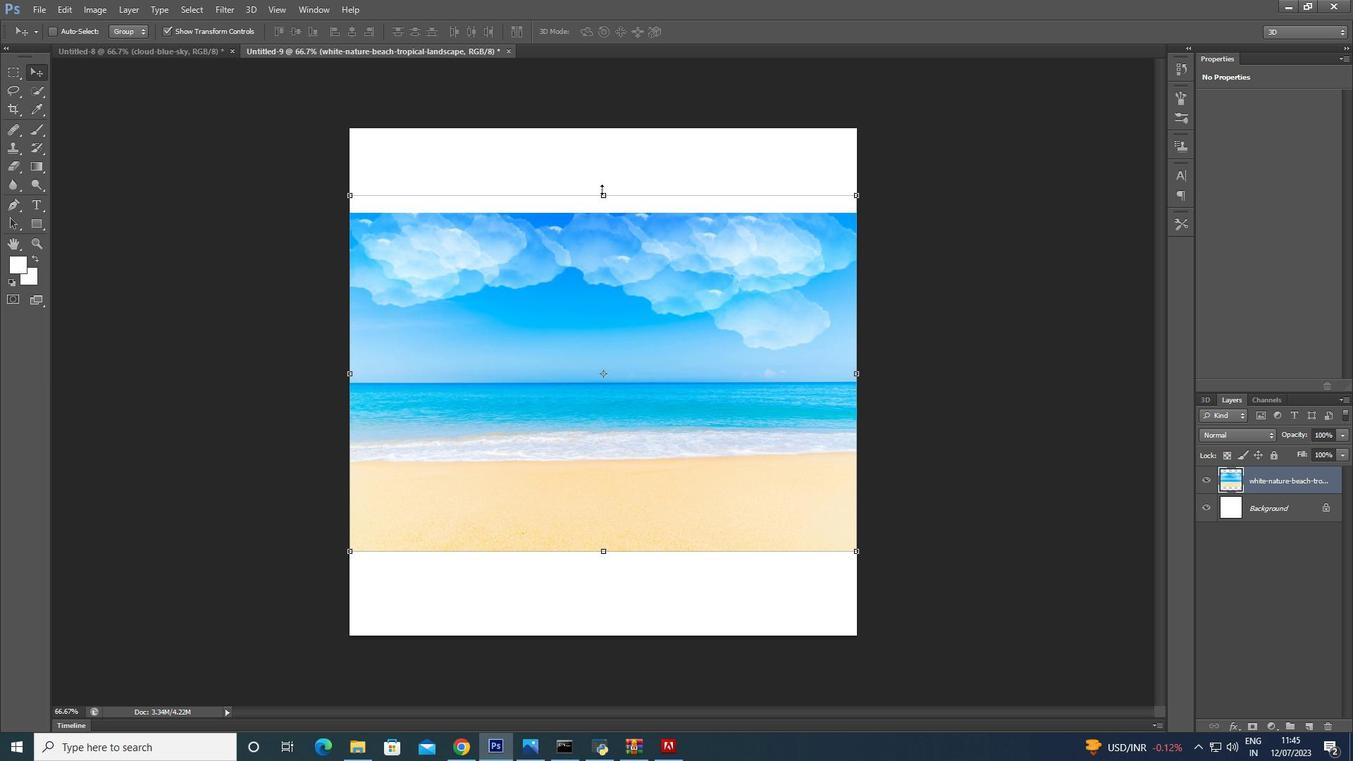 
Action: Key pressed <Key.shift><Key.shift>
Screenshot: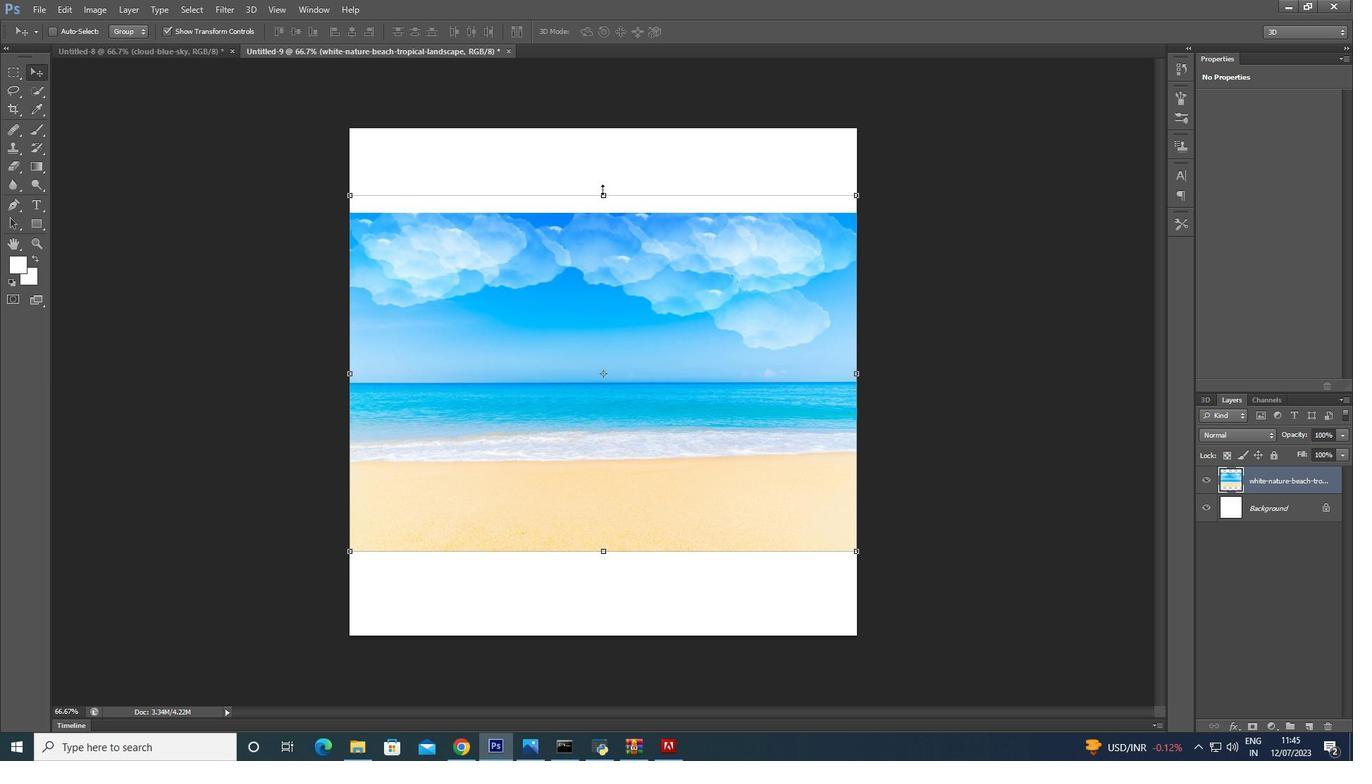 
Action: Mouse moved to (602, 193)
Screenshot: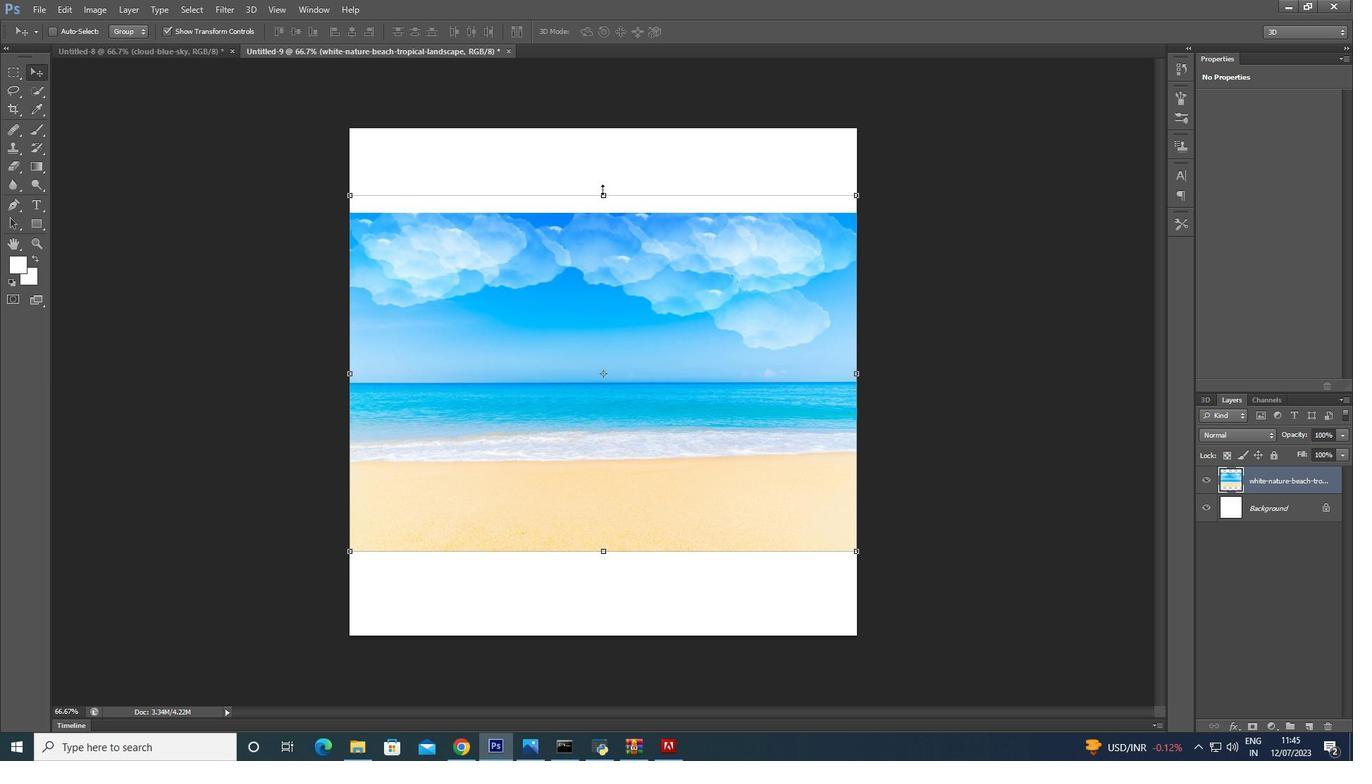 
Action: Key pressed <Key.shift>
Screenshot: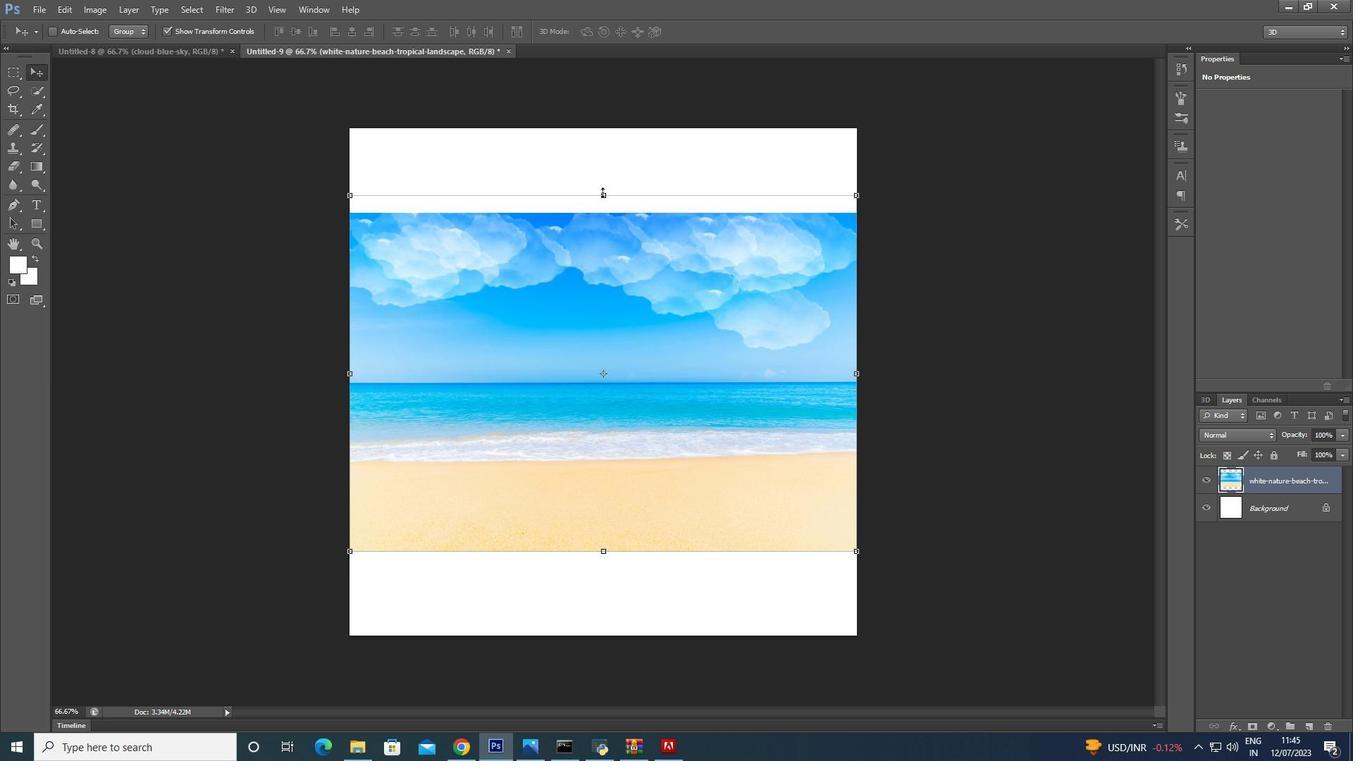 
Action: Mouse pressed left at (602, 193)
Screenshot: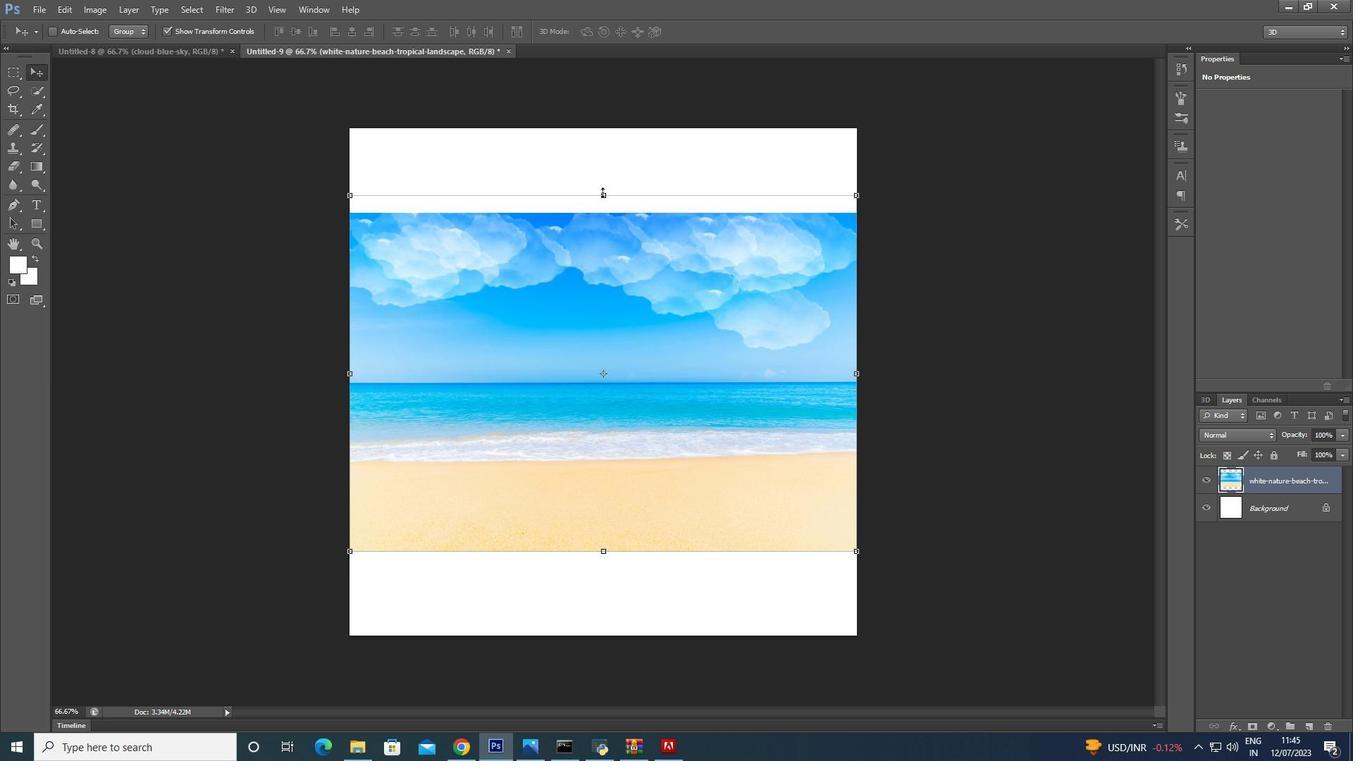 
Action: Key pressed <Key.shift><Key.shift><Key.shift>
Screenshot: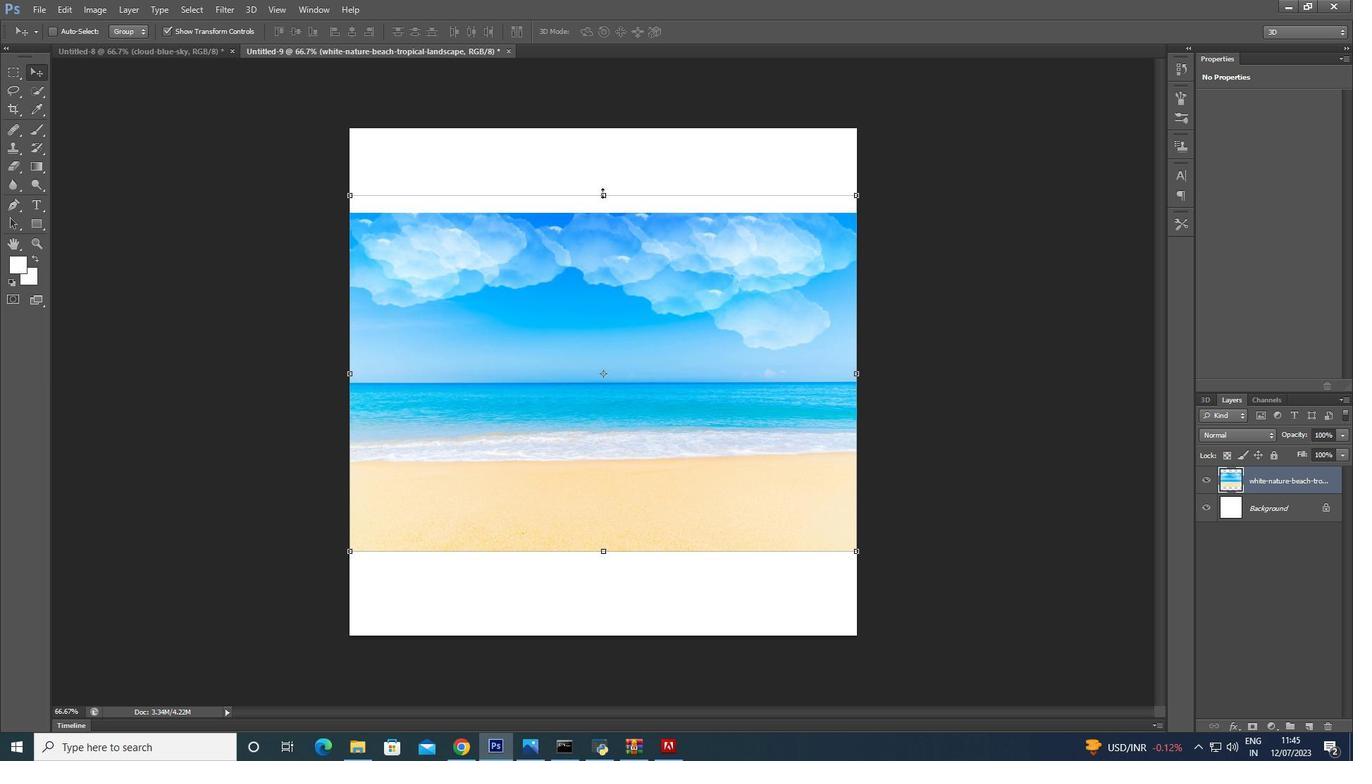 
Action: Mouse moved to (602, 191)
Screenshot: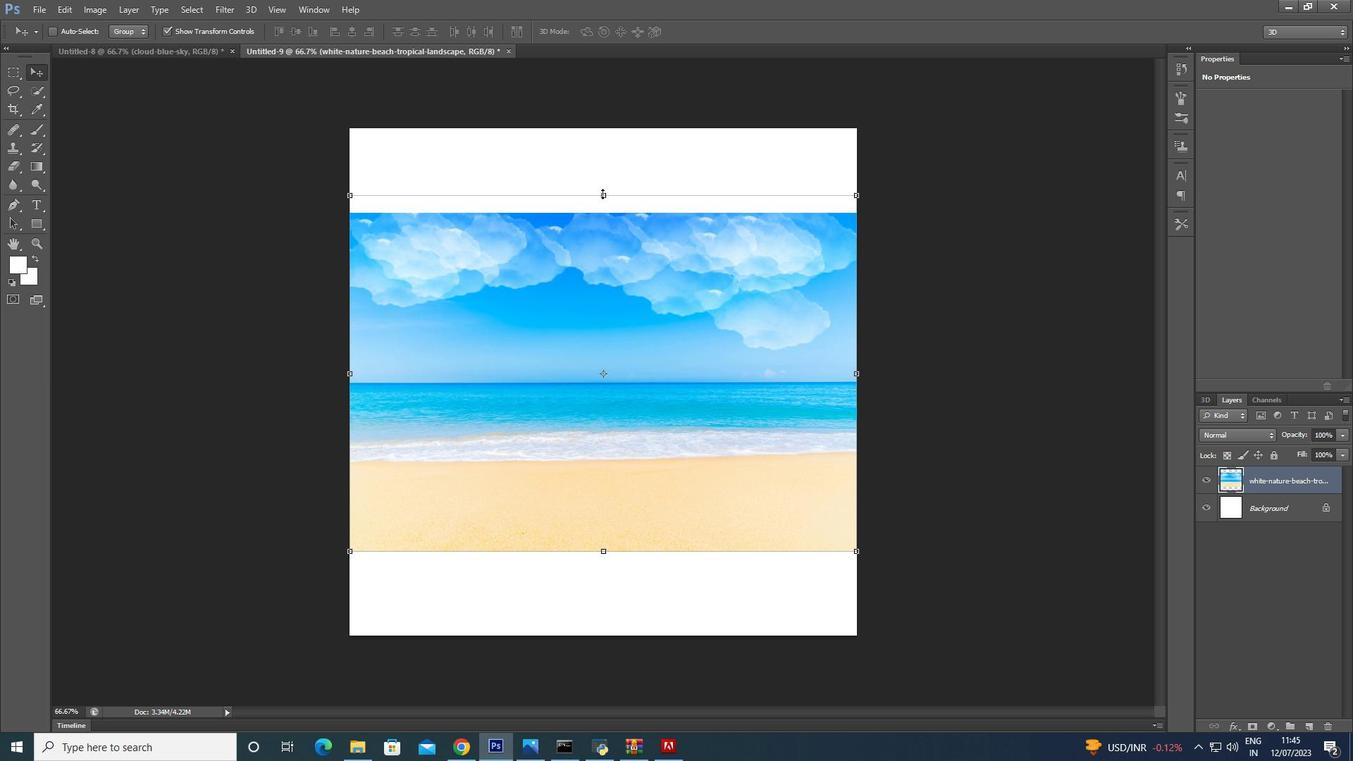 
Action: Key pressed <Key.shift>
Screenshot: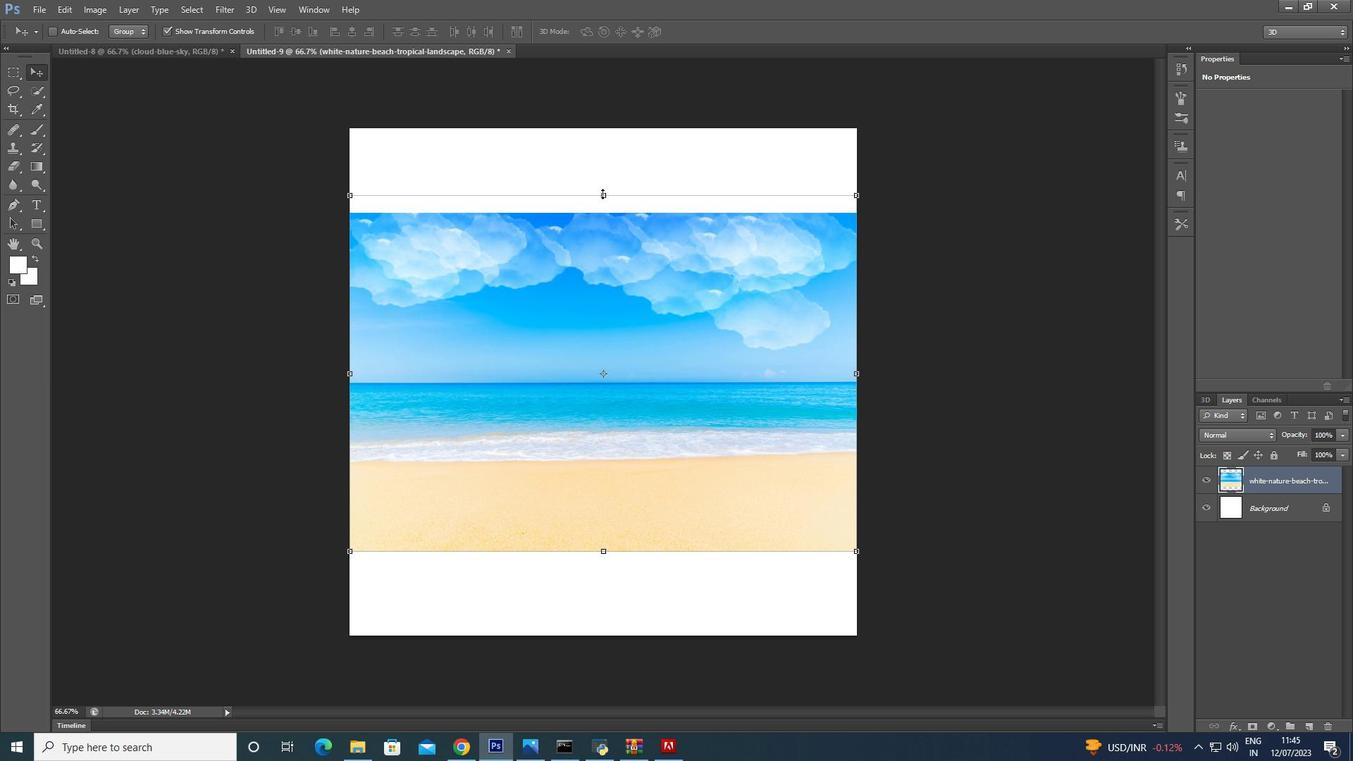 
Action: Mouse moved to (601, 174)
Screenshot: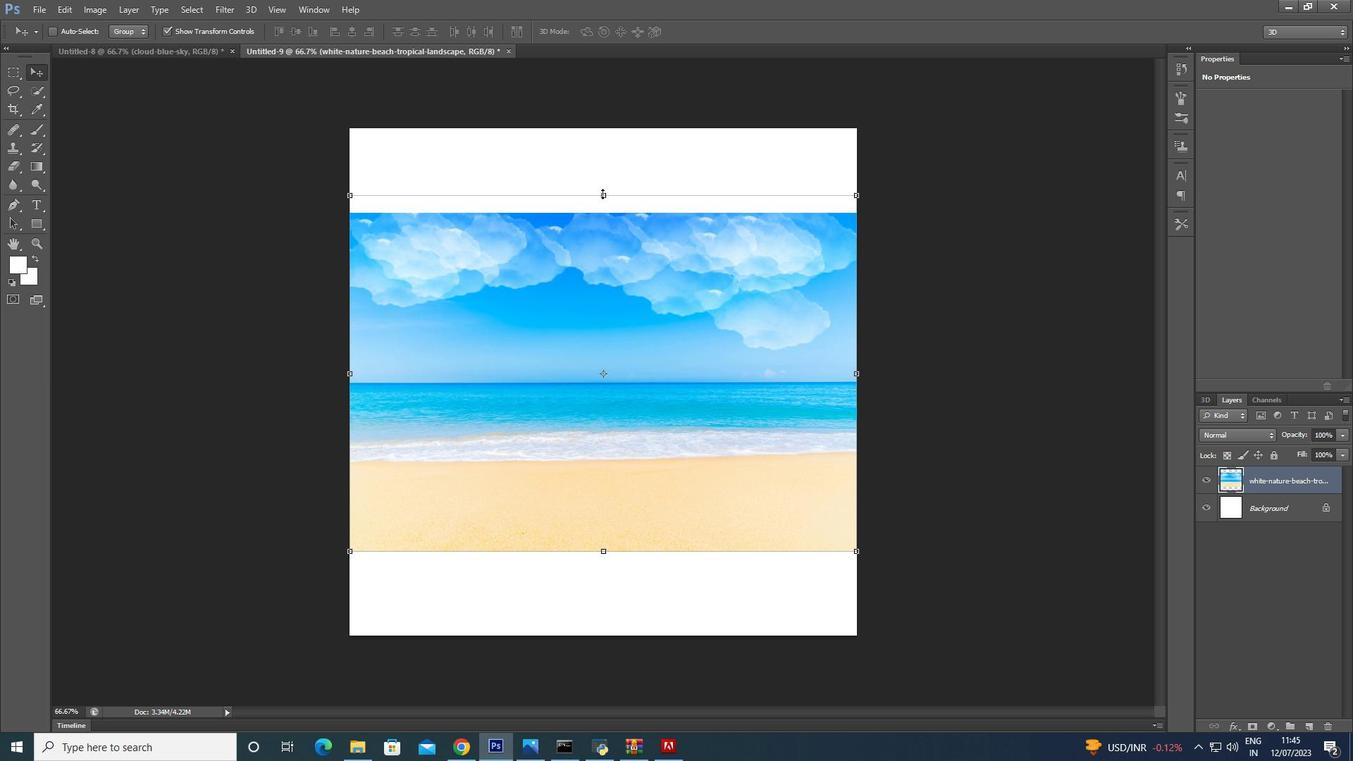 
Action: Key pressed <Key.shift>
Screenshot: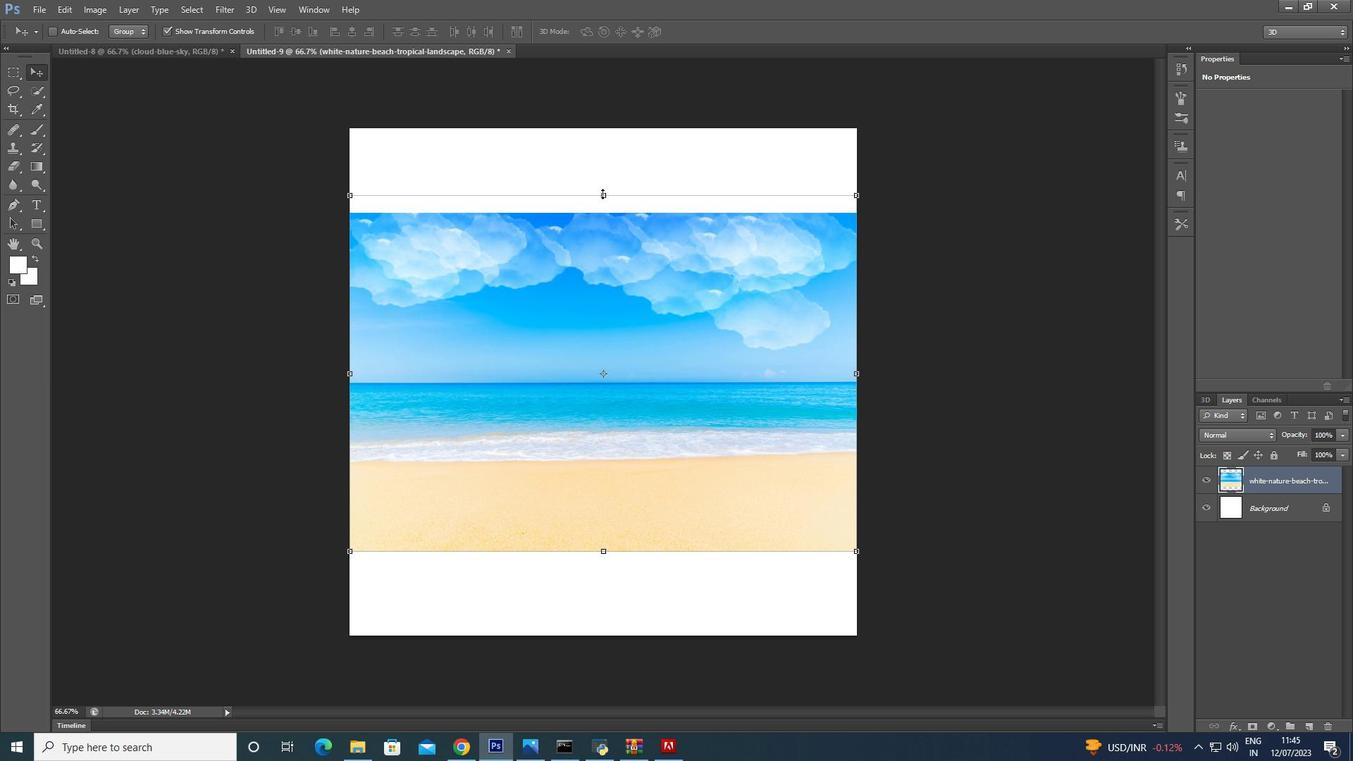 
Action: Mouse moved to (601, 164)
Screenshot: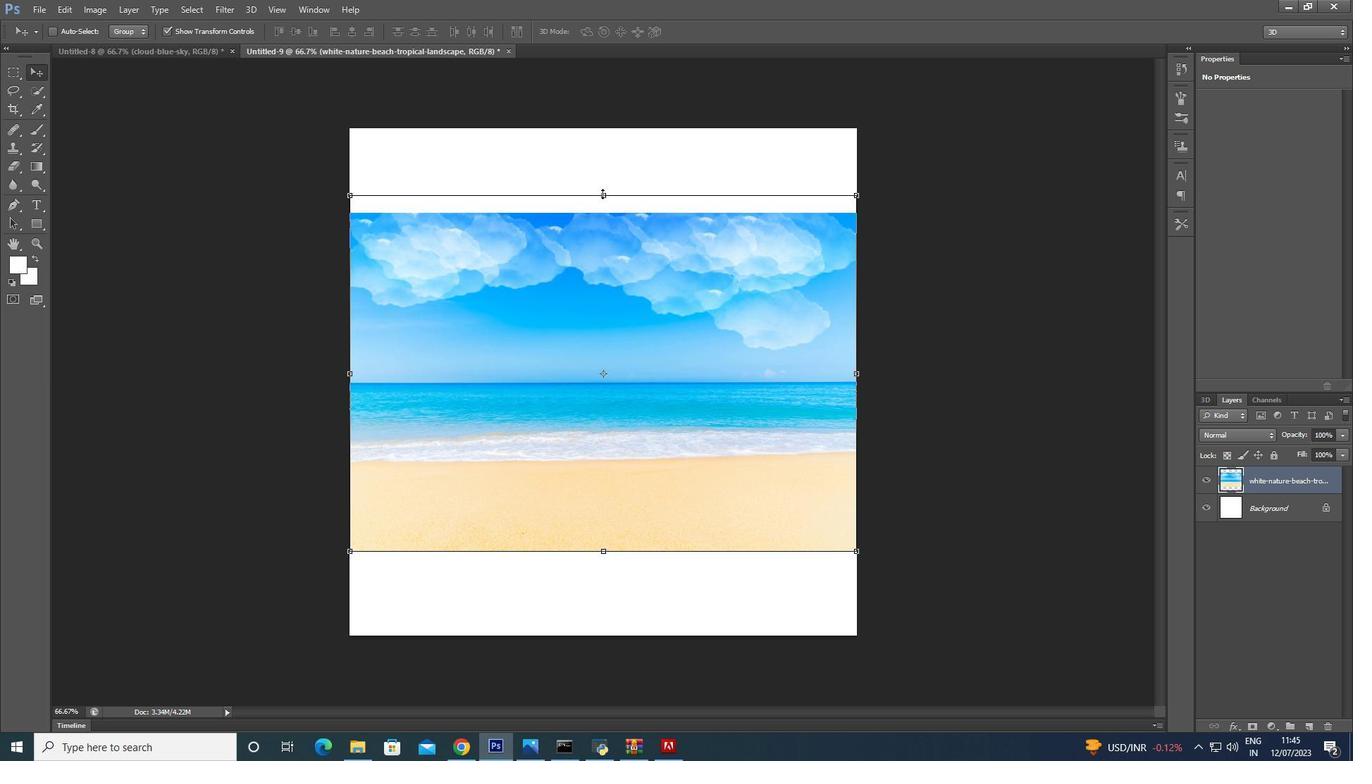 
Action: Key pressed <Key.shift>
Screenshot: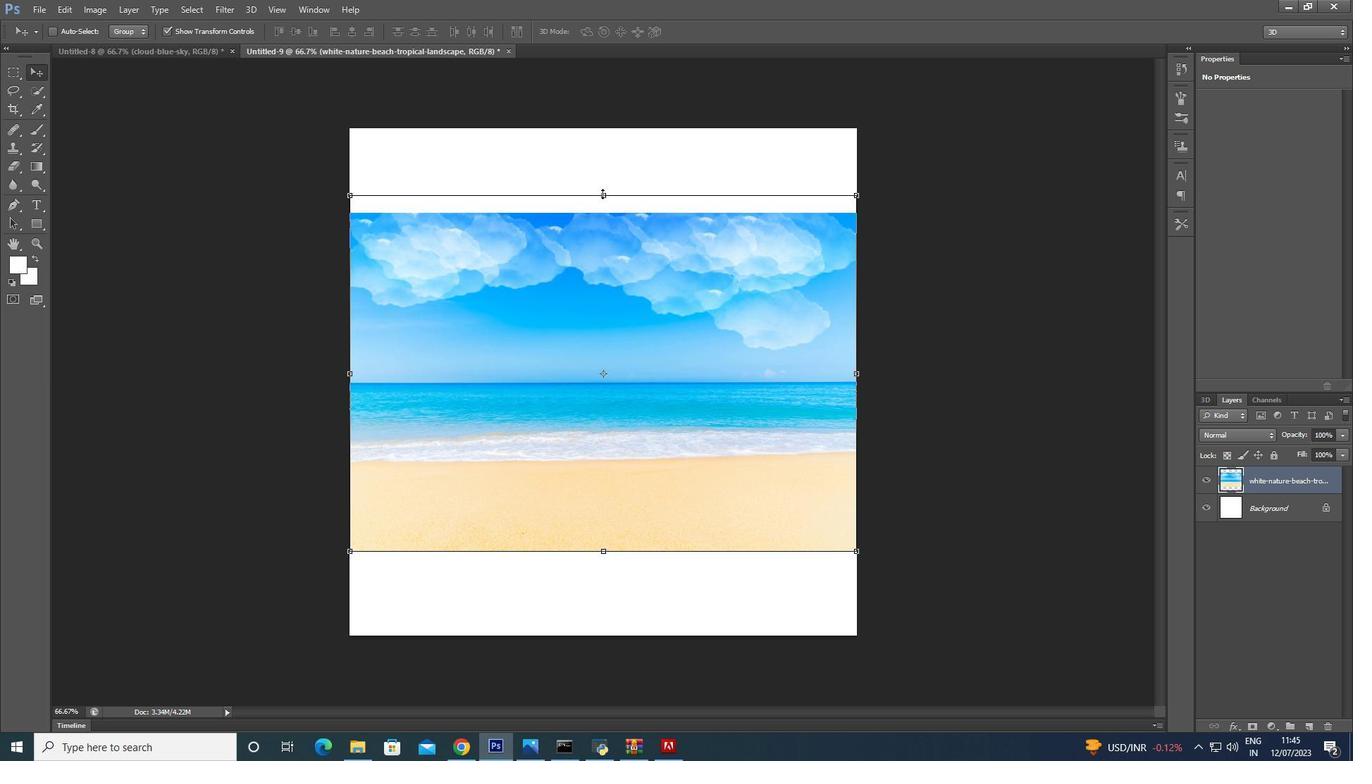 
Action: Mouse moved to (601, 155)
Screenshot: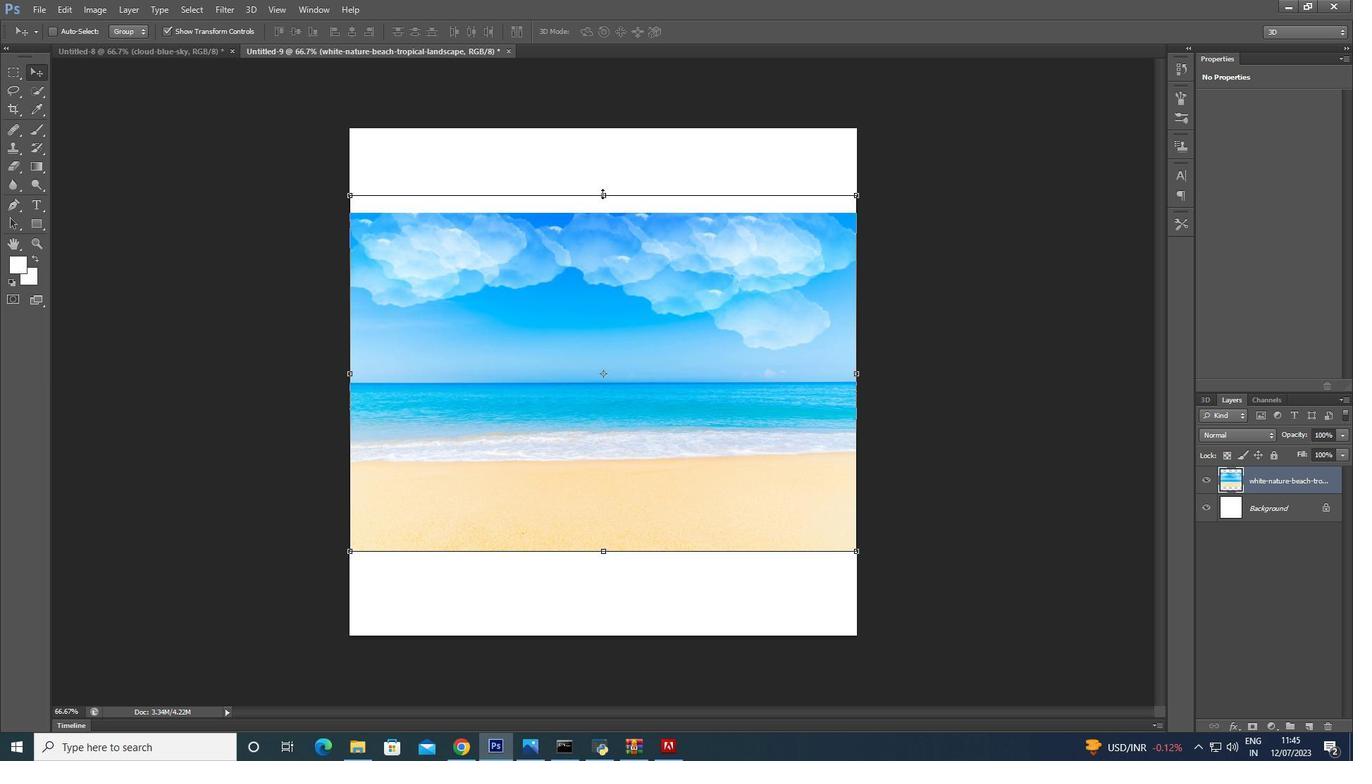 
Action: Key pressed <Key.shift>
Screenshot: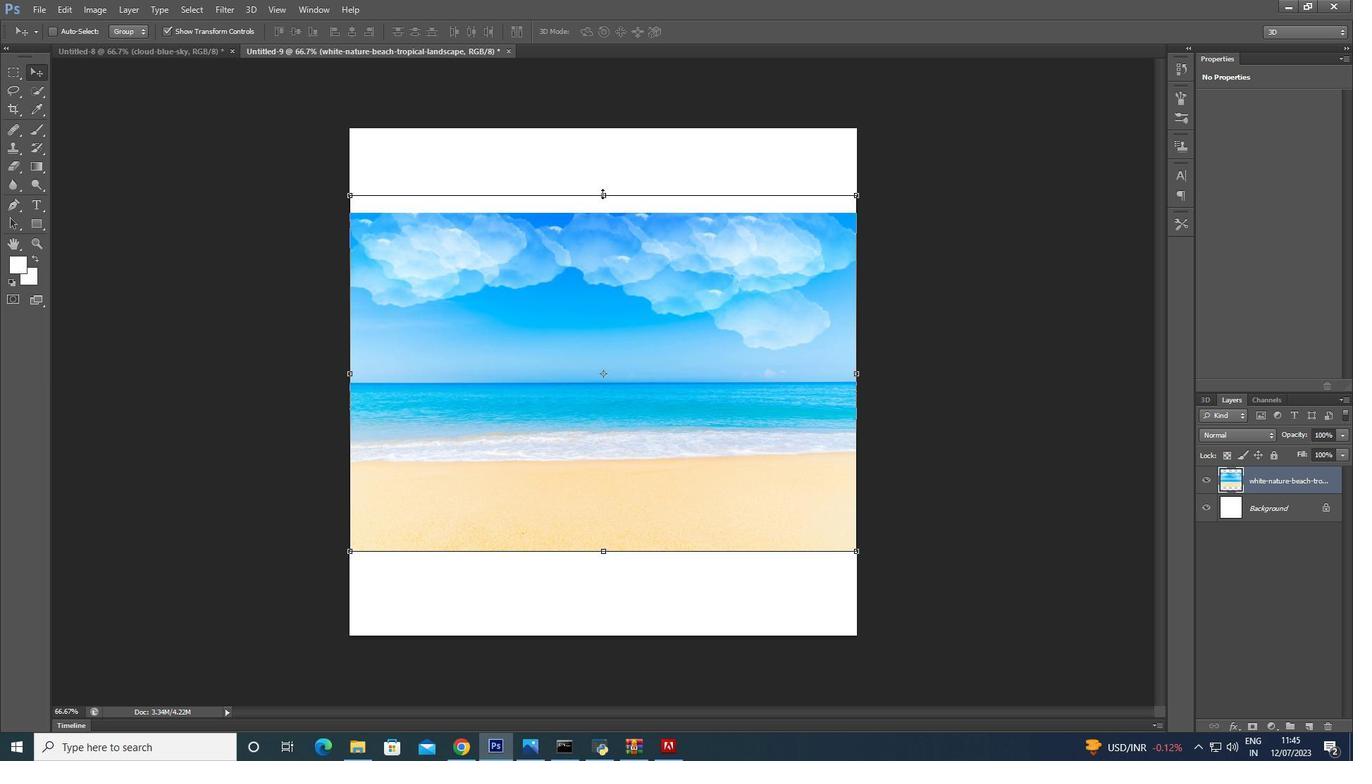 
Action: Mouse moved to (601, 149)
Screenshot: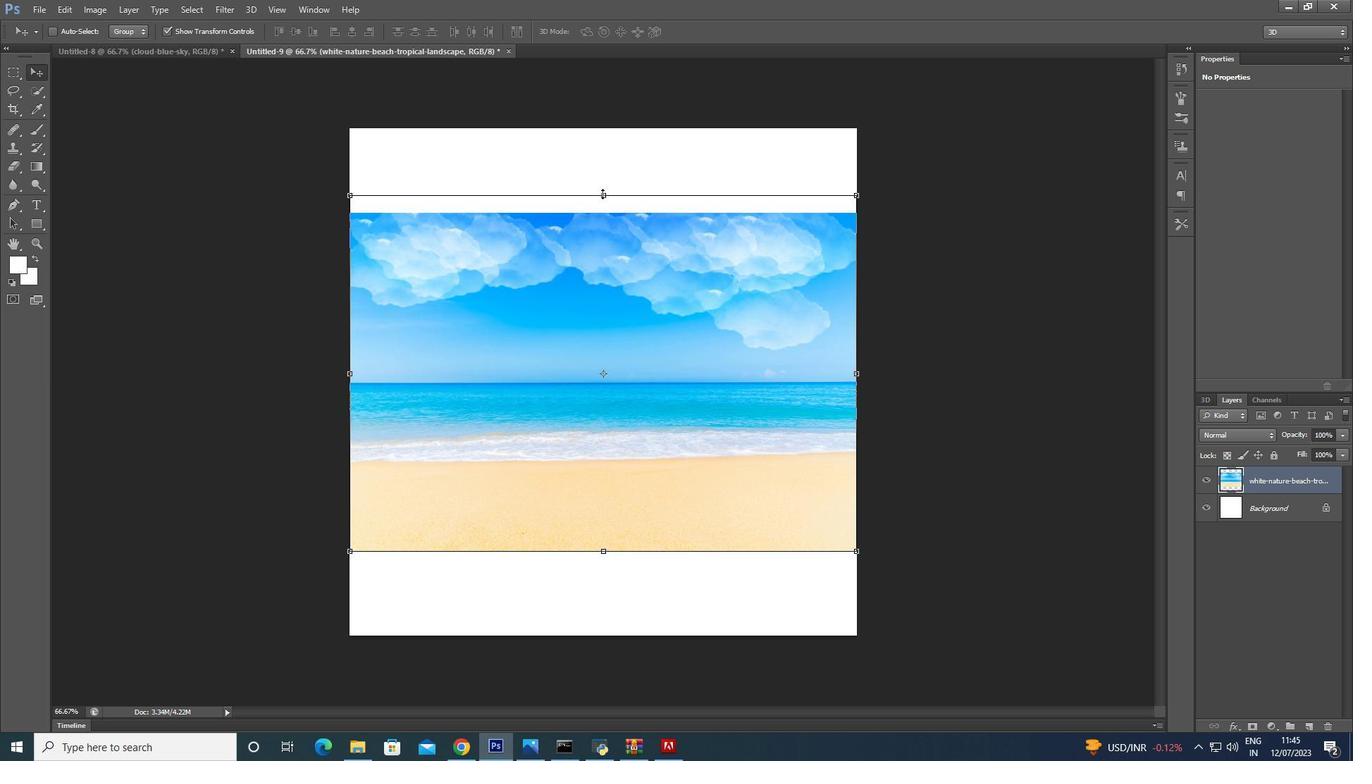 
Action: Key pressed <Key.shift>
Screenshot: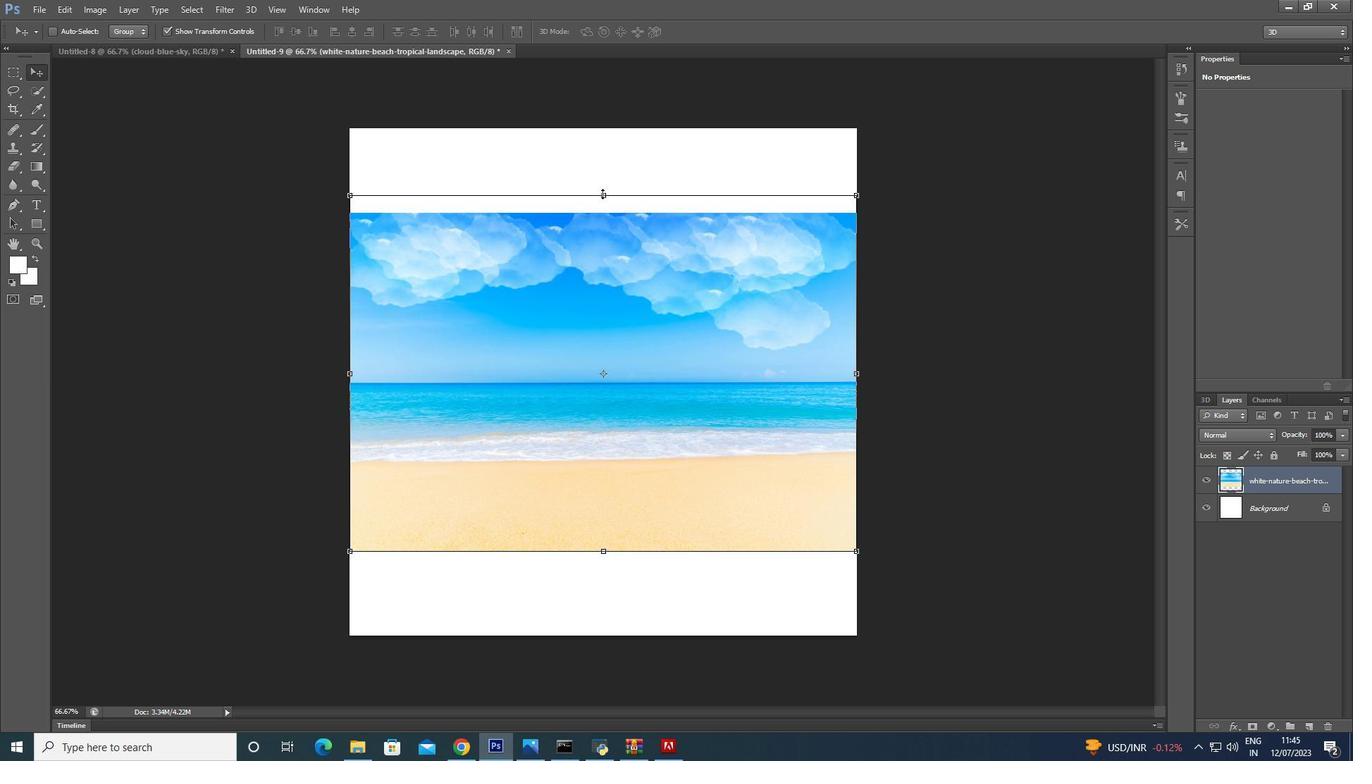 
Action: Mouse moved to (601, 147)
Screenshot: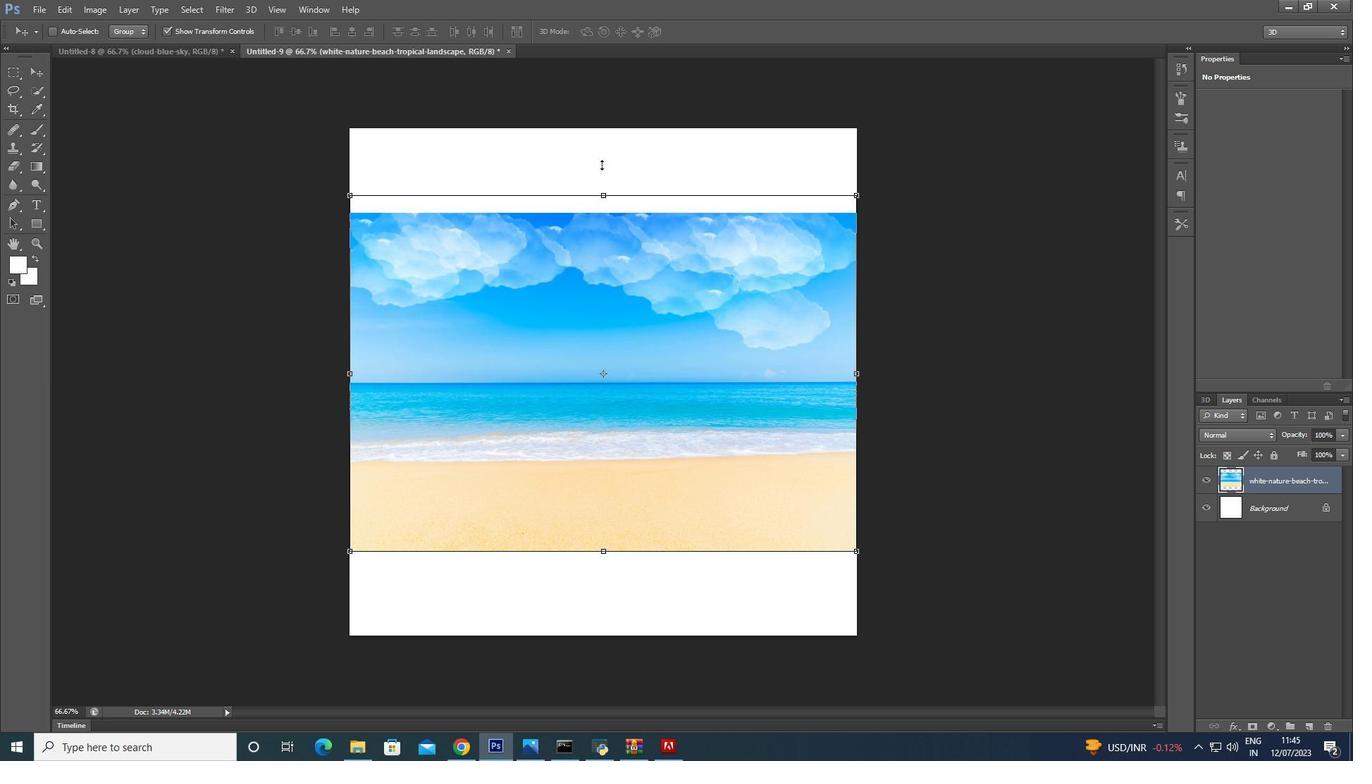 
Action: Key pressed <Key.shift>
Screenshot: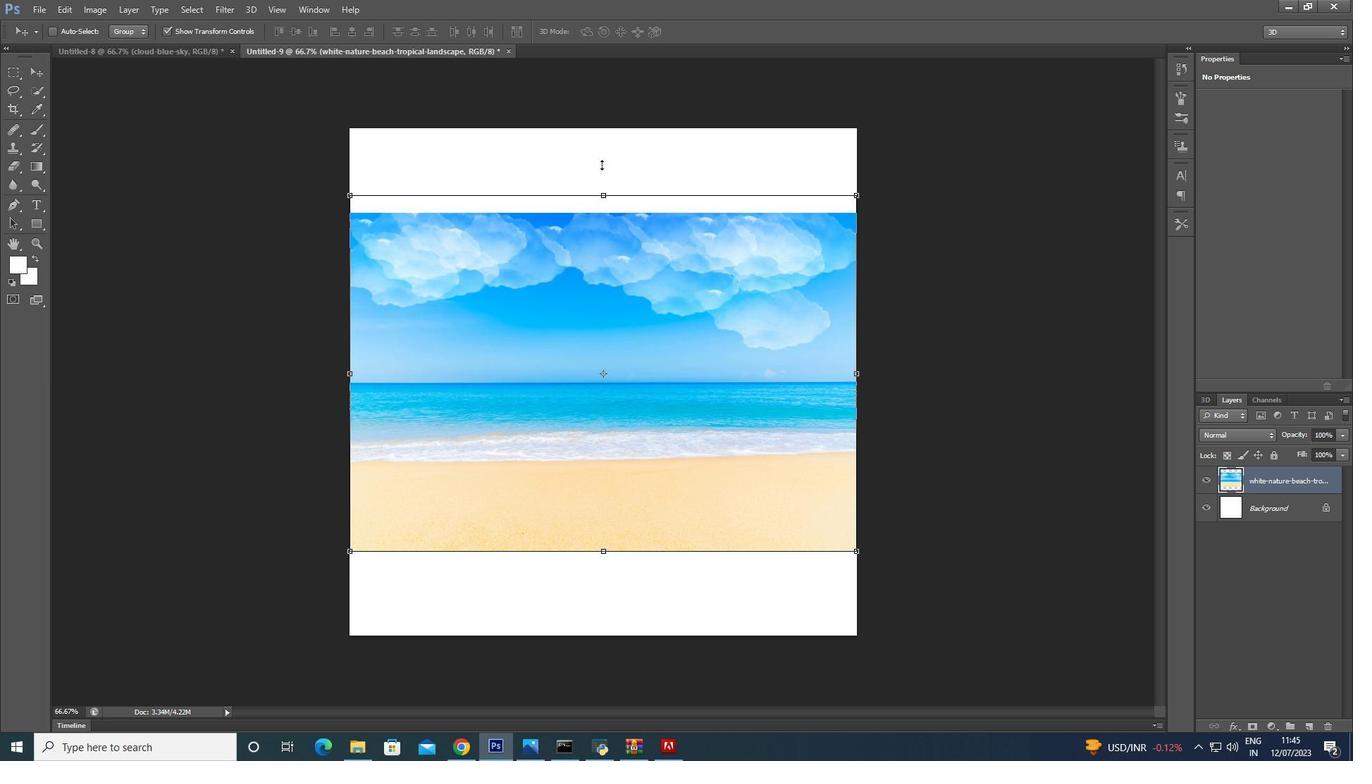 
Action: Mouse moved to (601, 145)
Screenshot: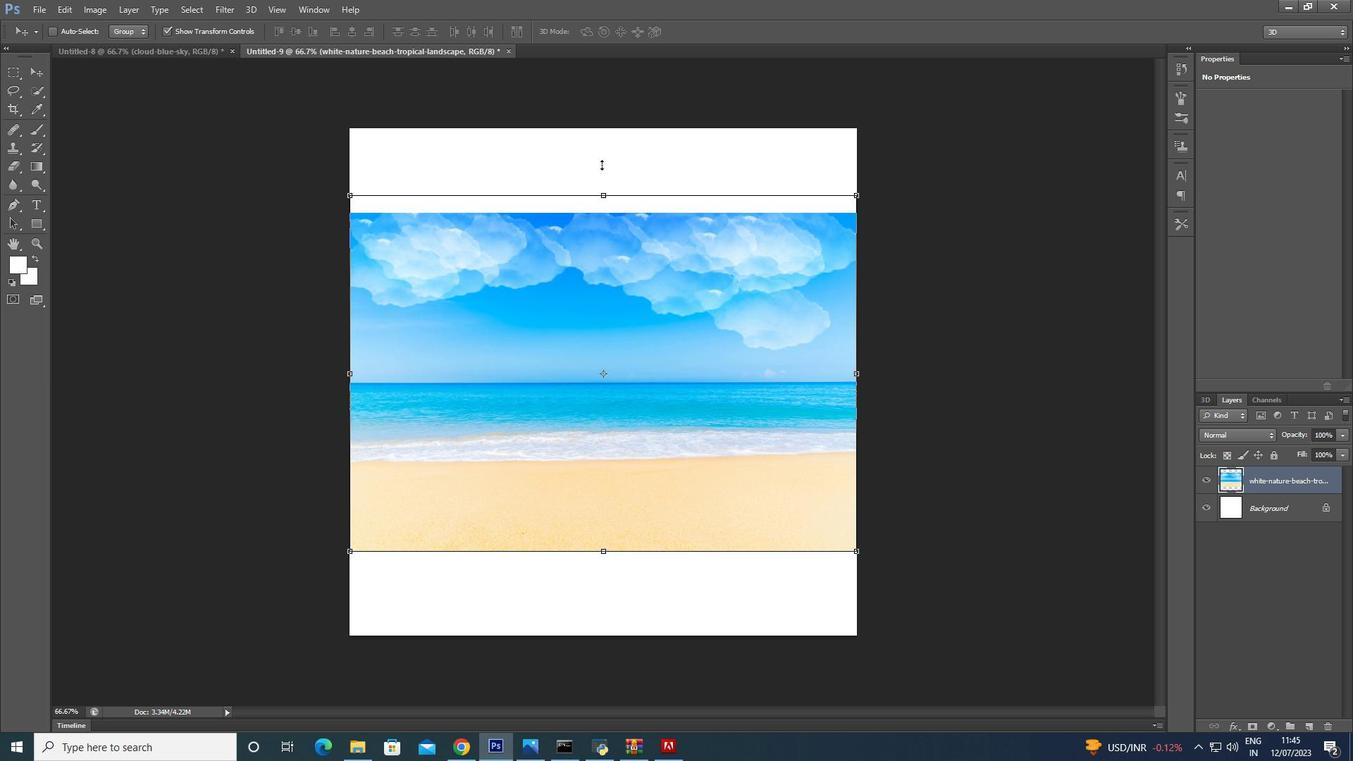 
Action: Key pressed <Key.shift>
Screenshot: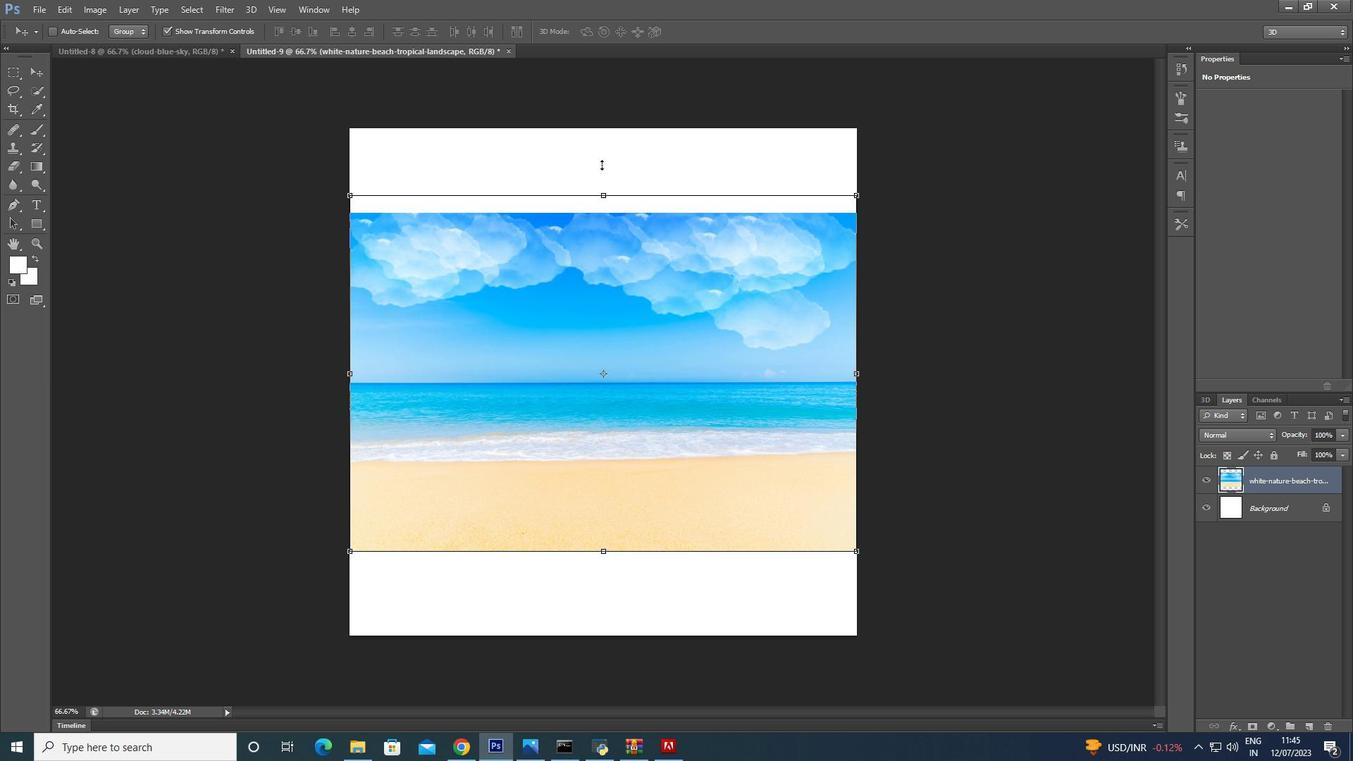 
Action: Mouse moved to (601, 145)
Screenshot: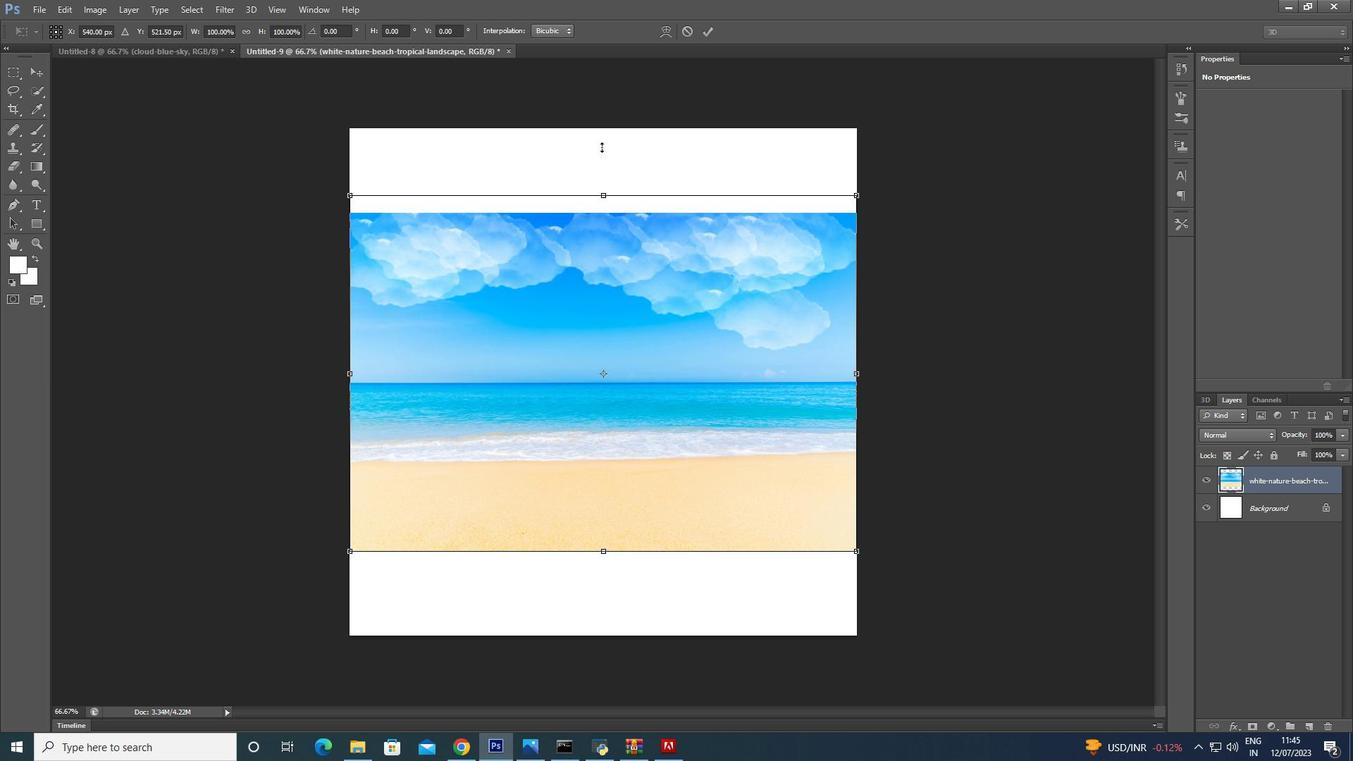 
Action: Key pressed <Key.shift>
Screenshot: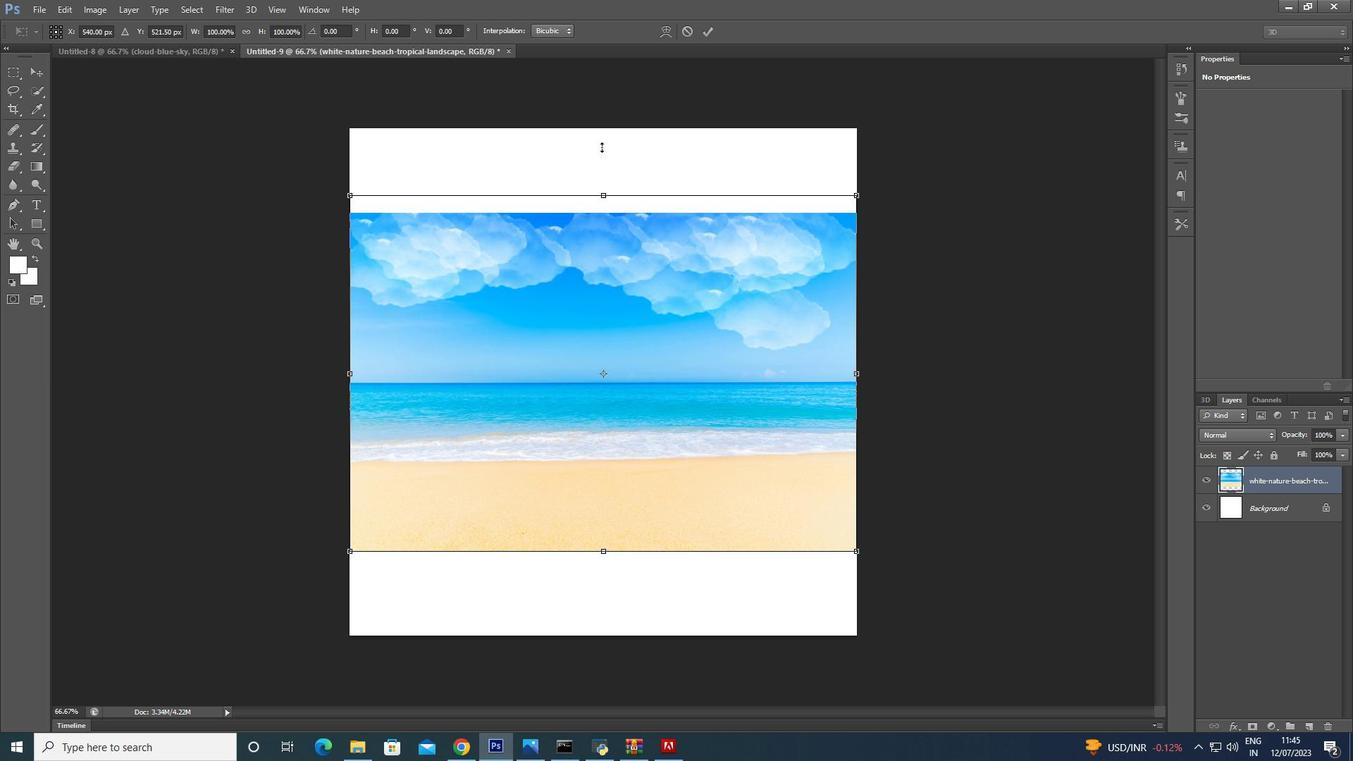 
Action: Mouse moved to (601, 143)
Screenshot: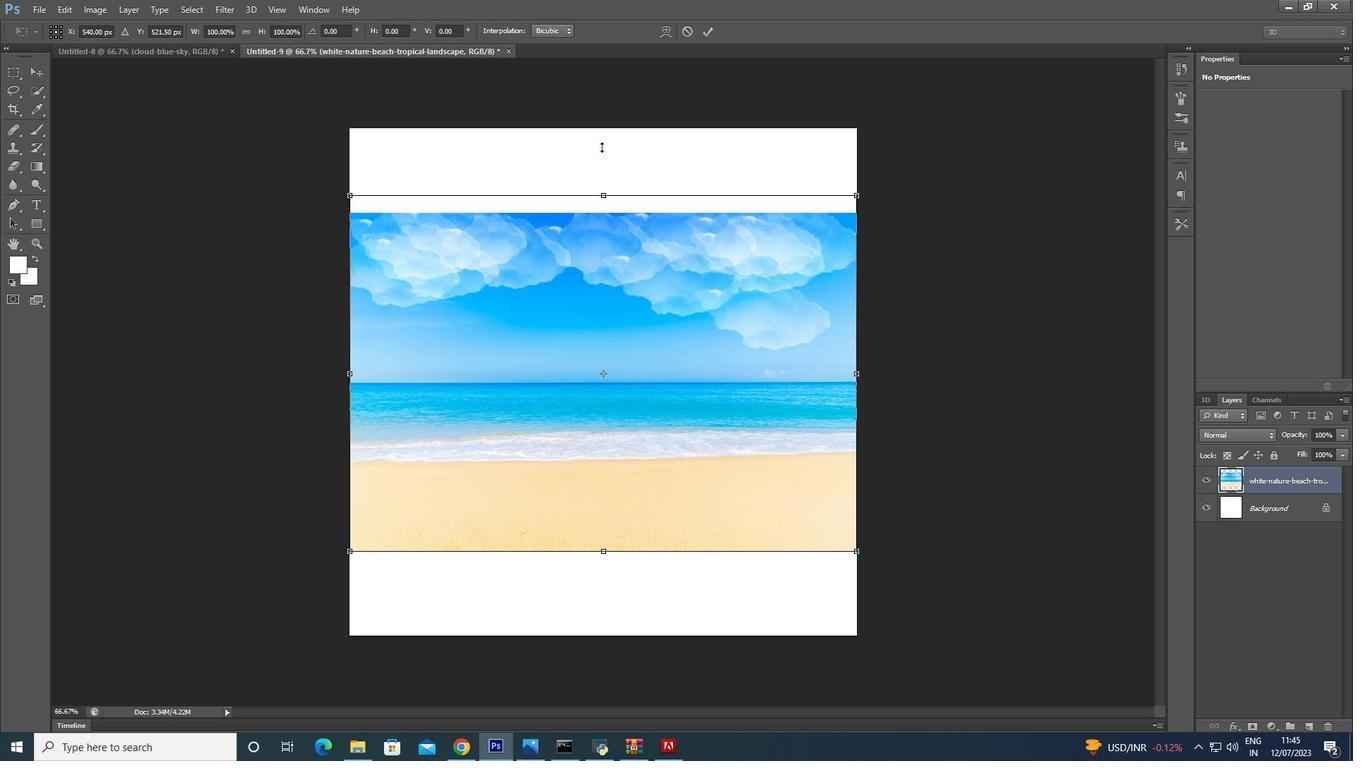 
Action: Key pressed <Key.shift>
Screenshot: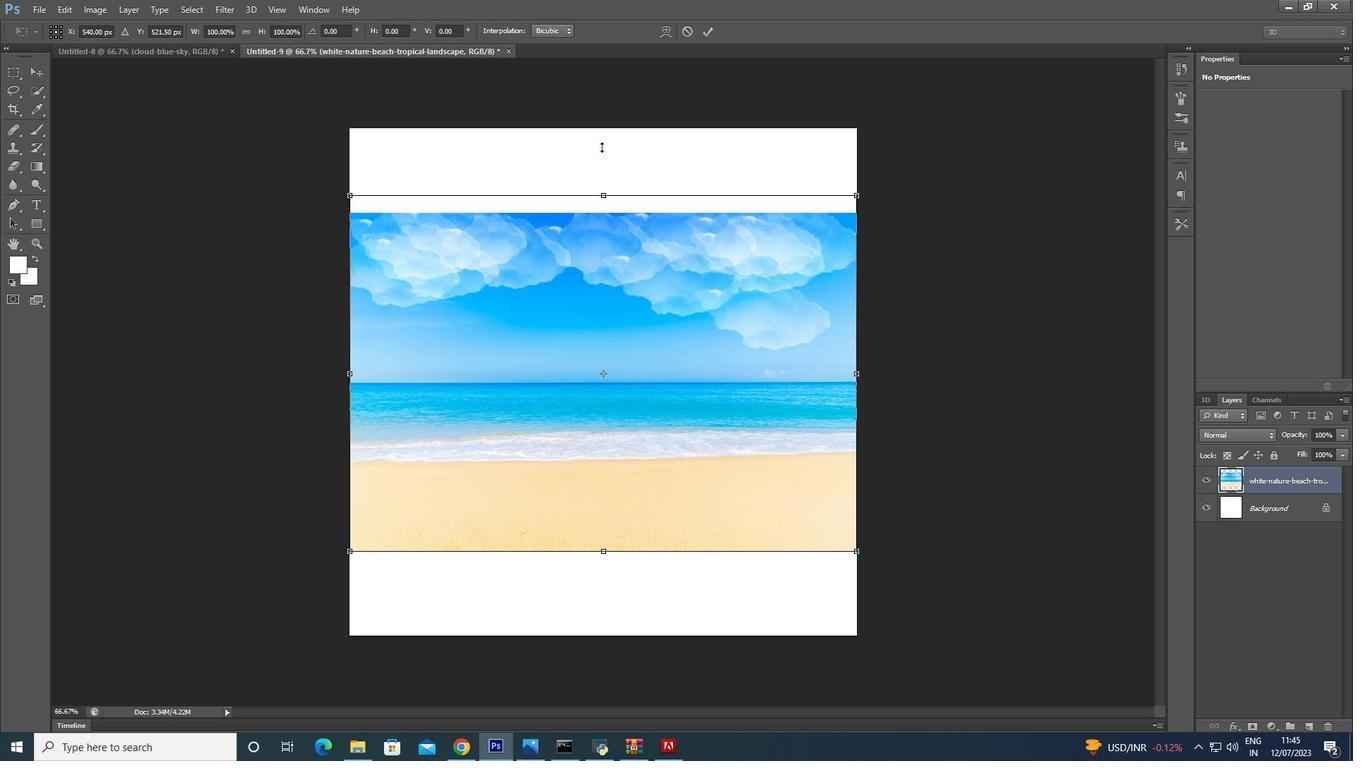 
Action: Mouse moved to (601, 140)
Screenshot: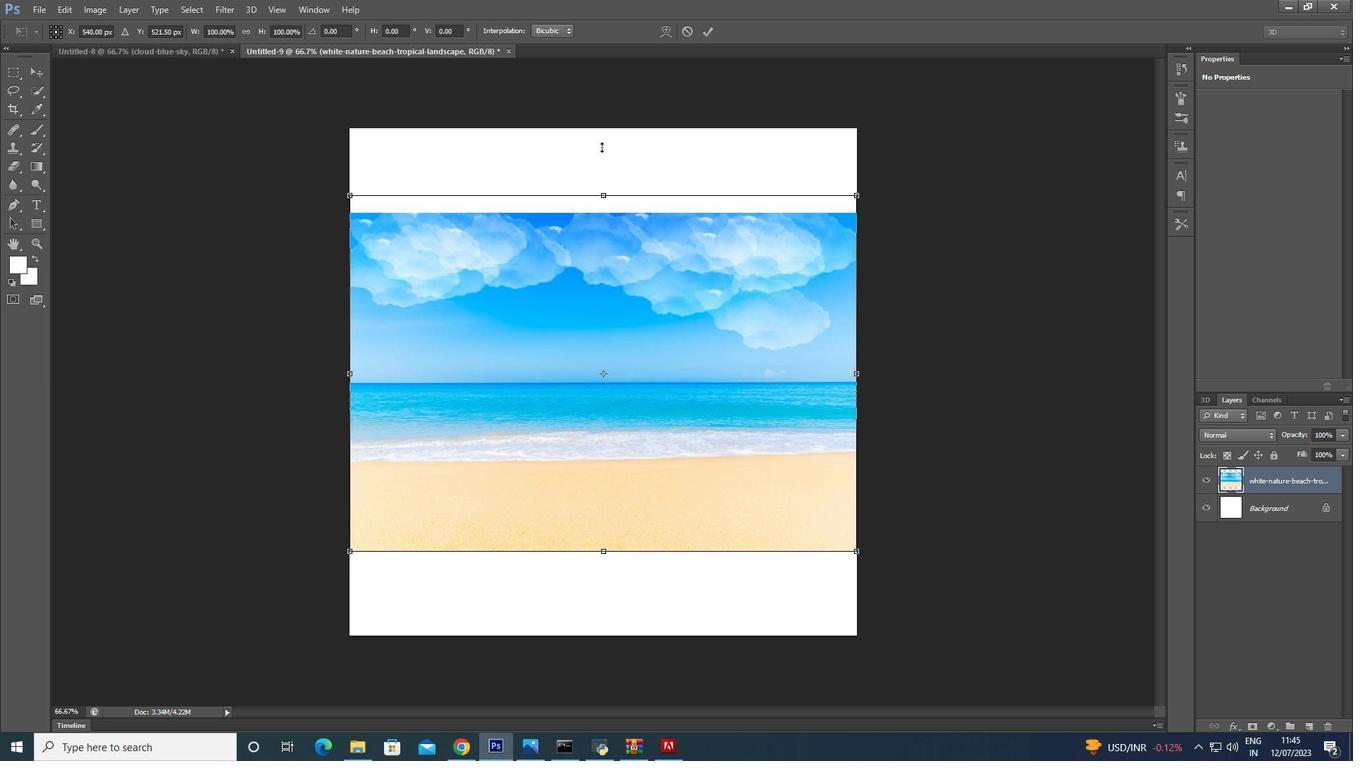 
Action: Key pressed <Key.shift>
Screenshot: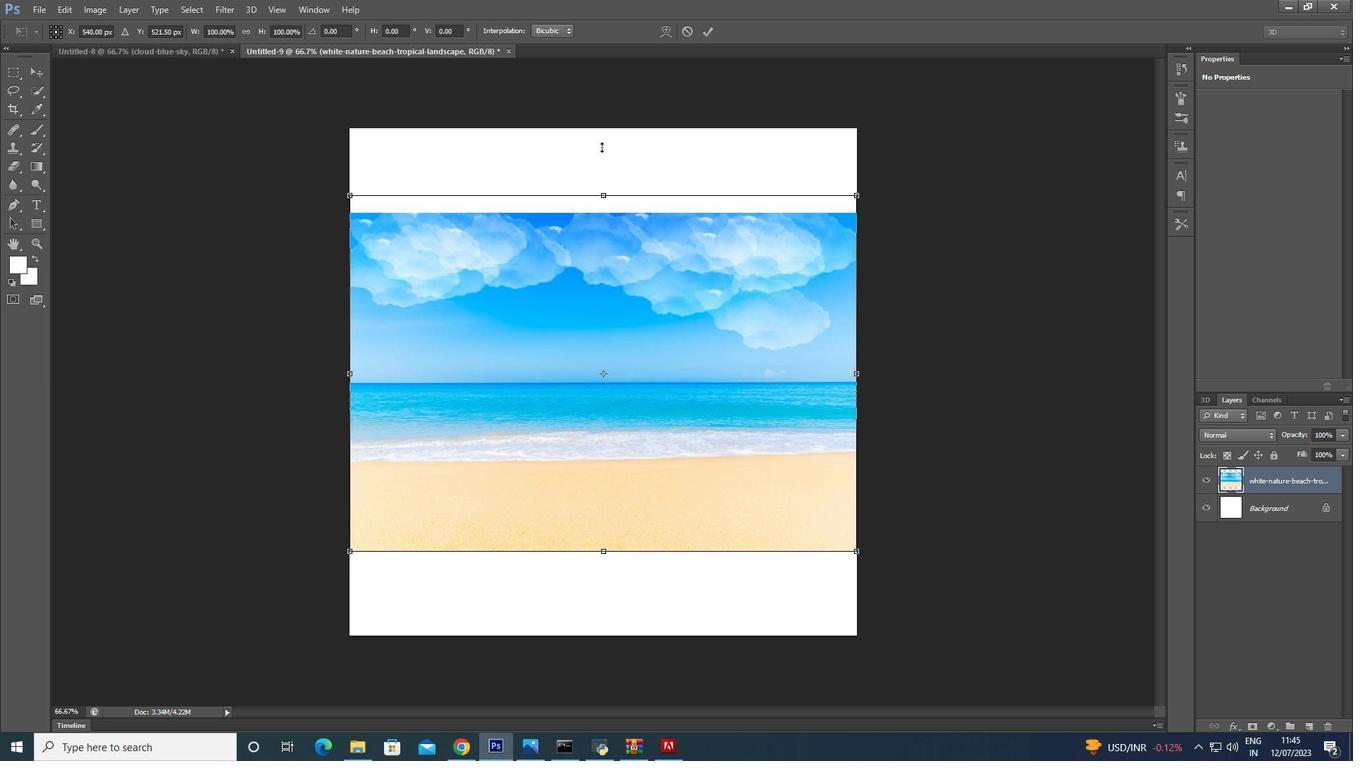 
Action: Mouse moved to (601, 138)
Screenshot: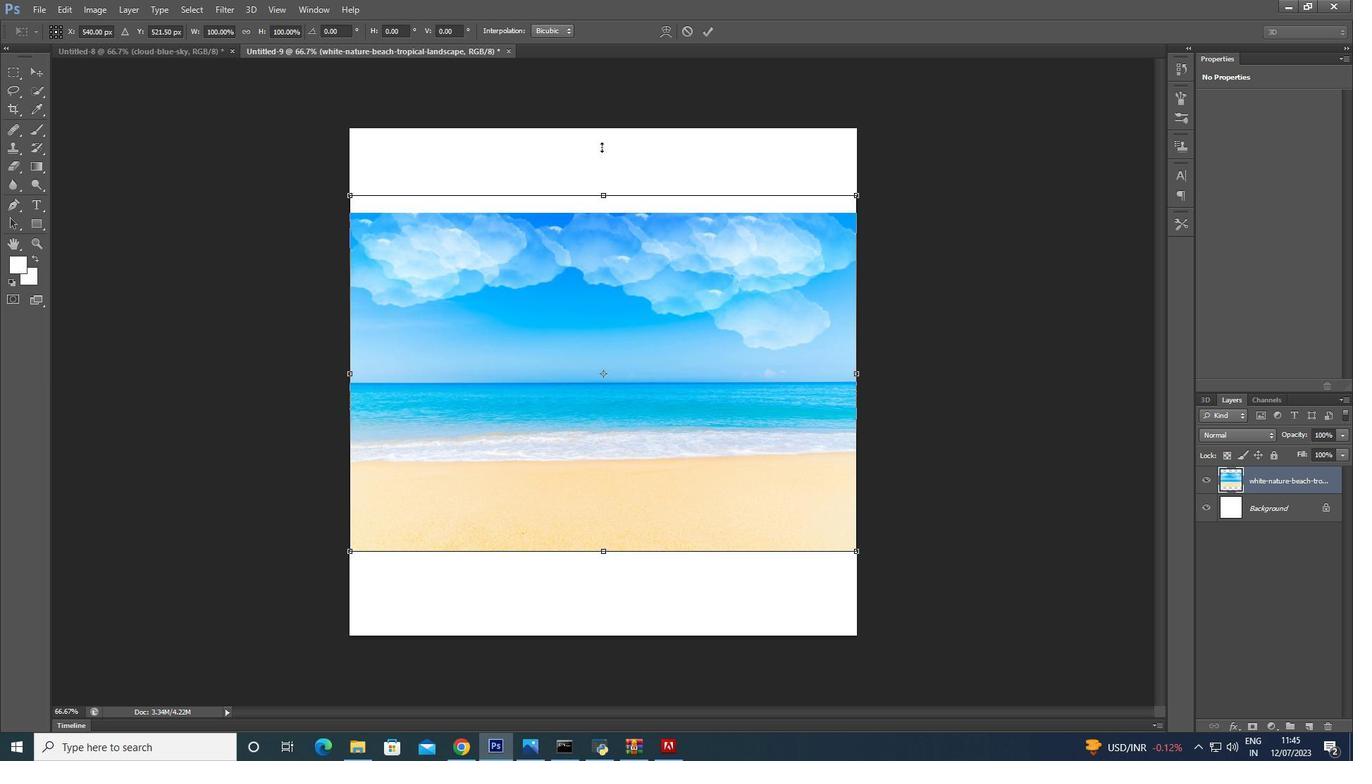 
Action: Key pressed <Key.shift>
Screenshot: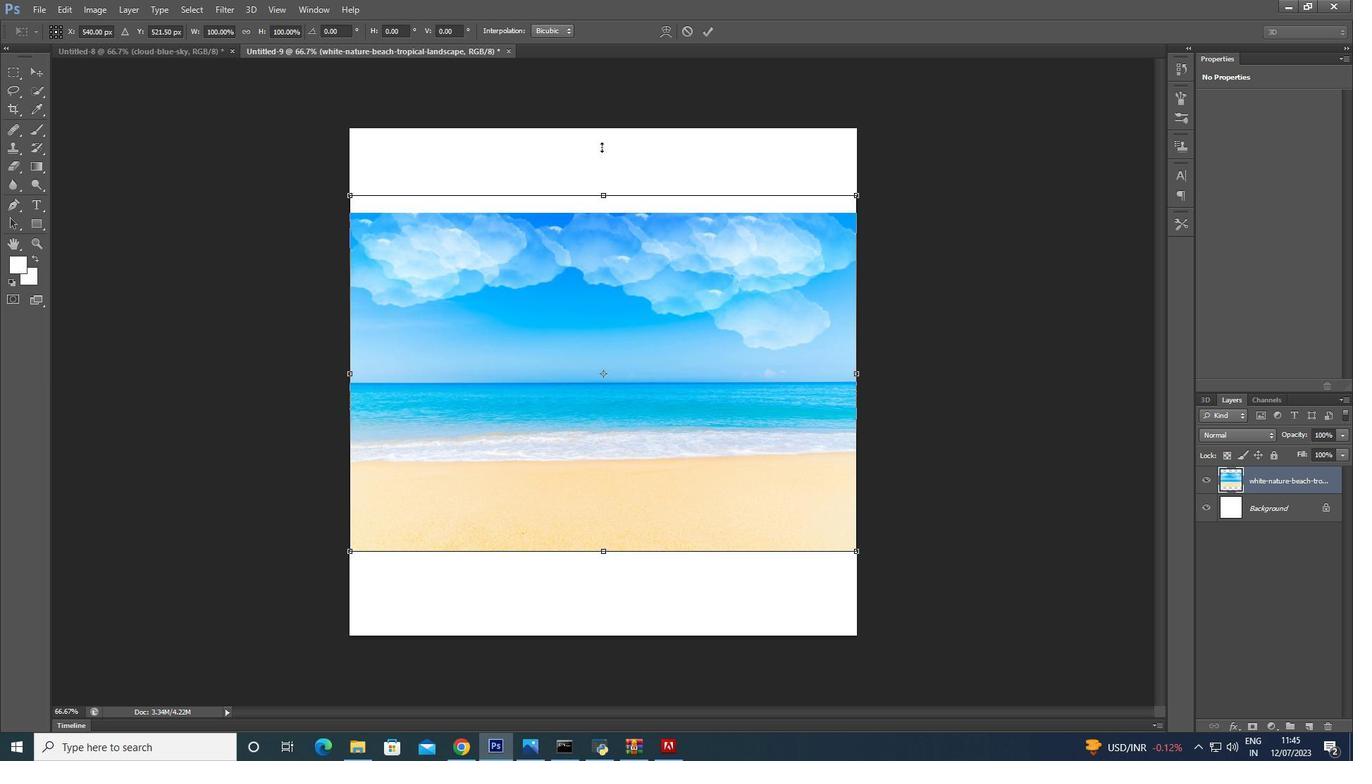 
Action: Mouse moved to (601, 137)
Screenshot: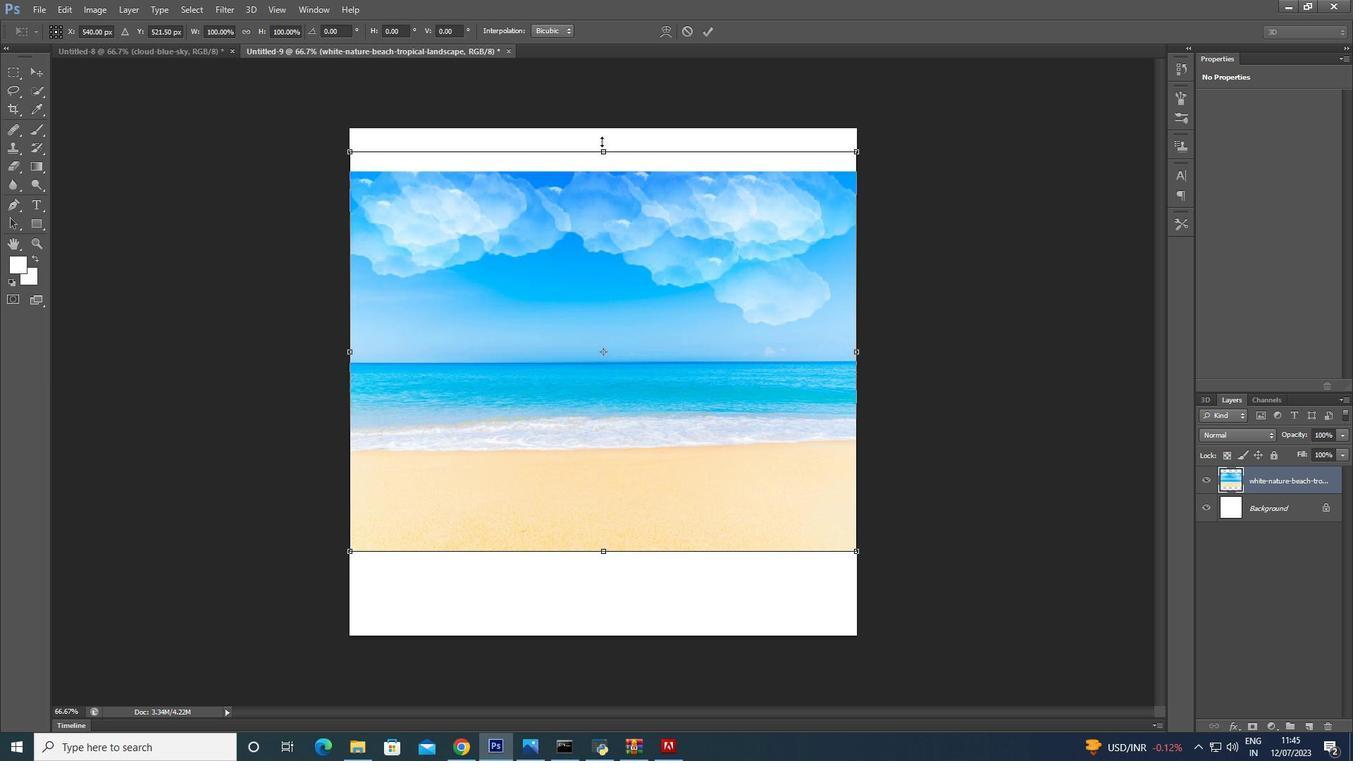 
Action: Key pressed <Key.shift><Key.shift>
Screenshot: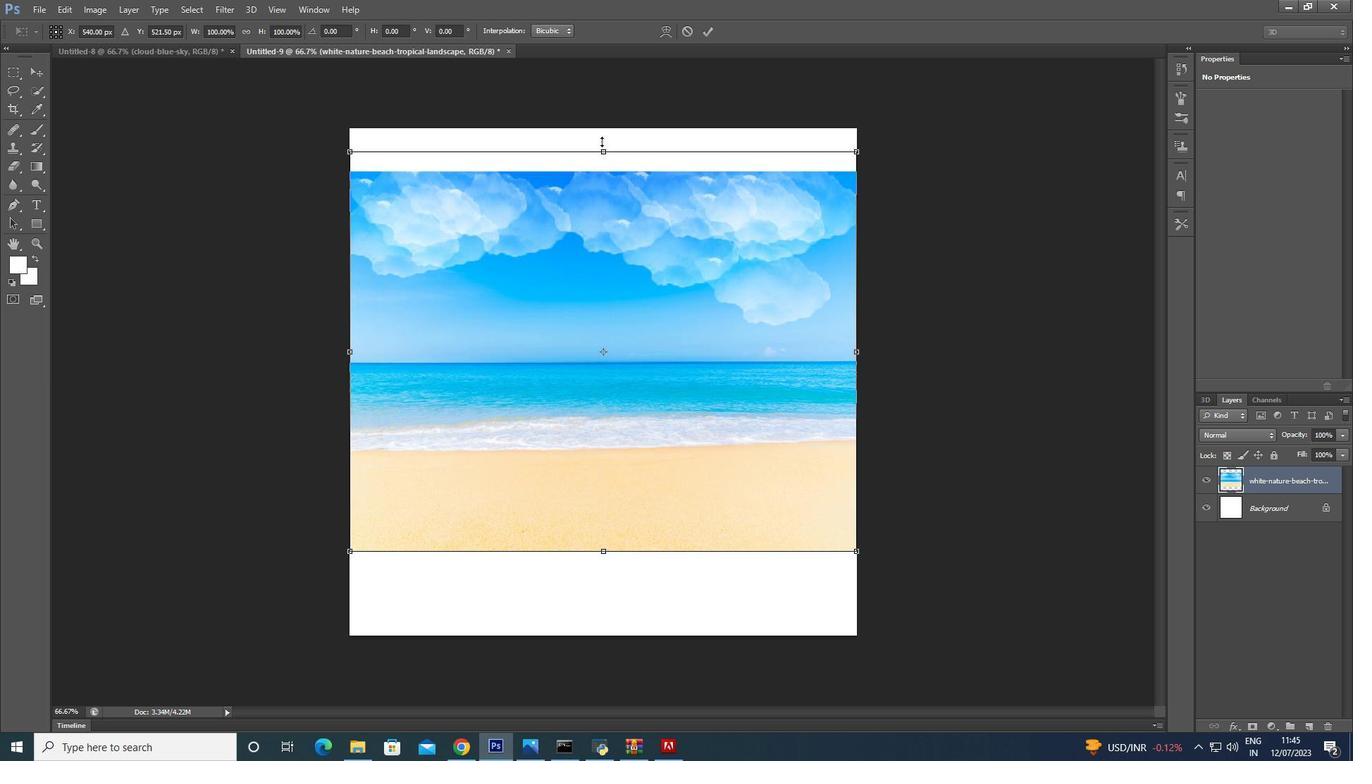 
Action: Mouse moved to (601, 136)
Screenshot: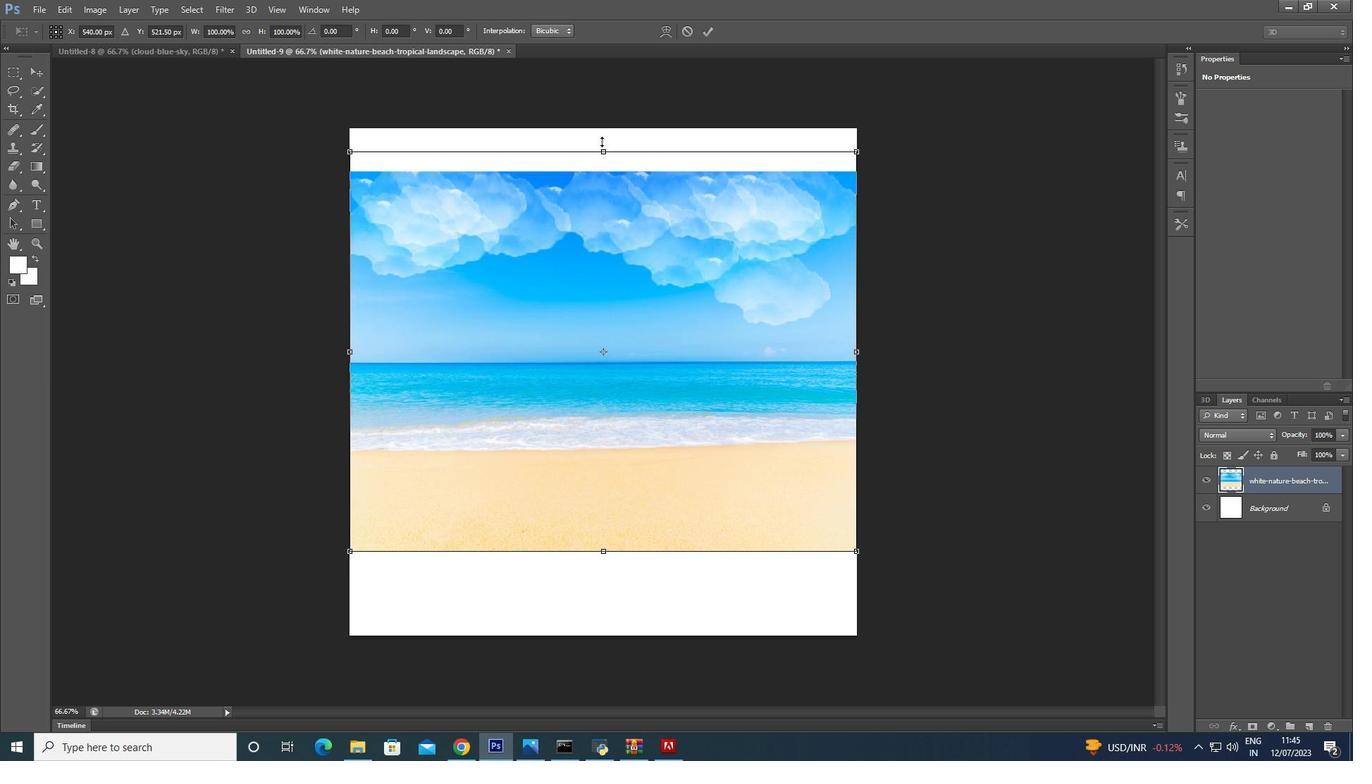 
Action: Key pressed <Key.shift>
Screenshot: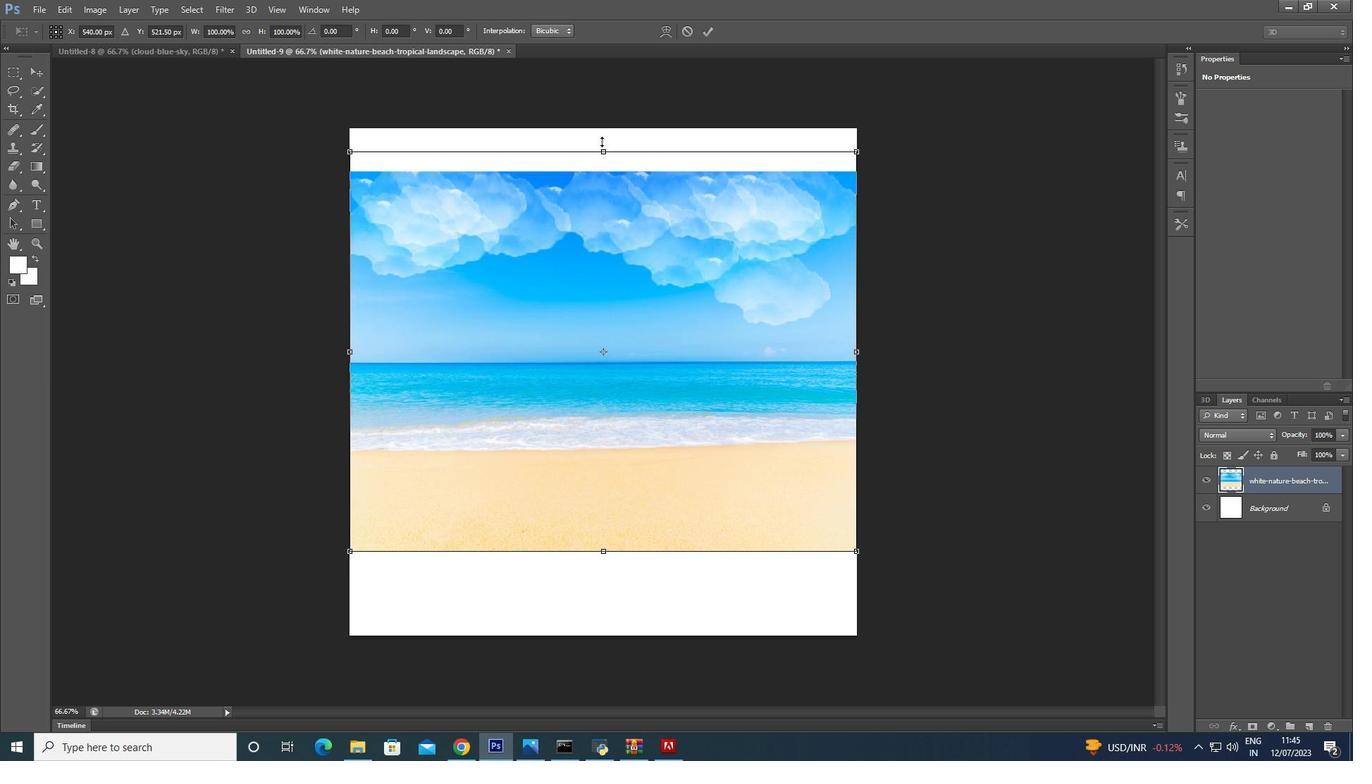 
Action: Mouse moved to (601, 135)
Screenshot: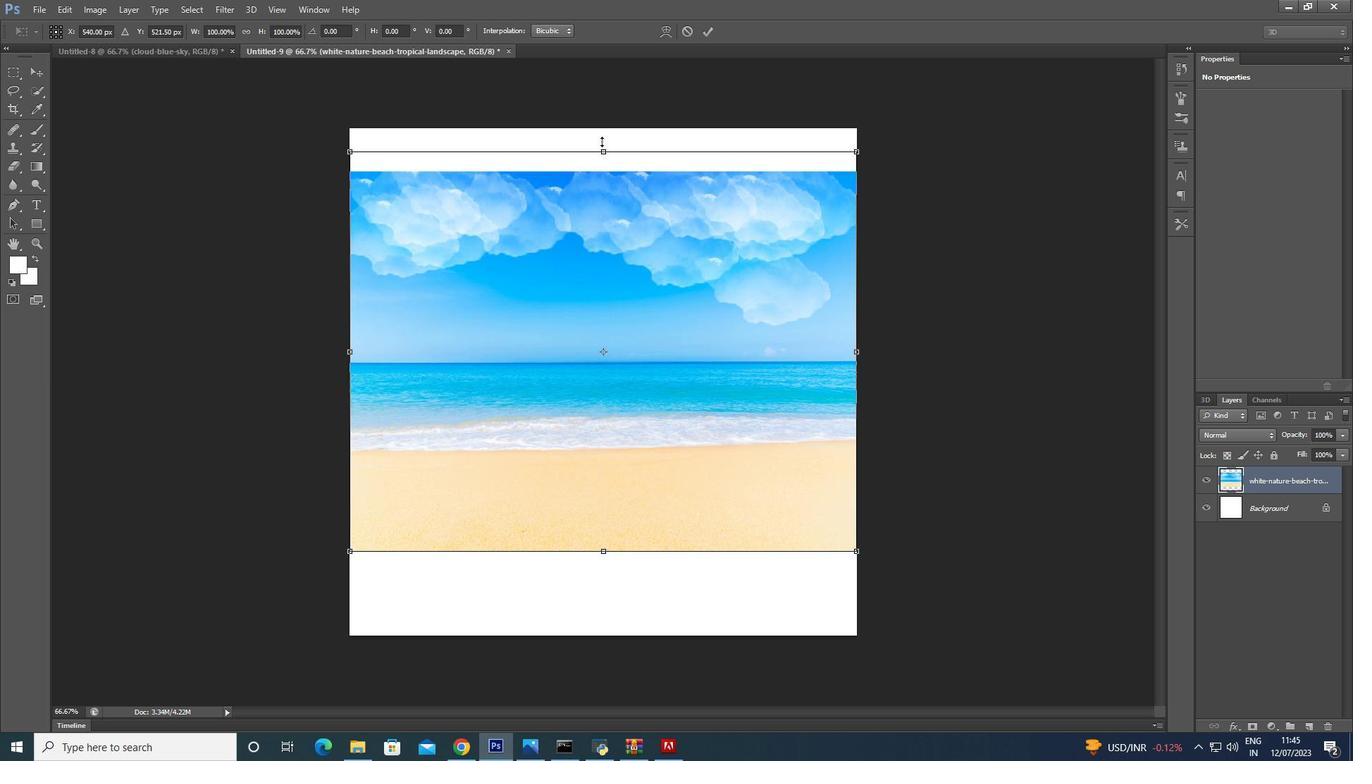 
Action: Key pressed <Key.shift><Key.shift><Key.shift><Key.shift><Key.shift><Key.shift><Key.shift><Key.shift><Key.shift><Key.shift><Key.shift><Key.shift><Key.shift><Key.shift><Key.shift><Key.shift><Key.shift>
Screenshot: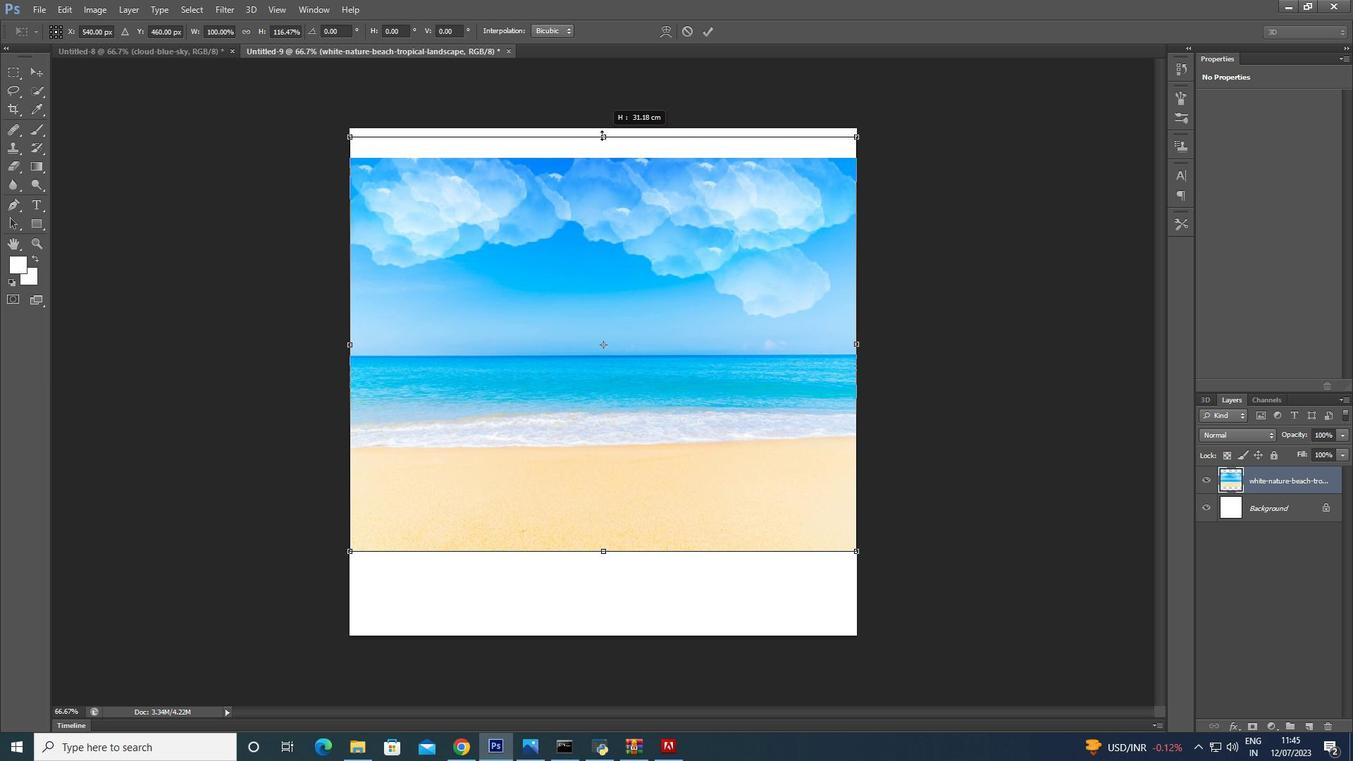 
Action: Mouse moved to (601, 133)
Screenshot: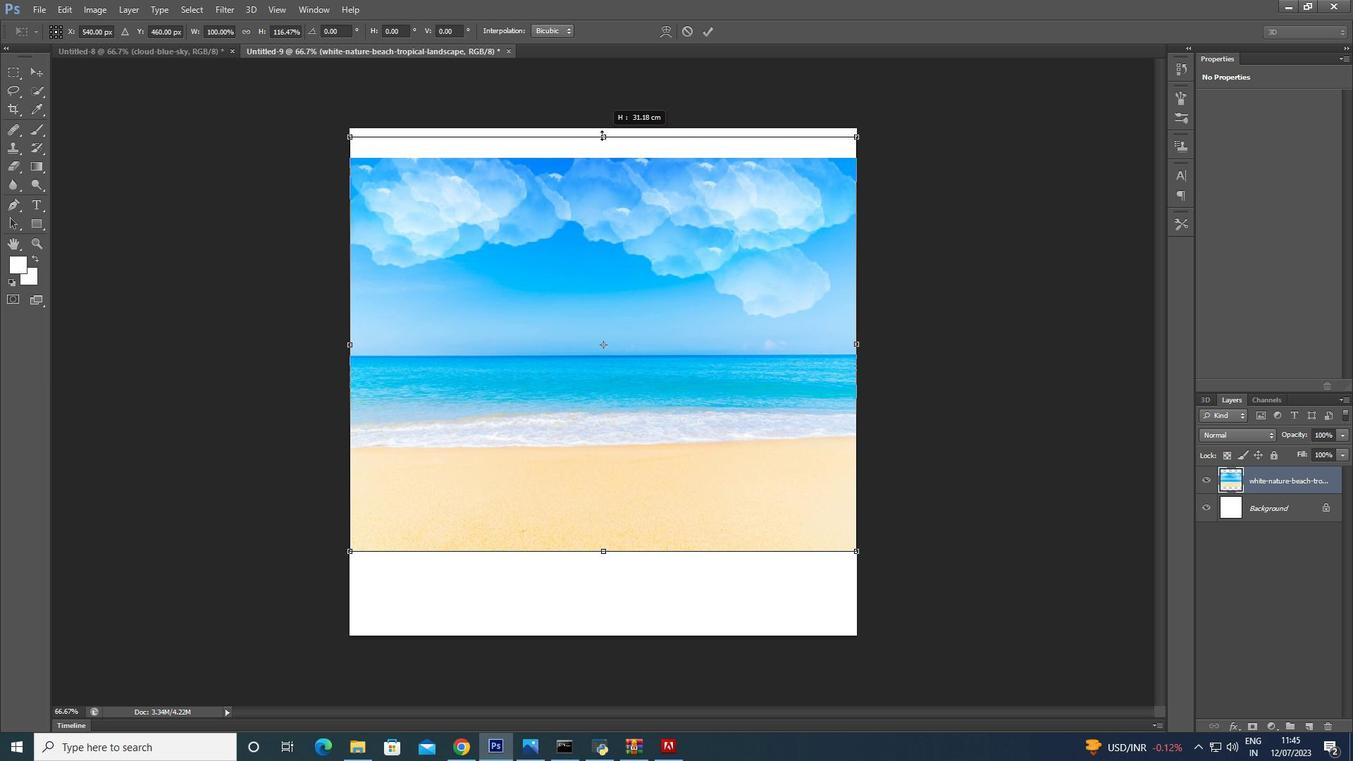 
Action: Key pressed <Key.shift>
Screenshot: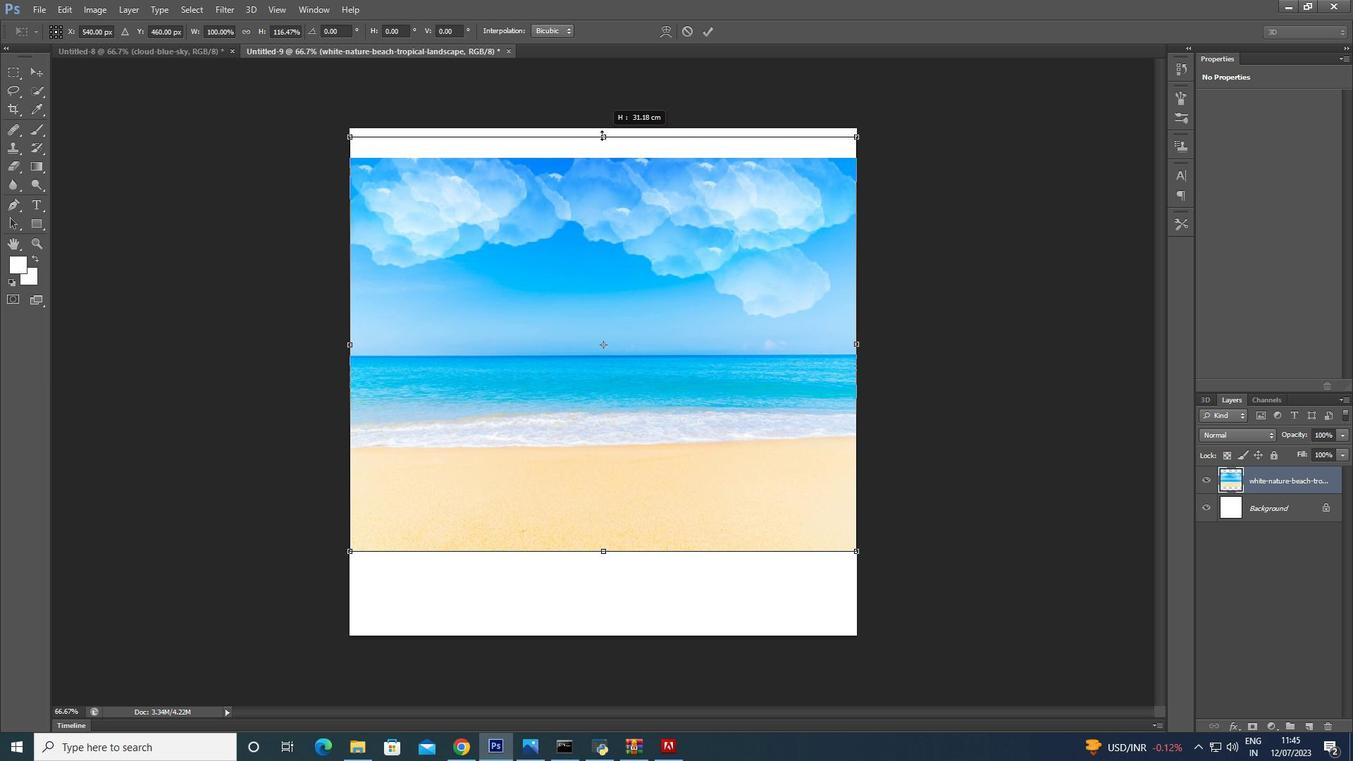 
Action: Mouse moved to (601, 132)
Screenshot: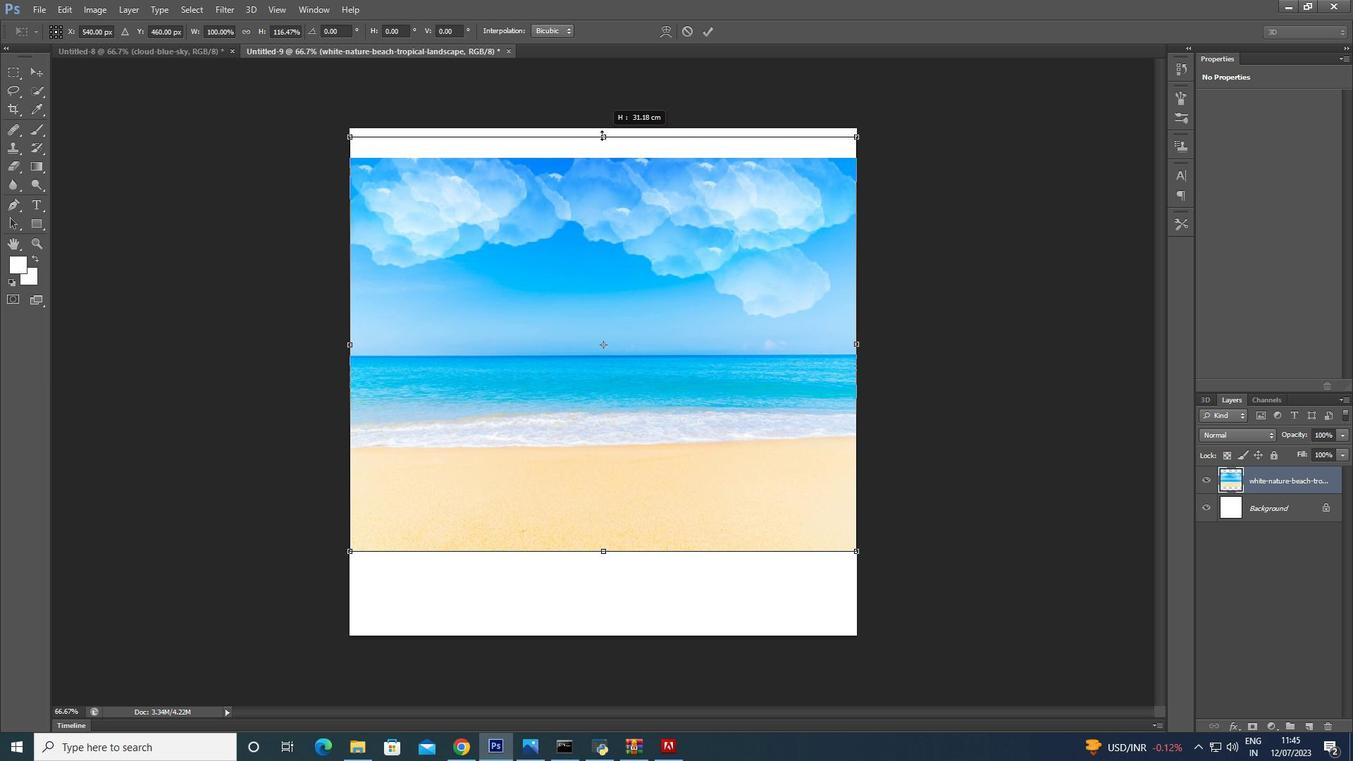 
Action: Key pressed <Key.shift>
Screenshot: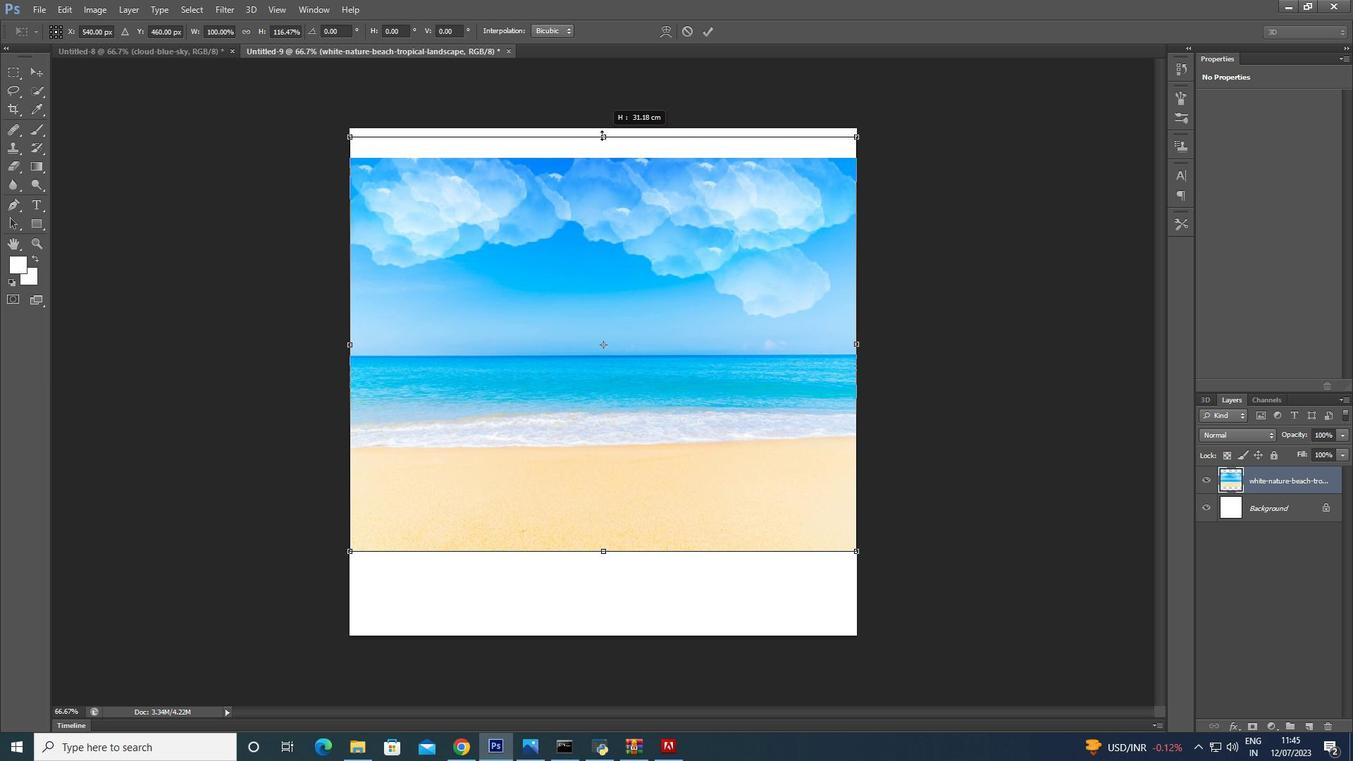 
Action: Mouse moved to (601, 131)
Screenshot: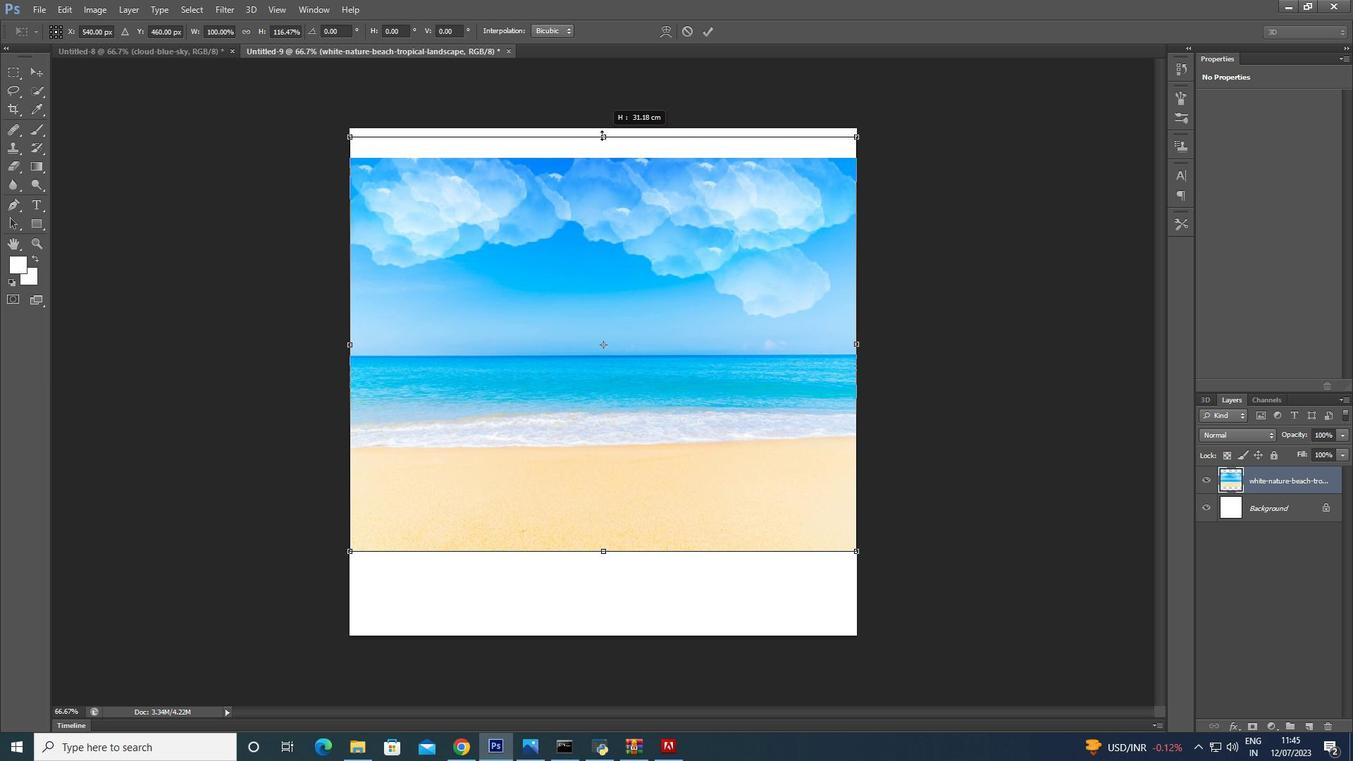 
Action: Key pressed <Key.shift>
Screenshot: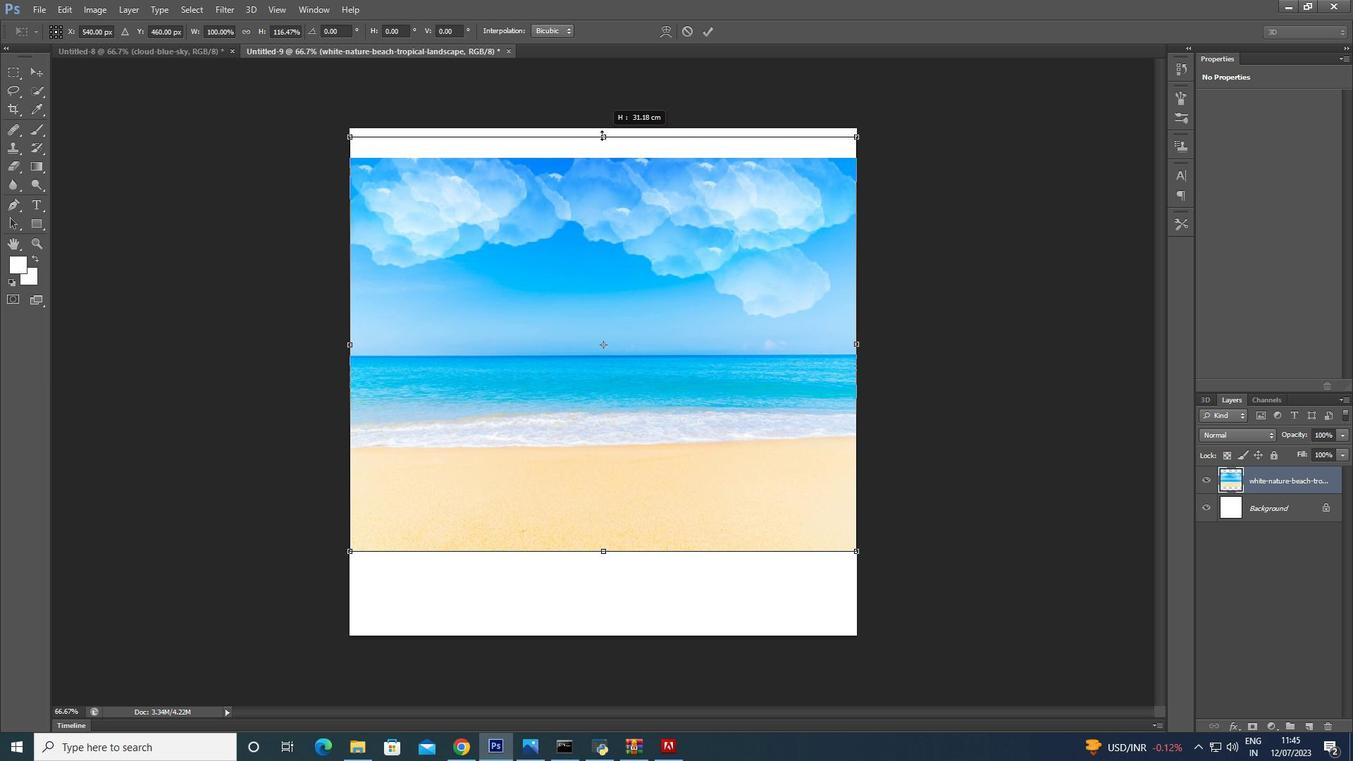 
Action: Mouse moved to (601, 131)
Screenshot: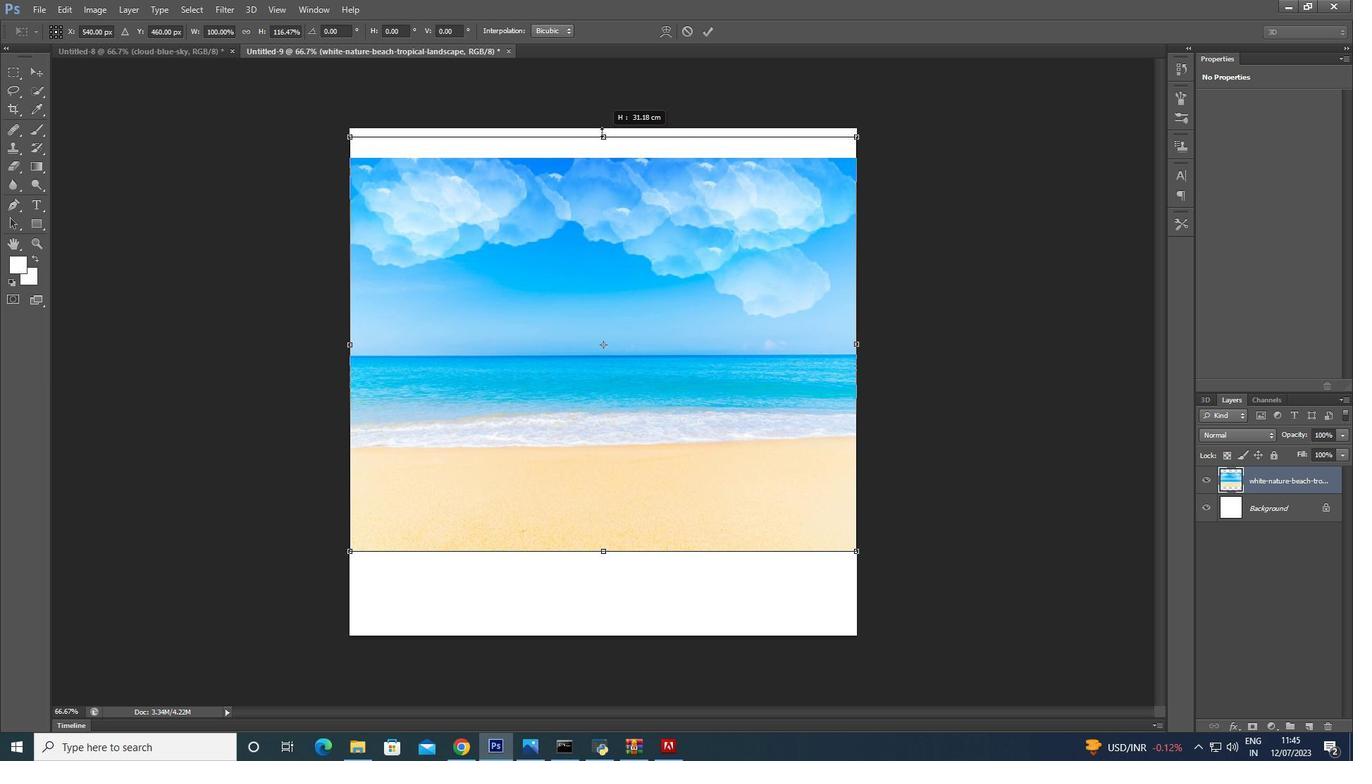 
Action: Key pressed <Key.shift>
Screenshot: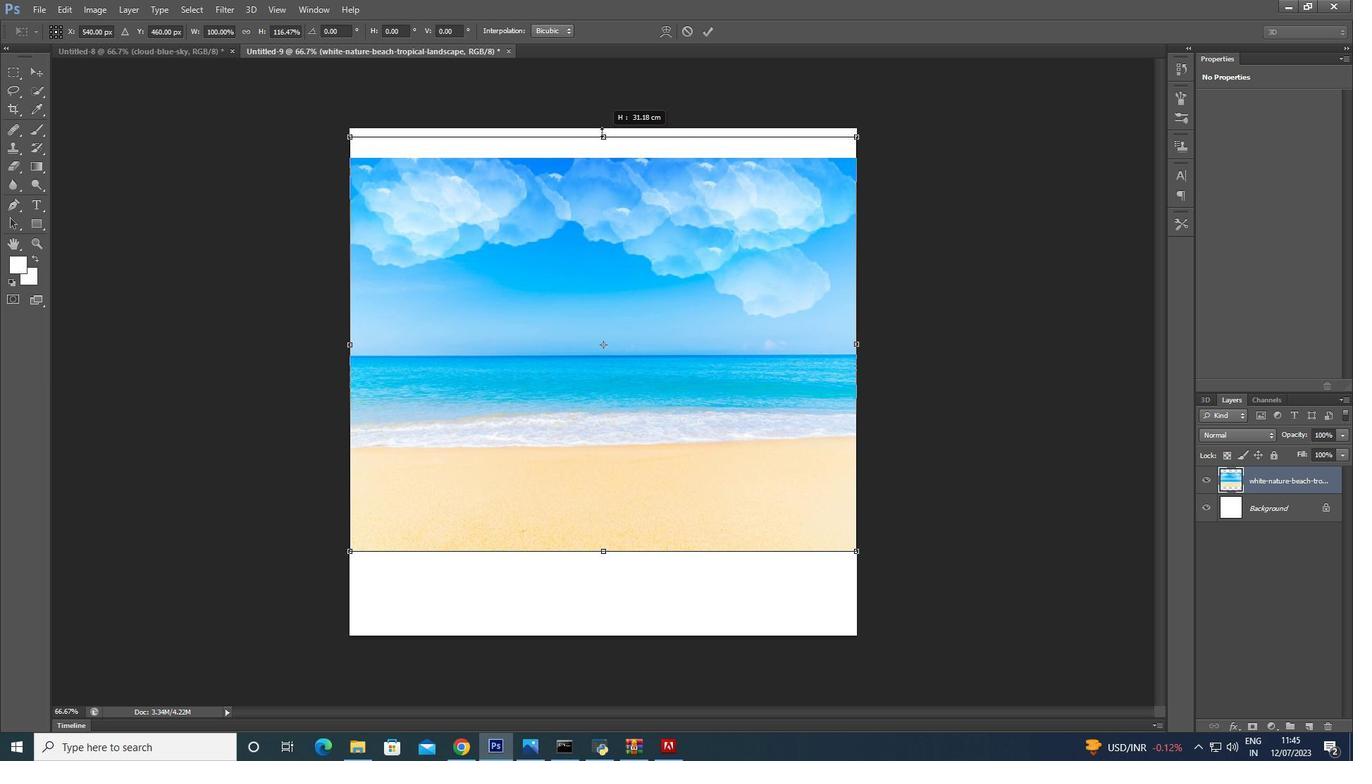 
Action: Mouse moved to (601, 128)
Screenshot: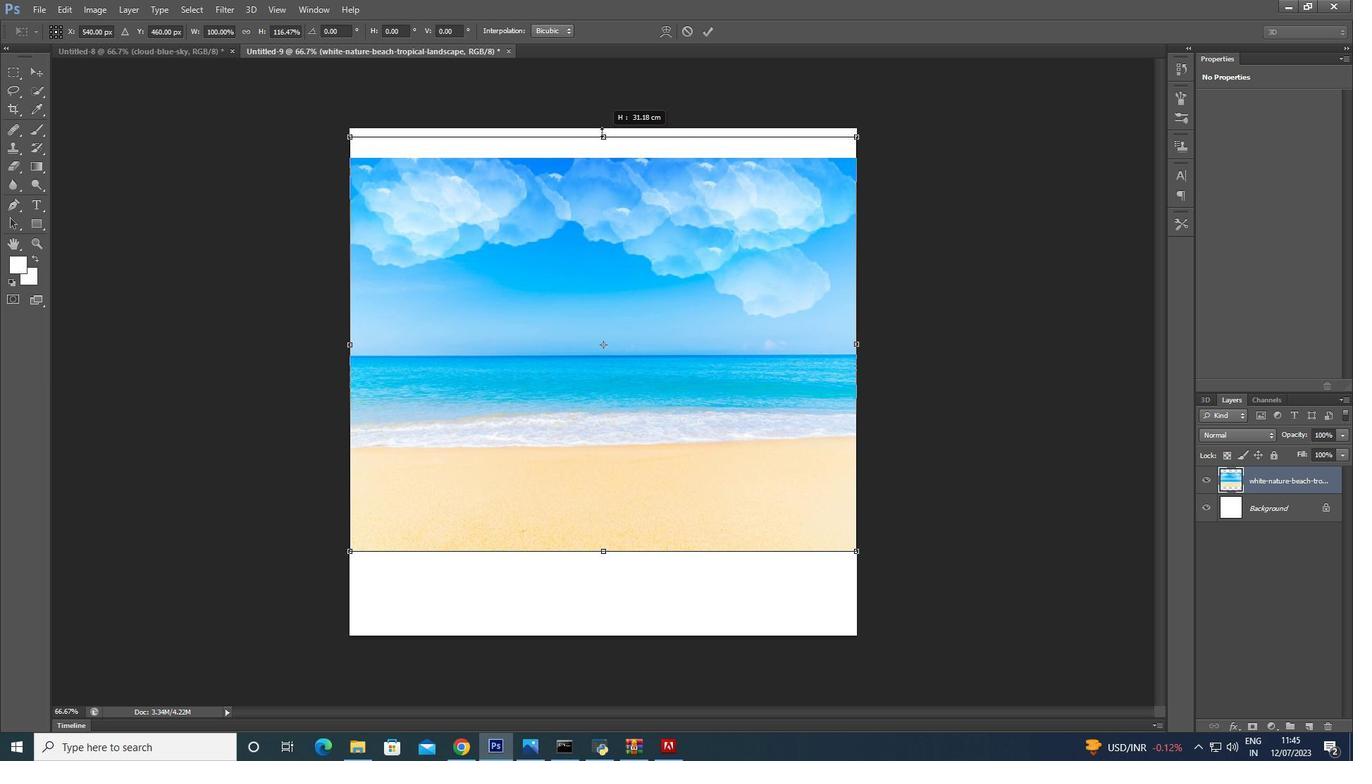 
Action: Key pressed <Key.shift>
Screenshot: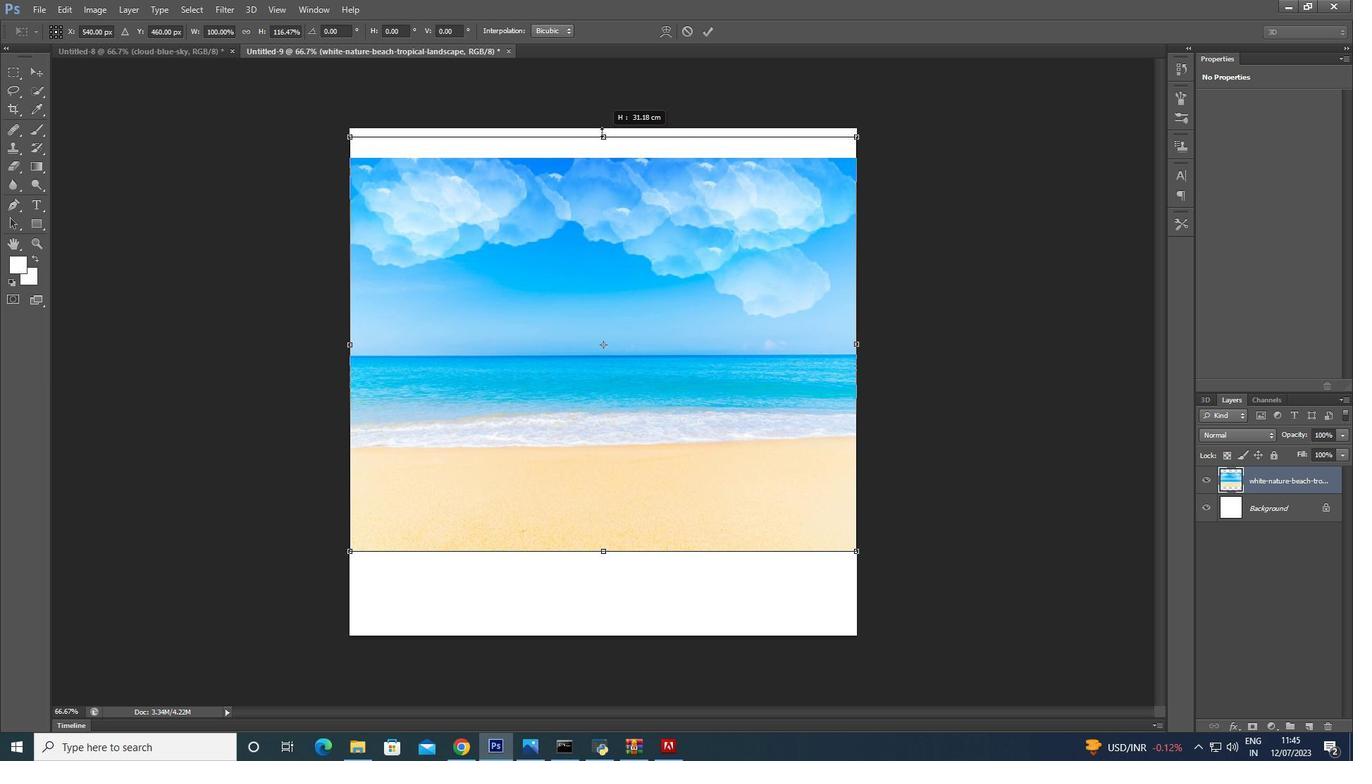 
Action: Mouse moved to (601, 125)
Screenshot: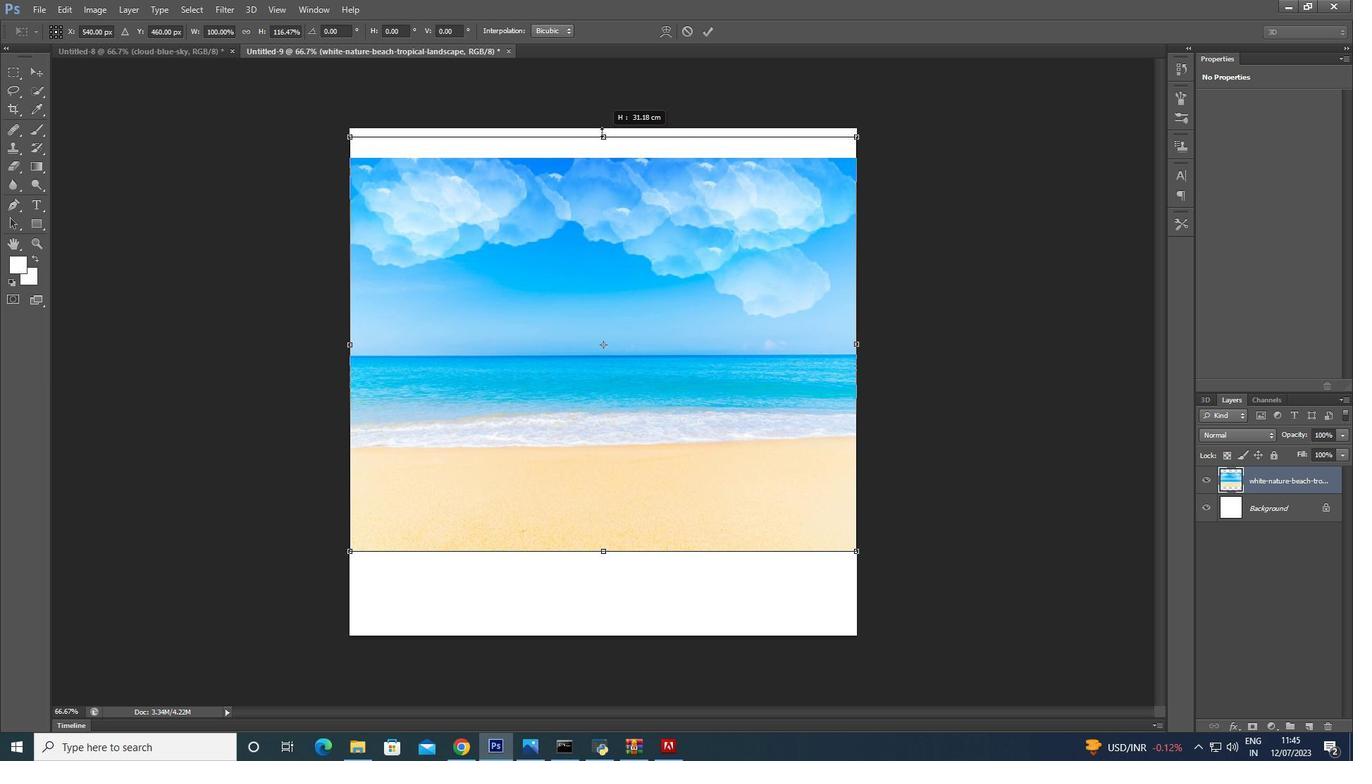 
Action: Key pressed <Key.shift>
Screenshot: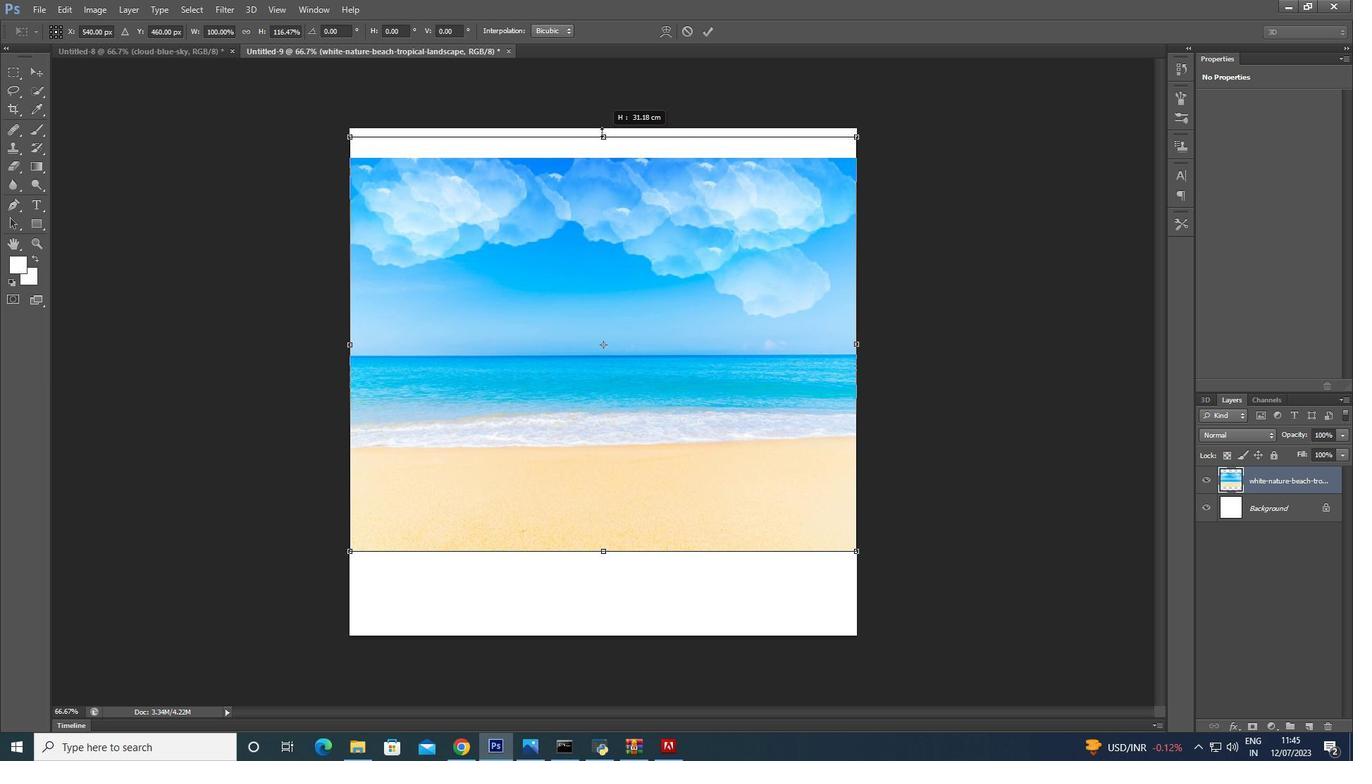 
Action: Mouse moved to (601, 124)
Screenshot: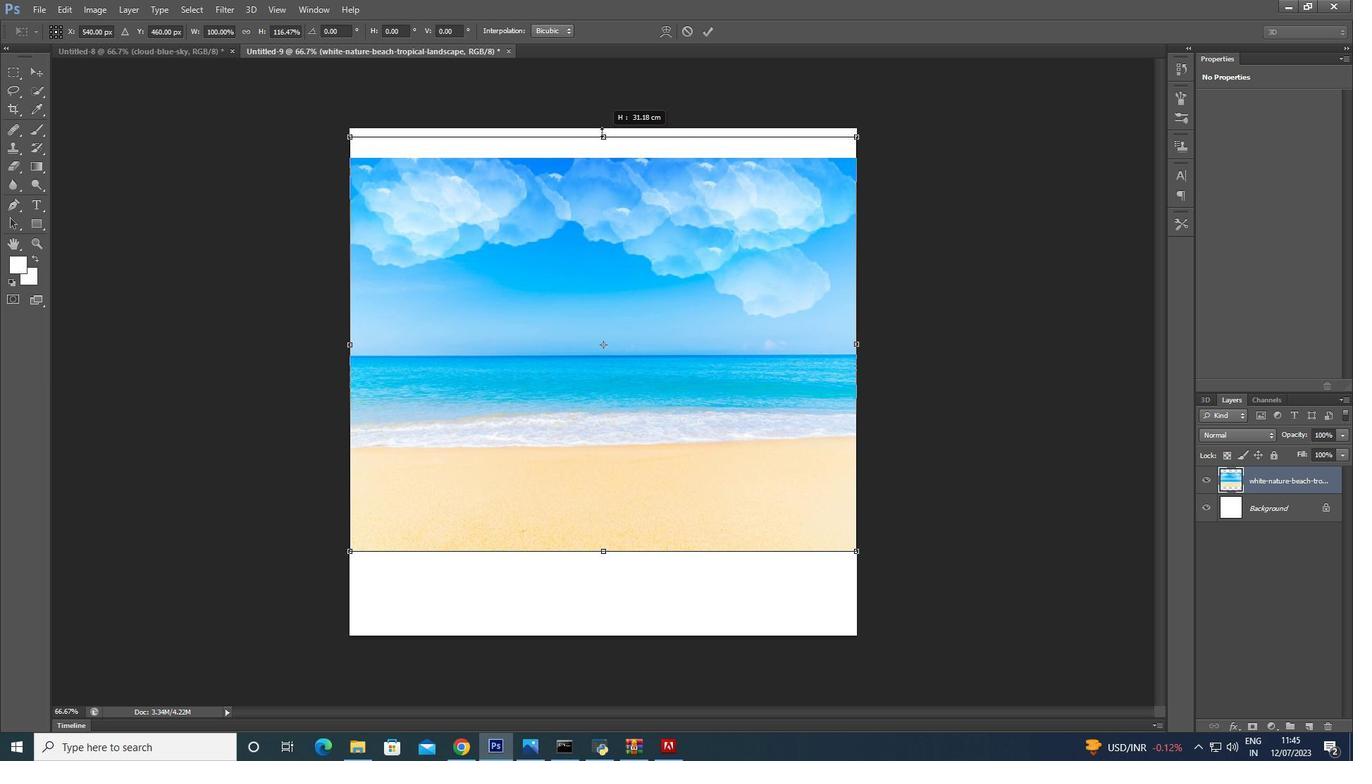 
Action: Key pressed <Key.shift>
Screenshot: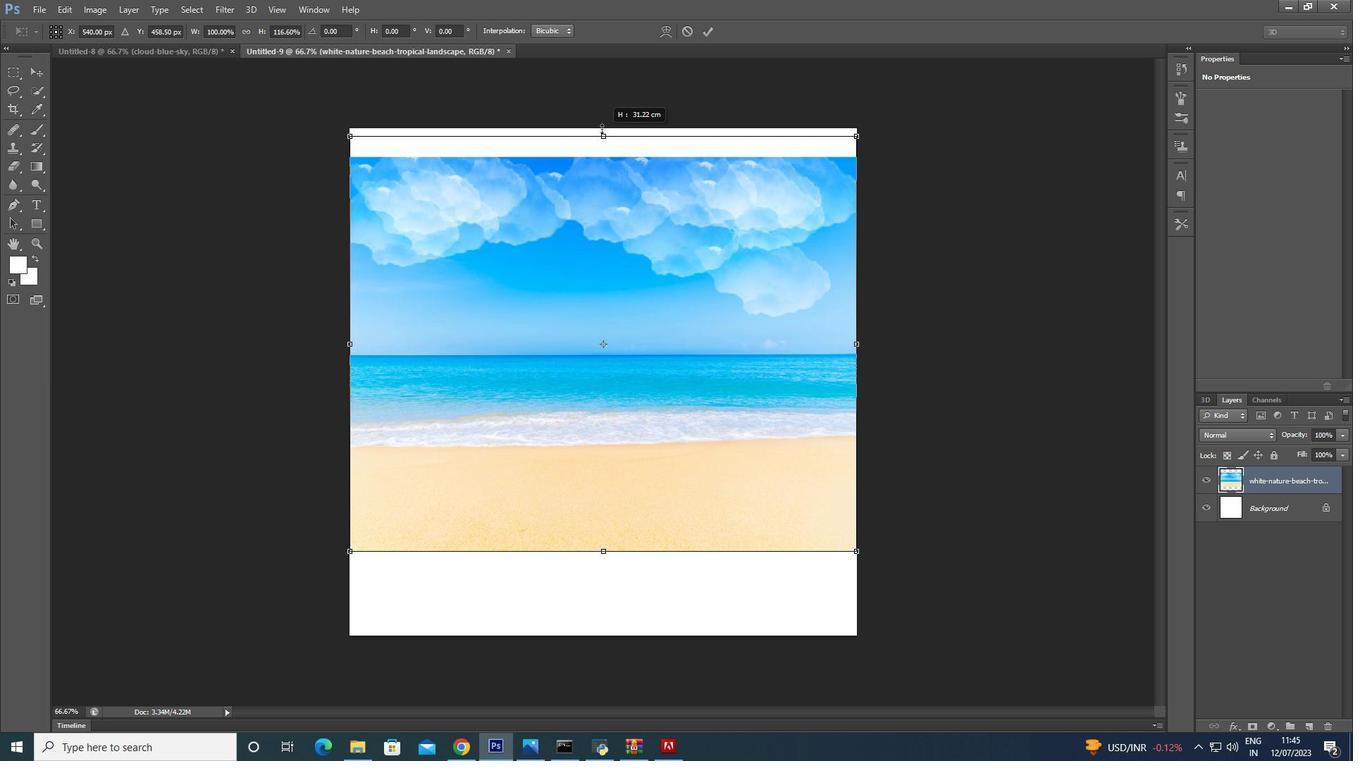 
Action: Mouse moved to (601, 121)
Screenshot: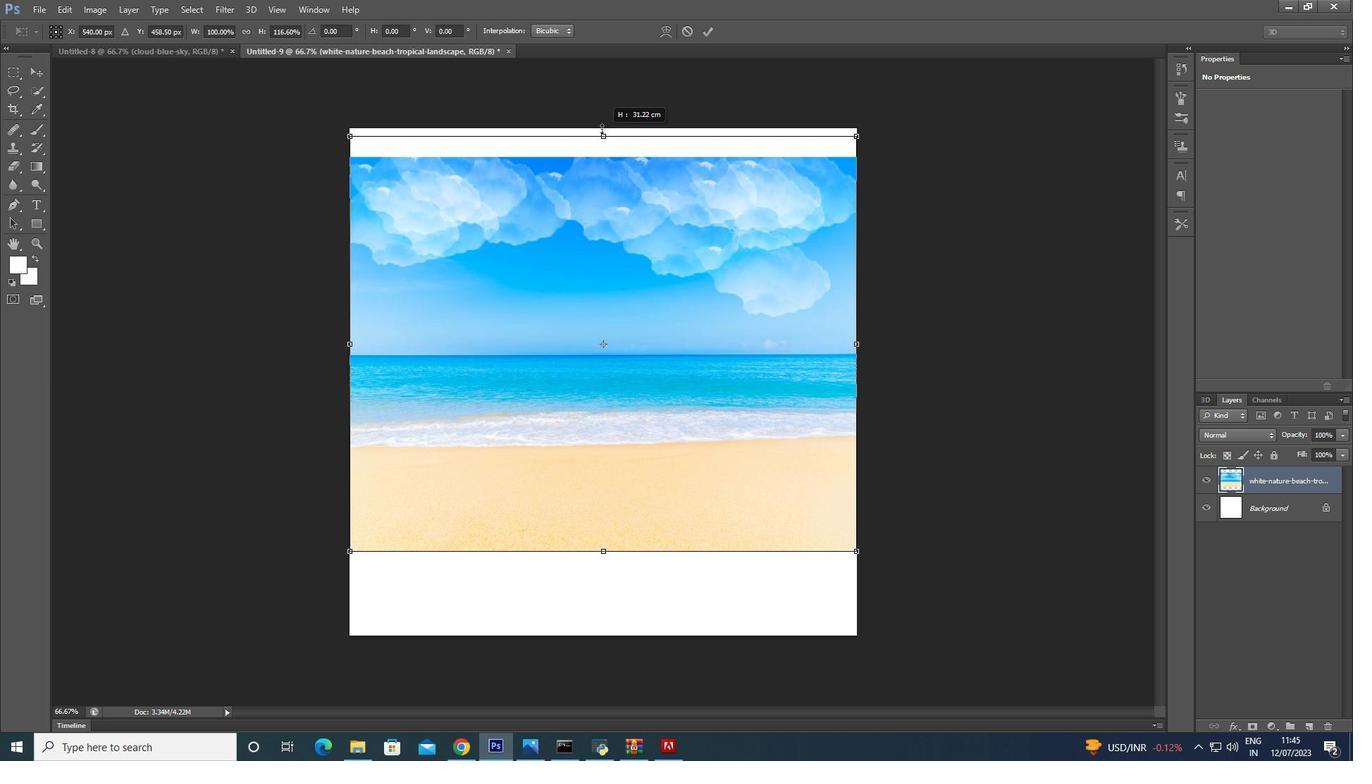 
Action: Key pressed <Key.shift><Key.shift><Key.shift><Key.shift><Key.shift><Key.shift><Key.shift>
Screenshot: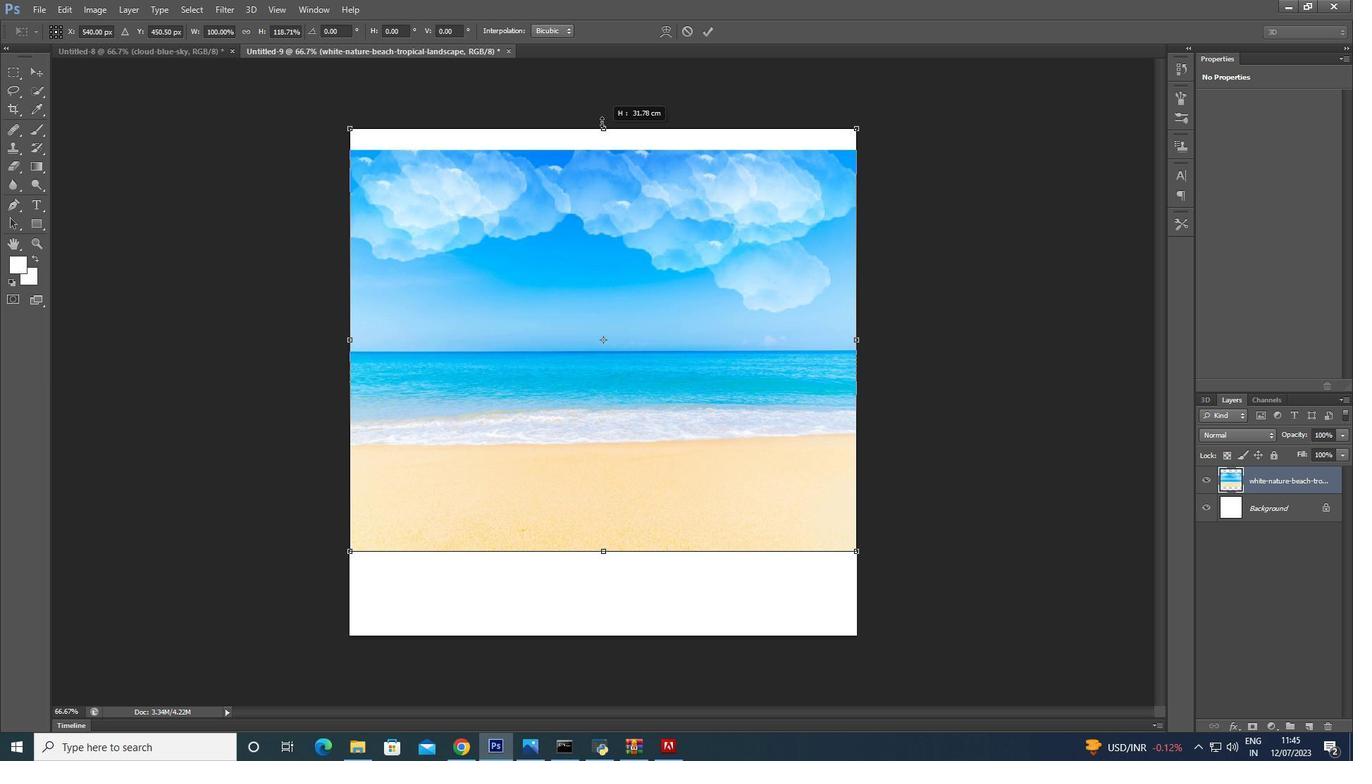 
Action: Mouse moved to (601, 121)
Screenshot: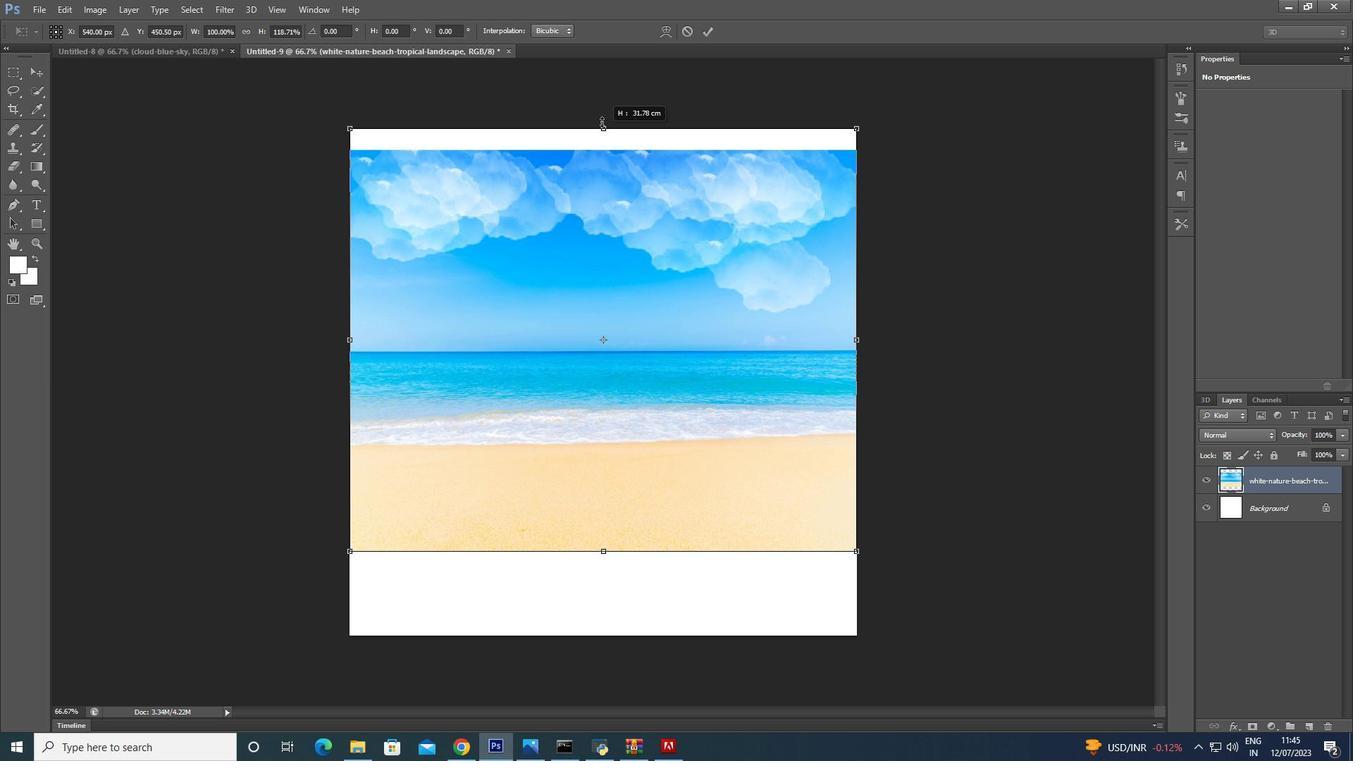 
Action: Key pressed <Key.shift>
Screenshot: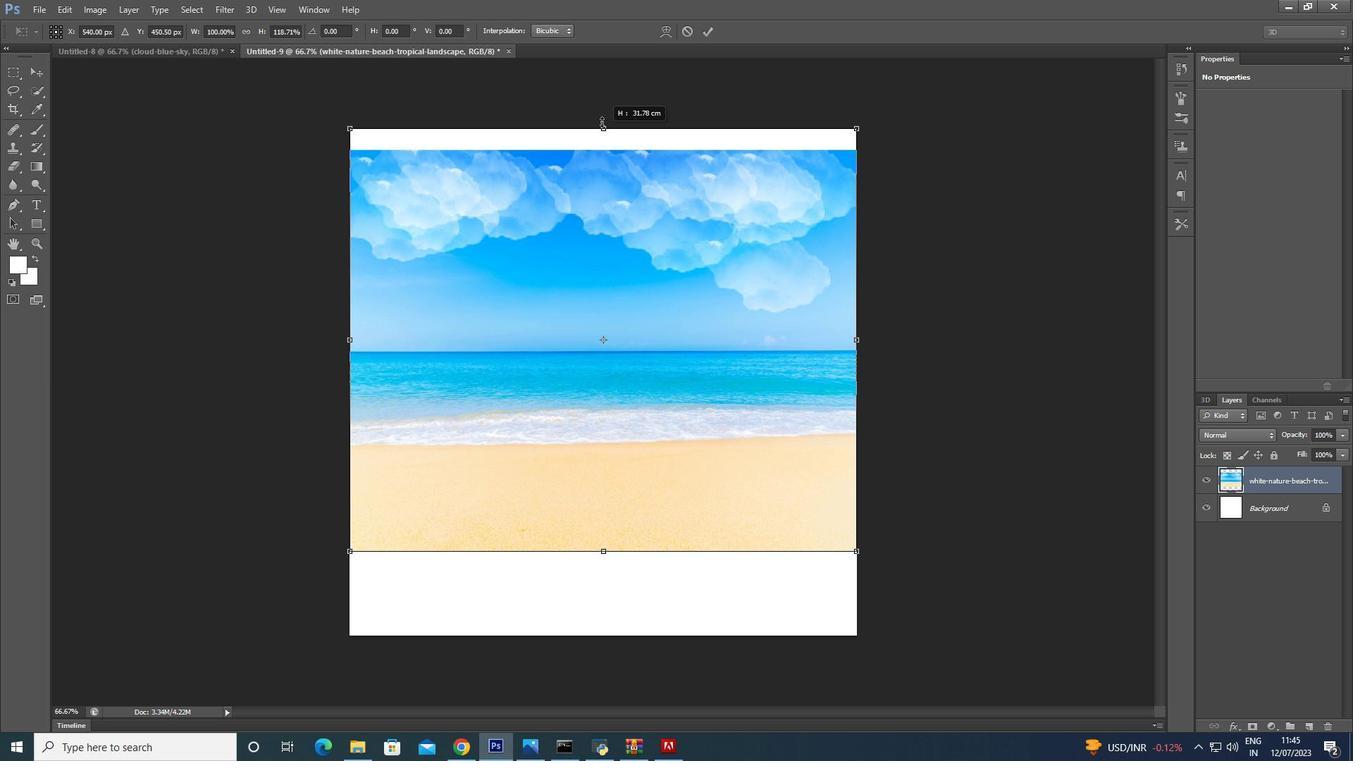 
Action: Mouse moved to (589, 144)
Screenshot: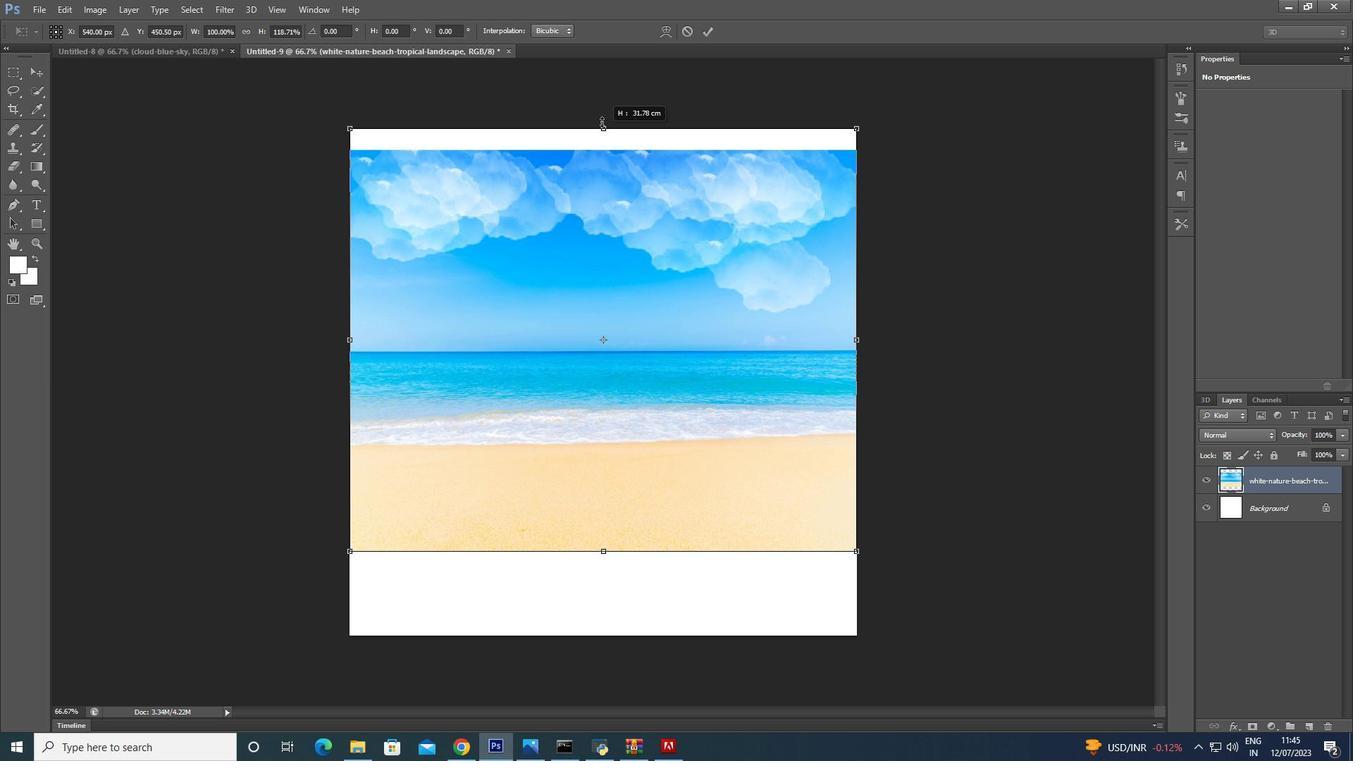 
Action: Key pressed <Key.shift>
Screenshot: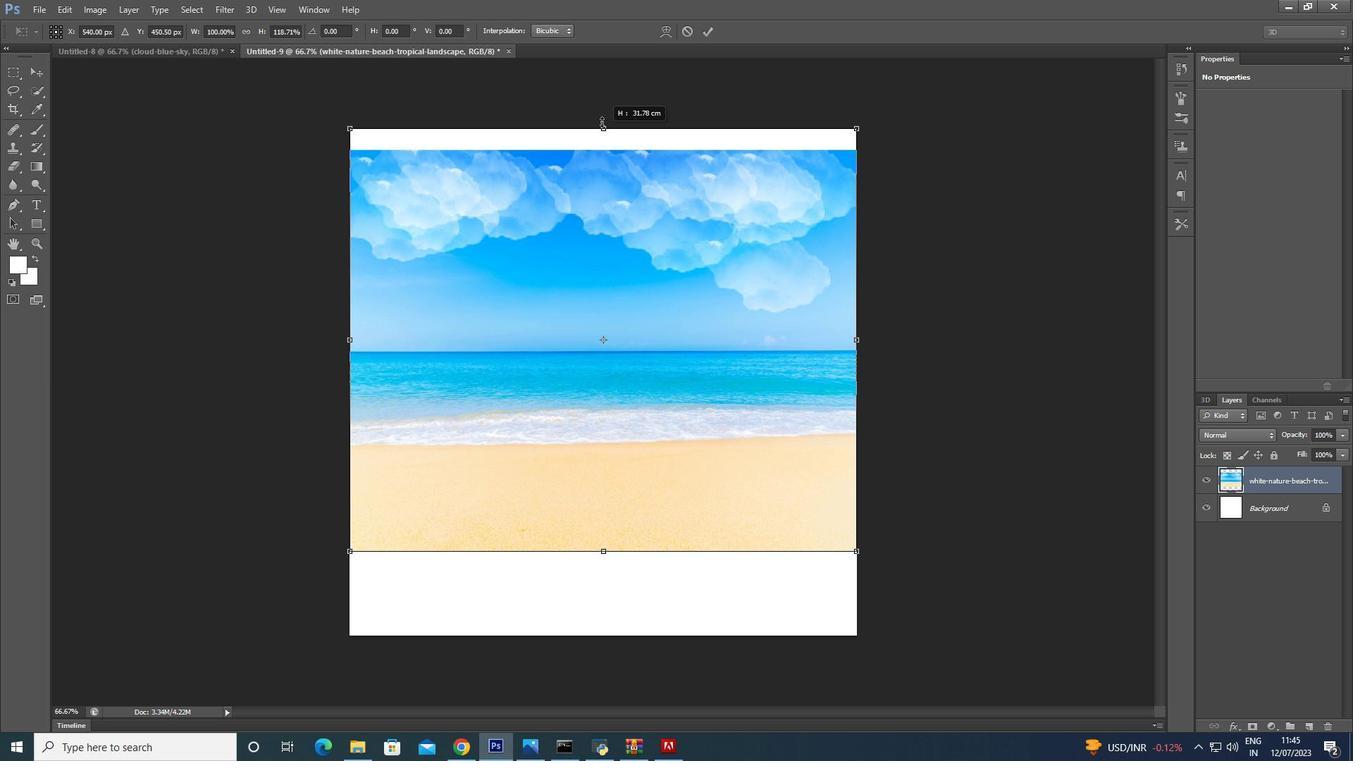 
Action: Mouse moved to (578, 204)
Screenshot: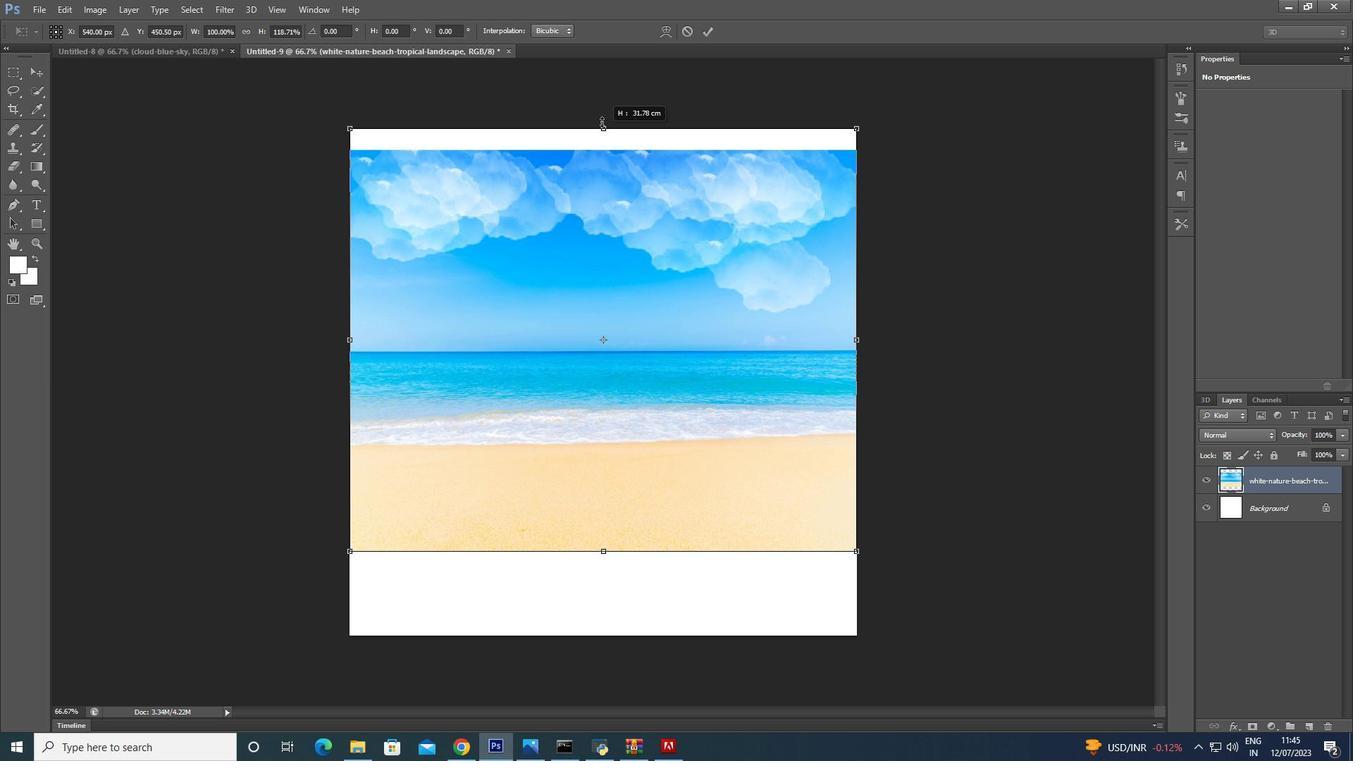 
Action: Key pressed <Key.shift>
Screenshot: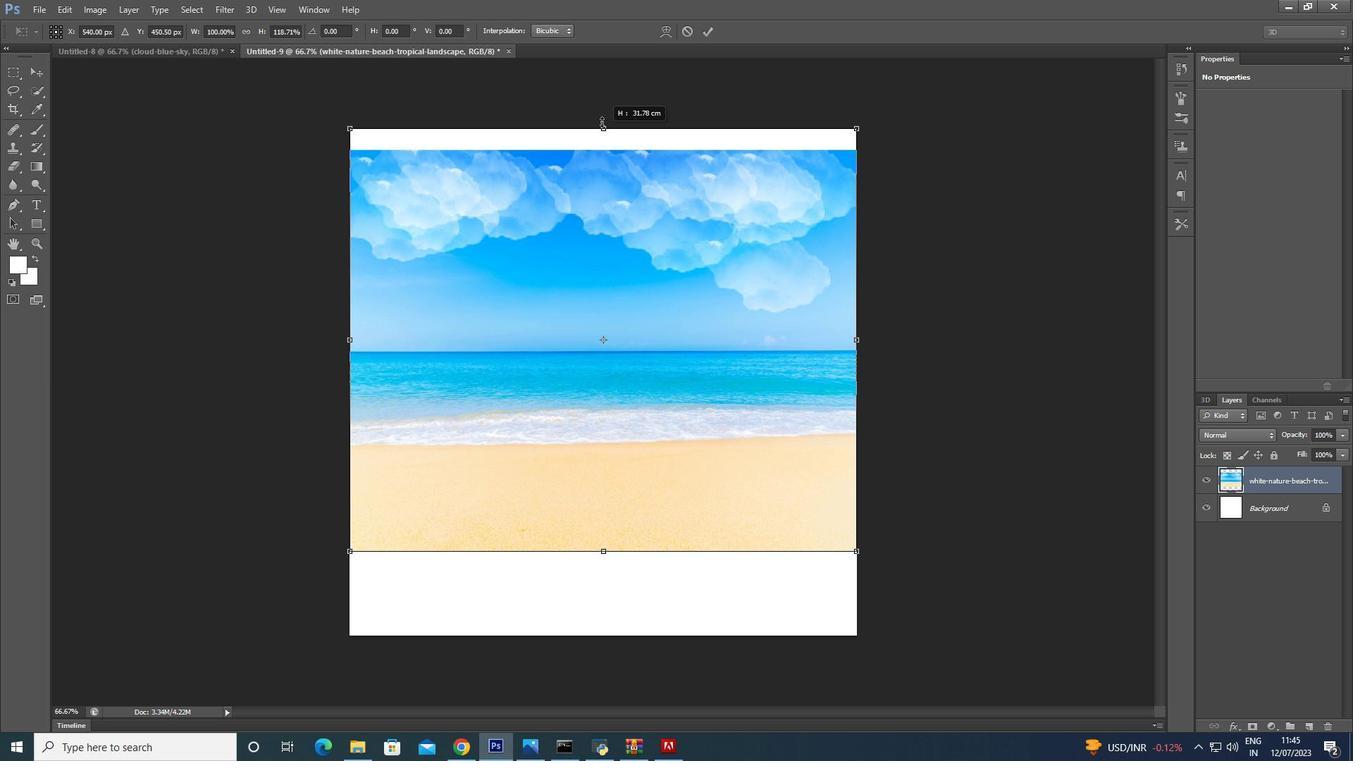 
Action: Mouse moved to (570, 300)
Screenshot: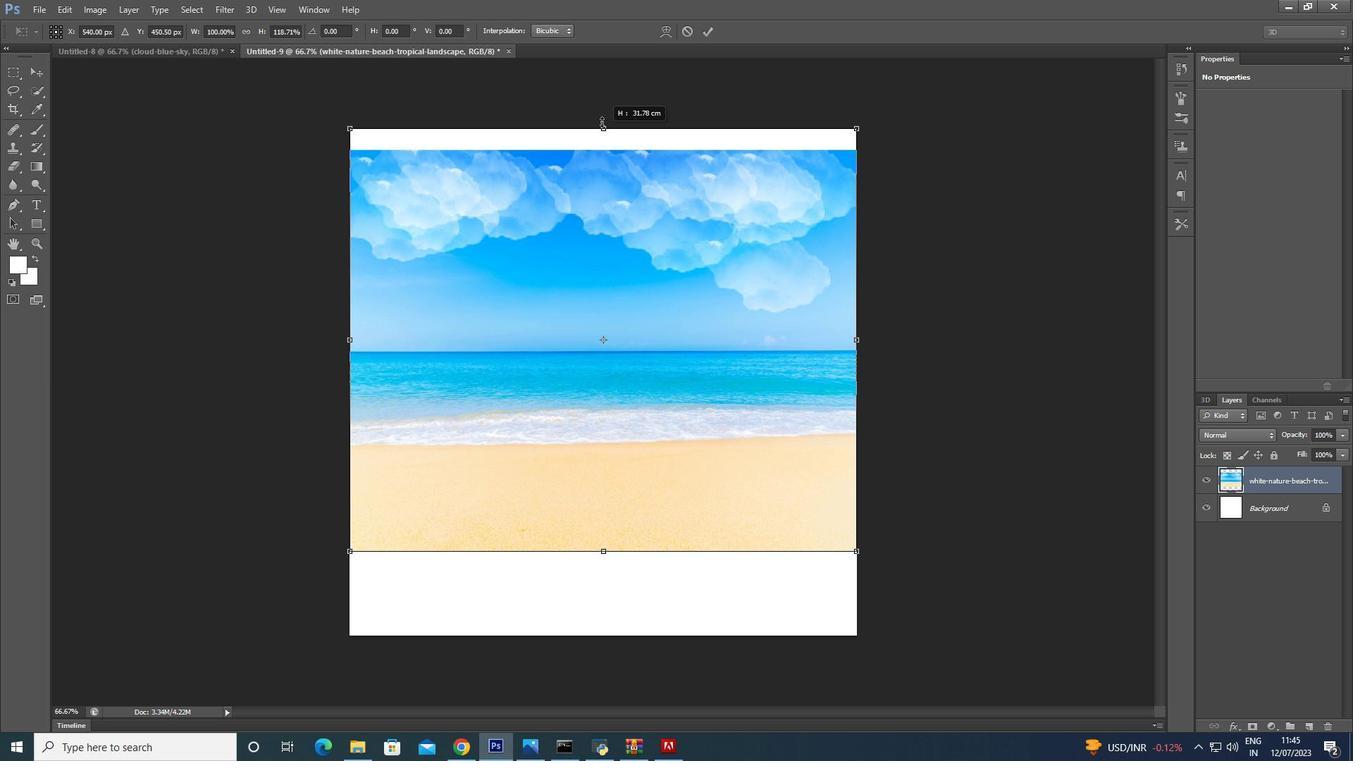 
Action: Key pressed <Key.shift>
Screenshot: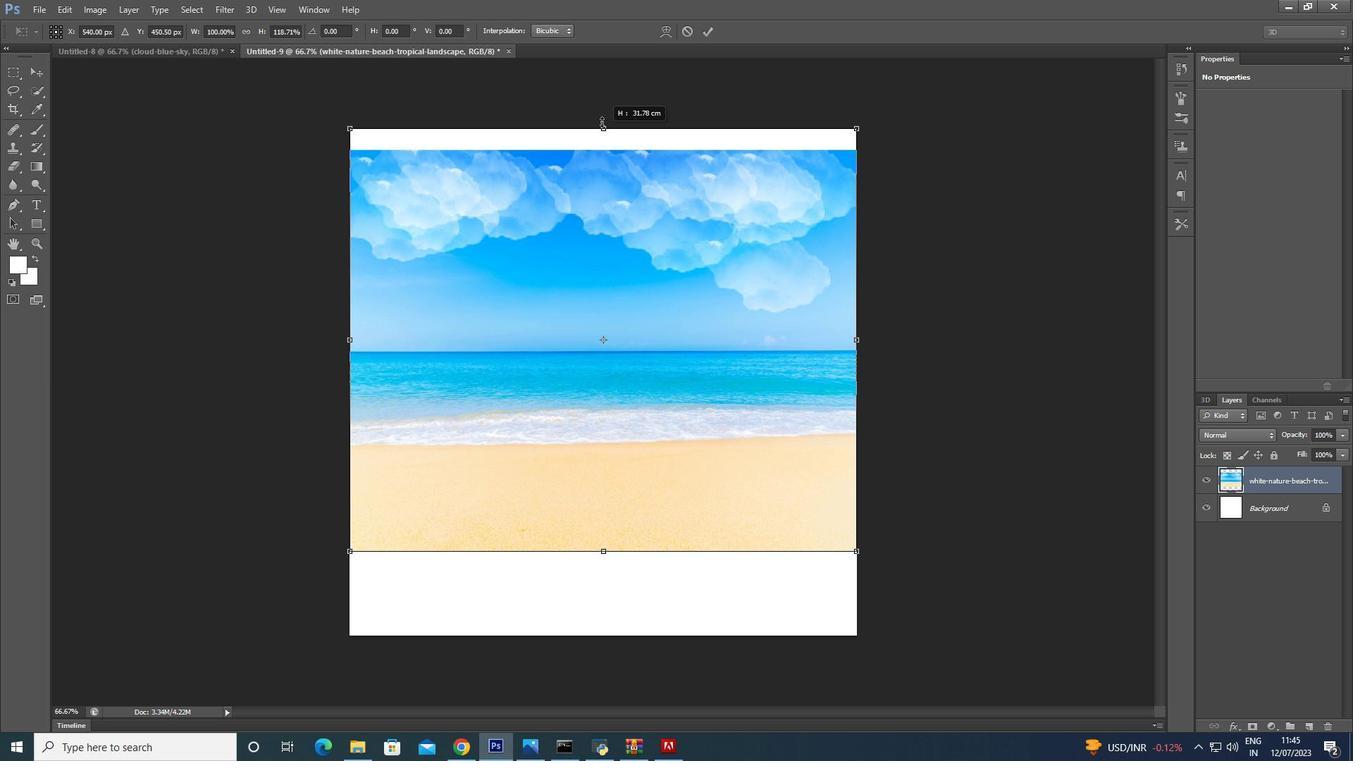 
Action: Mouse moved to (538, 445)
Screenshot: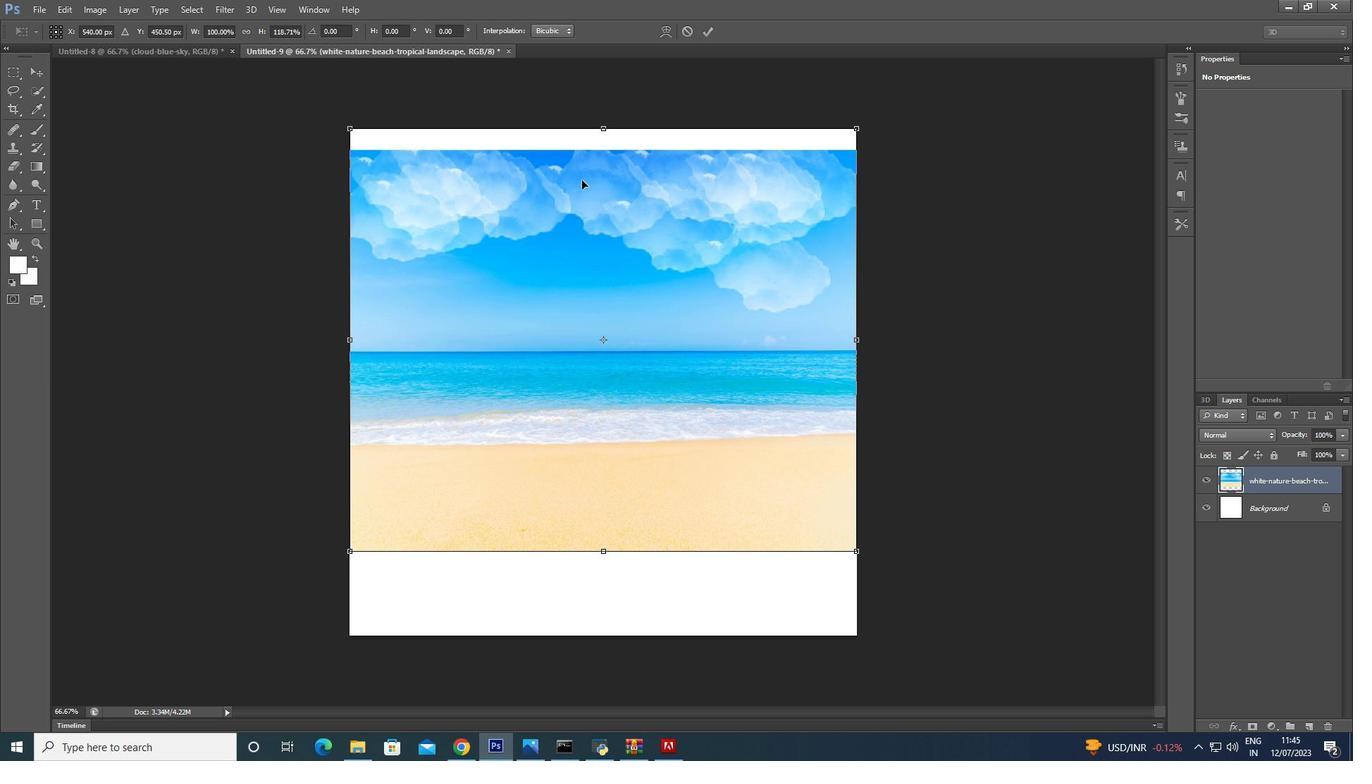 
Action: Key pressed <Key.shift>
Screenshot: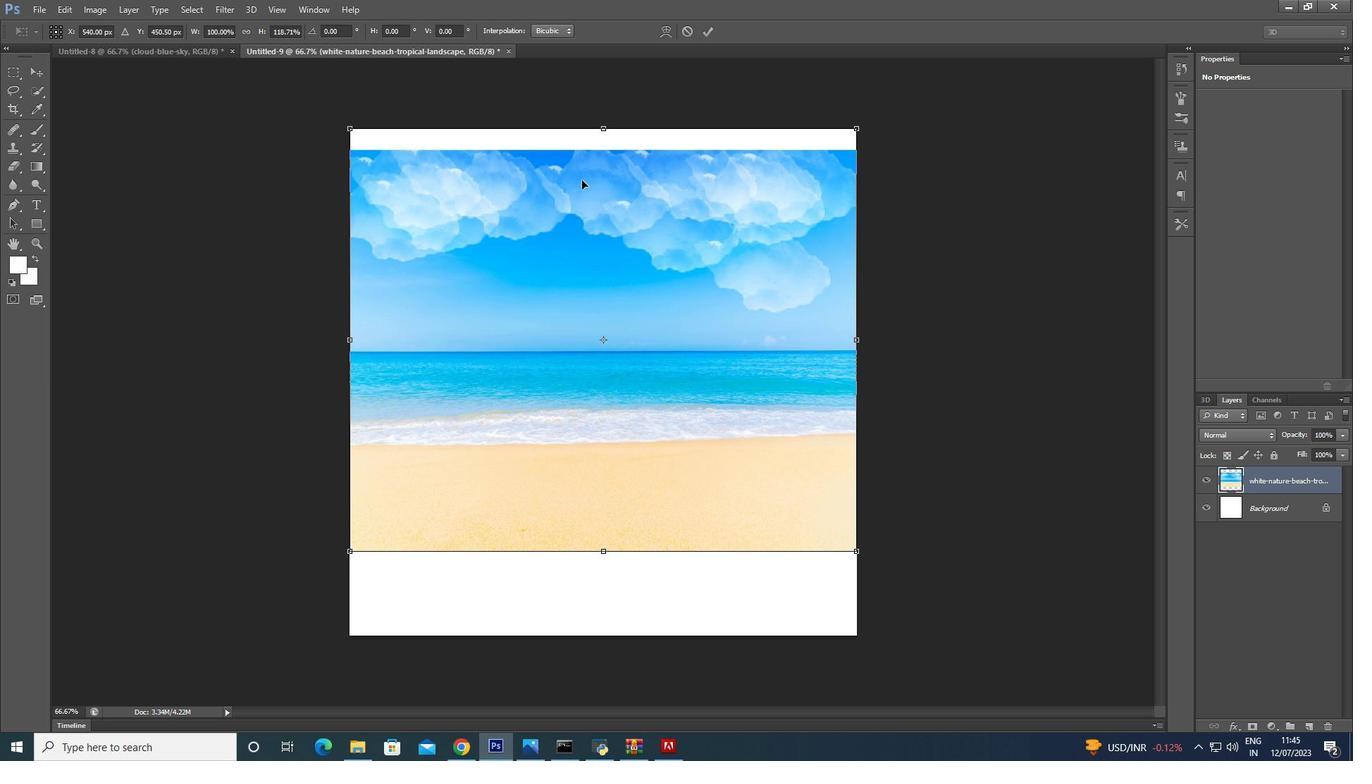 
Action: Mouse moved to (519, 496)
Screenshot: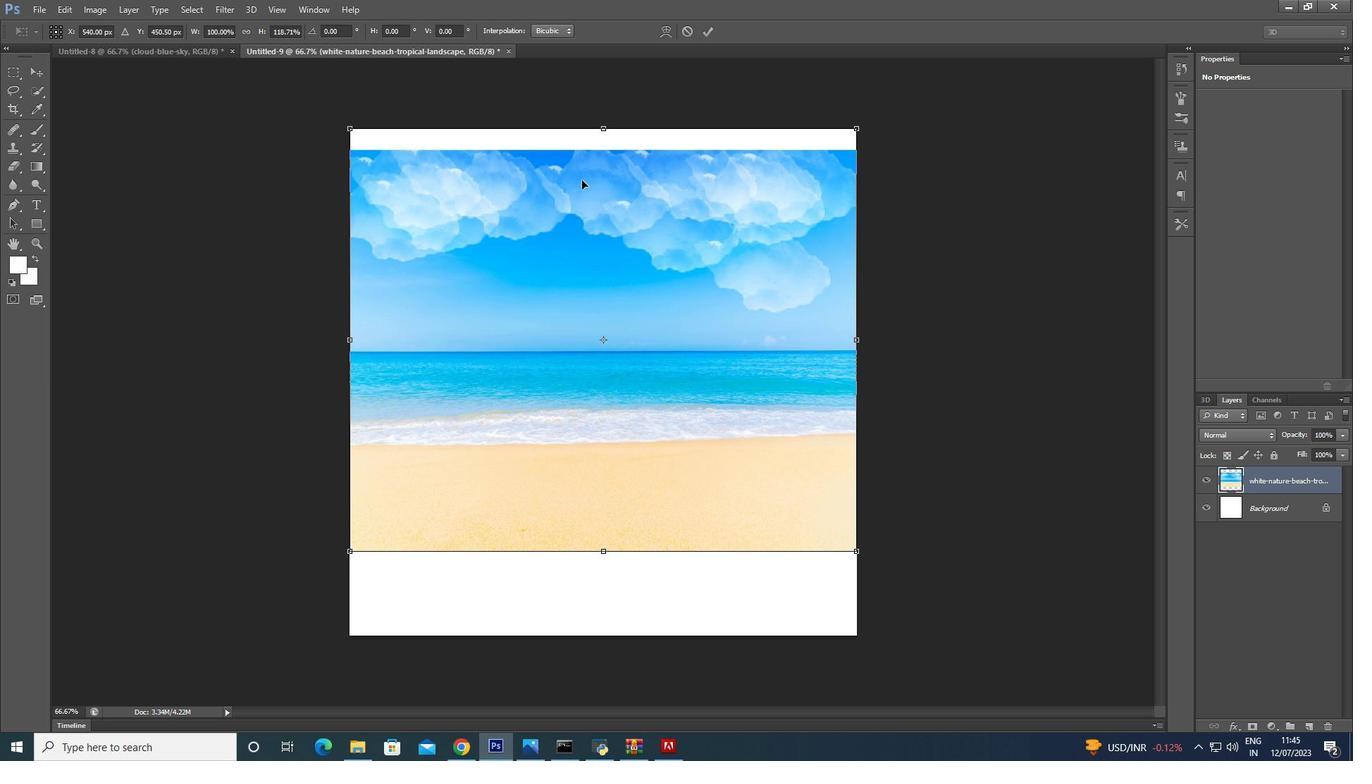 
Action: Key pressed <Key.shift>
Screenshot: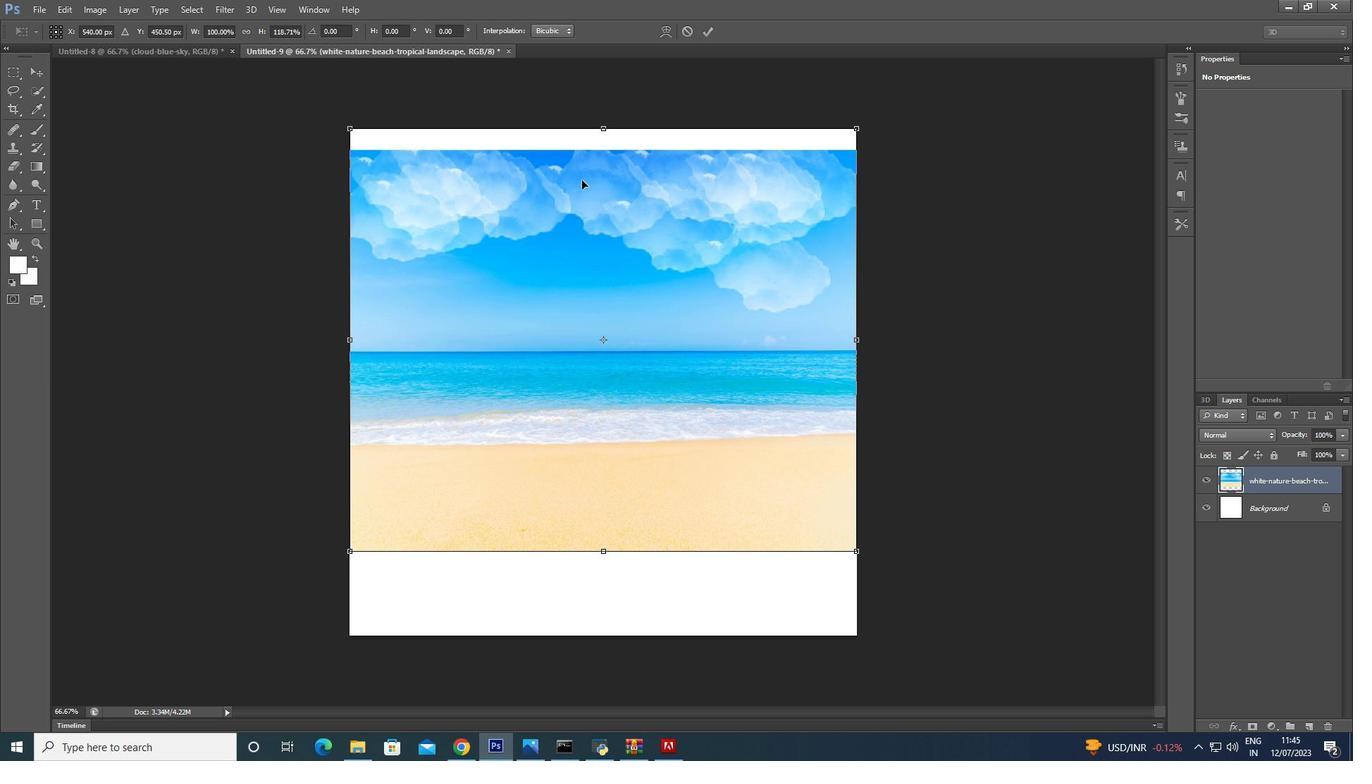 
Action: Mouse moved to (483, 572)
Screenshot: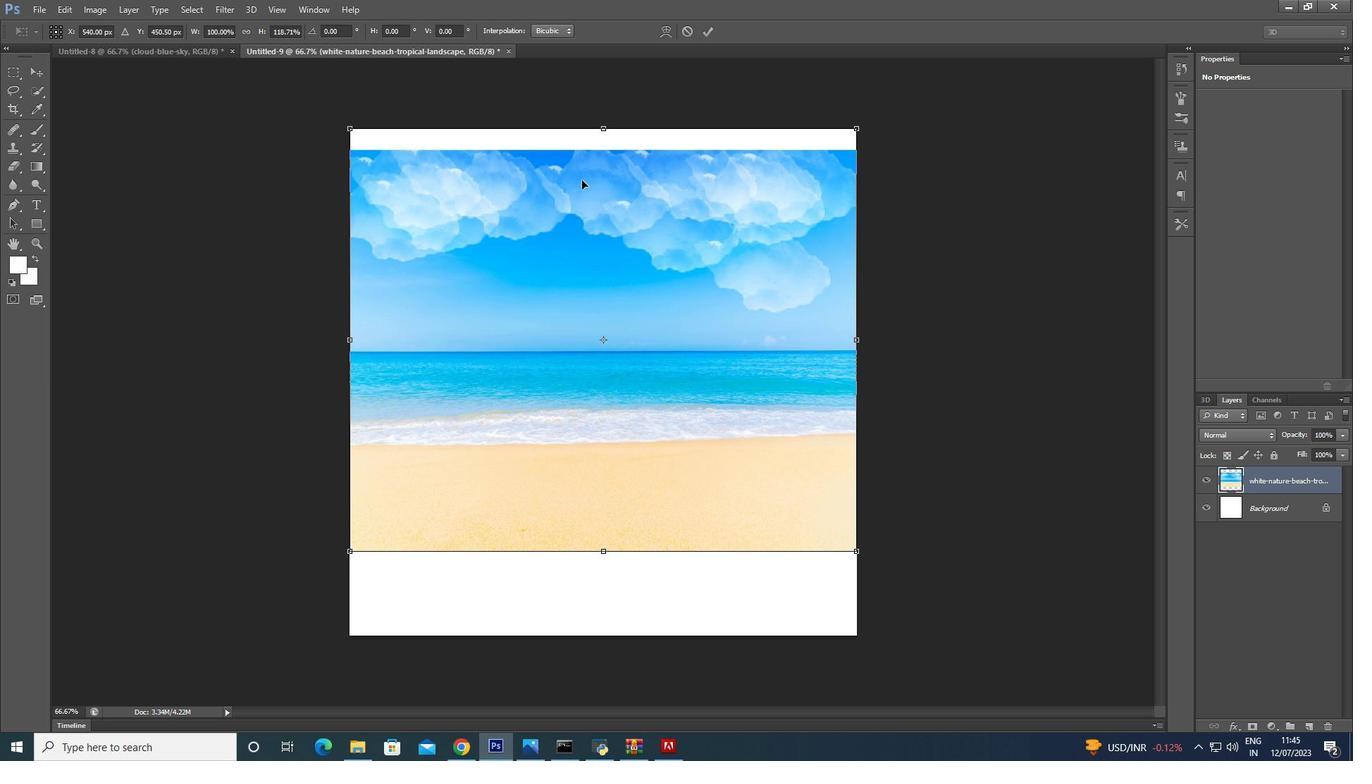 
Action: Key pressed <Key.shift>
Screenshot: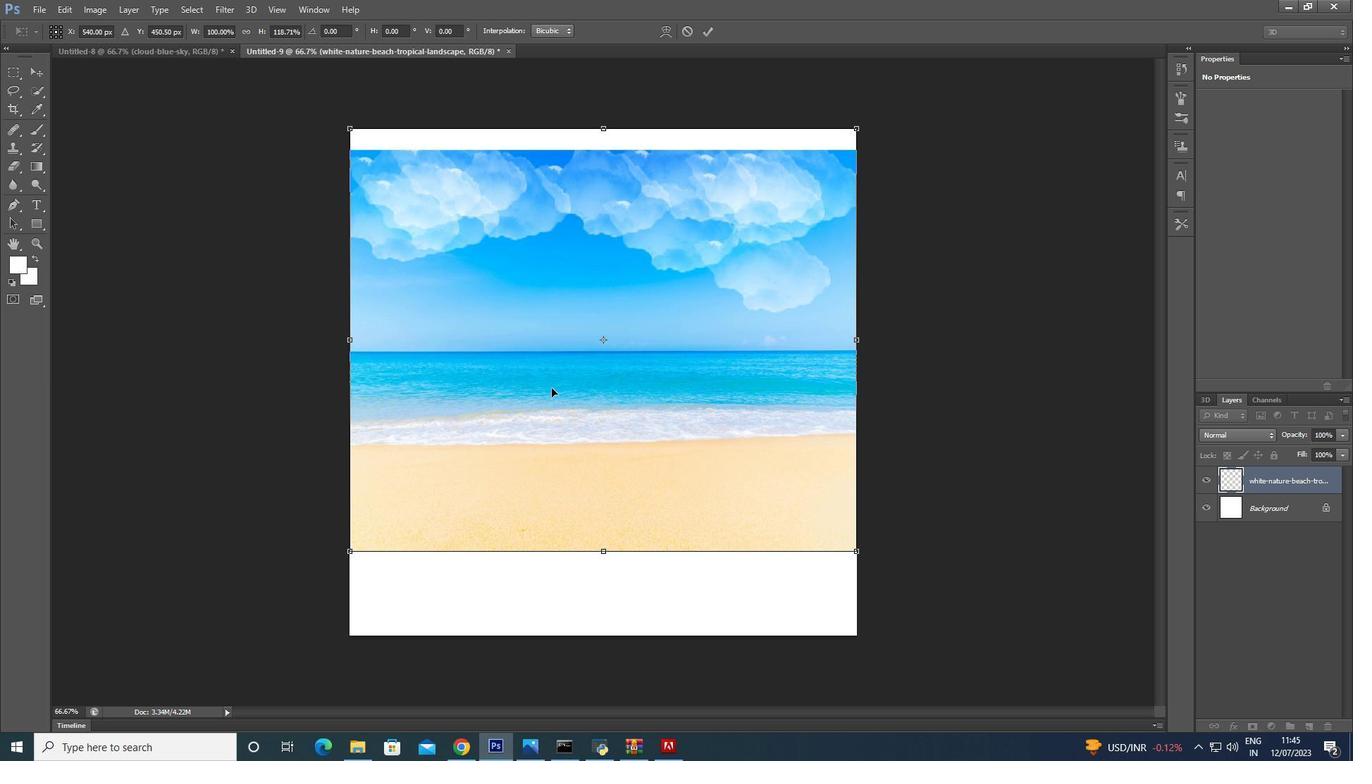 
Action: Mouse moved to (468, 586)
Screenshot: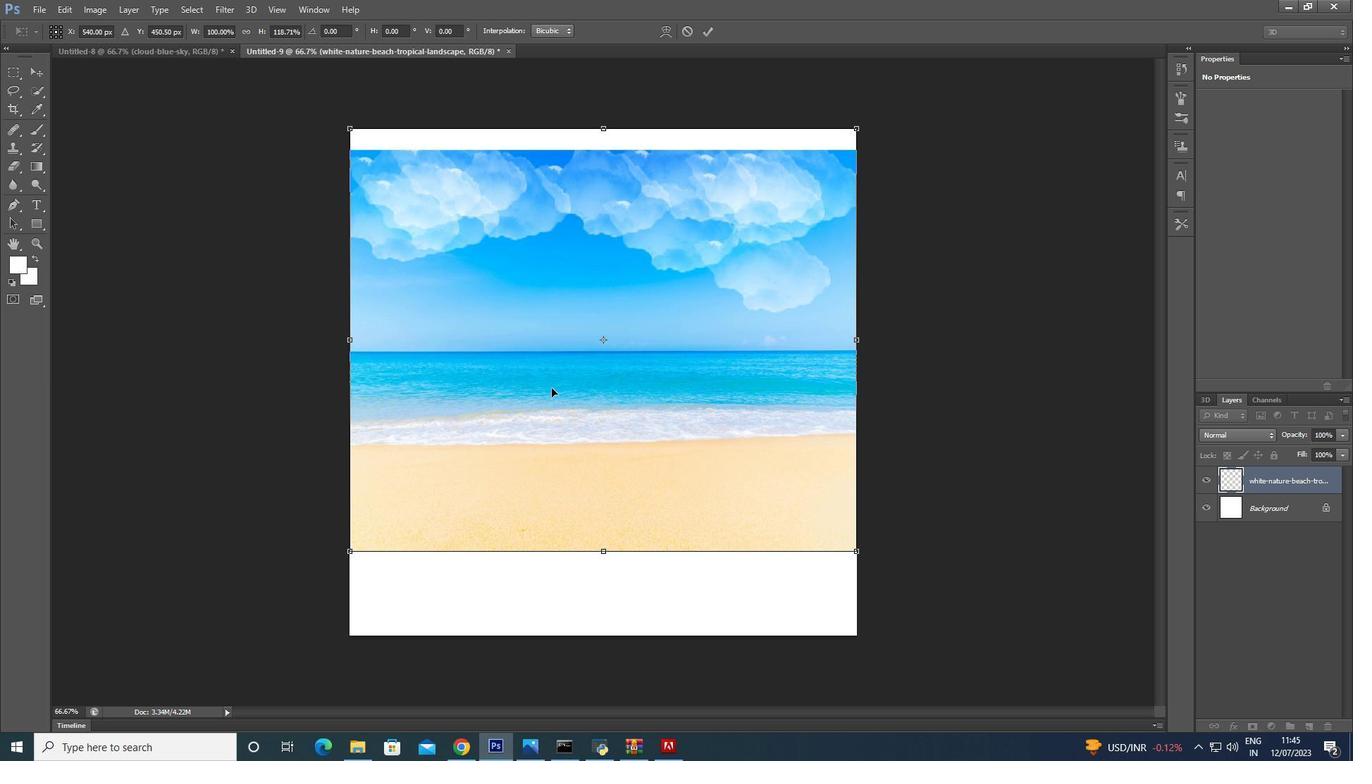 
Action: Key pressed <Key.shift>
Screenshot: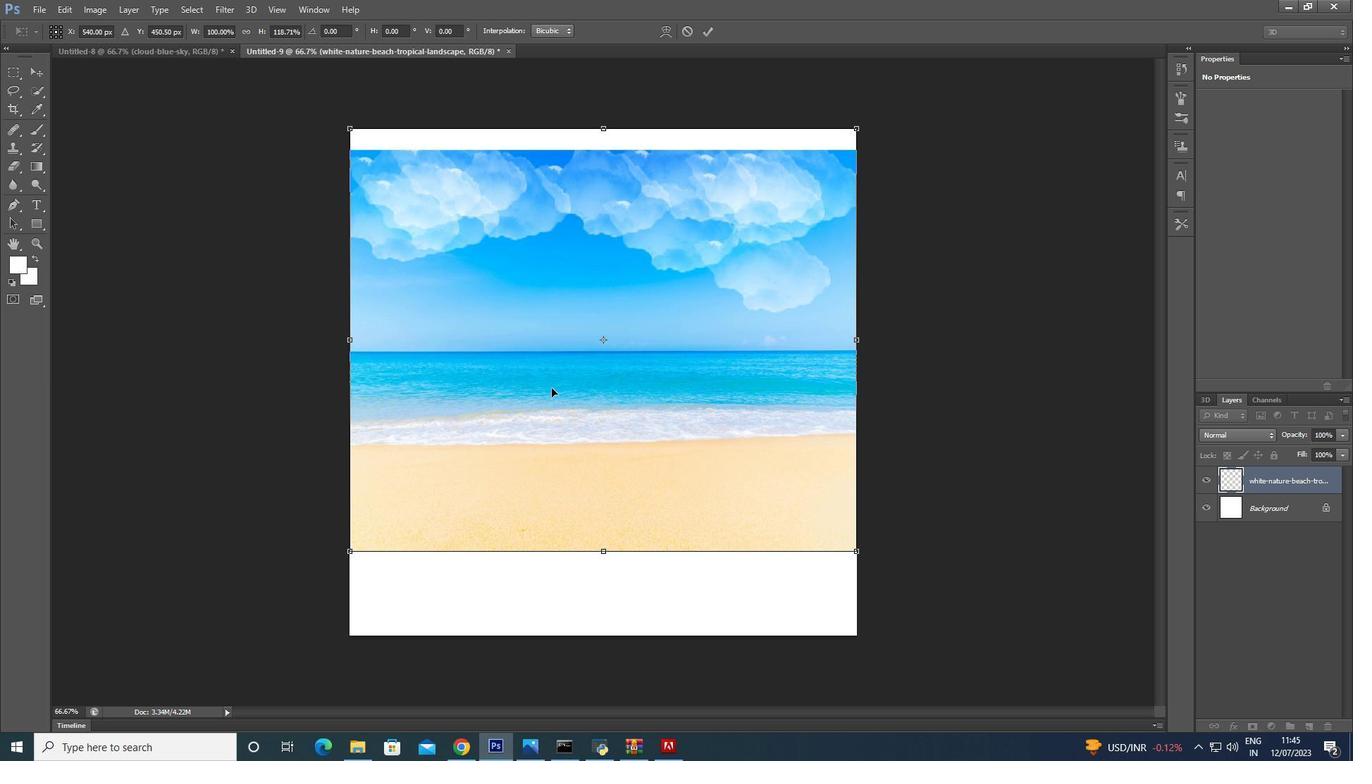 
Action: Mouse moved to (458, 592)
Screenshot: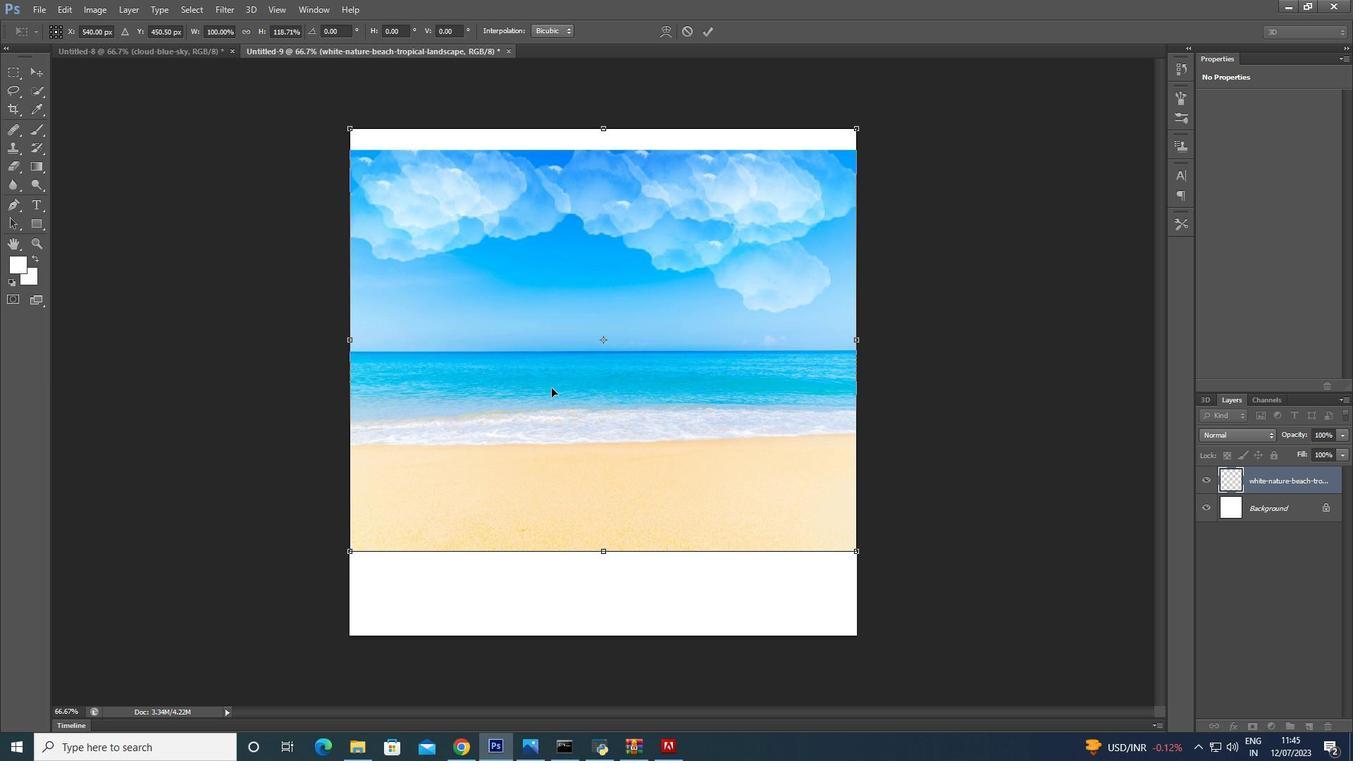 
Action: Key pressed <Key.shift>
Screenshot: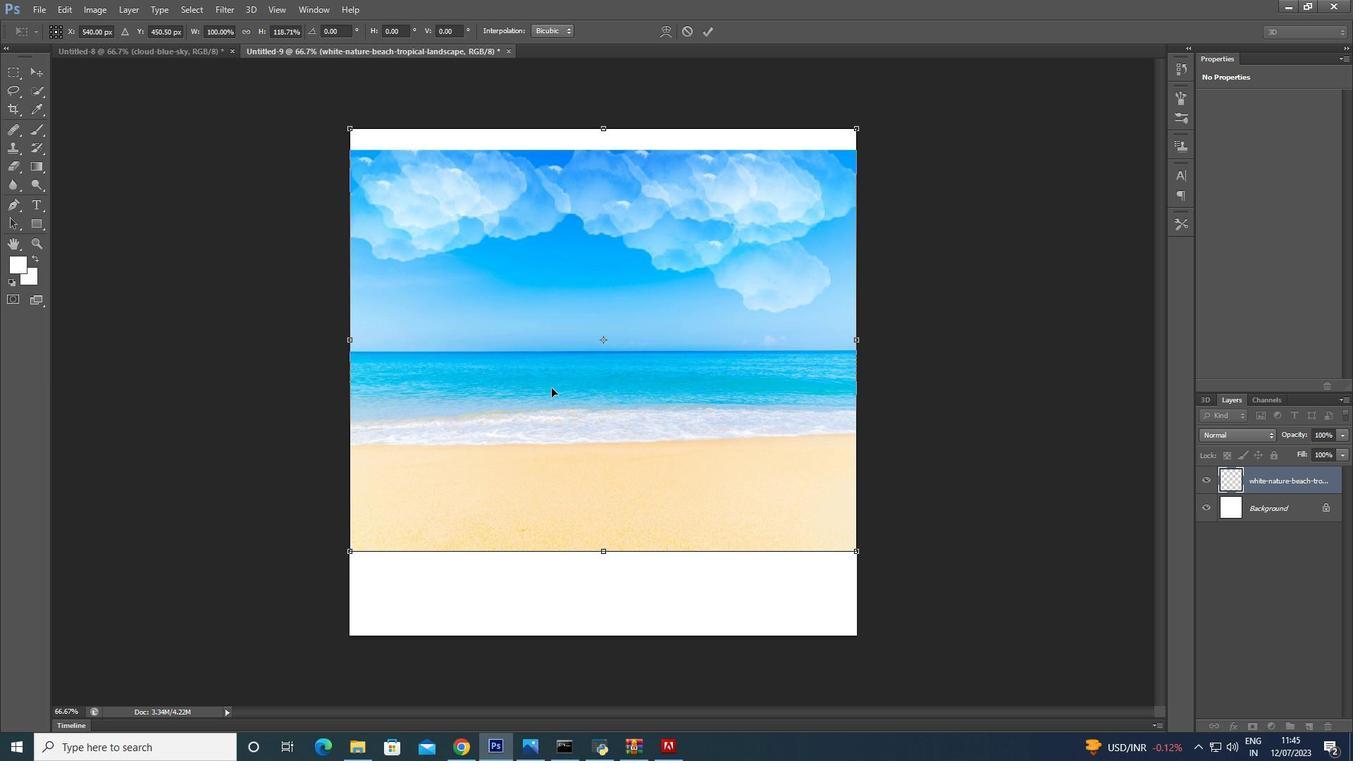 
Action: Mouse moved to (443, 598)
Screenshot: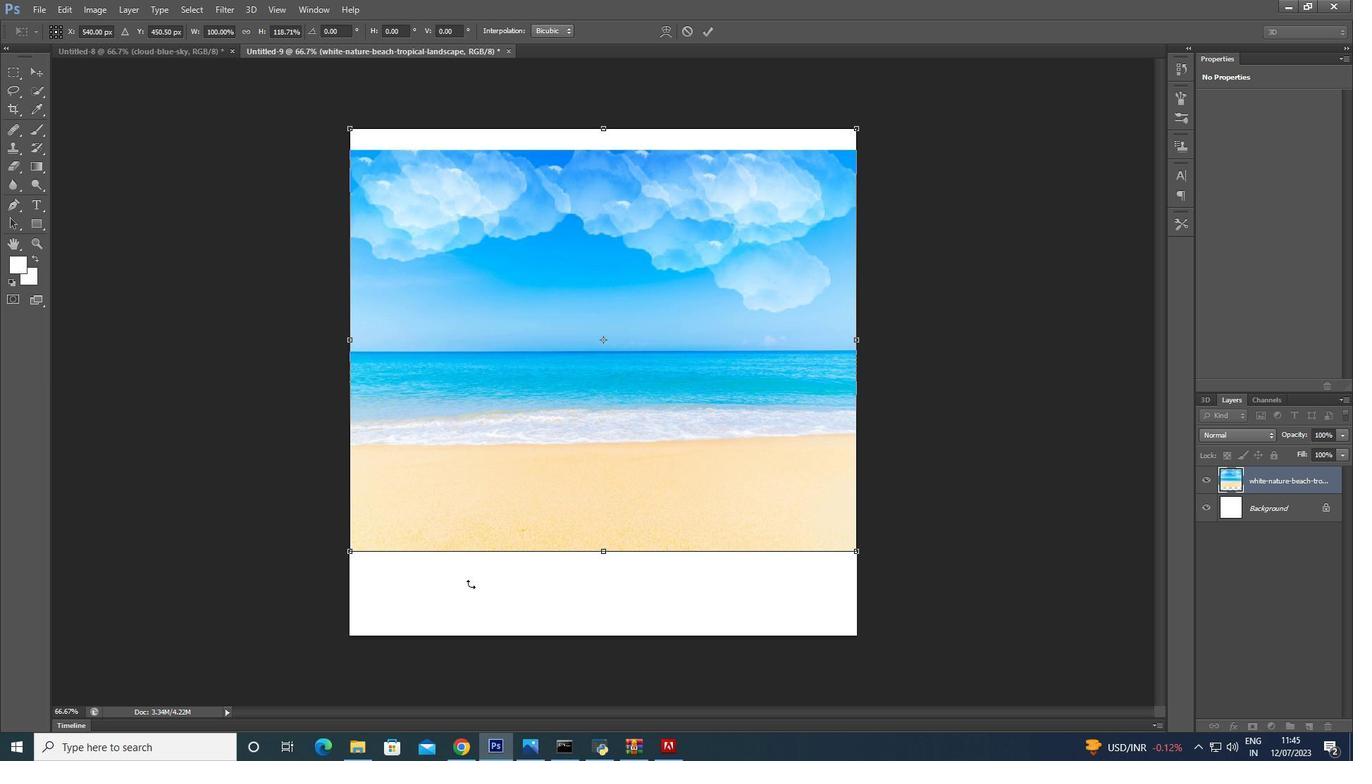 
Action: Key pressed <Key.shift>
Screenshot: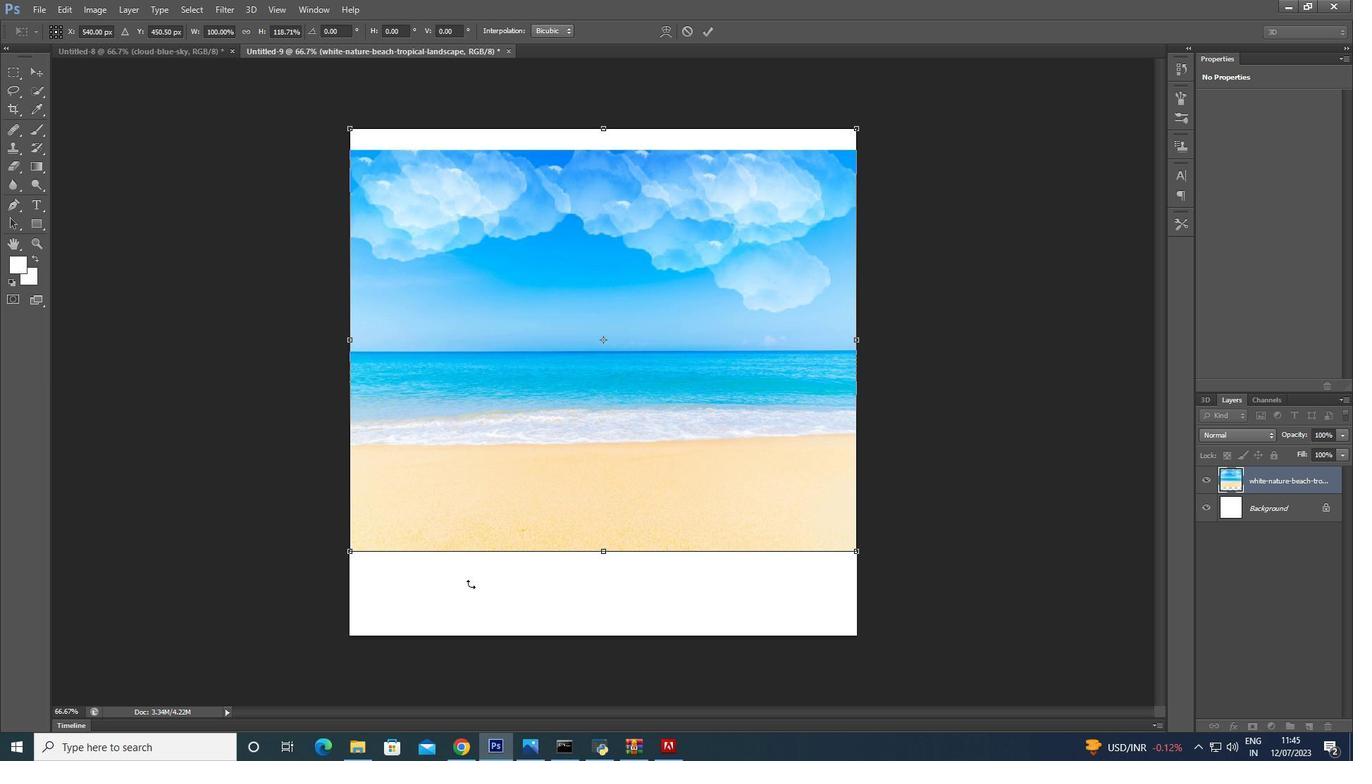 
Action: Mouse moved to (423, 607)
Screenshot: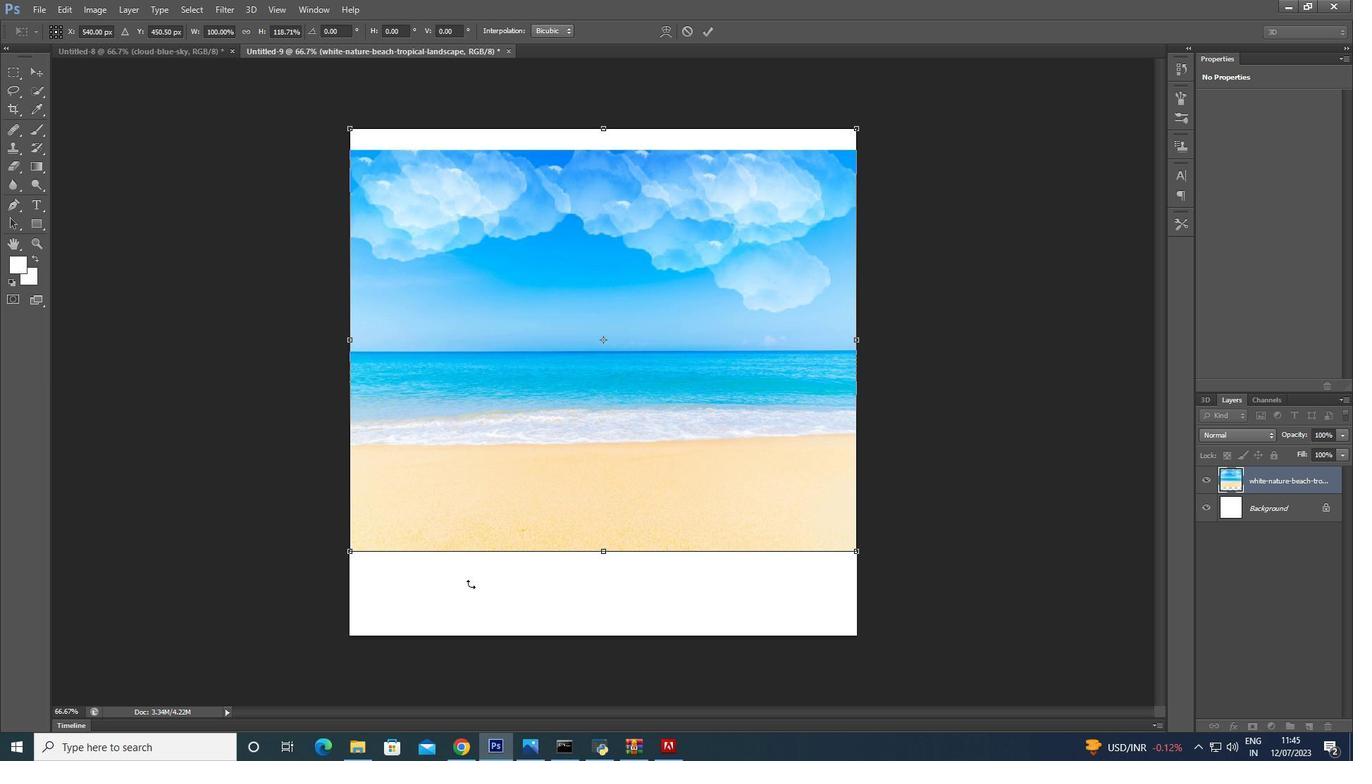 
Action: Key pressed <Key.shift>
Screenshot: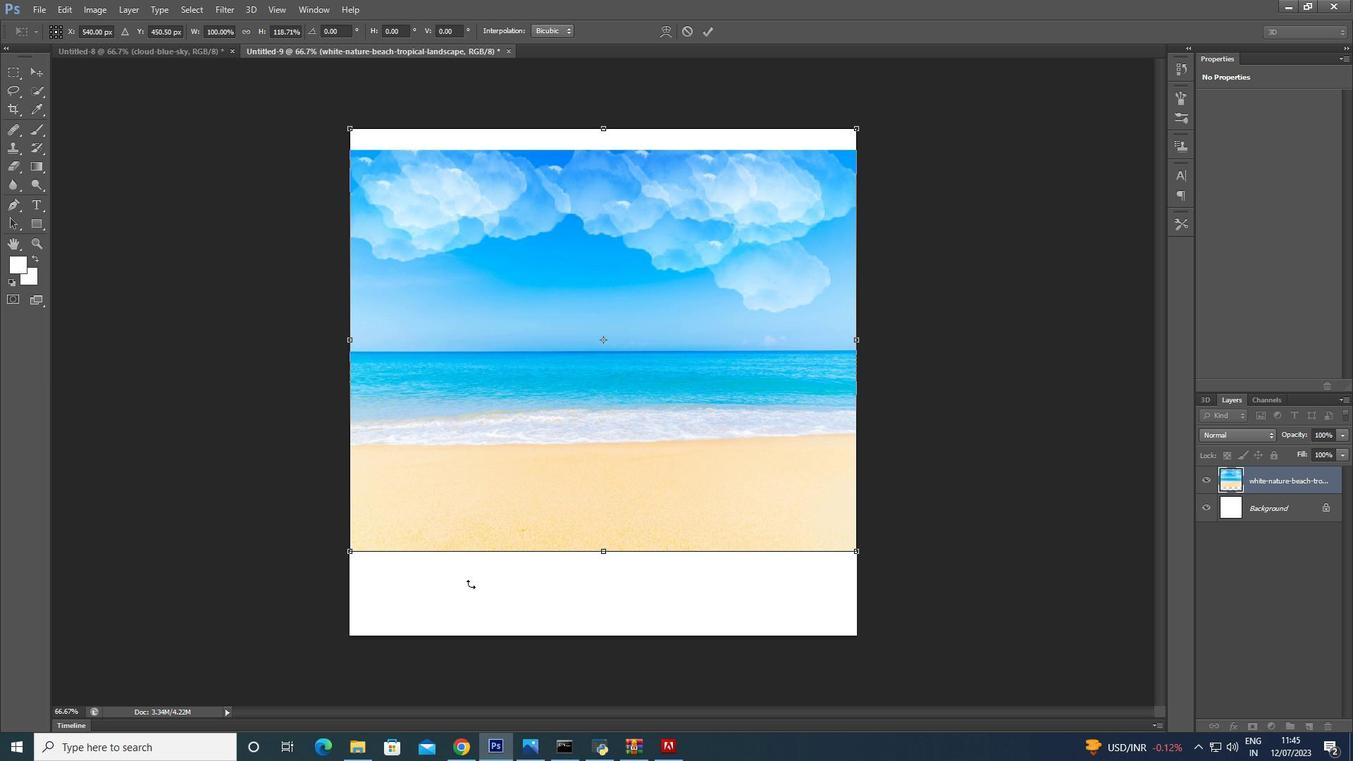 
Action: Mouse moved to (408, 615)
Screenshot: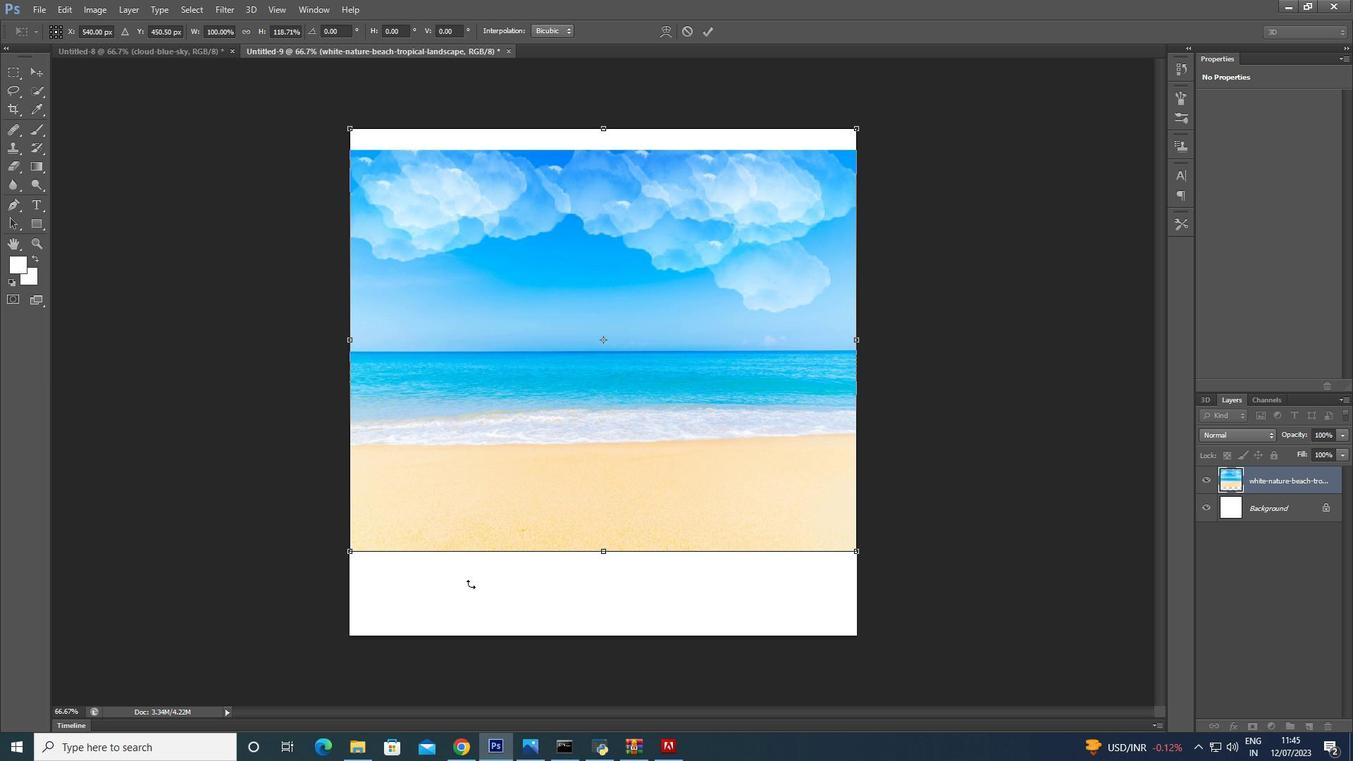 
Action: Key pressed <Key.shift>
Screenshot: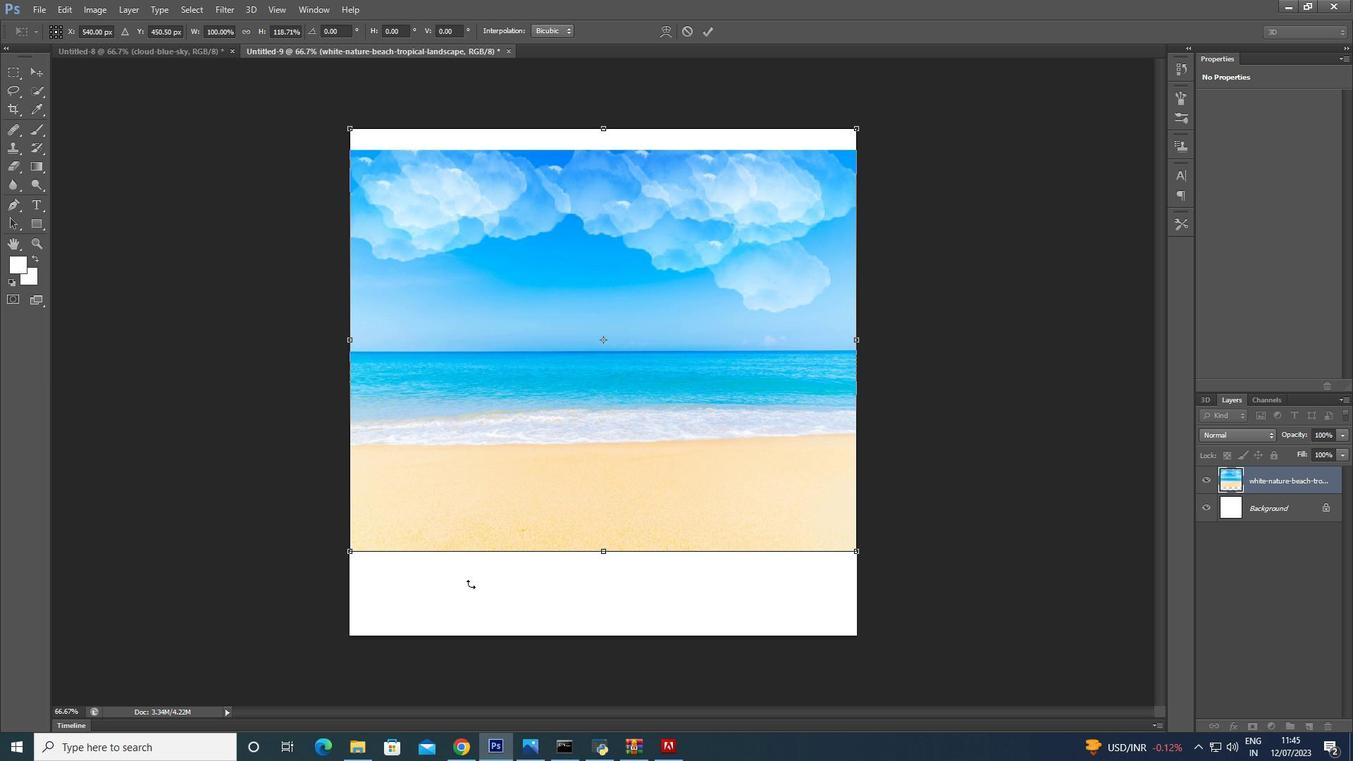 
Action: Mouse moved to (406, 615)
Screenshot: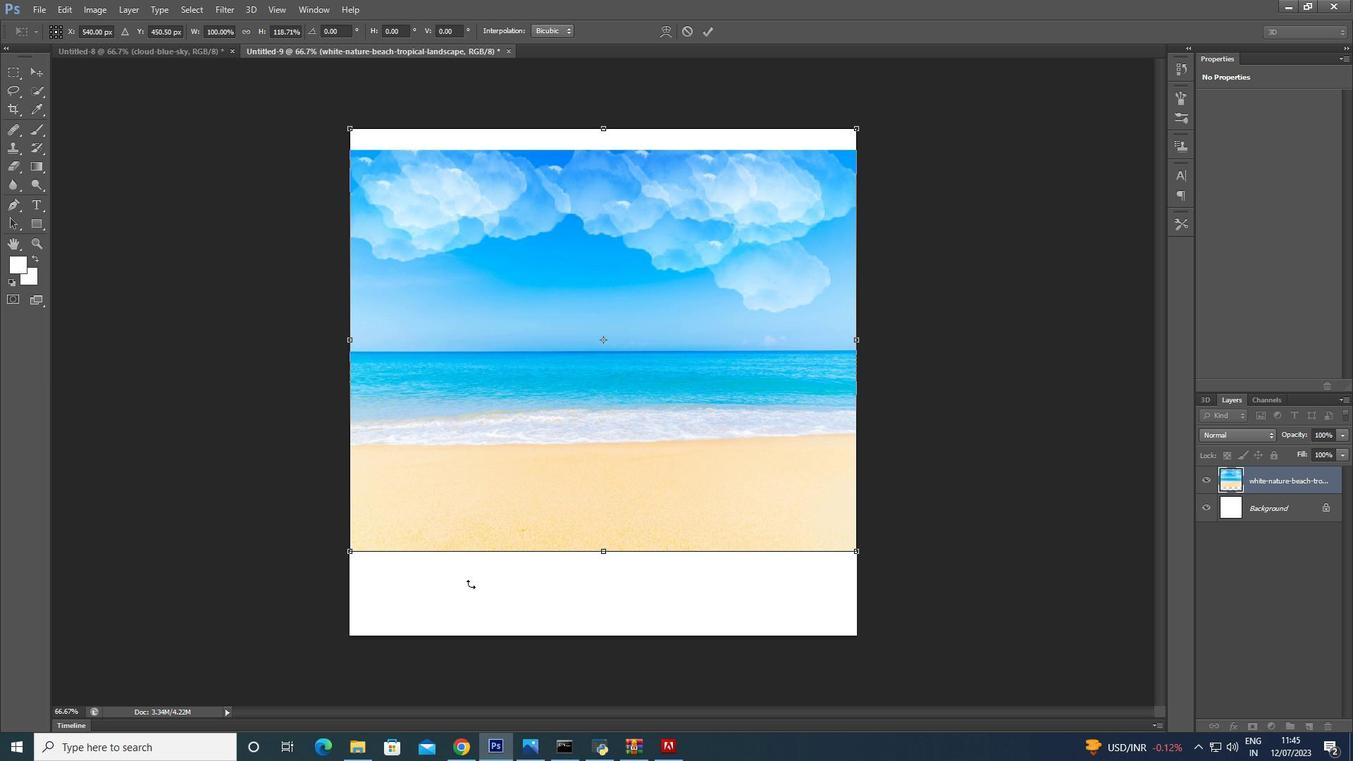 
Action: Key pressed <Key.shift>
Screenshot: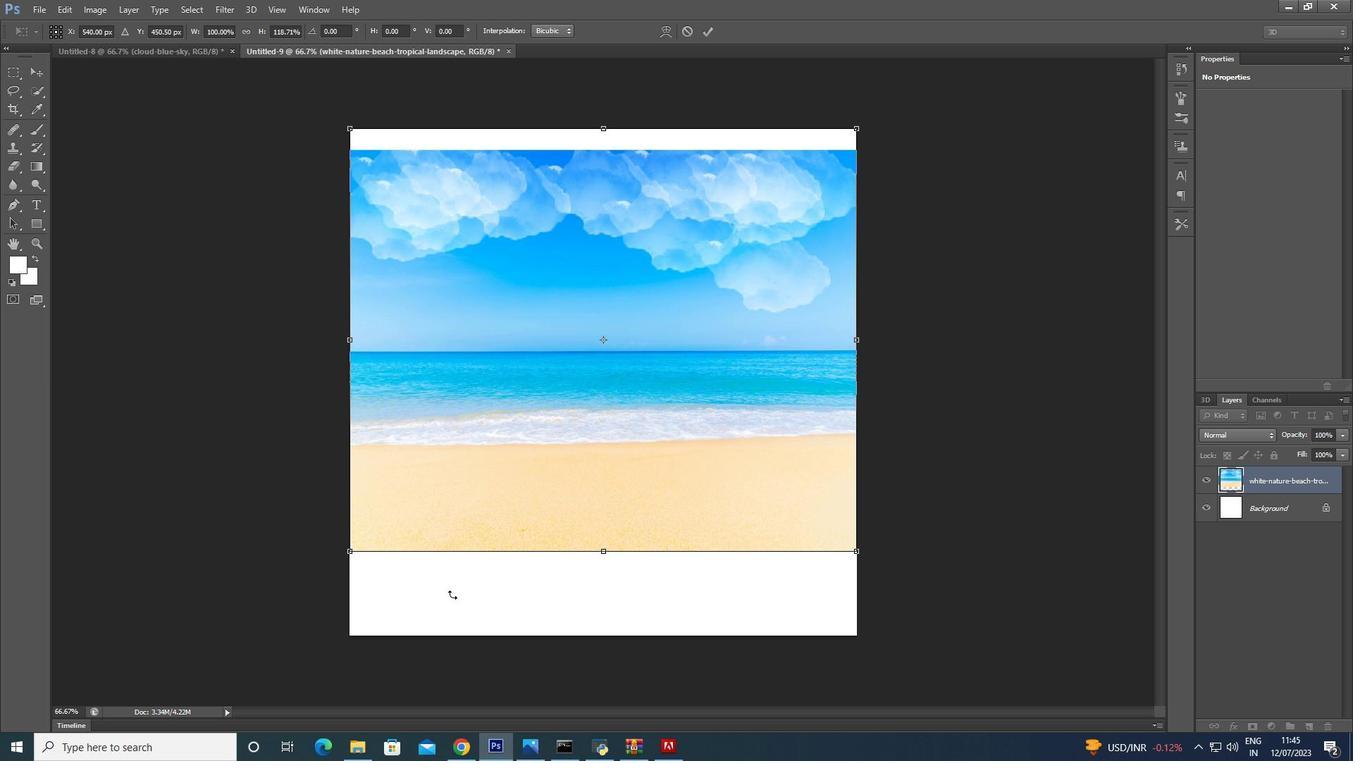 
Action: Mouse moved to (388, 597)
Screenshot: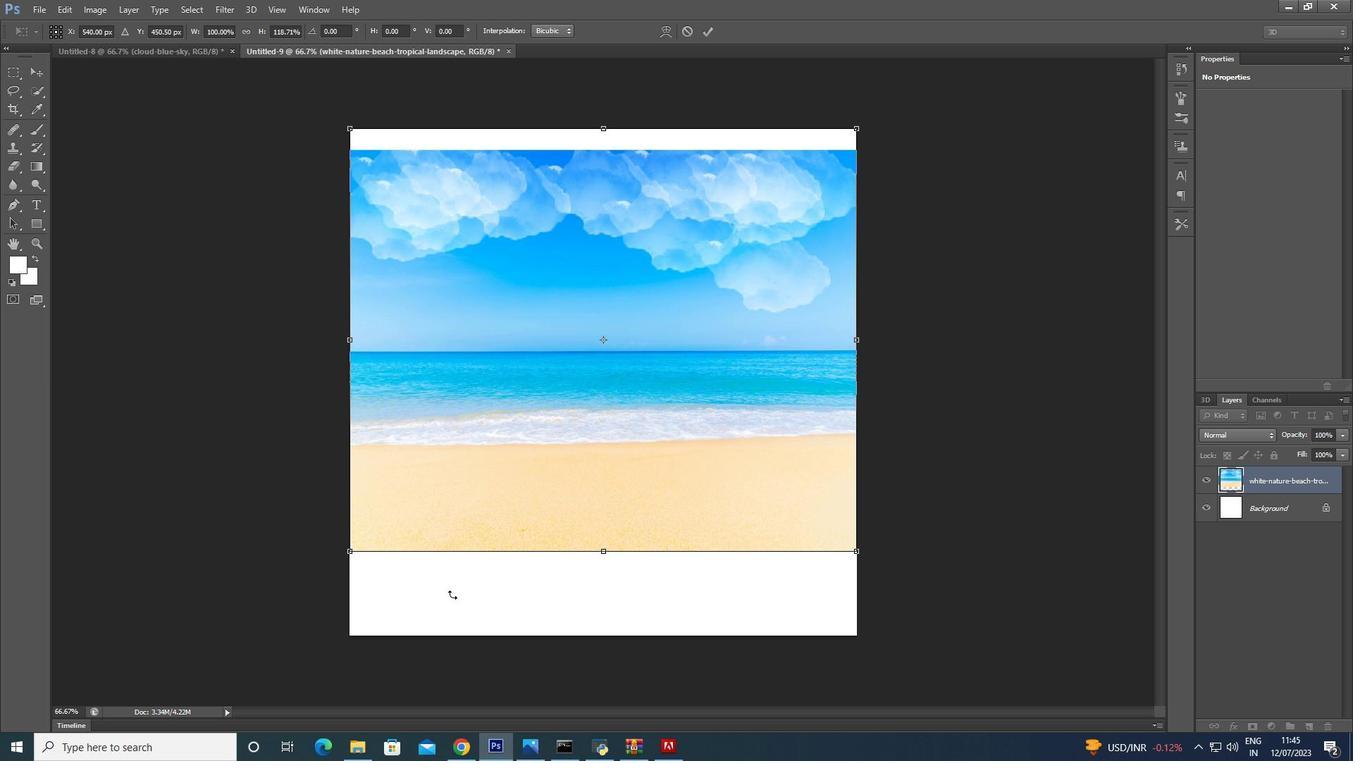 
Action: Key pressed <Key.shift>
Screenshot: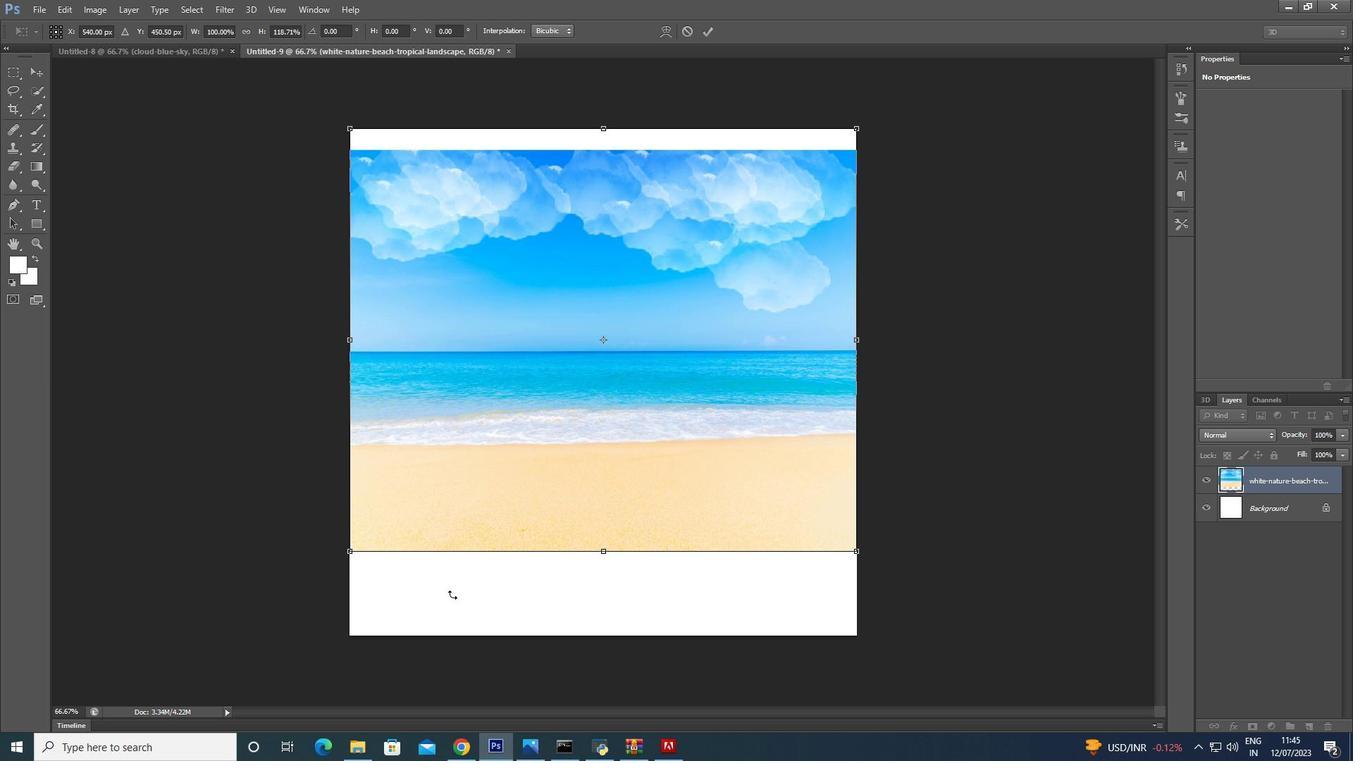 
Action: Mouse moved to (360, 579)
Screenshot: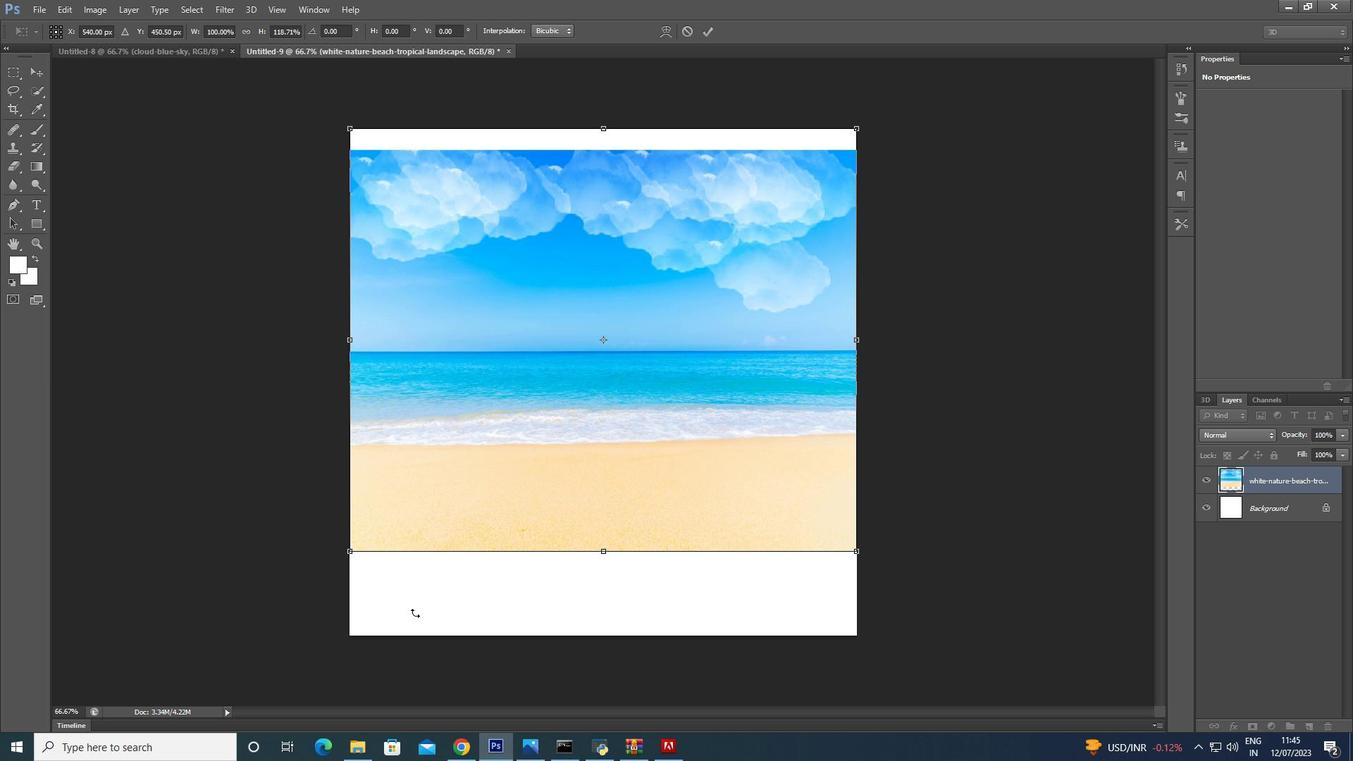 
Action: Key pressed <Key.shift>
Screenshot: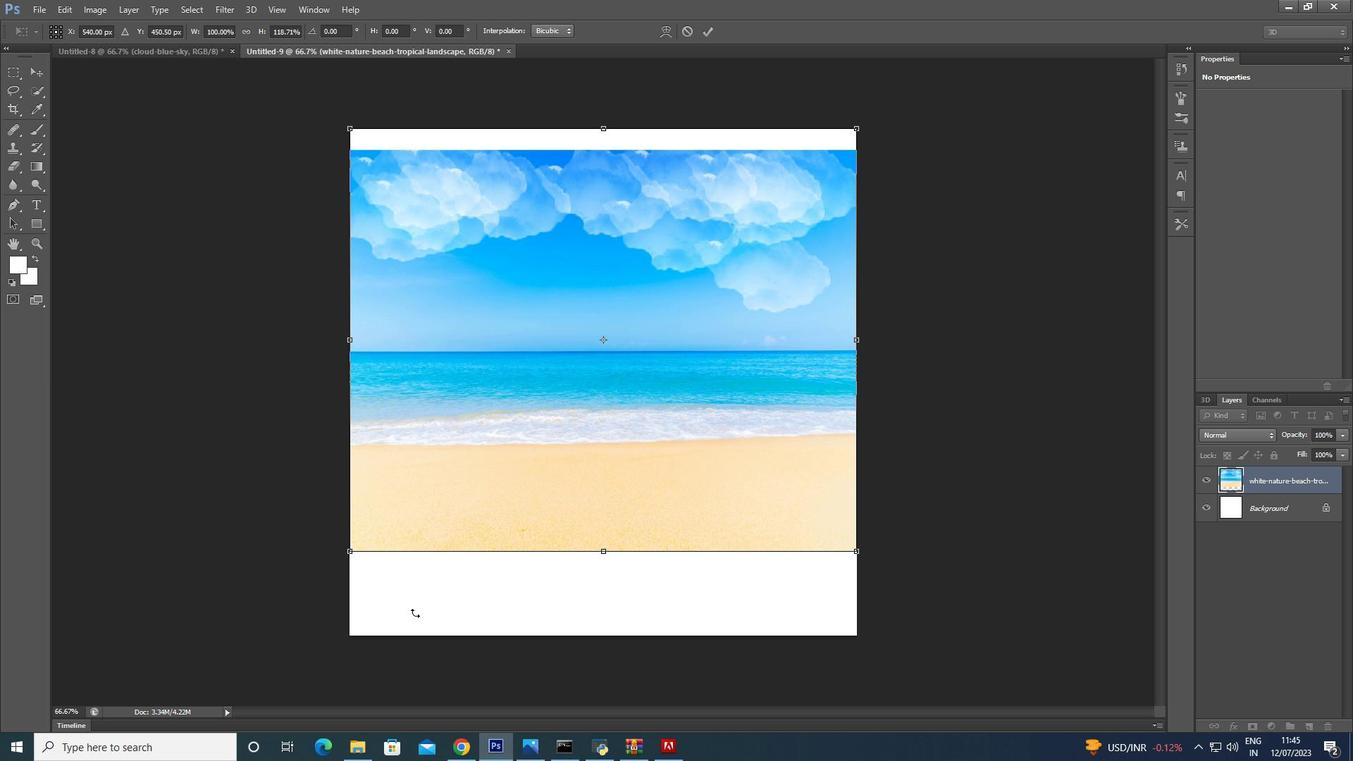 
Action: Mouse moved to (346, 570)
Screenshot: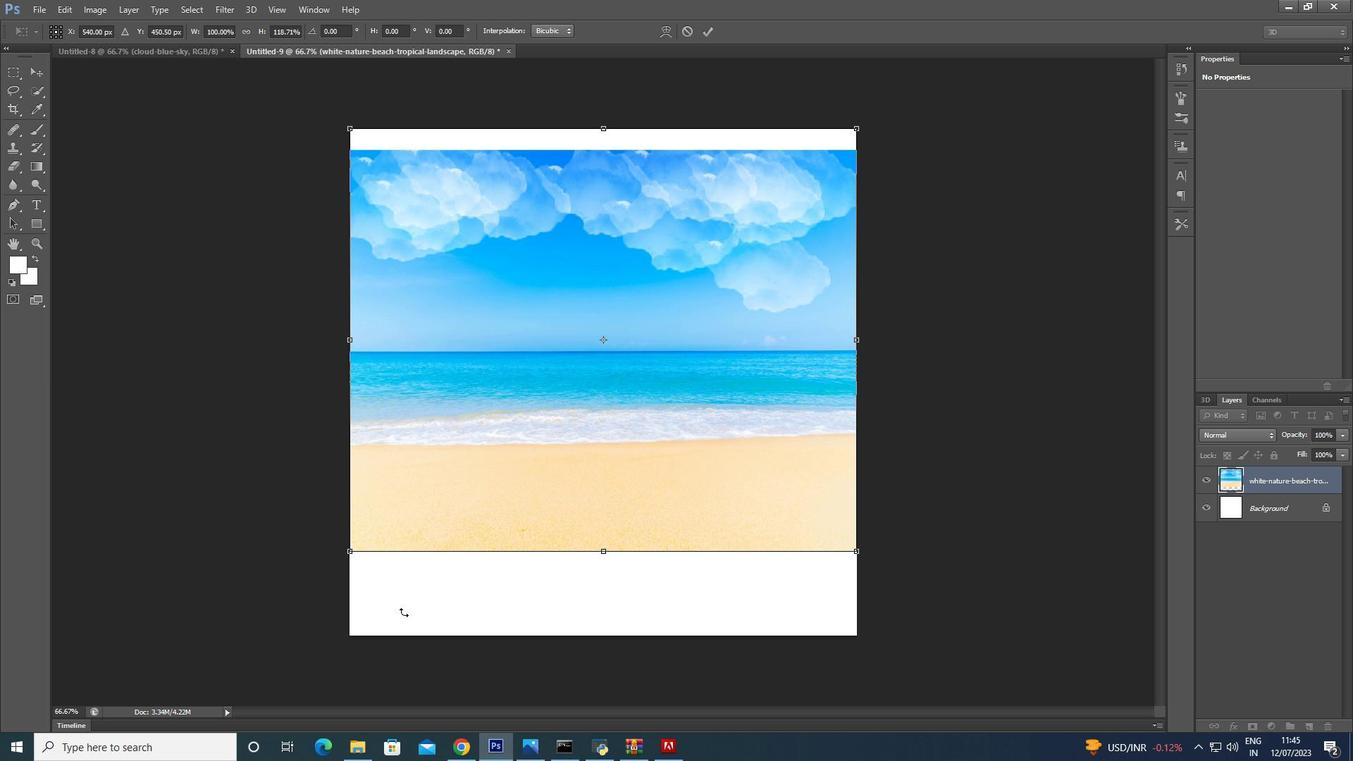 
Action: Key pressed <Key.shift>
Screenshot: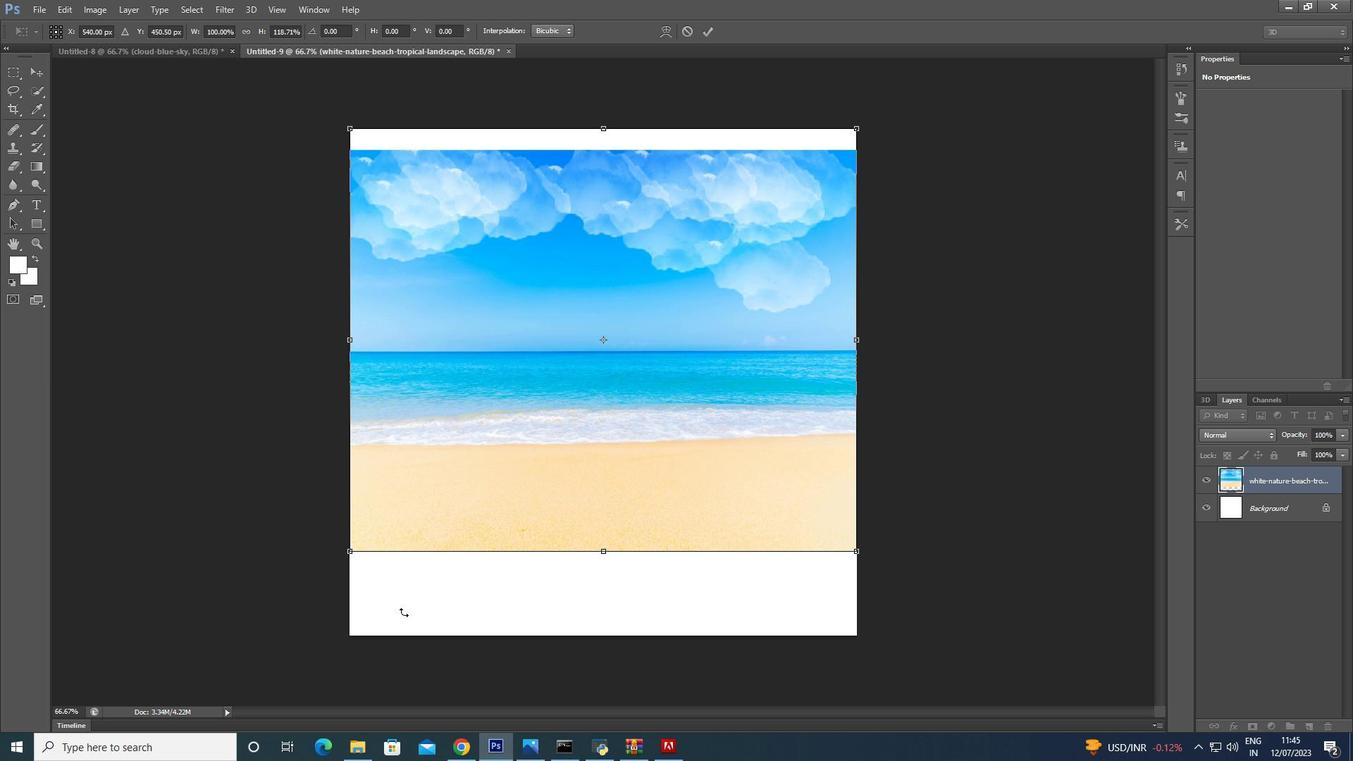 
Action: Mouse moved to (343, 565)
Screenshot: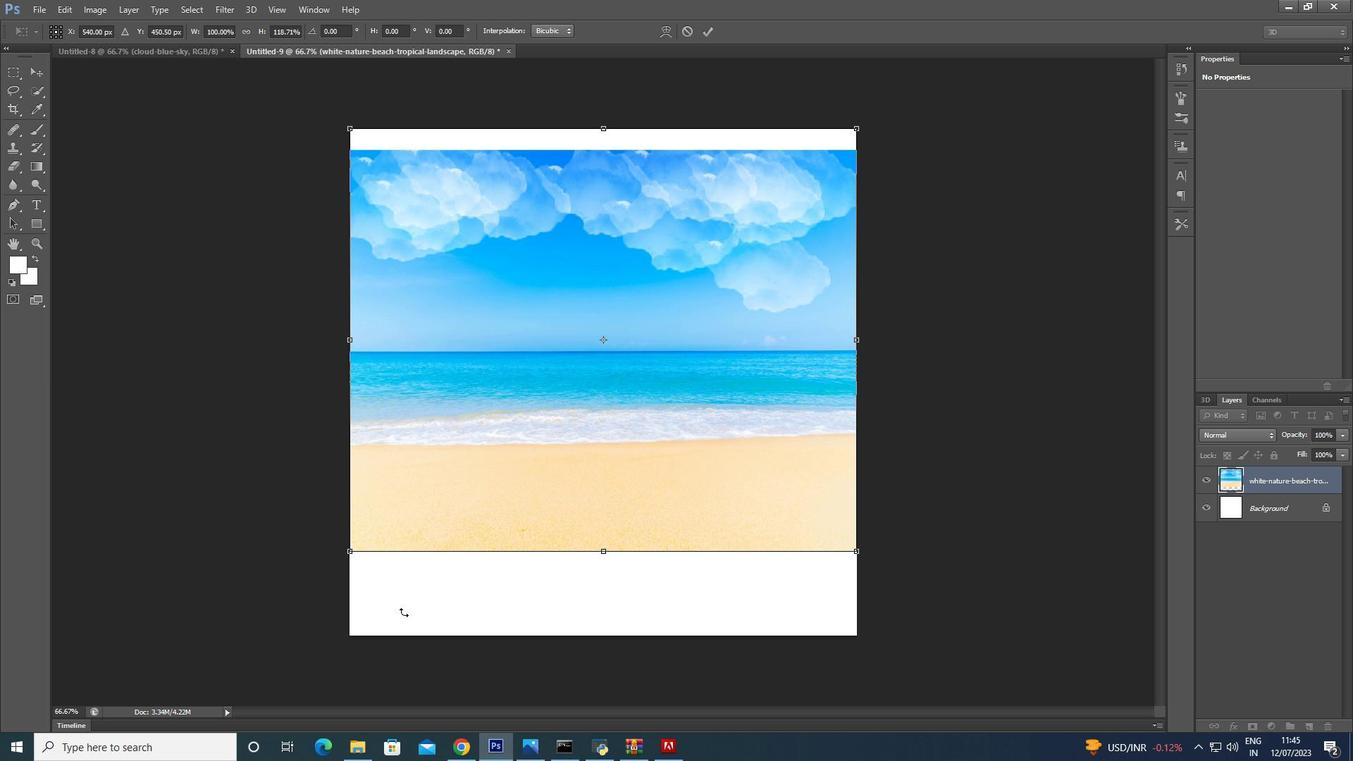 
Action: Key pressed <Key.shift>
Screenshot: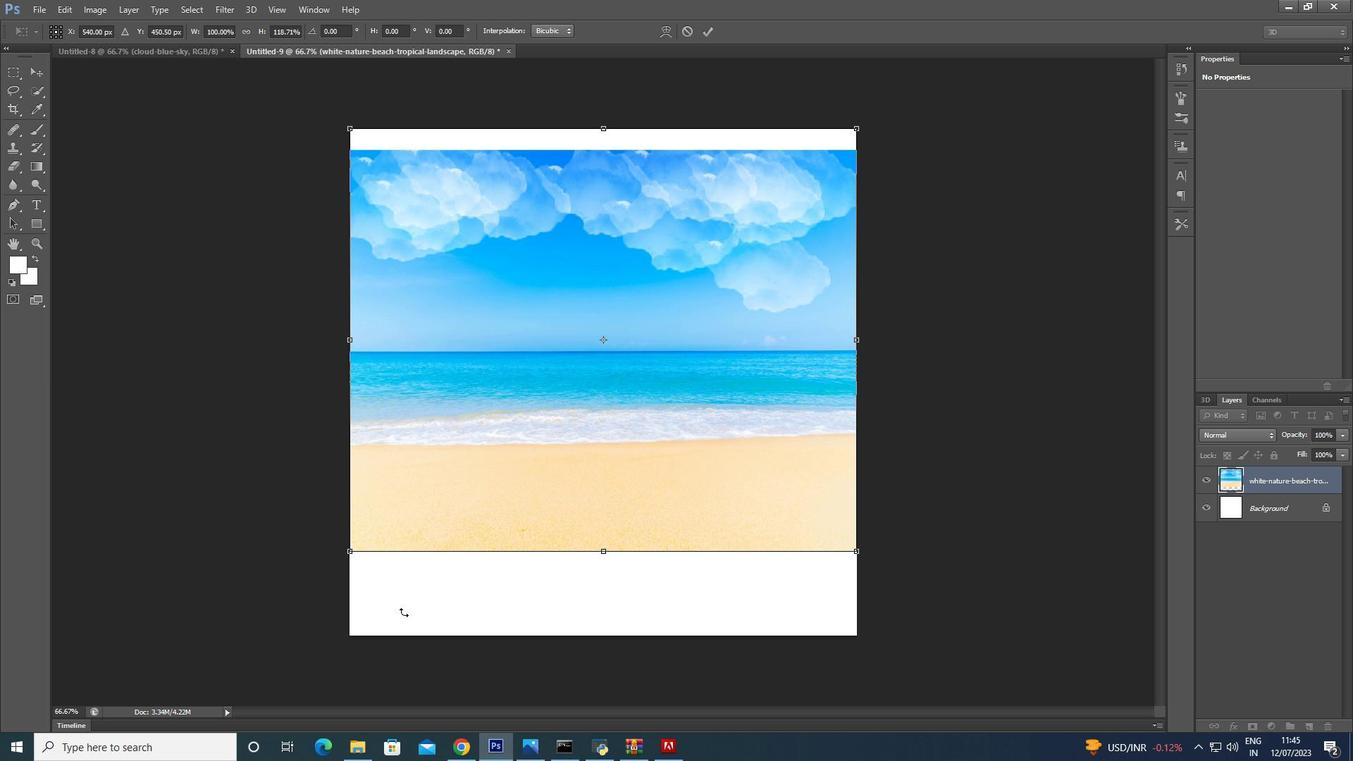 
Action: Mouse moved to (341, 563)
Screenshot: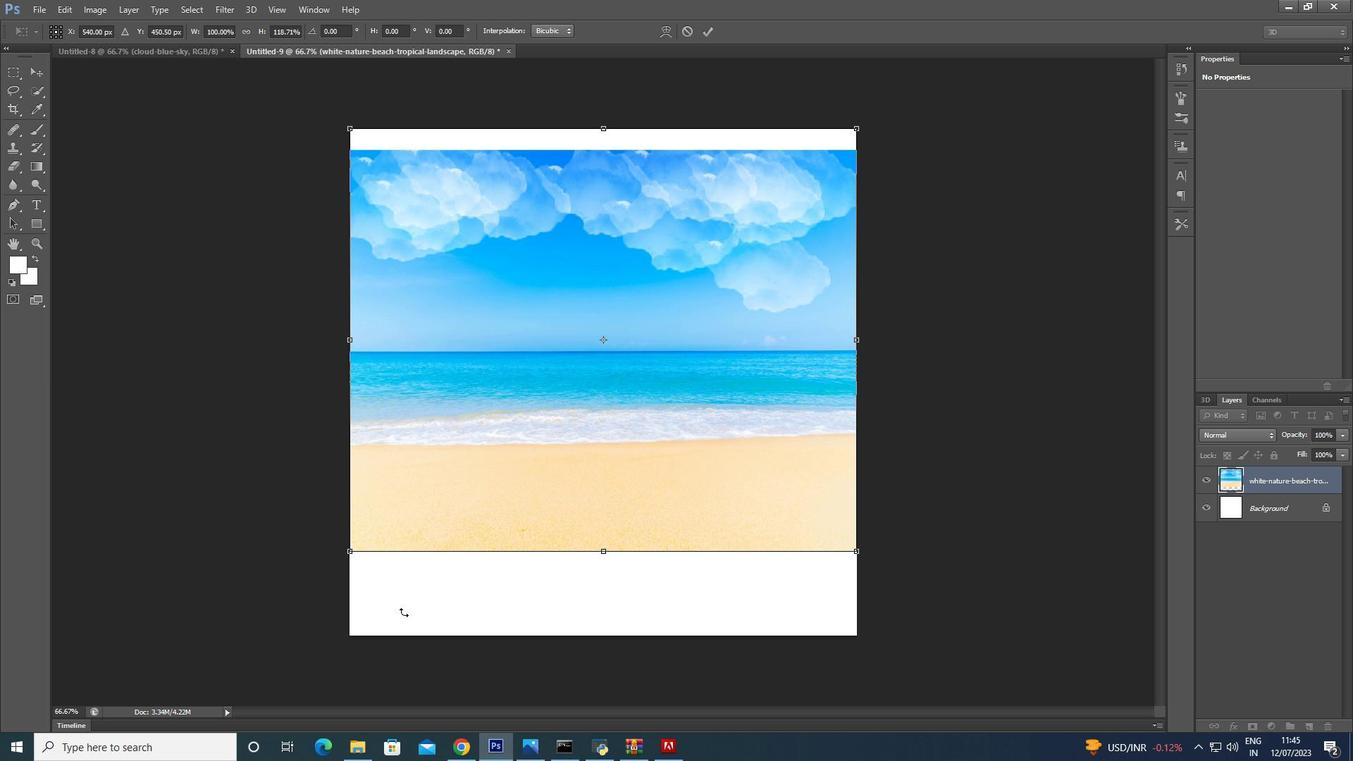 
Action: Key pressed <Key.shift>
Screenshot: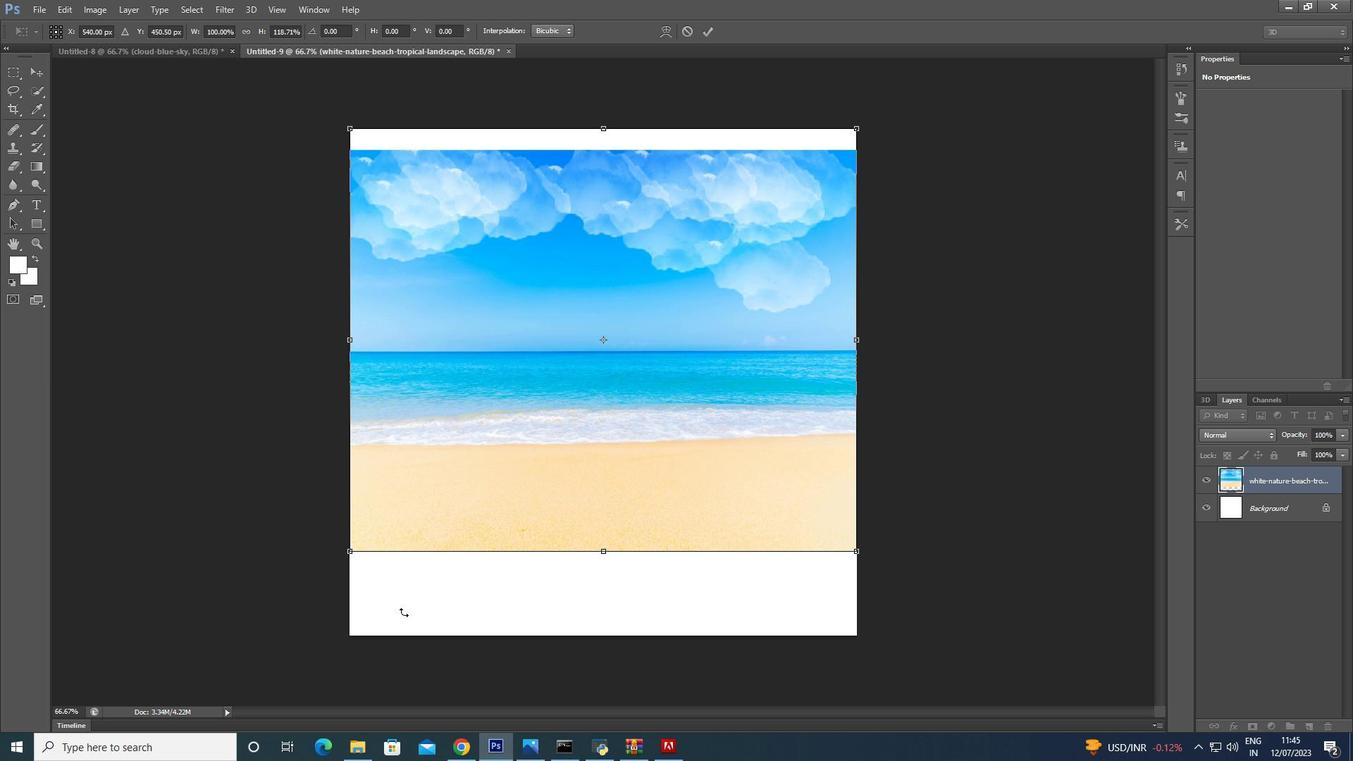 
Action: Mouse moved to (341, 561)
Screenshot: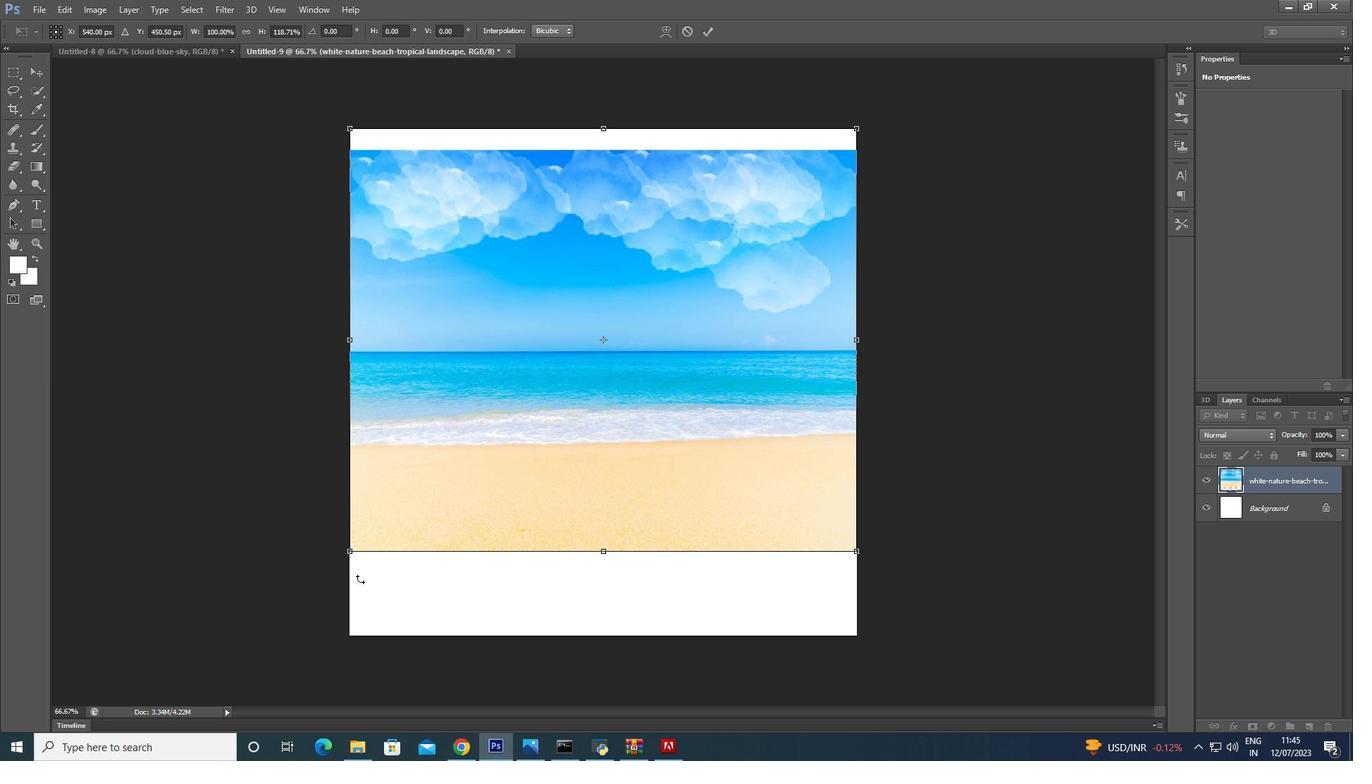 
Action: Key pressed <Key.shift><Key.shift><Key.shift>
Screenshot: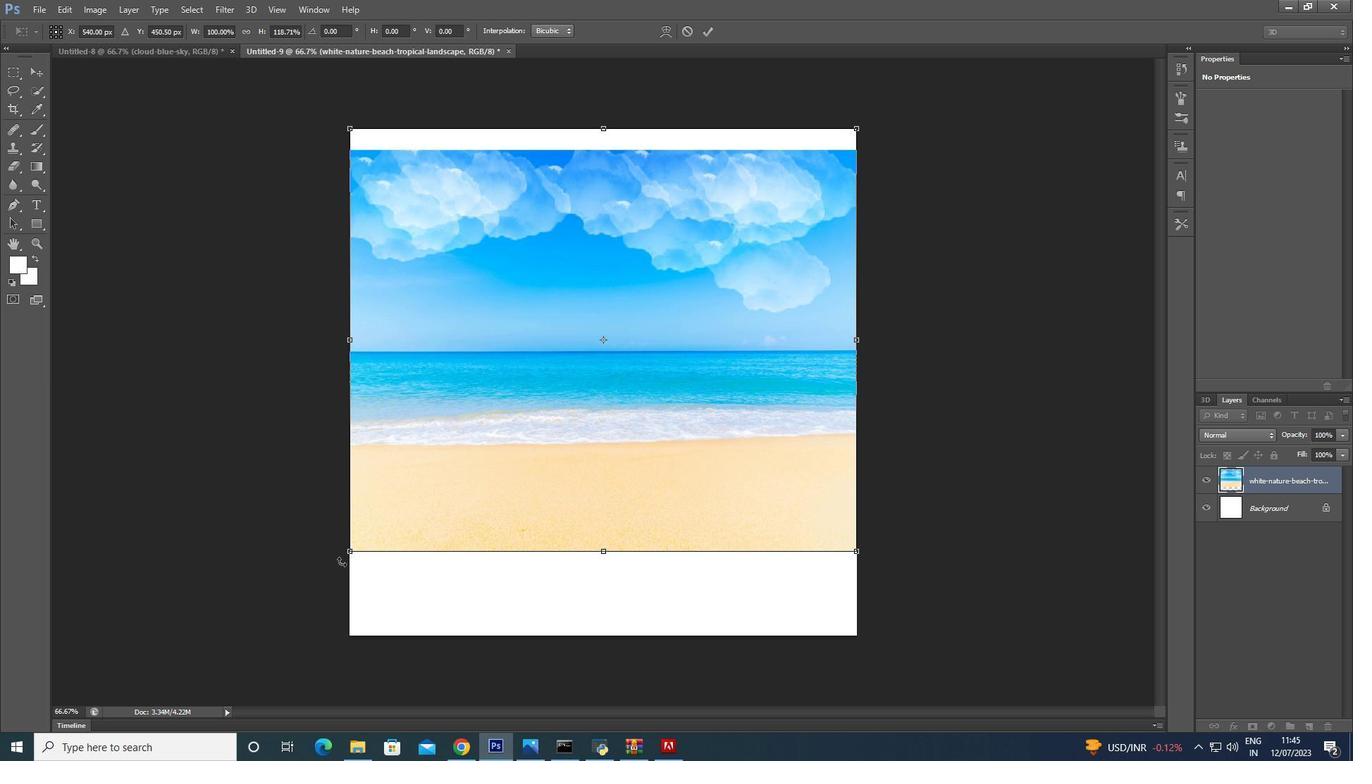 
Action: Mouse moved to (343, 556)
Screenshot: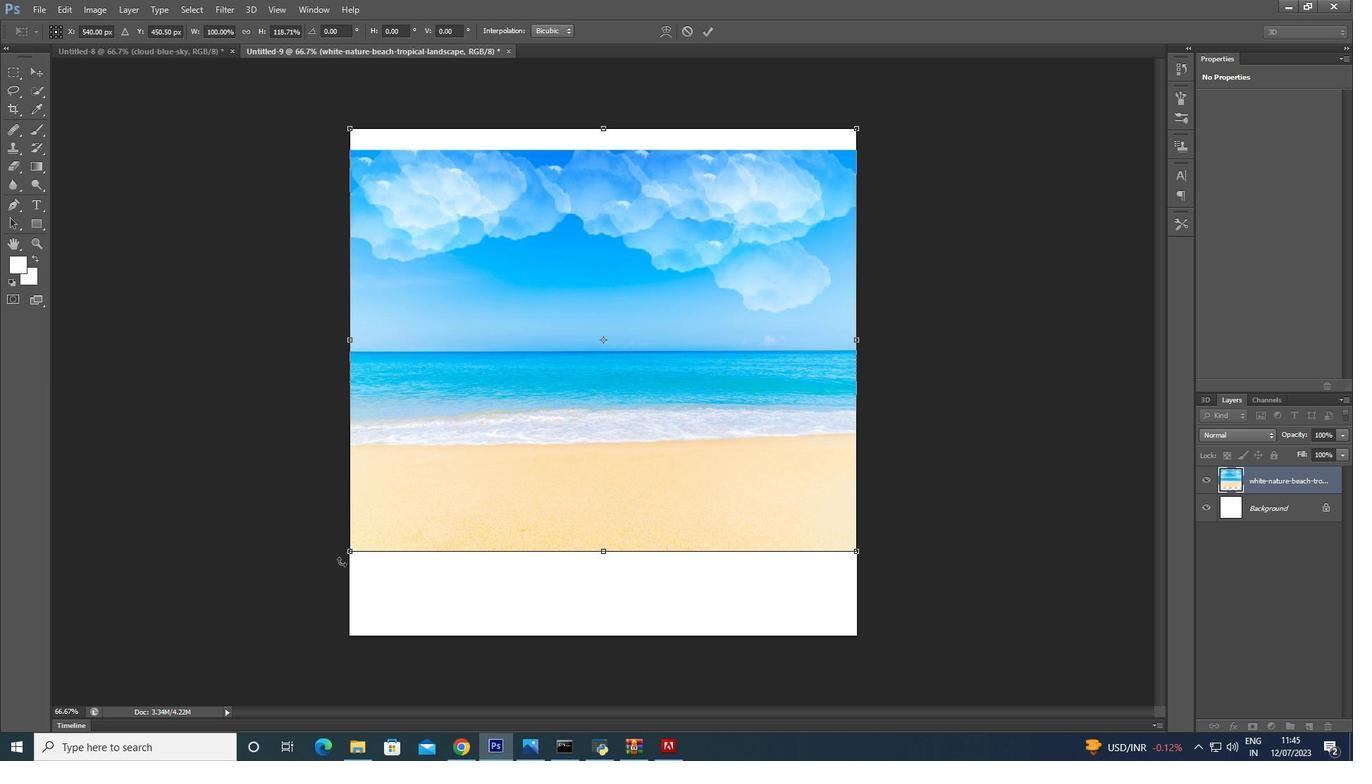 
Action: Key pressed <Key.shift>
Screenshot: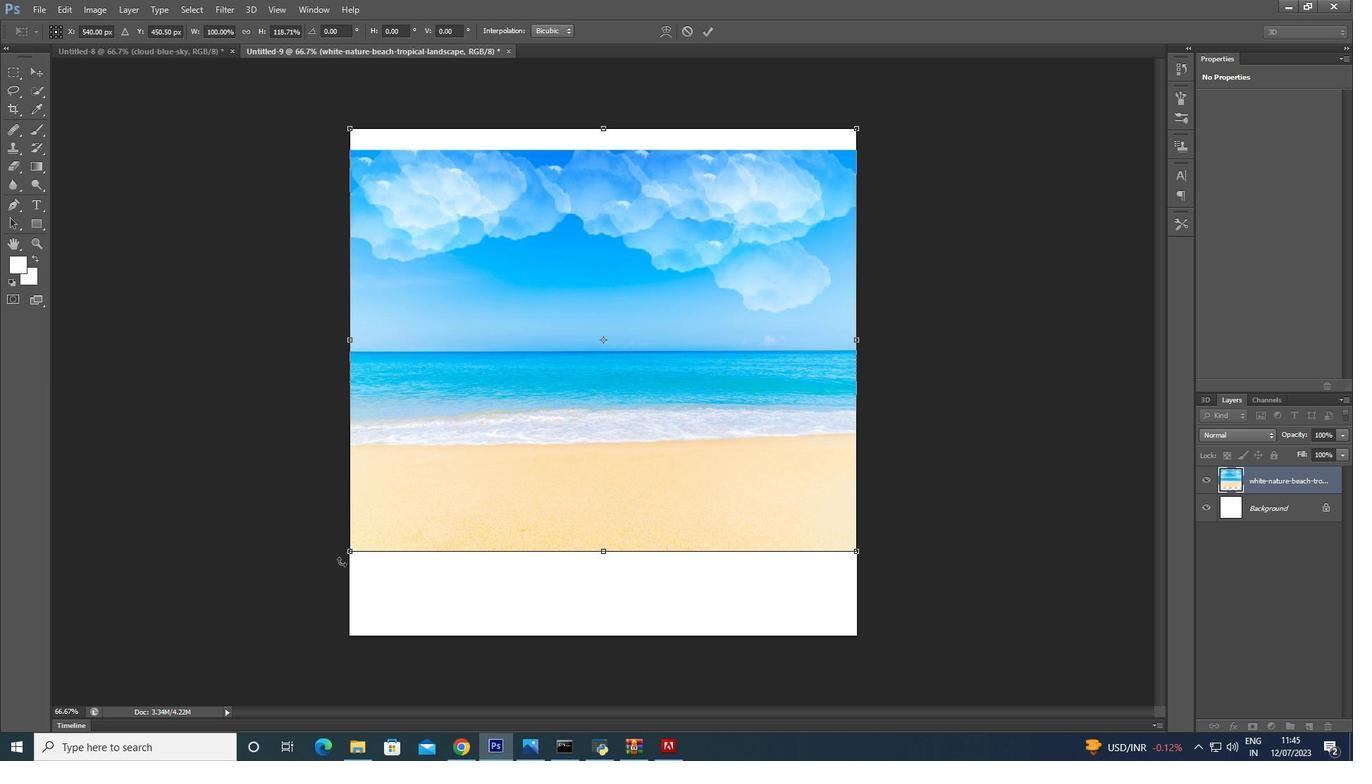 
Action: Mouse moved to (350, 551)
Screenshot: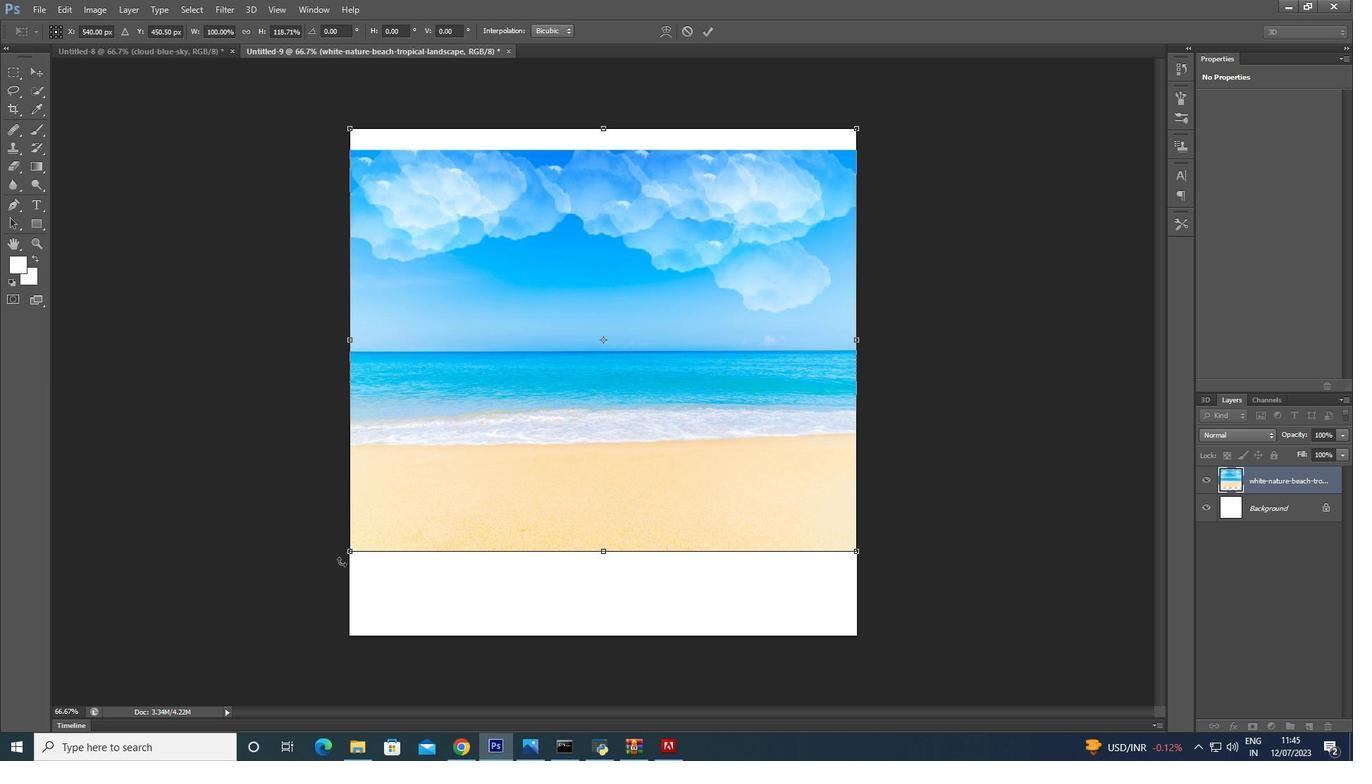 
Action: Key pressed <Key.shift>
Screenshot: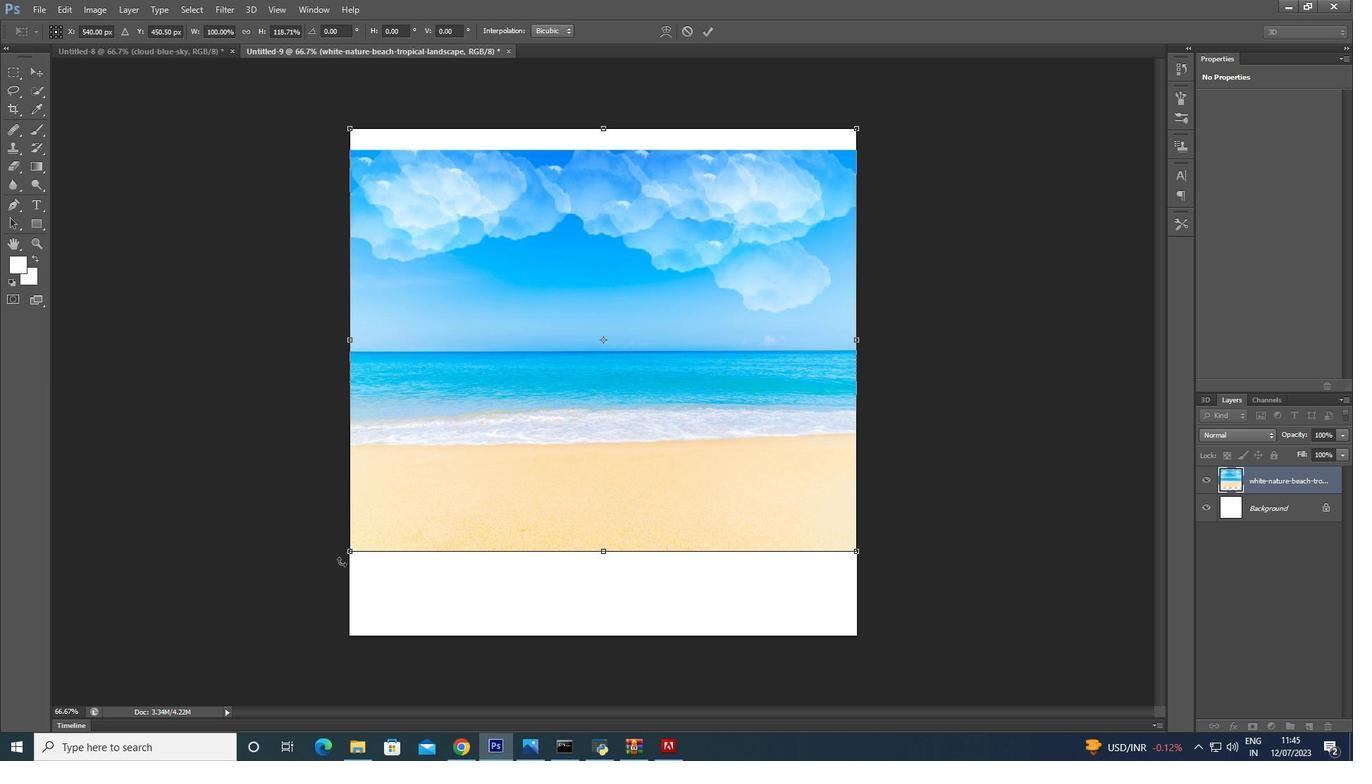 
Action: Mouse moved to (351, 549)
Screenshot: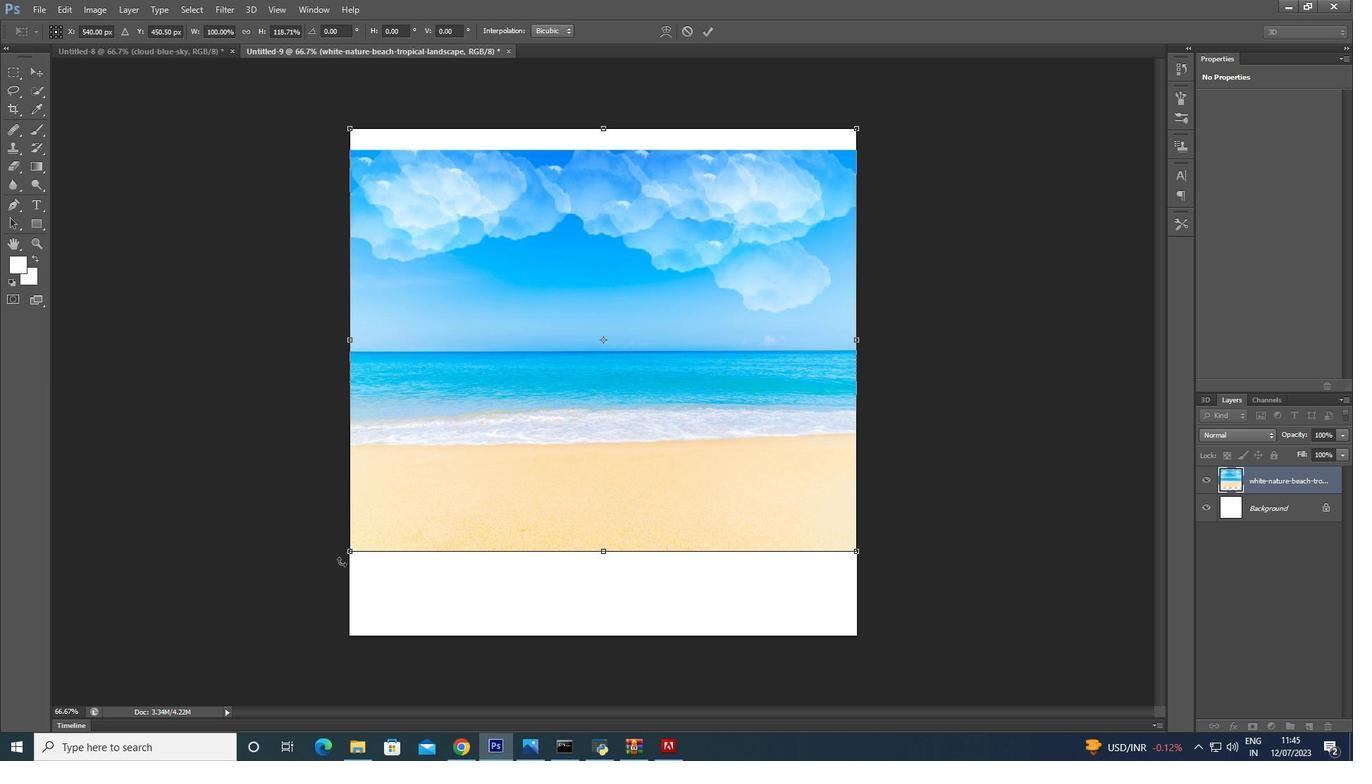 
Action: Key pressed <Key.shift><Key.shift>
Screenshot: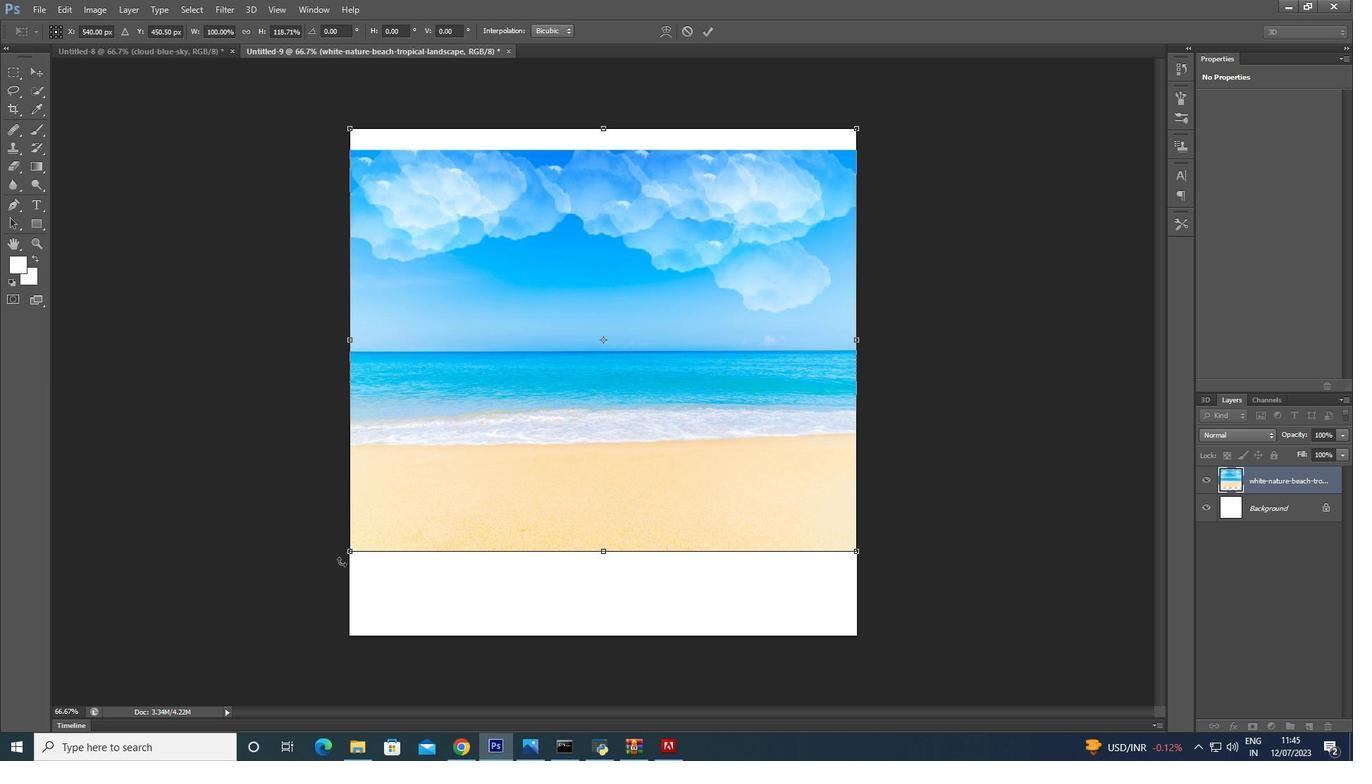 
Action: Mouse moved to (352, 549)
Screenshot: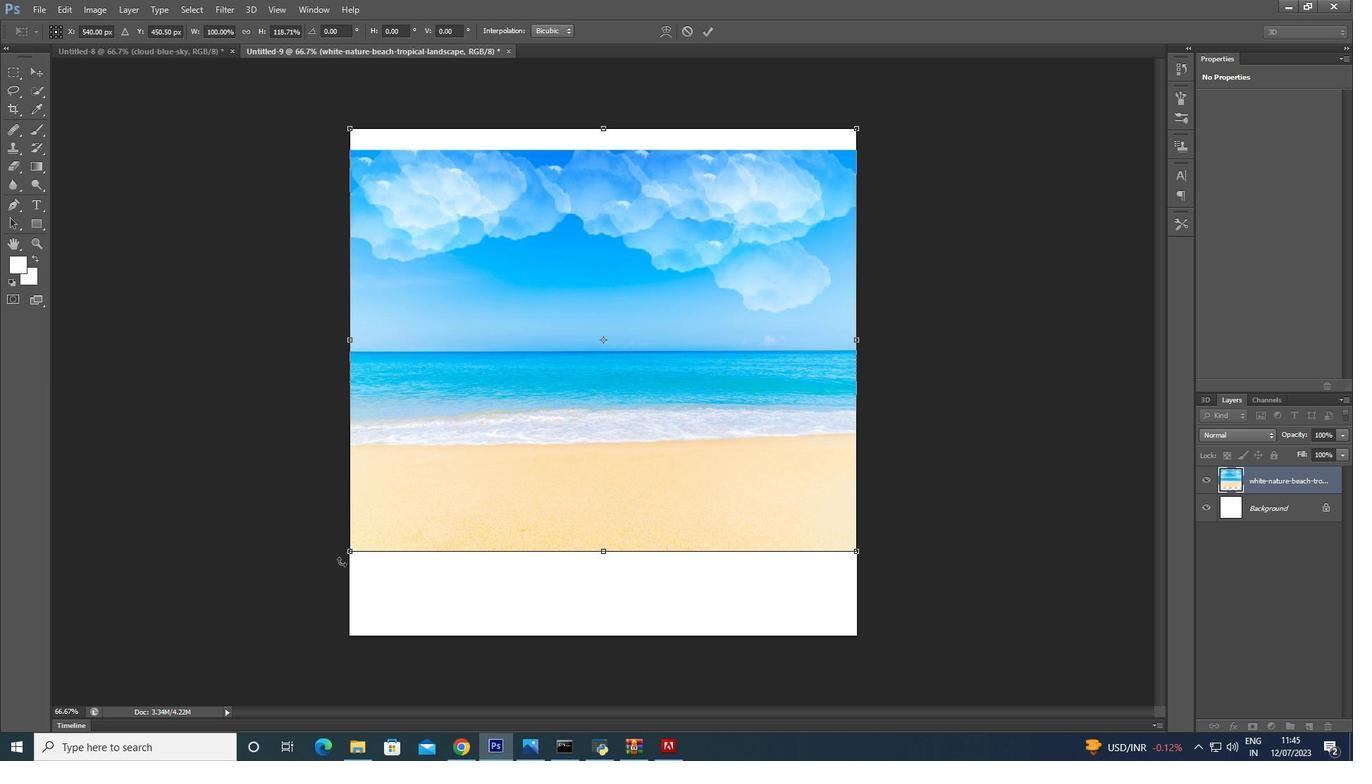 
Action: Key pressed <Key.shift><Key.shift>
Screenshot: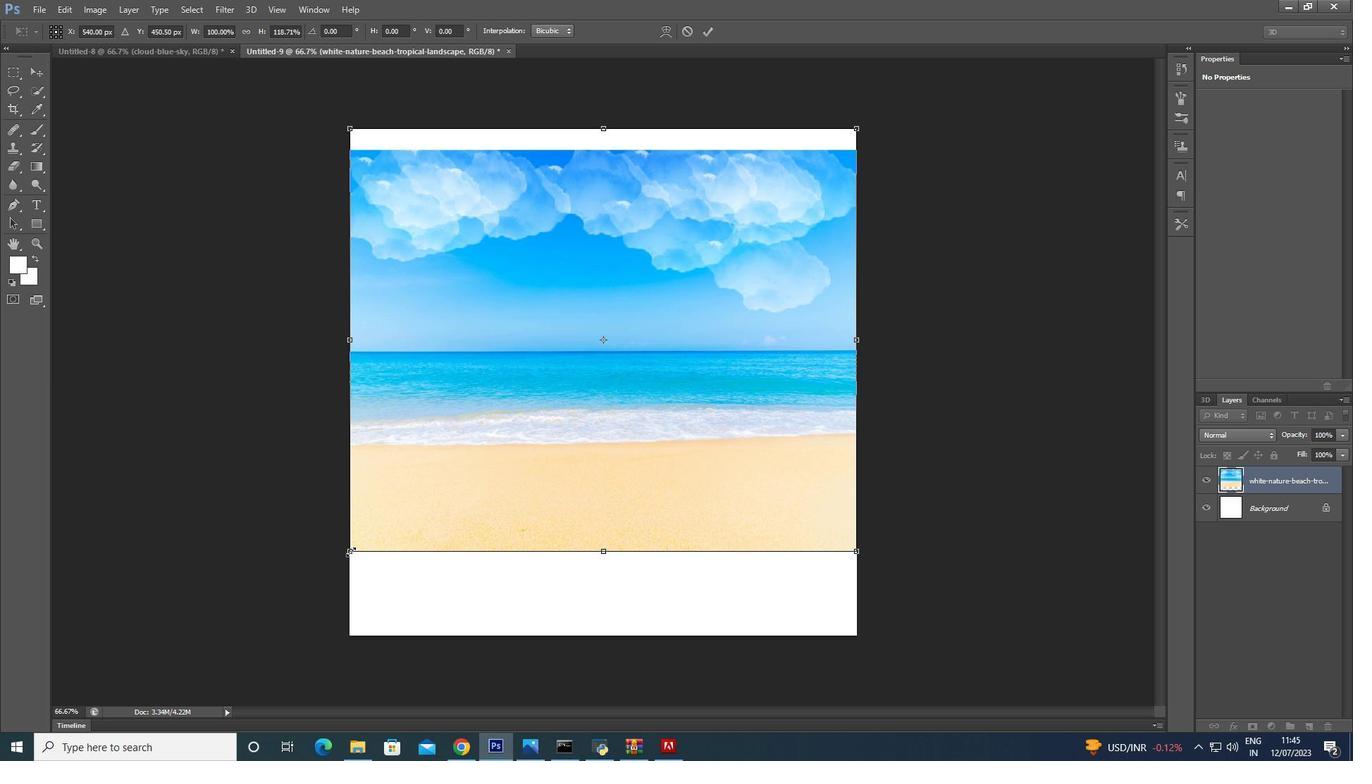
Action: Mouse moved to (353, 549)
Screenshot: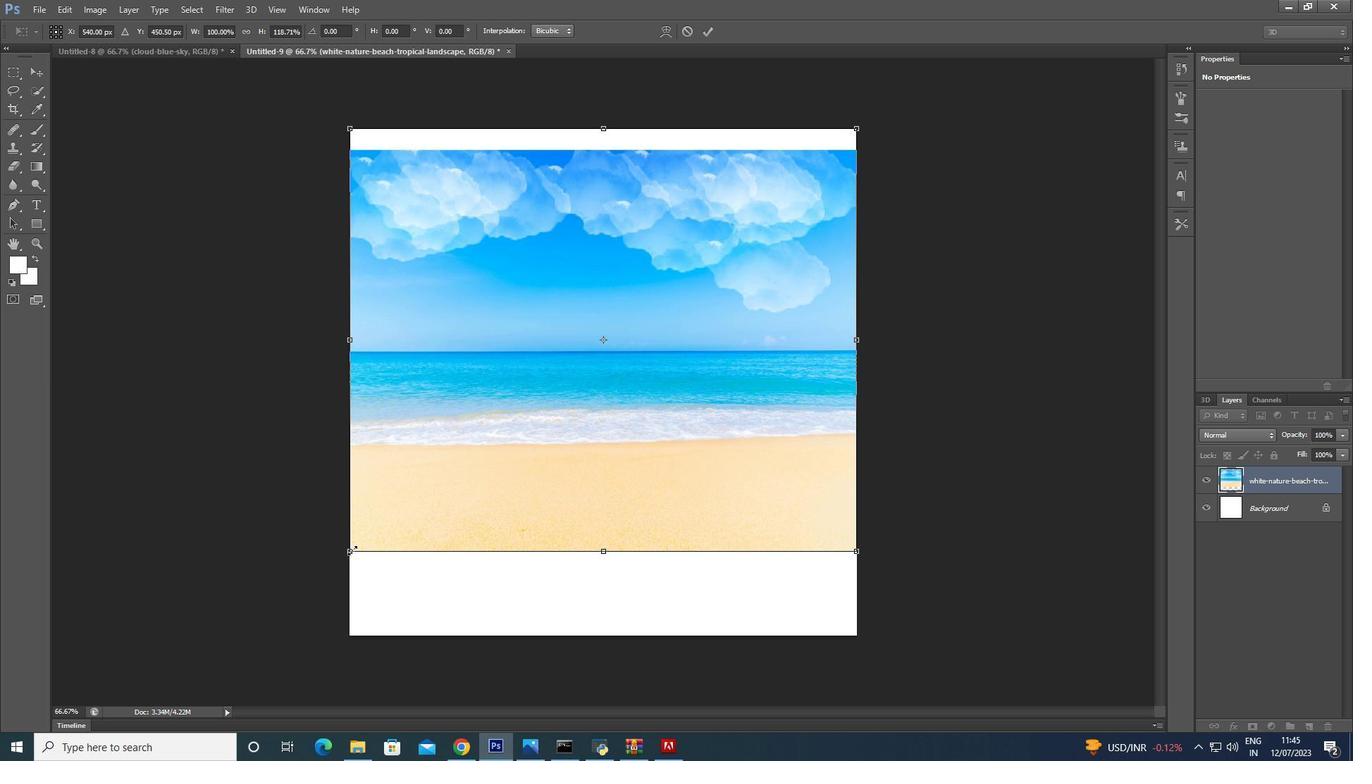 
Action: Key pressed <Key.shift><Key.shift><Key.shift><Key.shift>
Screenshot: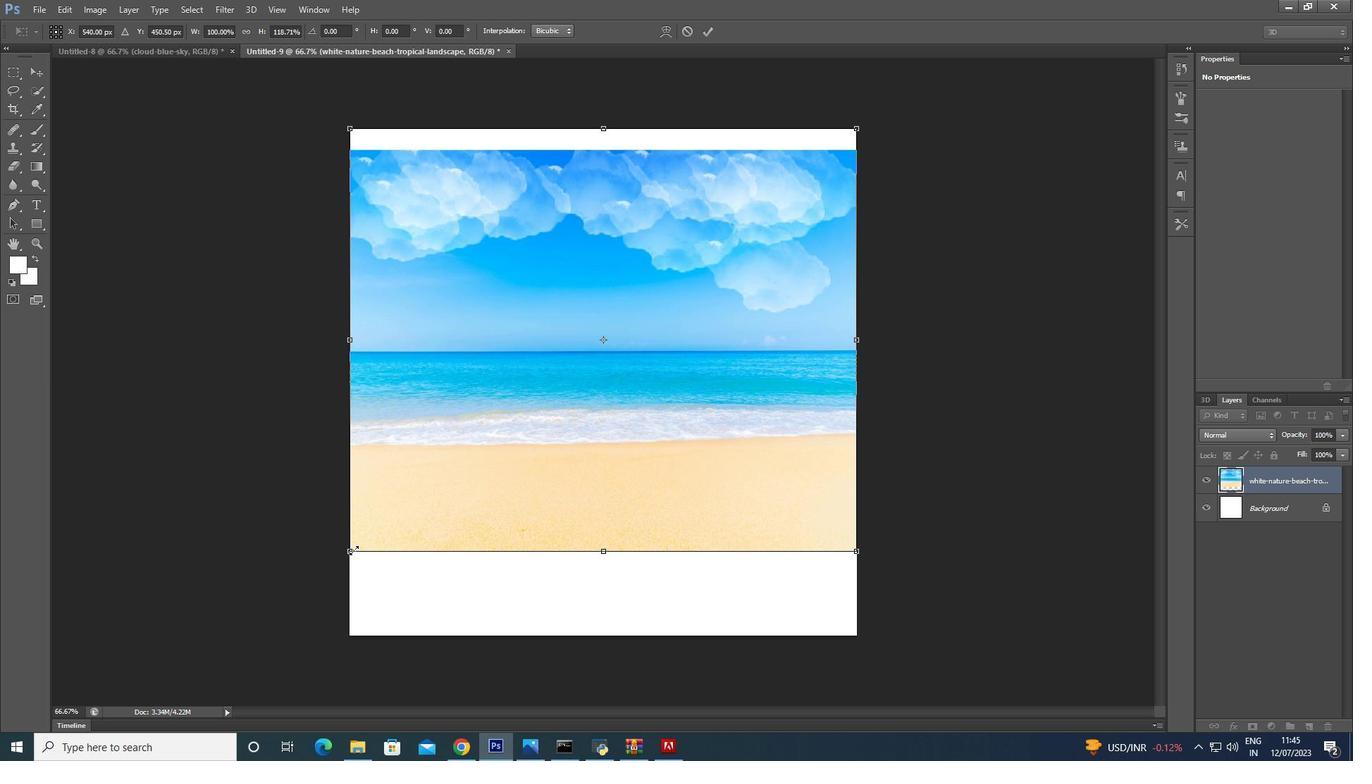 
Action: Mouse pressed left at (353, 549)
Screenshot: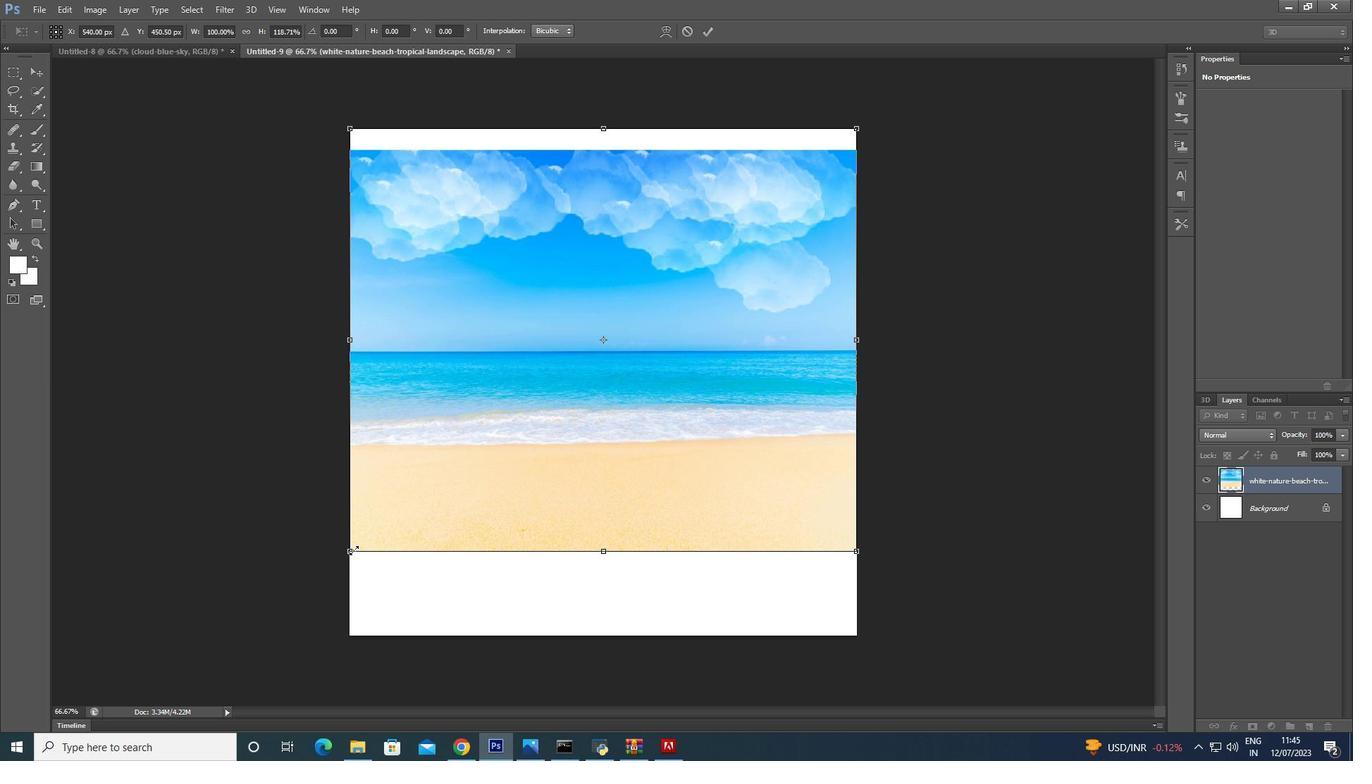 
Action: Key pressed <Key.shift><Key.shift>
Screenshot: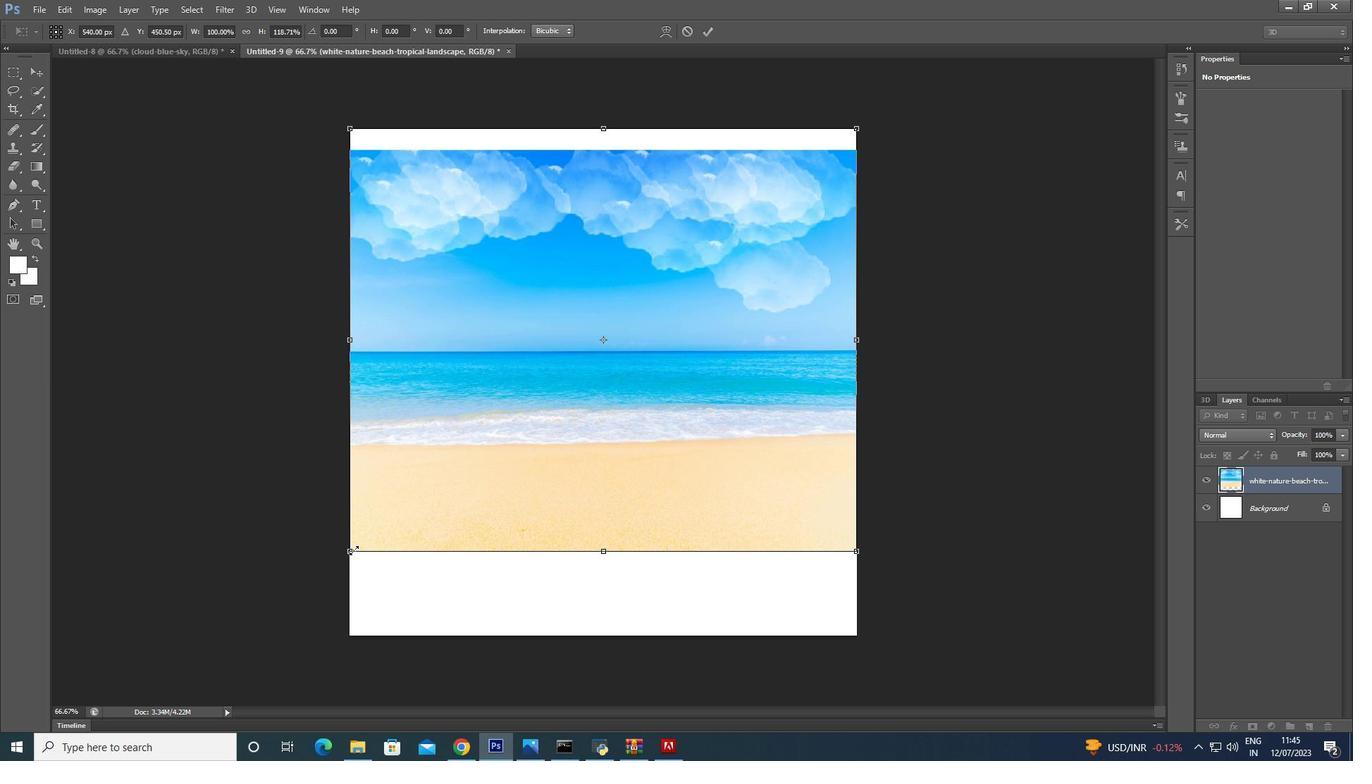 
Action: Mouse moved to (353, 549)
Screenshot: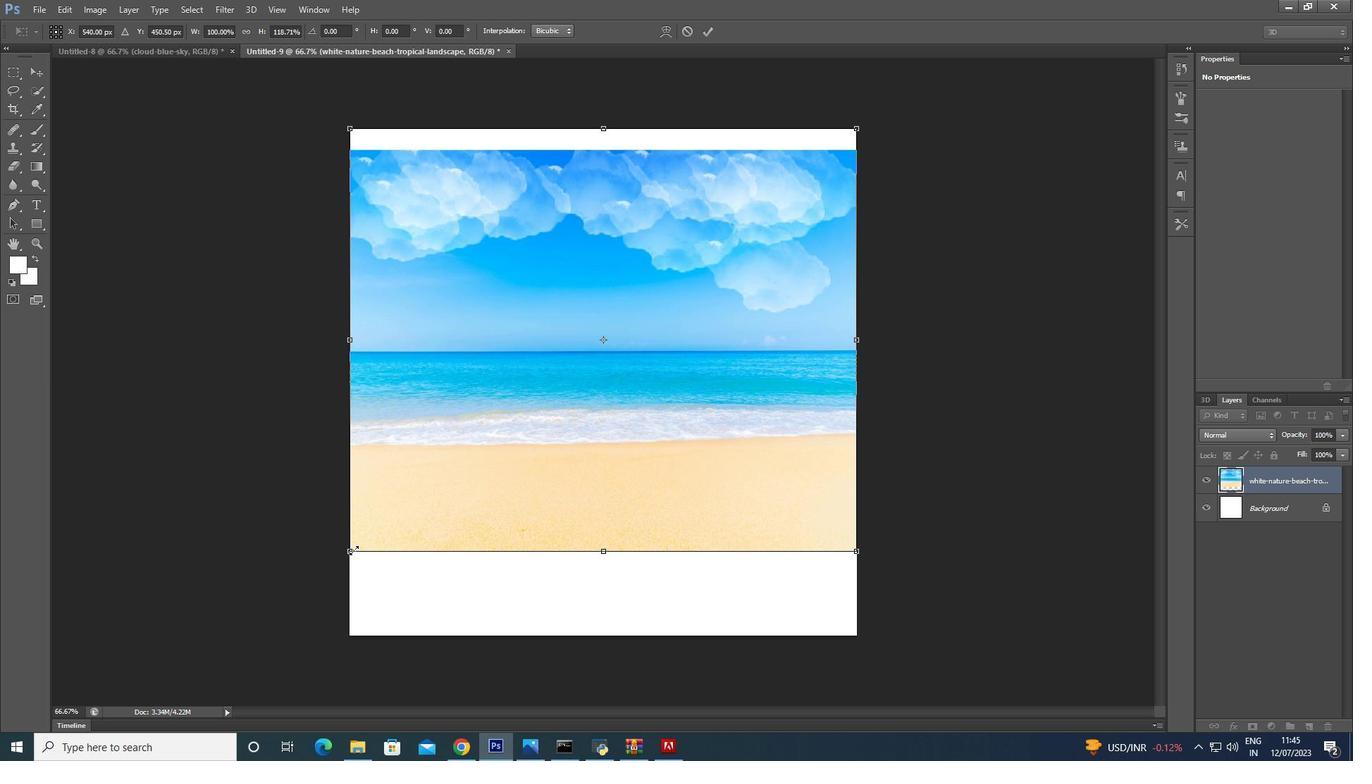 
Action: Key pressed <Key.shift><Key.shift>
Screenshot: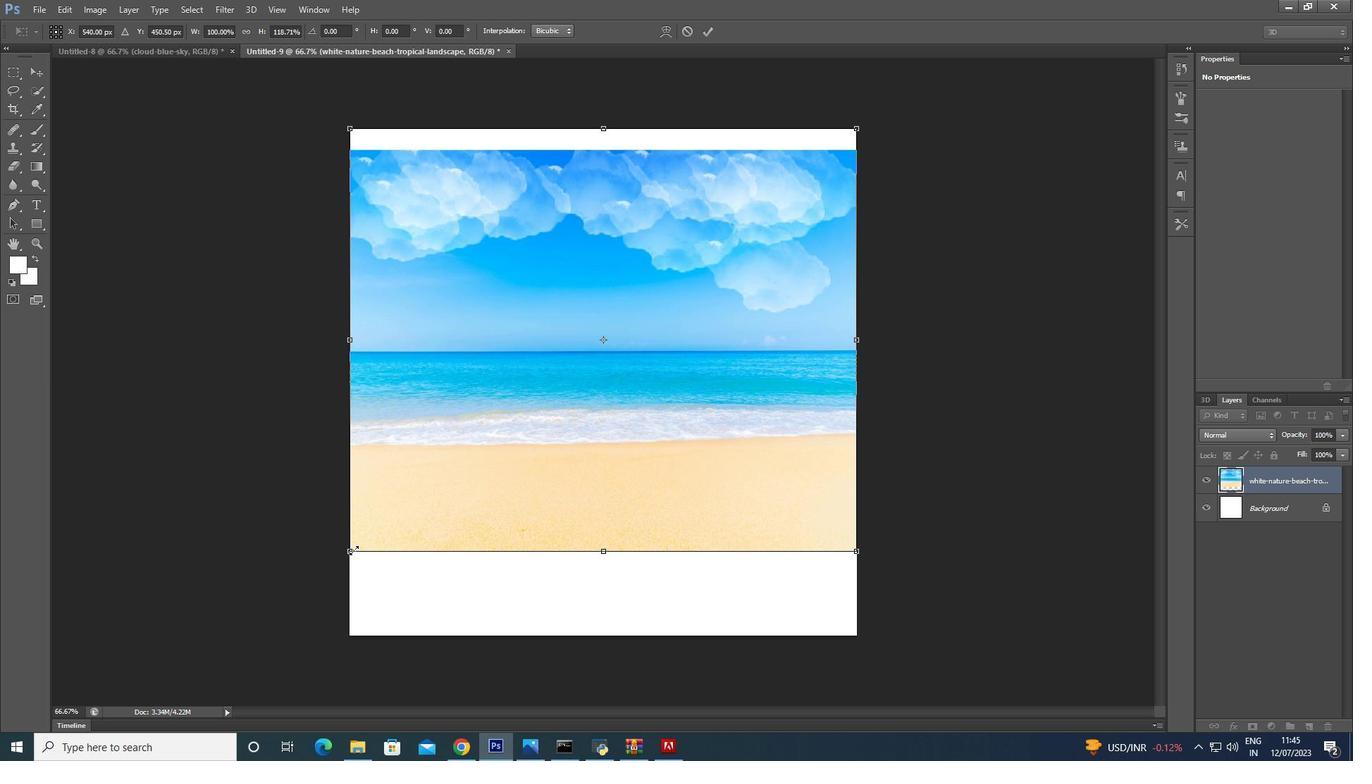 
Action: Mouse moved to (340, 559)
Screenshot: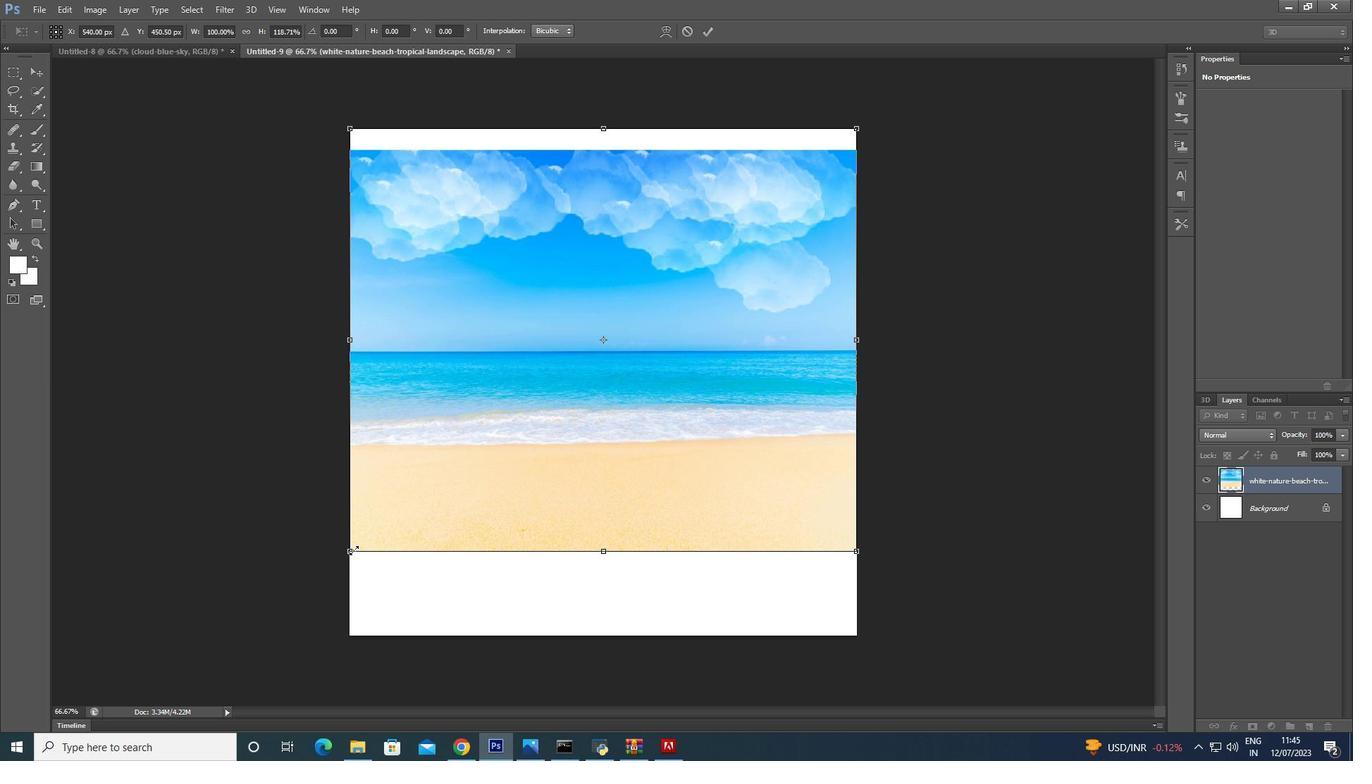 
Action: Key pressed <Key.shift>
Screenshot: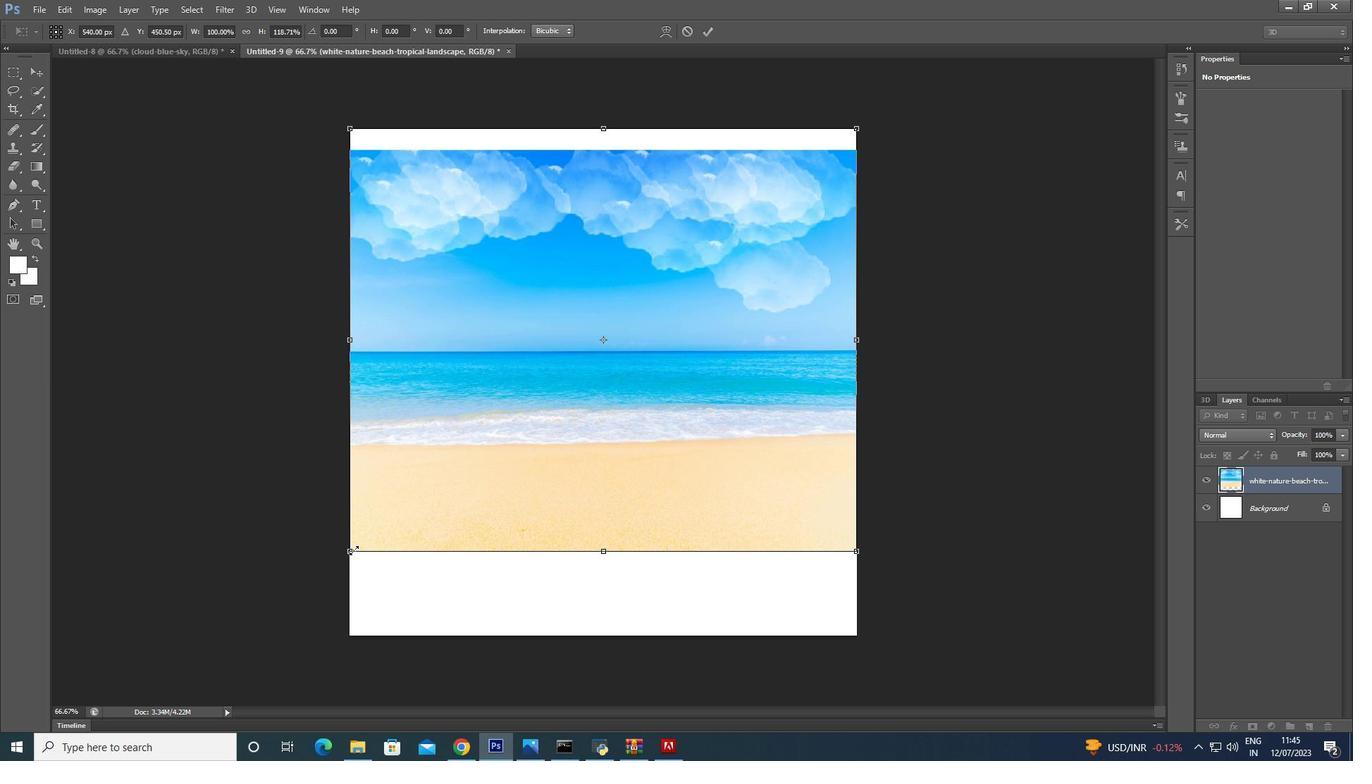 
Action: Mouse moved to (334, 564)
Screenshot: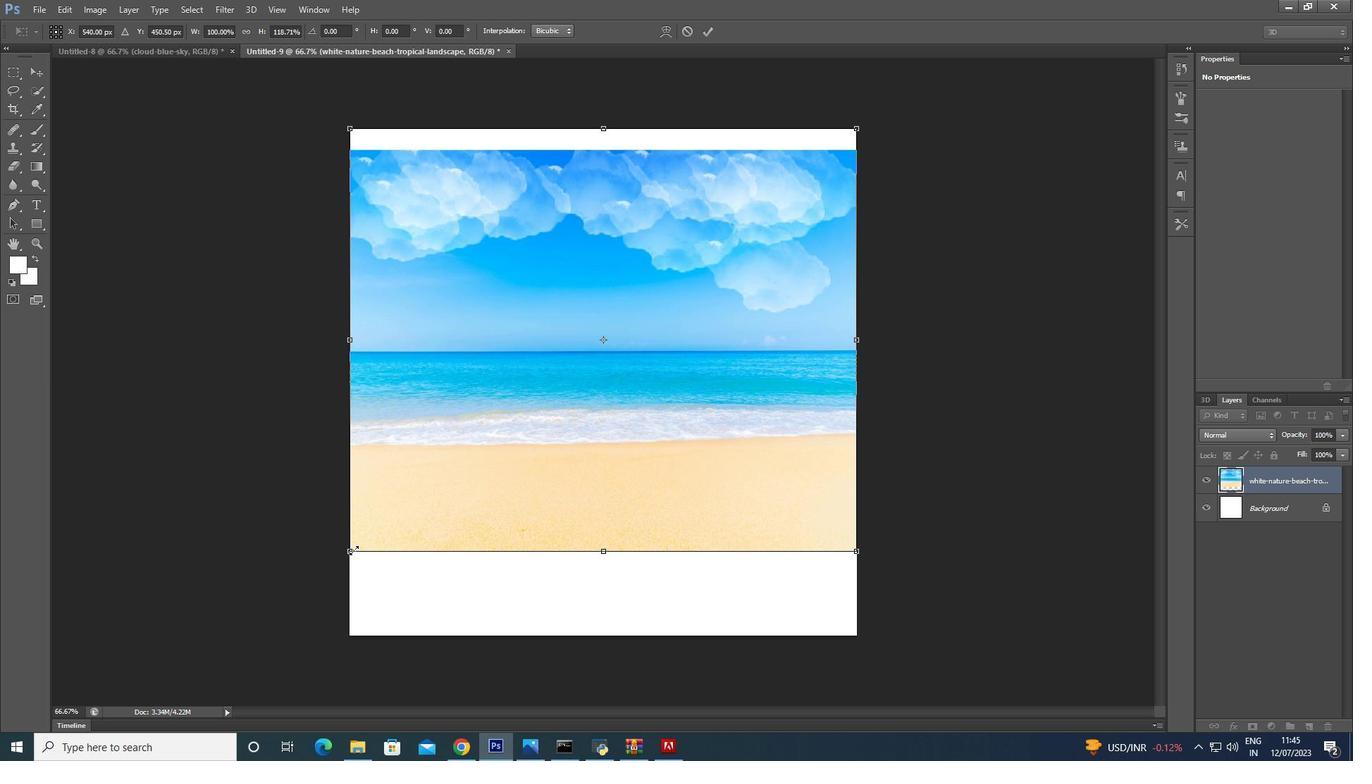 
Action: Key pressed <Key.shift>
Screenshot: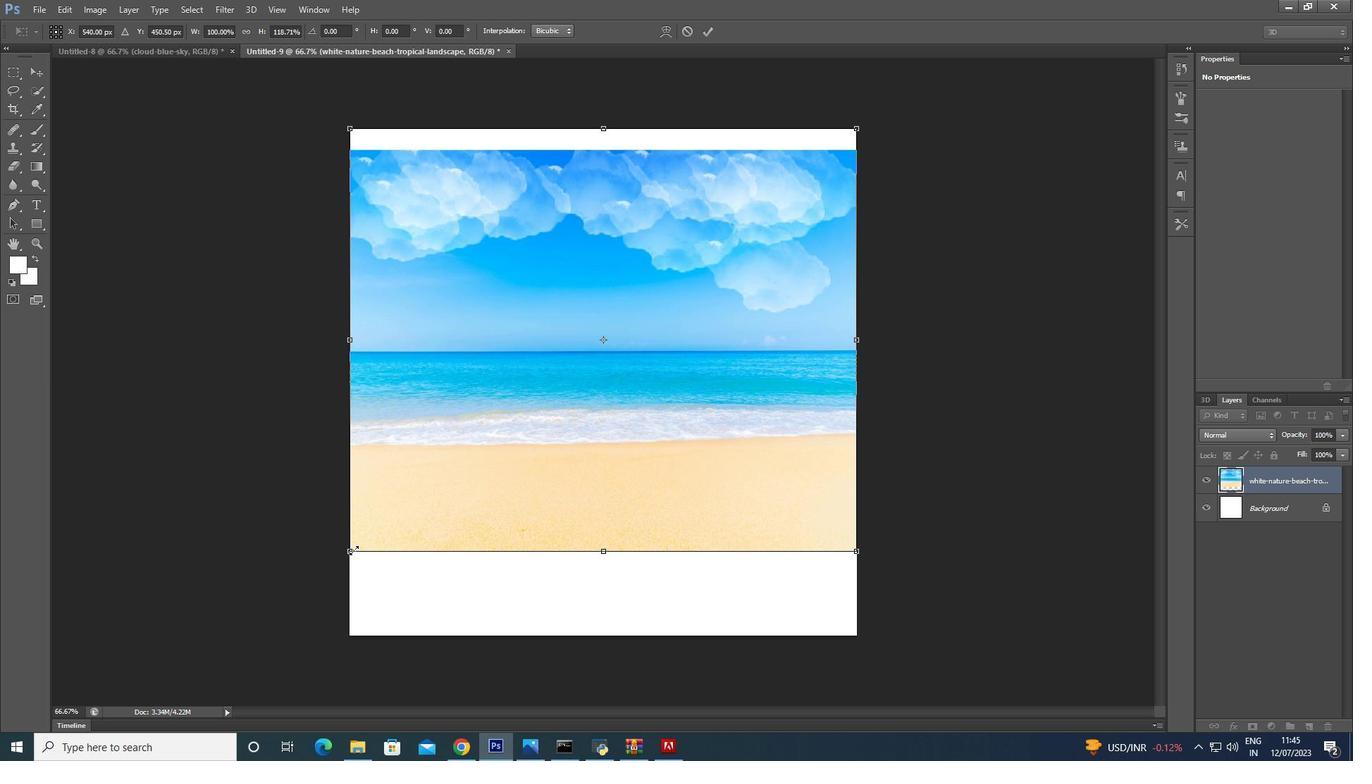 
Action: Mouse moved to (329, 570)
Screenshot: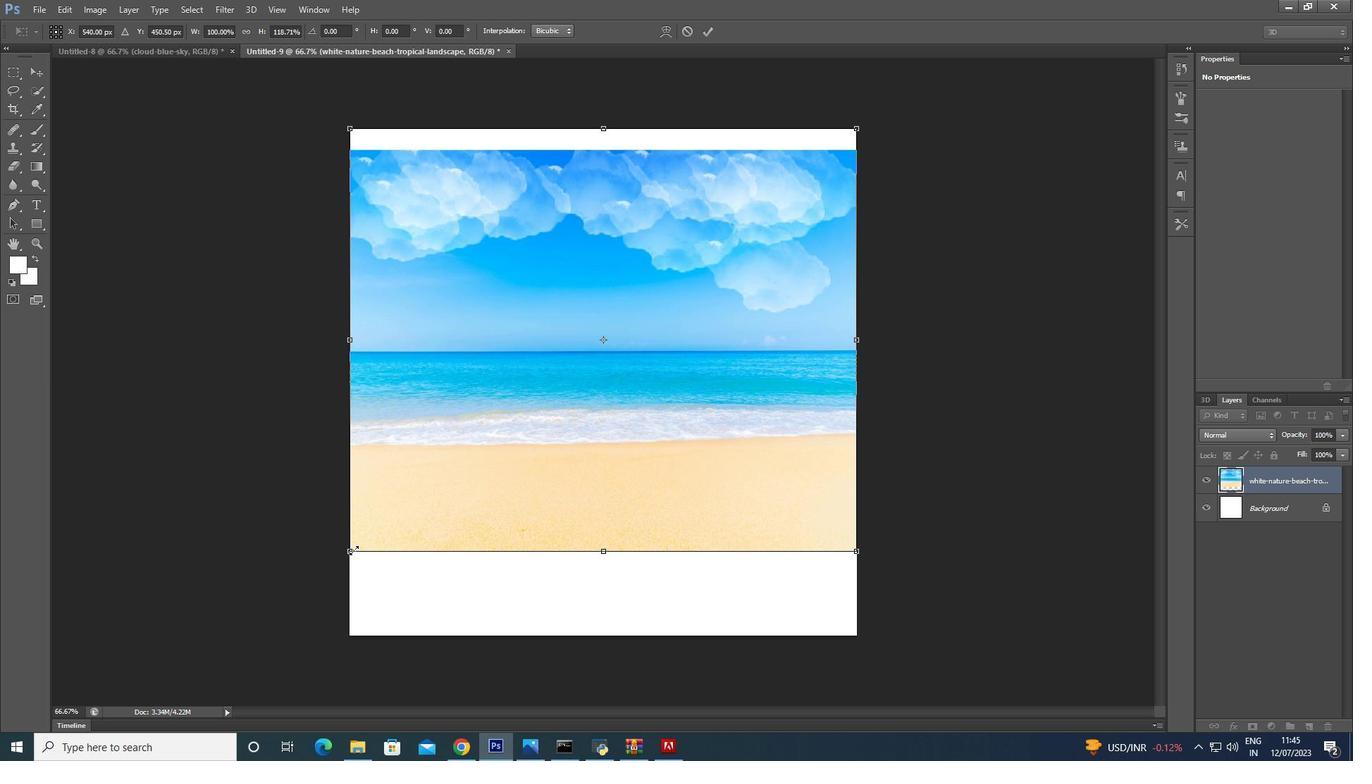 
Action: Key pressed <Key.shift>
Screenshot: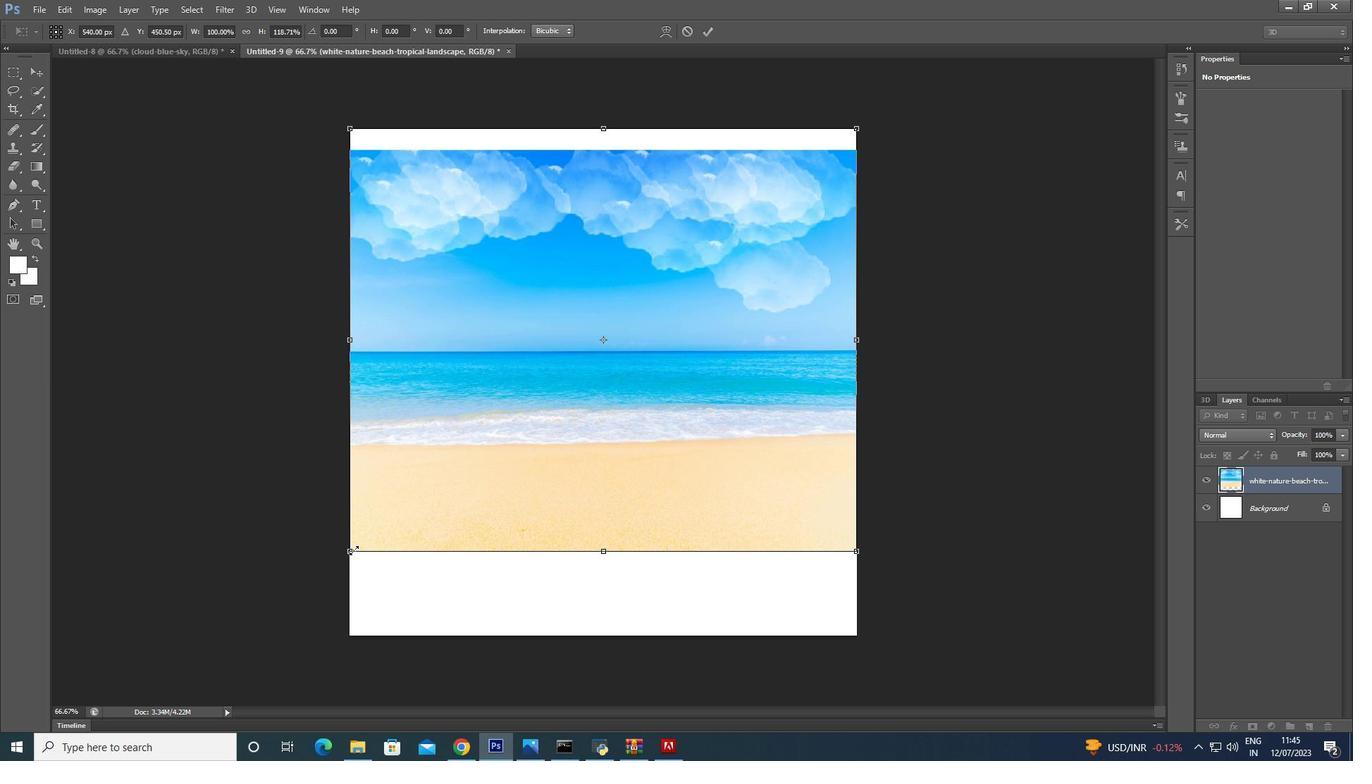 
Action: Mouse moved to (322, 581)
Screenshot: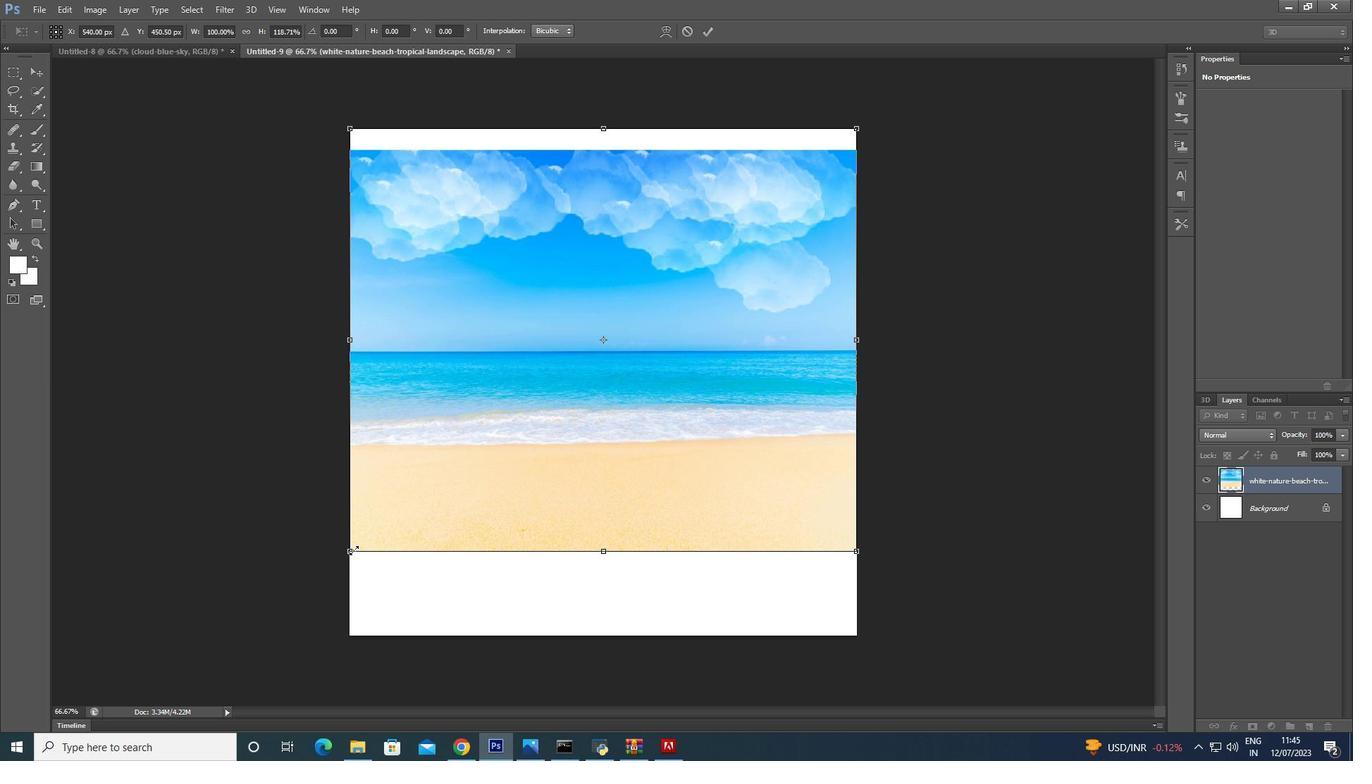 
Action: Key pressed <Key.shift>
Screenshot: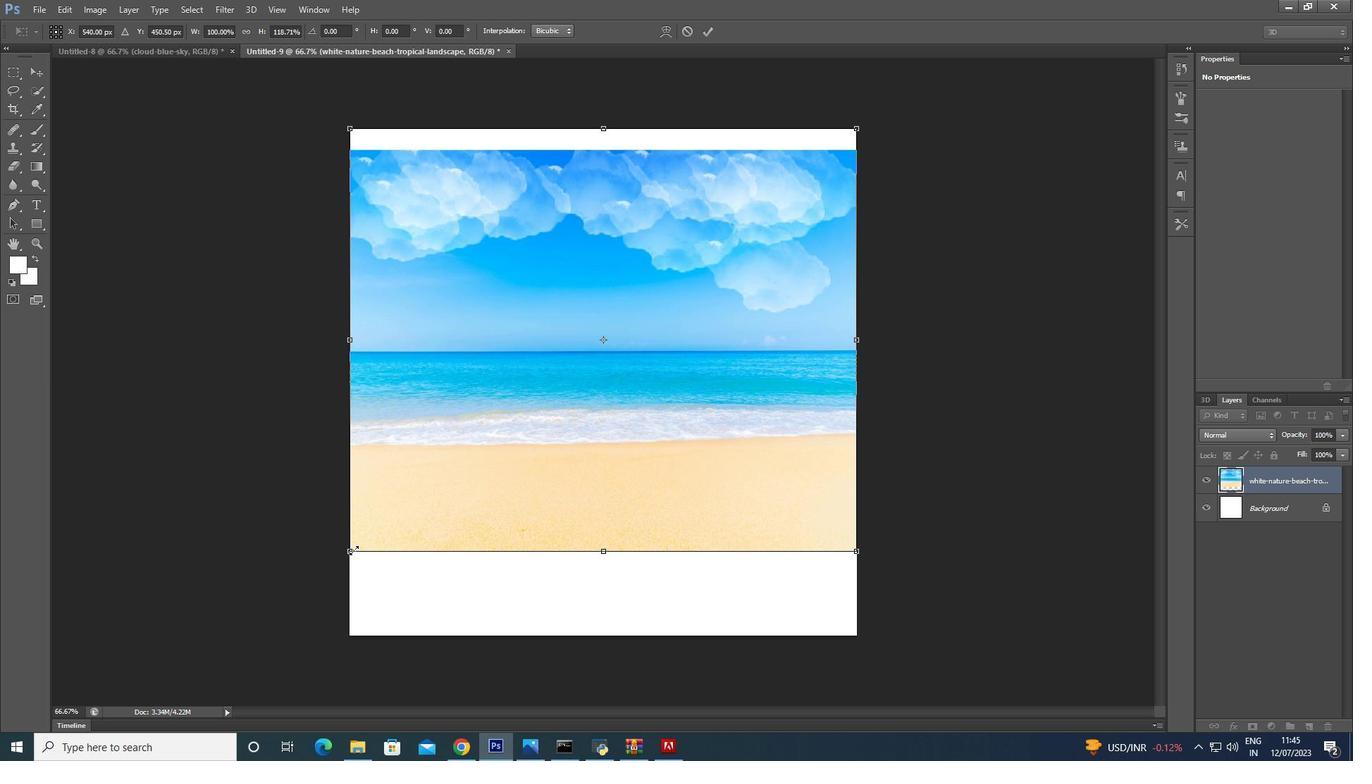 
Action: Mouse moved to (321, 584)
Screenshot: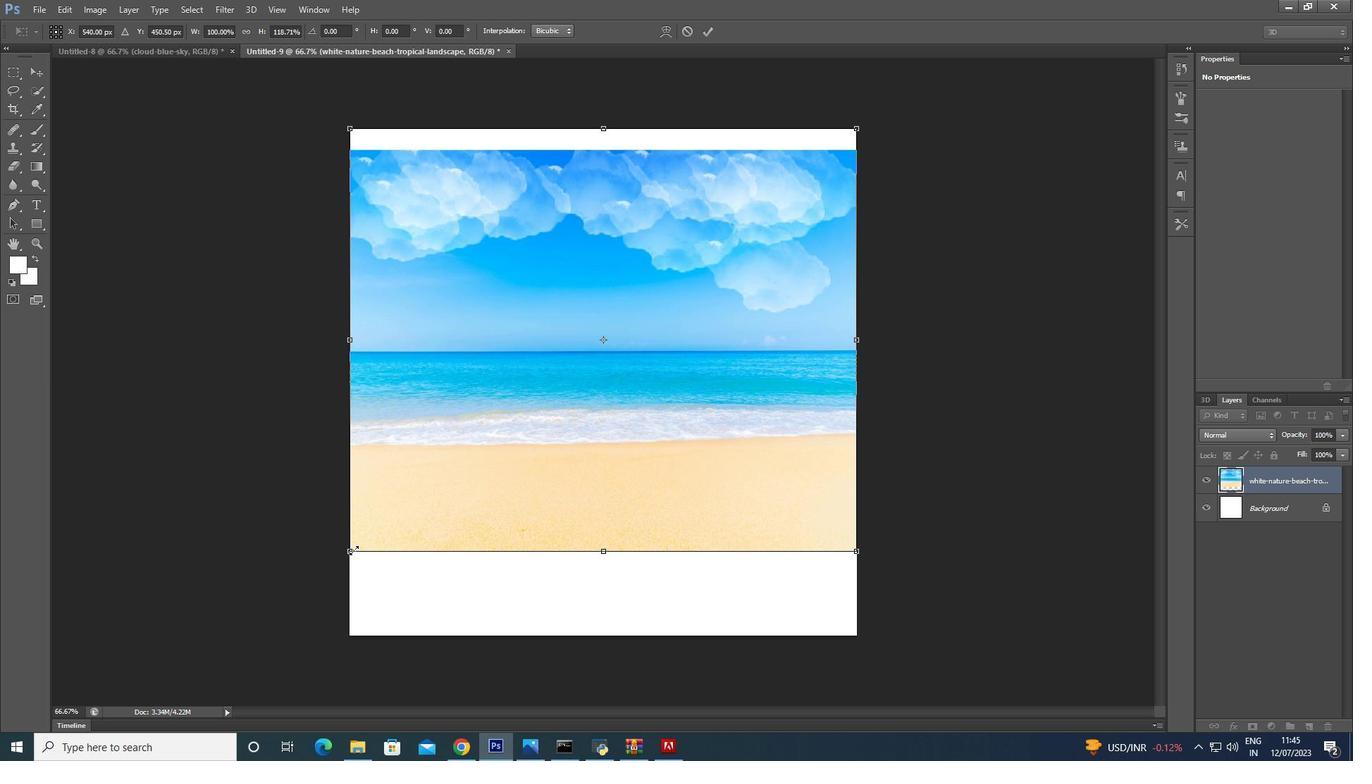 
Action: Key pressed <Key.shift>
Screenshot: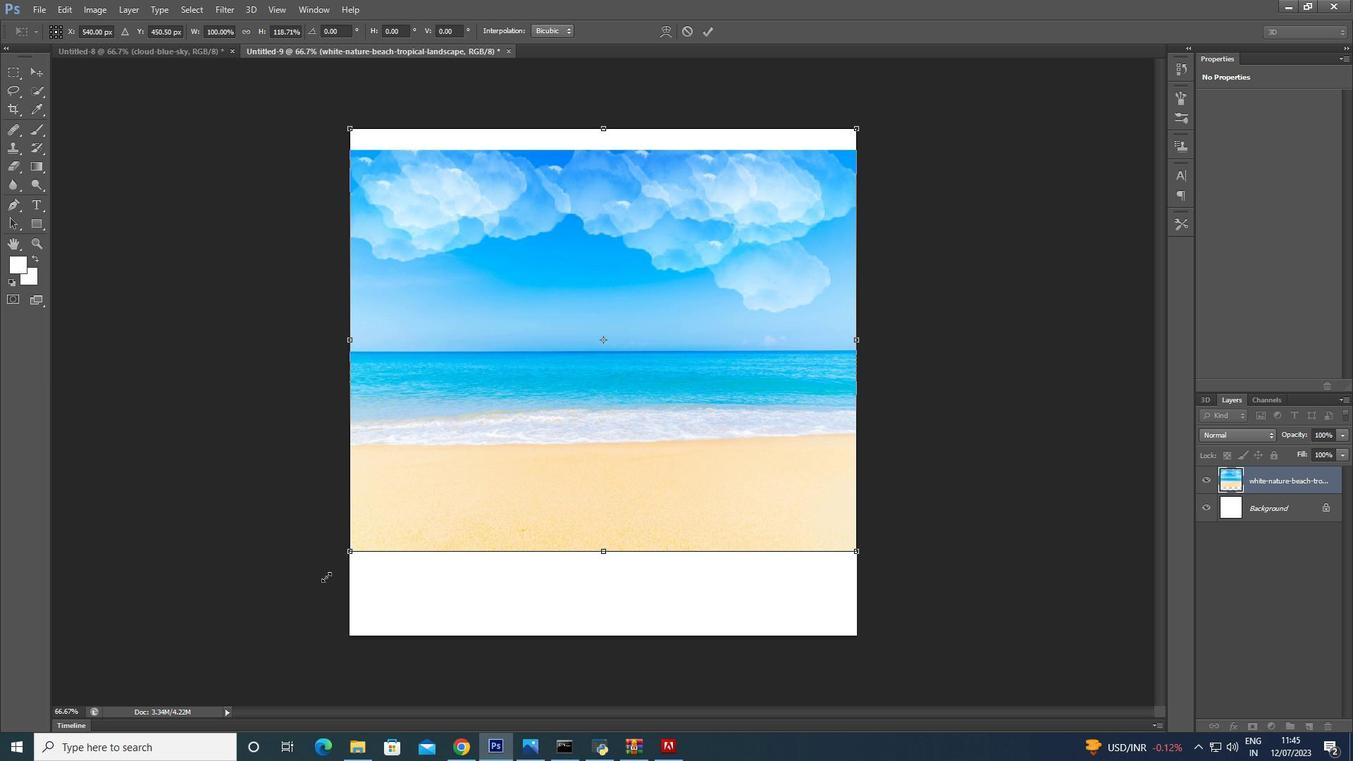 
Action: Mouse moved to (320, 585)
Screenshot: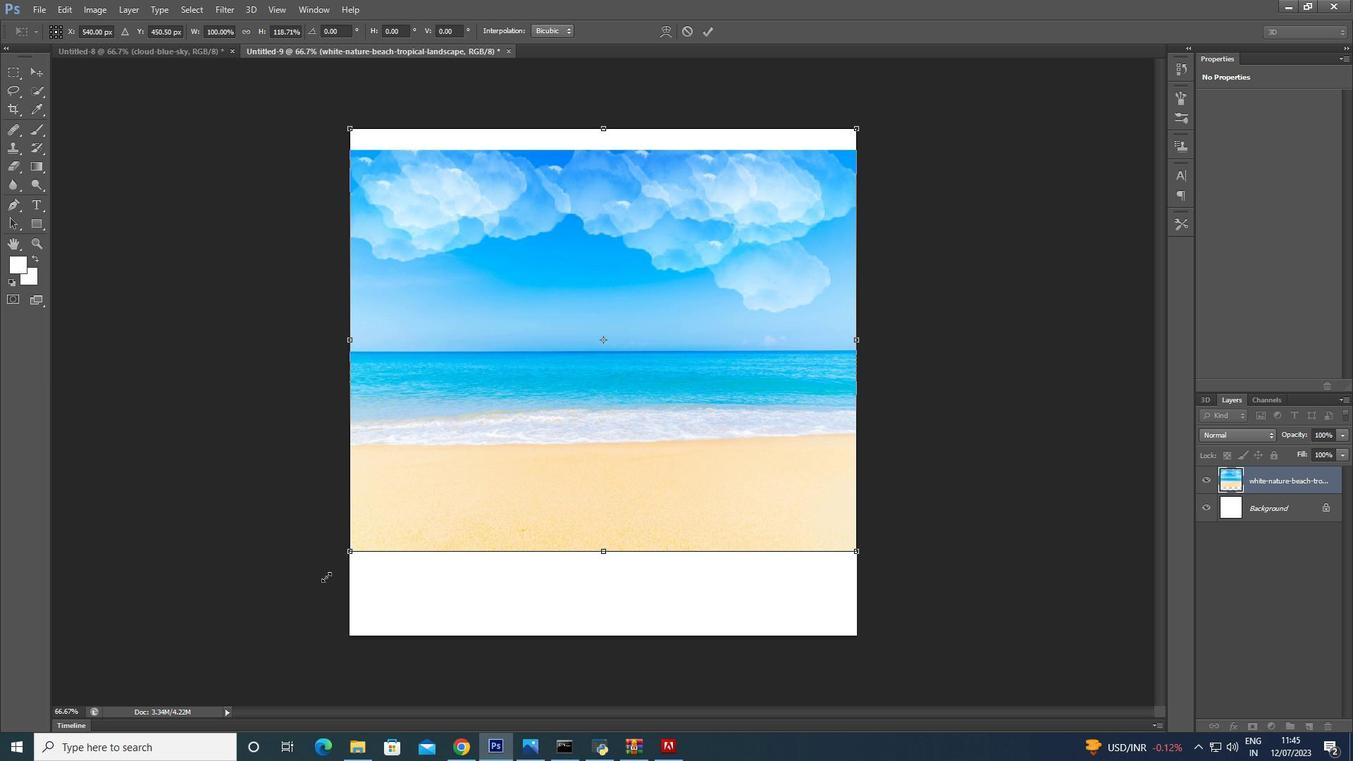 
Action: Key pressed <Key.shift>
Screenshot: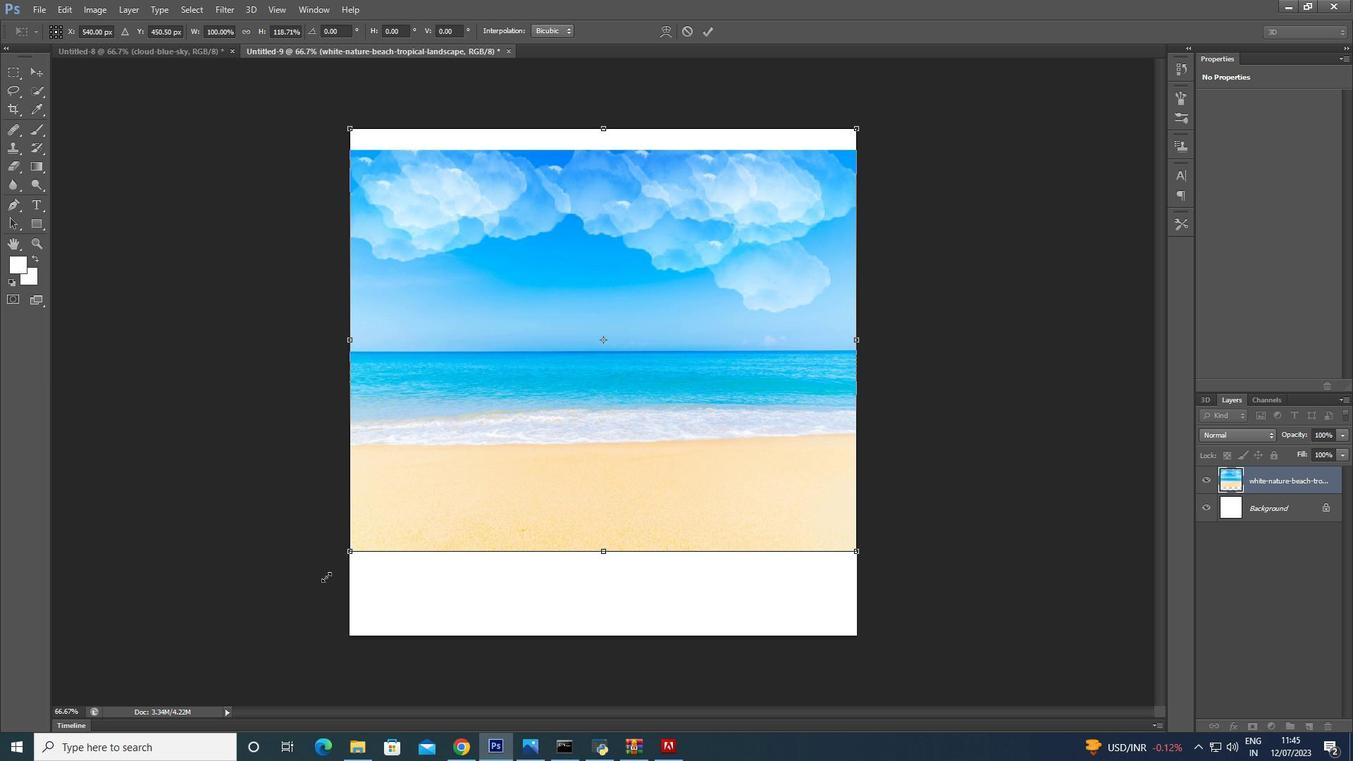 
Action: Mouse moved to (320, 586)
Screenshot: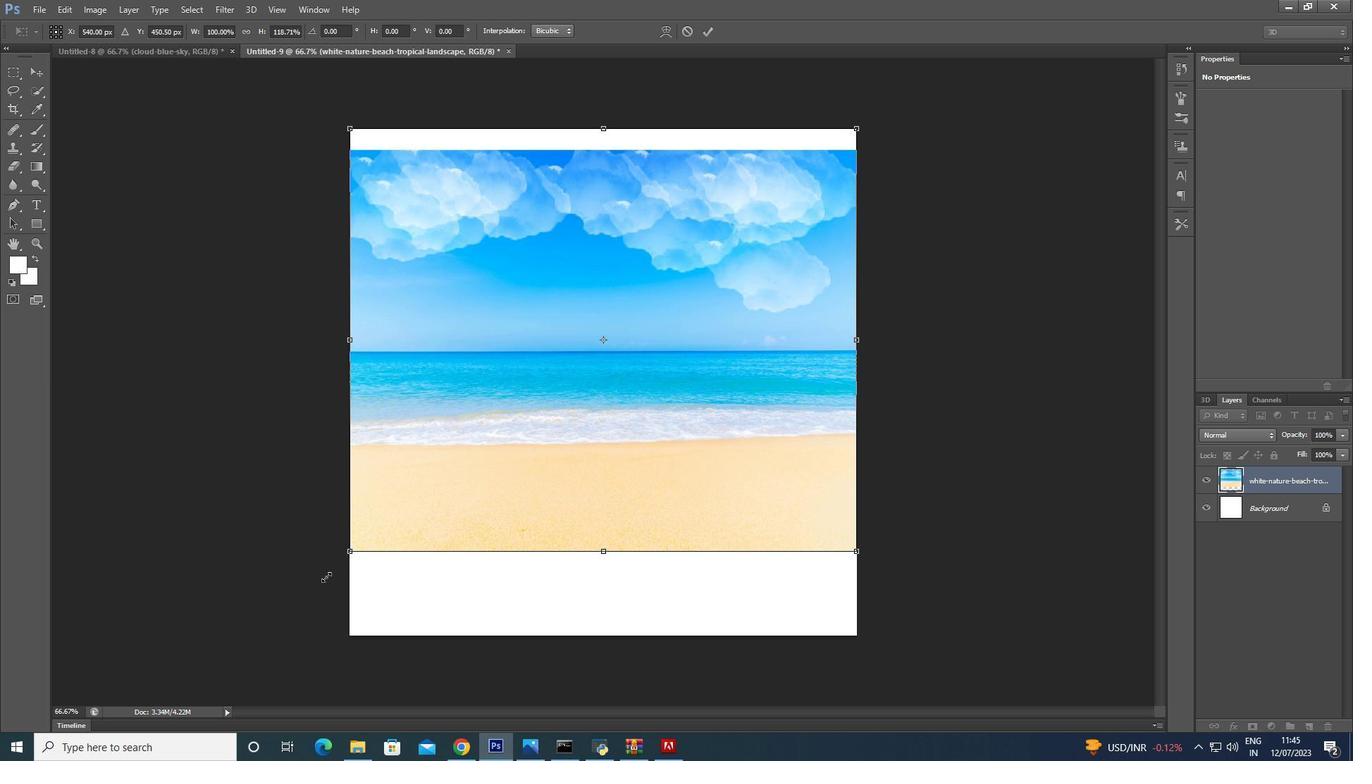 
Action: Key pressed <Key.shift>
Screenshot: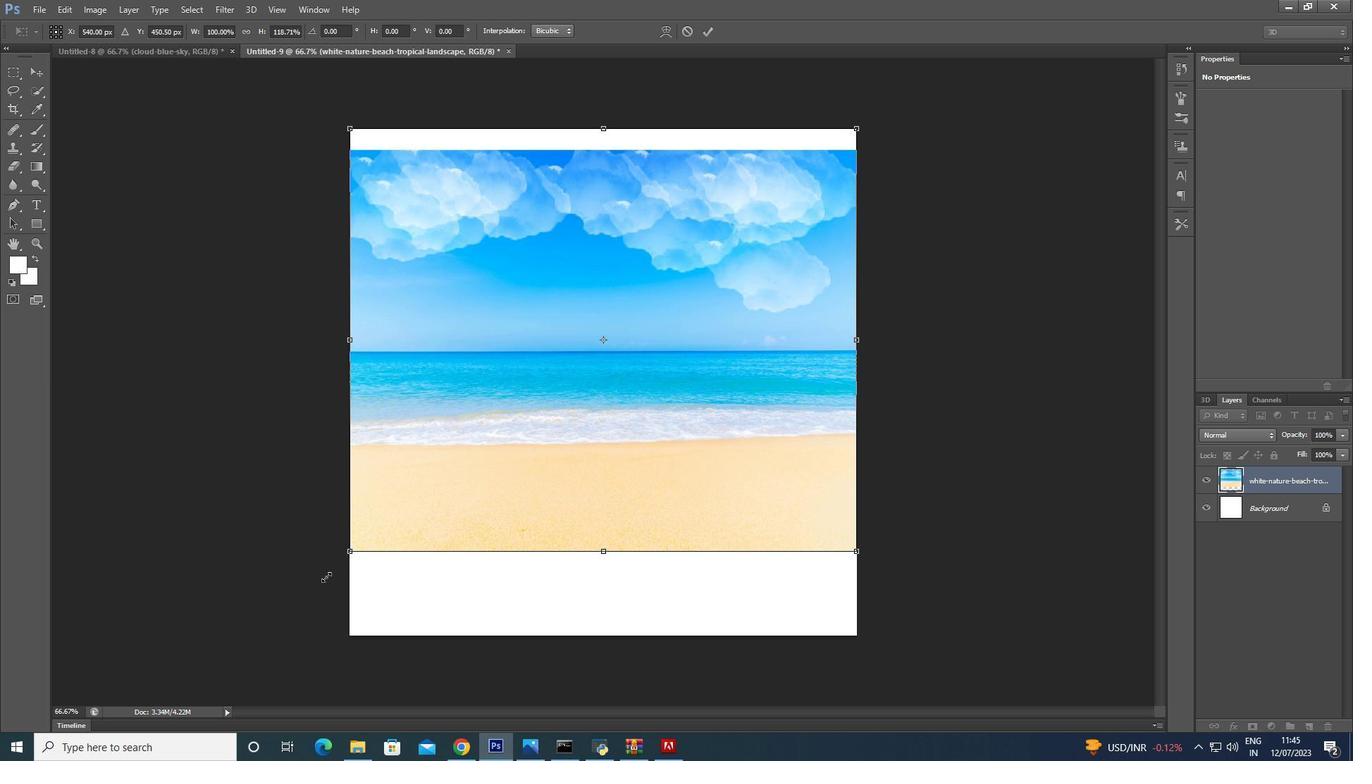 
Action: Mouse moved to (320, 589)
Screenshot: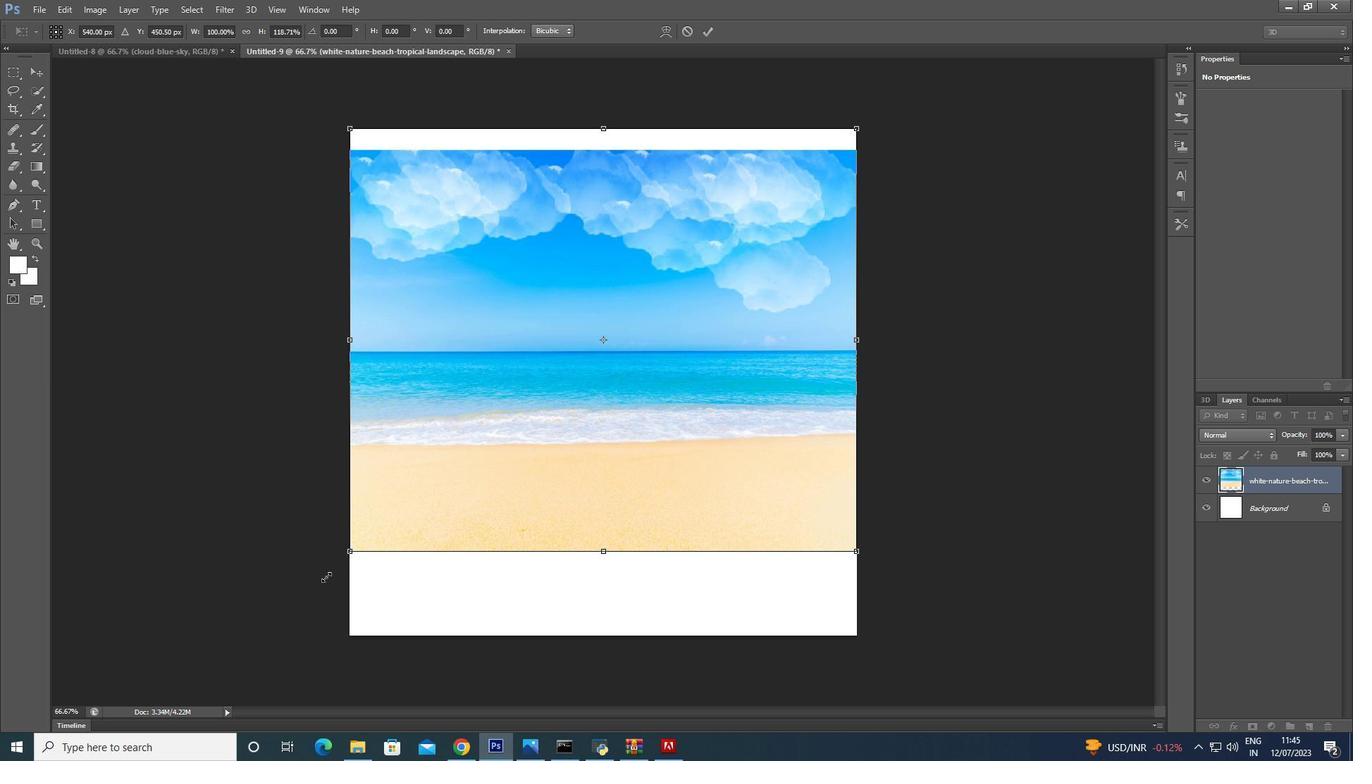 
Action: Key pressed <Key.shift>
